 Task: Explore Airbnb accommodation in KifisiÃ¡, Greece from 6th November, 2023 to 8th November, 2023 for 2 adults.1  bedroom having 2 beds and 1 bathroom. Property type can be flat. Amenities needed are: wifi, washing machine. Booking option can be shelf check-in. Look for 3 properties as per requirement.
Action: Mouse moved to (556, 121)
Screenshot: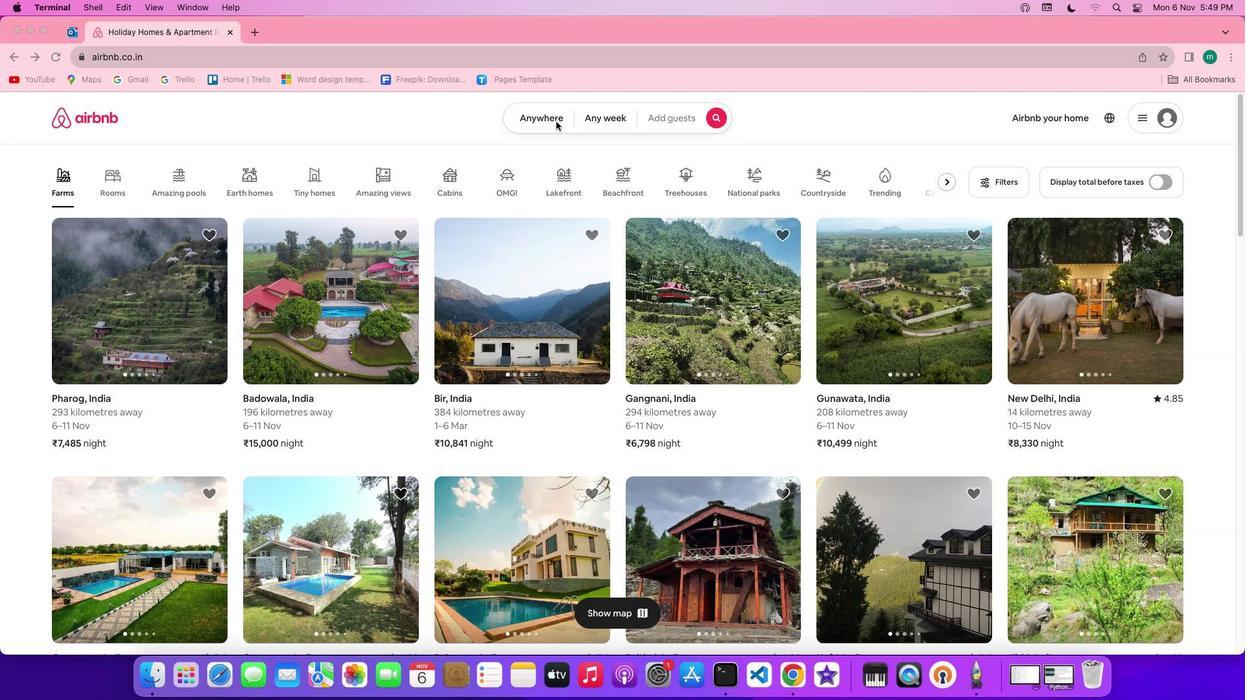 
Action: Mouse pressed left at (556, 121)
Screenshot: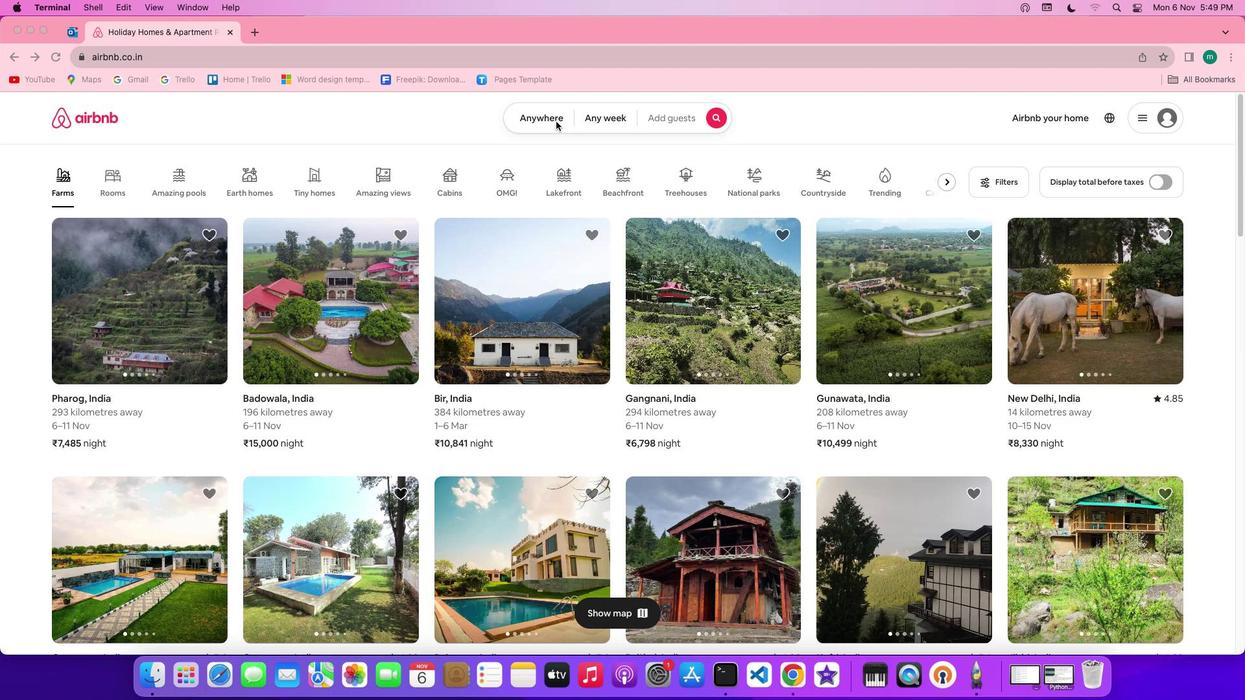 
Action: Mouse pressed left at (556, 121)
Screenshot: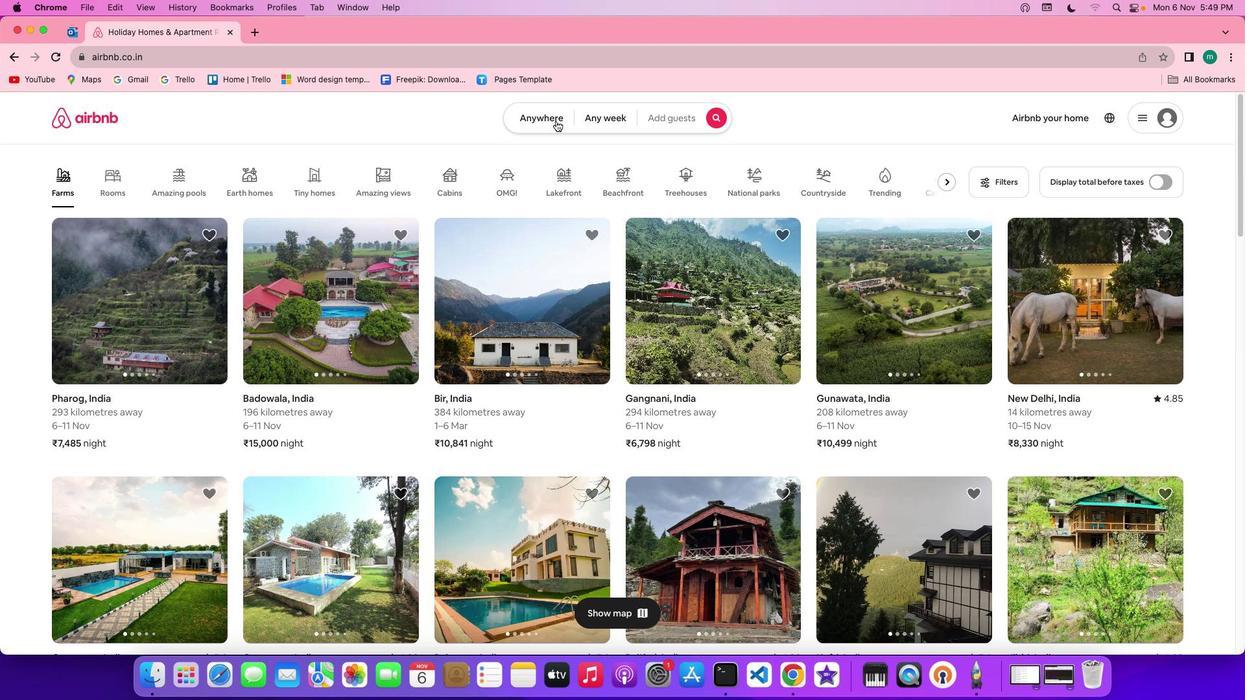 
Action: Mouse moved to (463, 174)
Screenshot: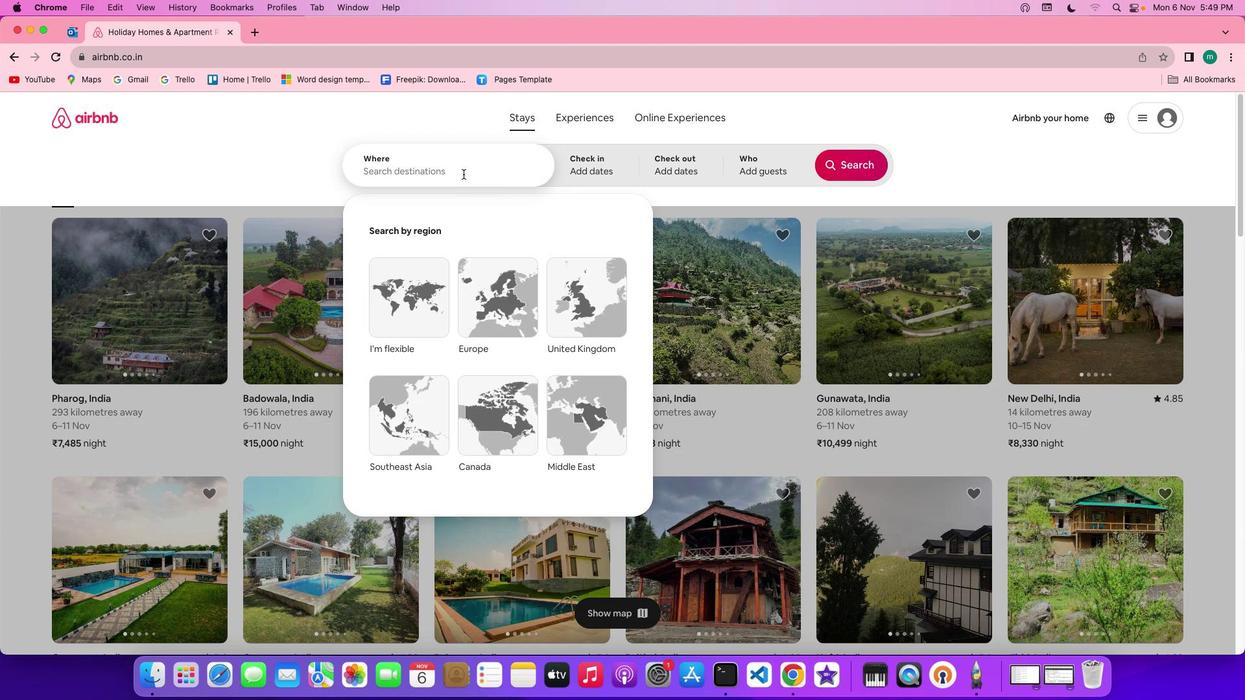 
Action: Mouse pressed left at (463, 174)
Screenshot: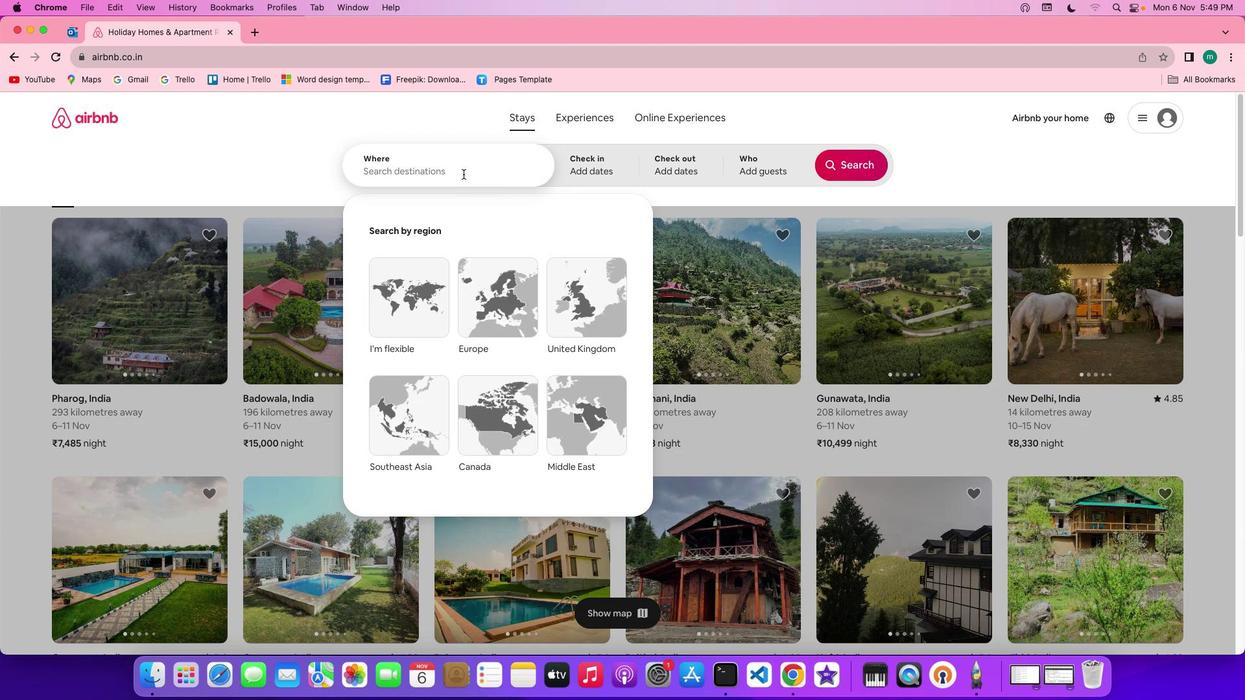 
Action: Key pressed Key.shift'K''i''f''i''s''i''a'','Key.spaceKey.shift'g''r''e''e''c''e'
Screenshot: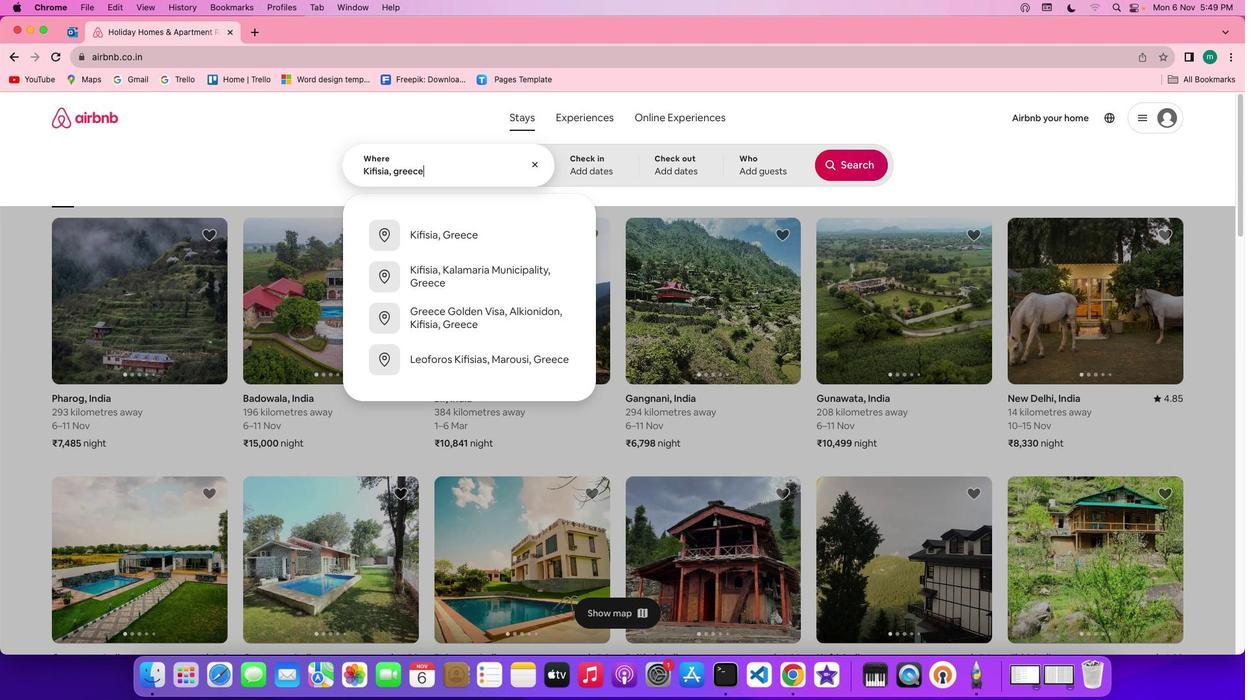 
Action: Mouse moved to (590, 167)
Screenshot: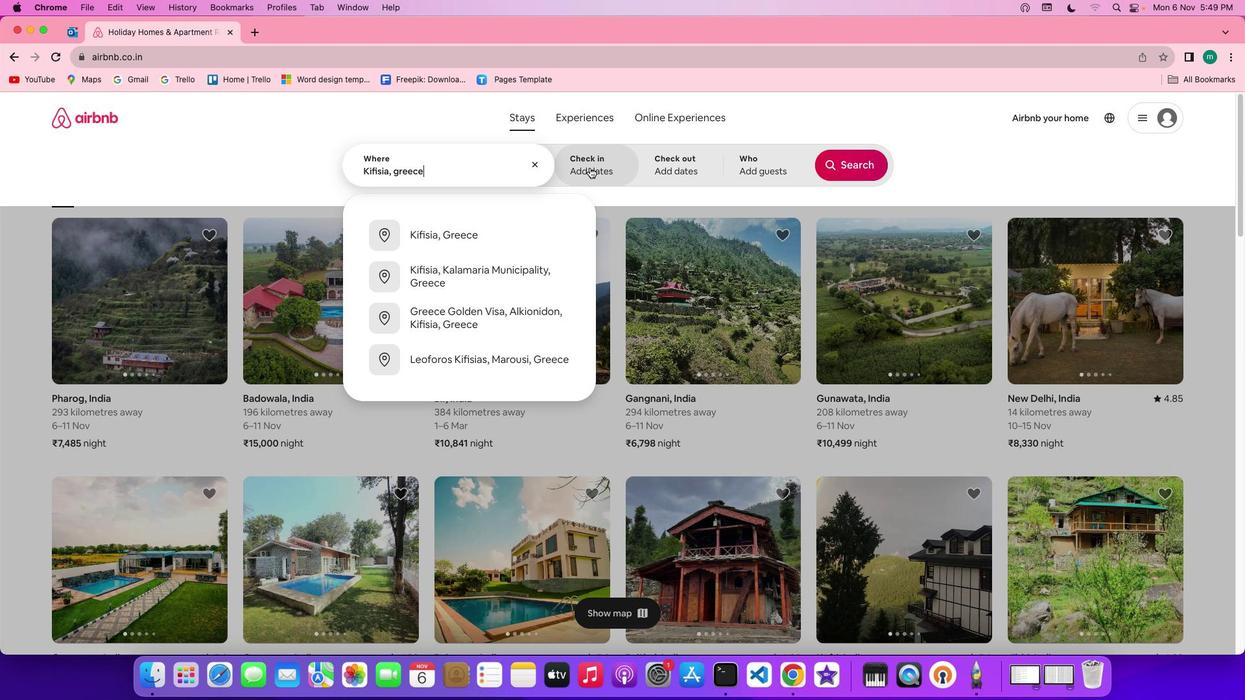 
Action: Mouse pressed left at (590, 167)
Screenshot: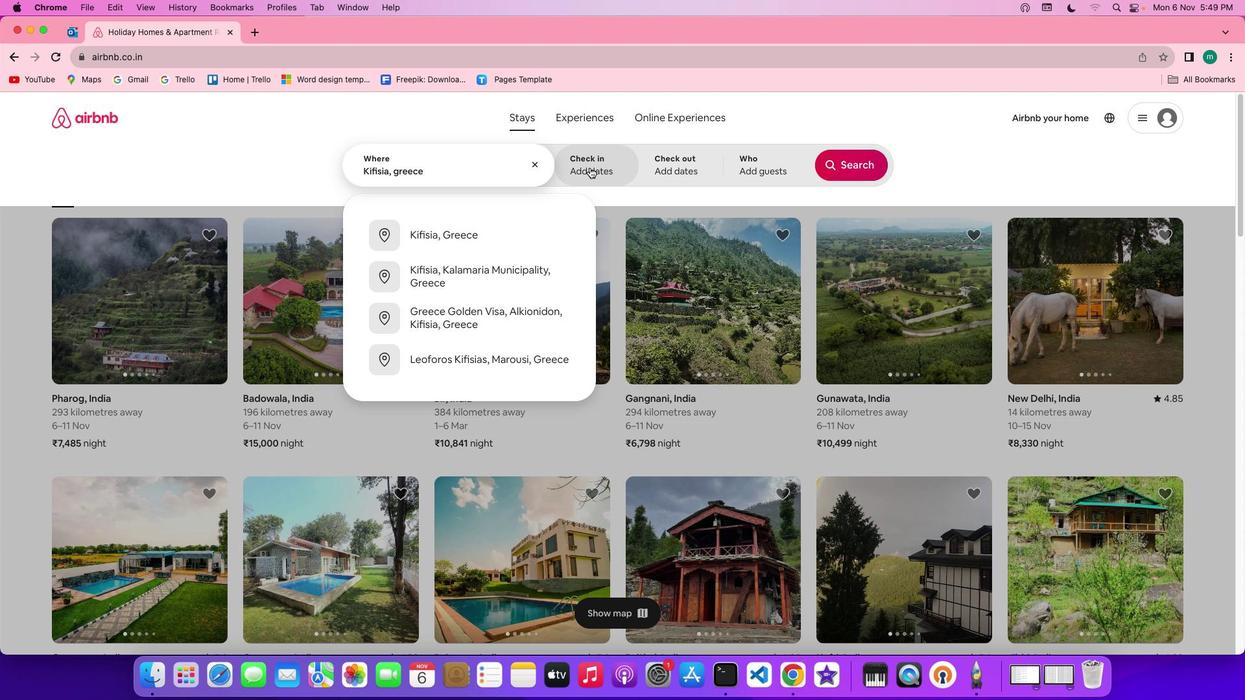 
Action: Mouse moved to (433, 364)
Screenshot: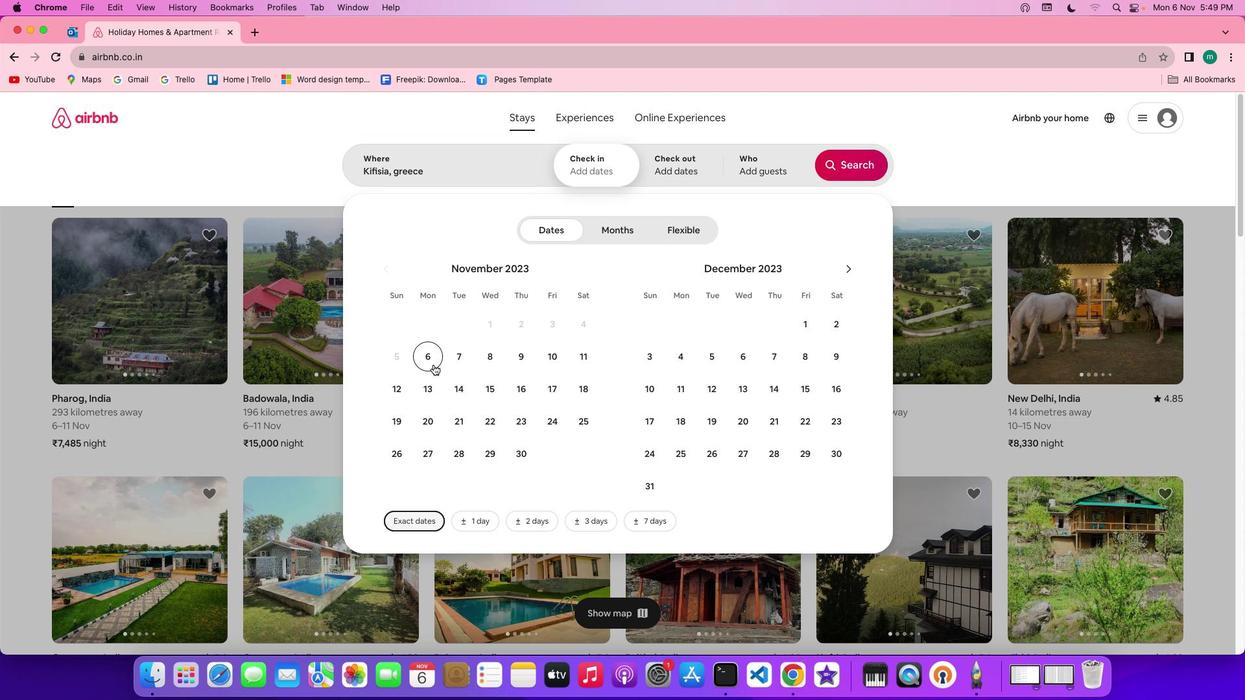 
Action: Mouse pressed left at (433, 364)
Screenshot: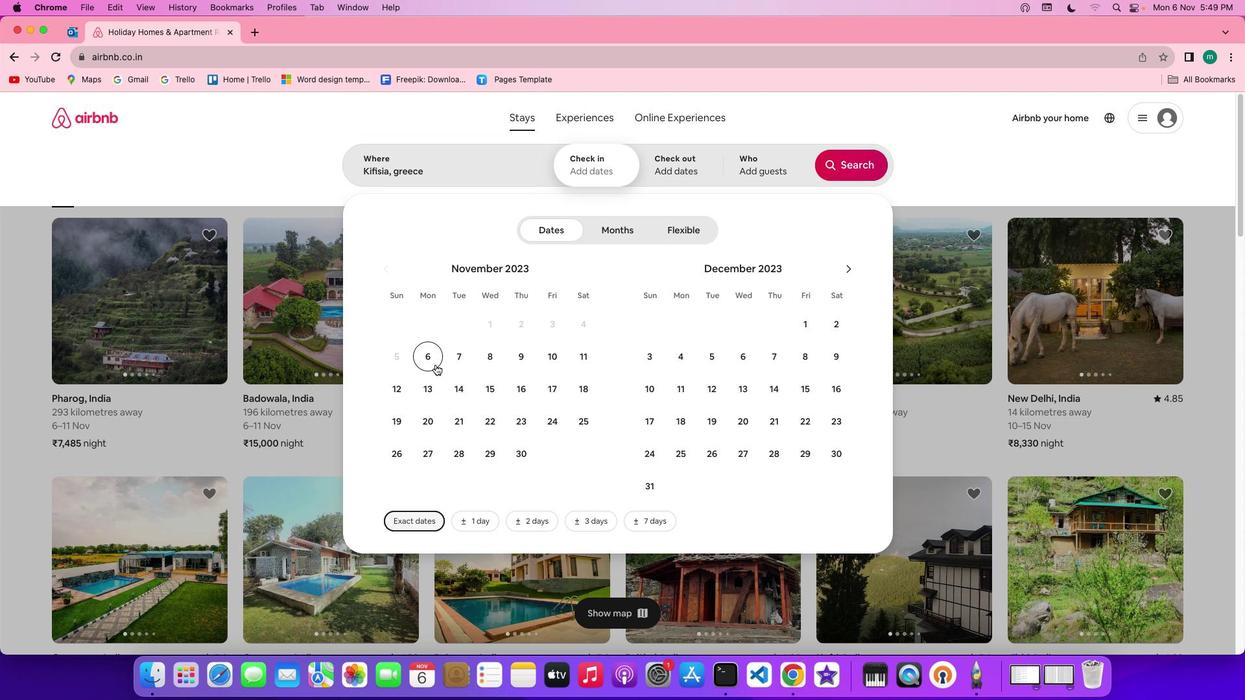 
Action: Mouse moved to (479, 356)
Screenshot: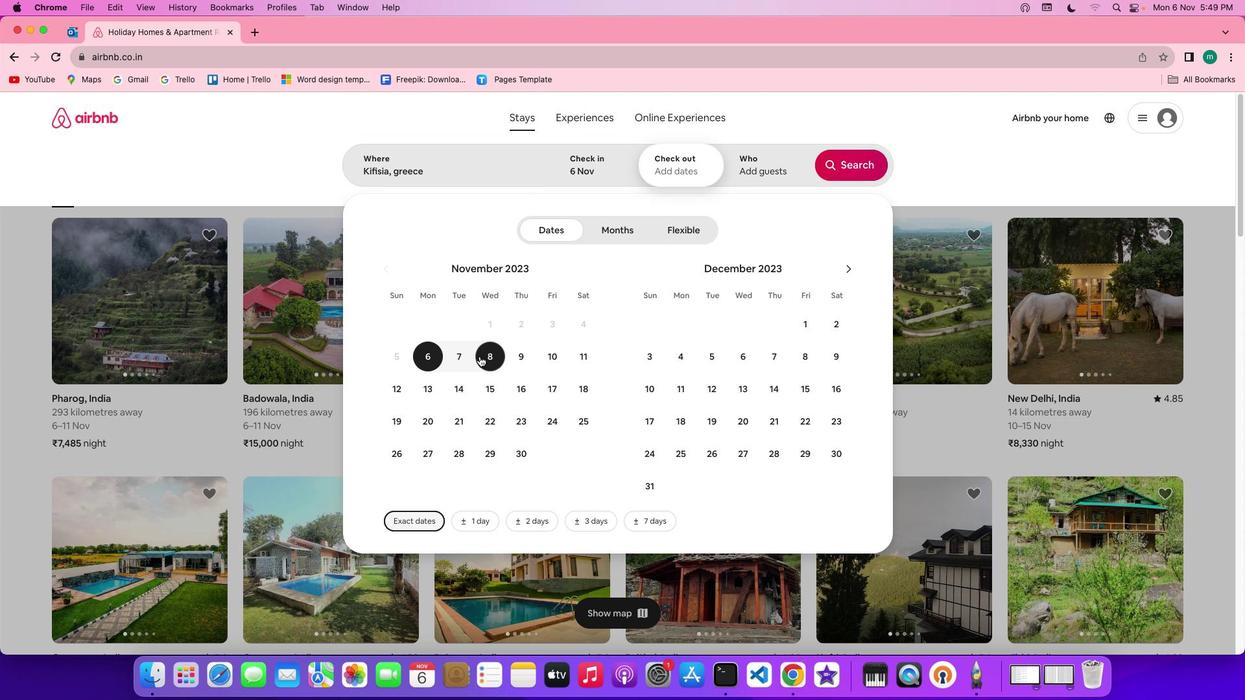 
Action: Mouse pressed left at (479, 356)
Screenshot: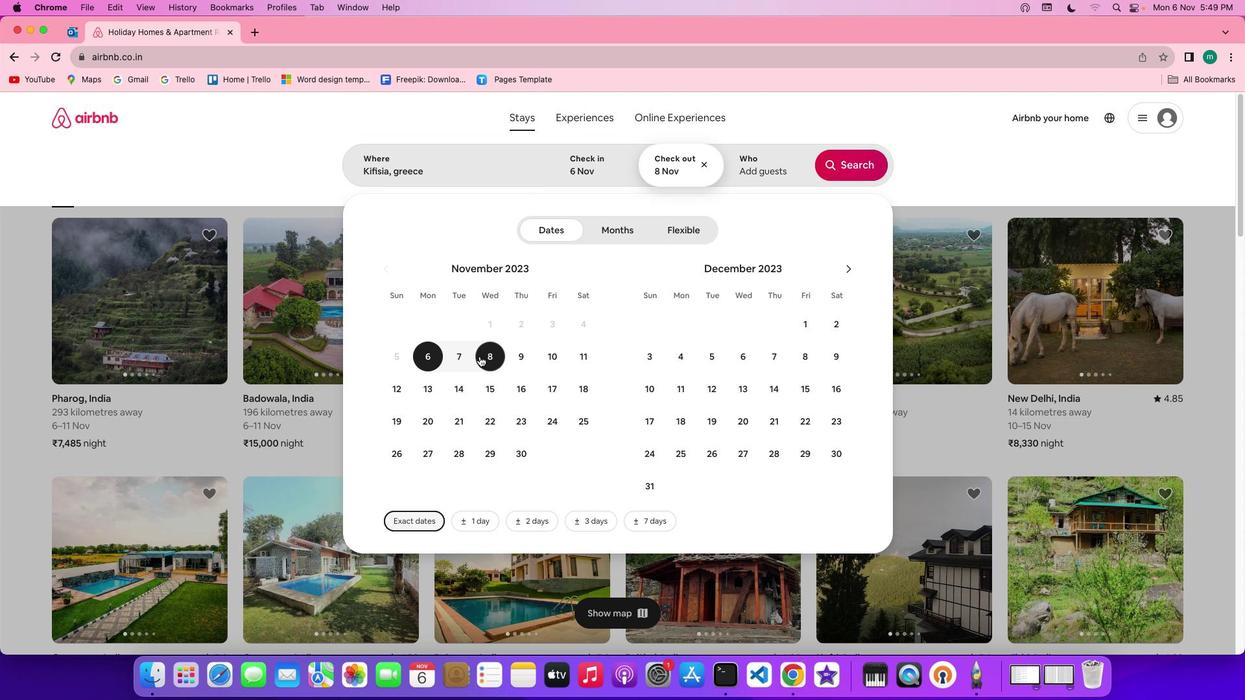 
Action: Mouse moved to (755, 168)
Screenshot: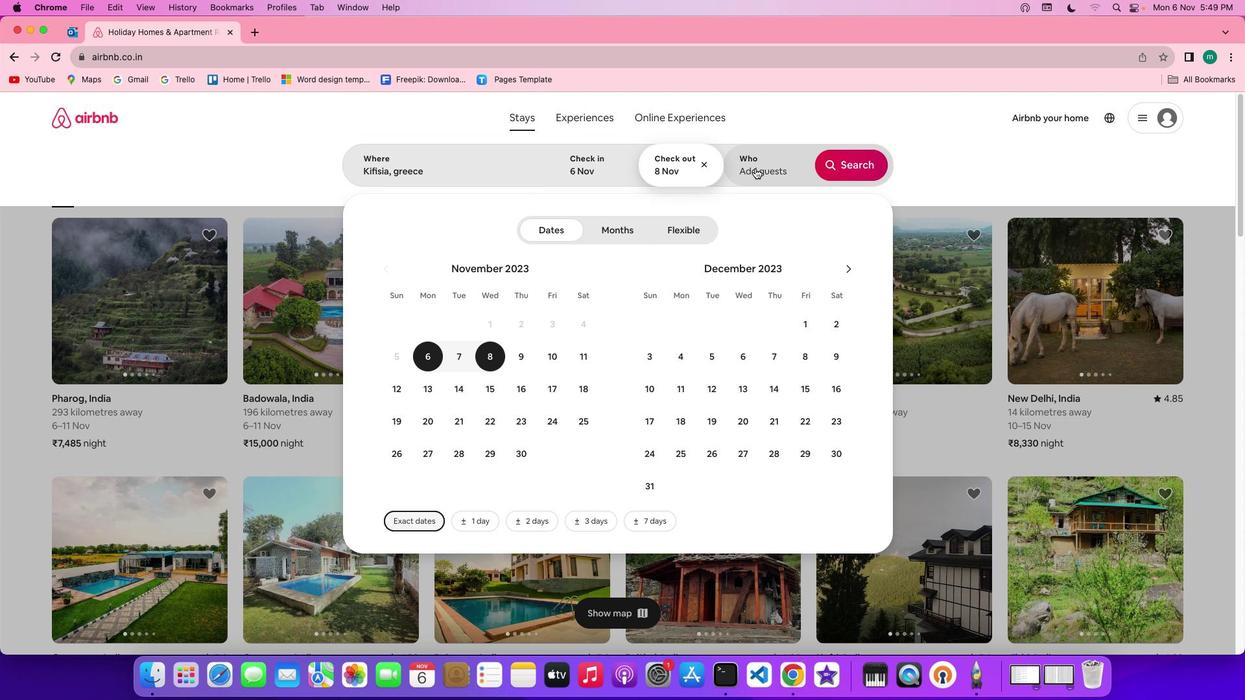 
Action: Mouse pressed left at (755, 168)
Screenshot: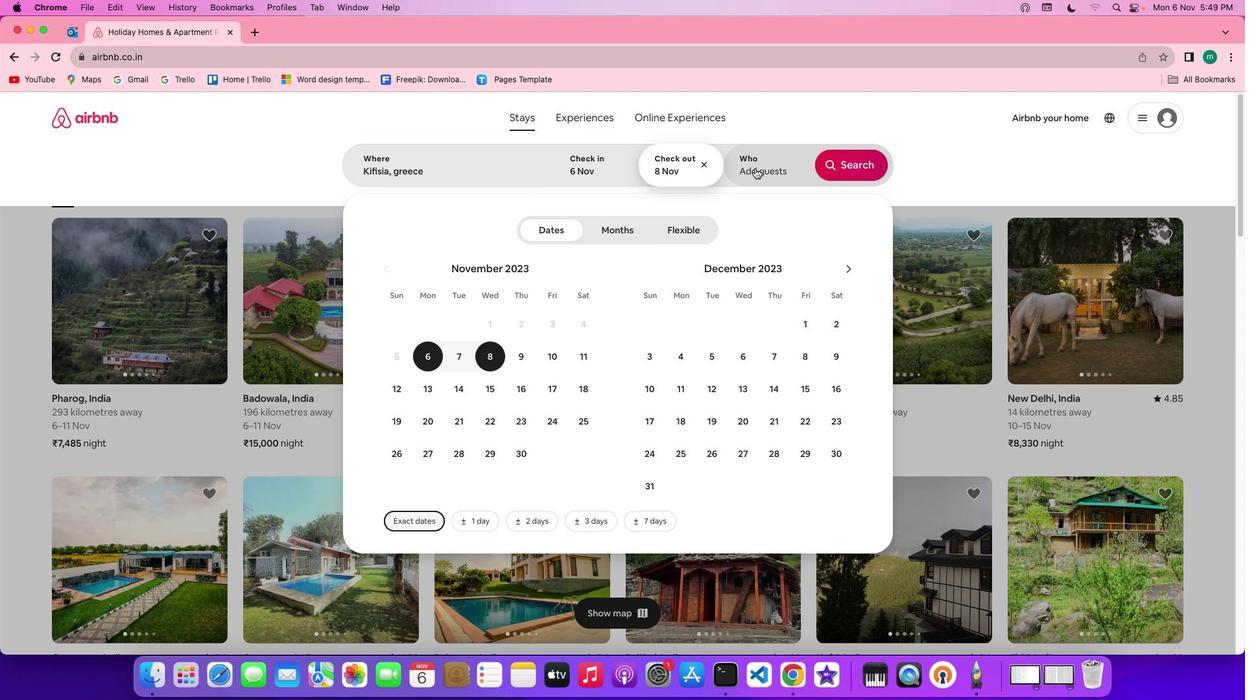 
Action: Mouse moved to (851, 233)
Screenshot: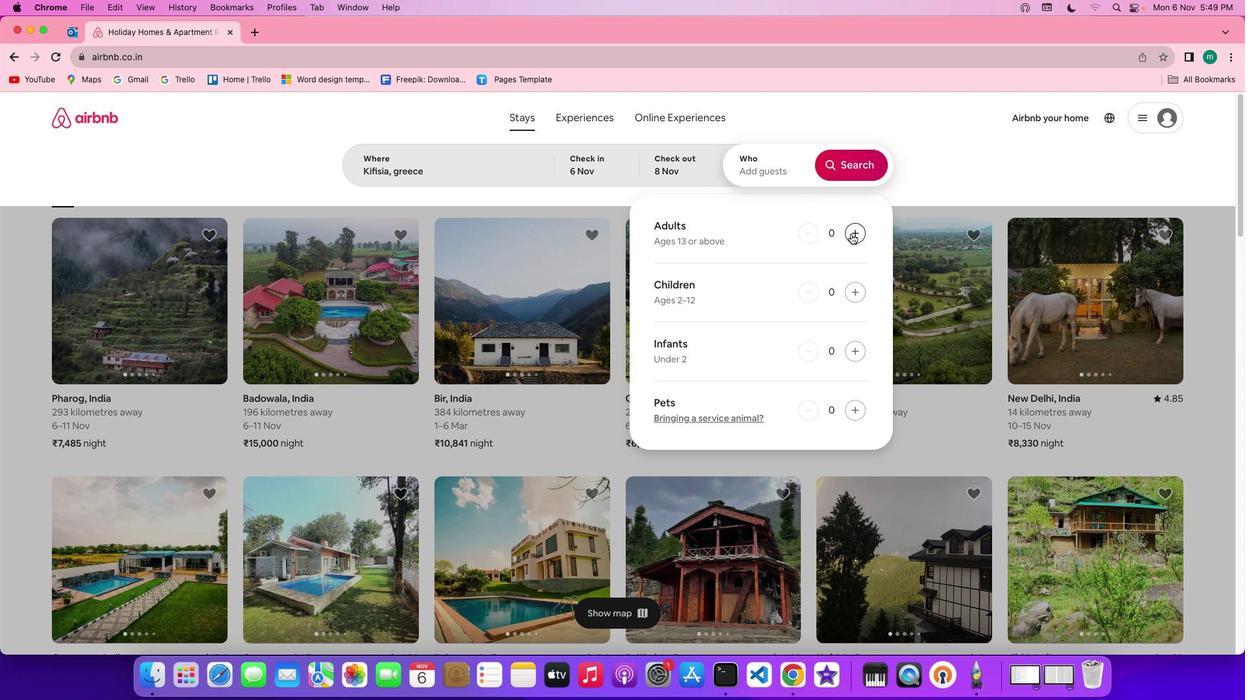 
Action: Mouse pressed left at (851, 233)
Screenshot: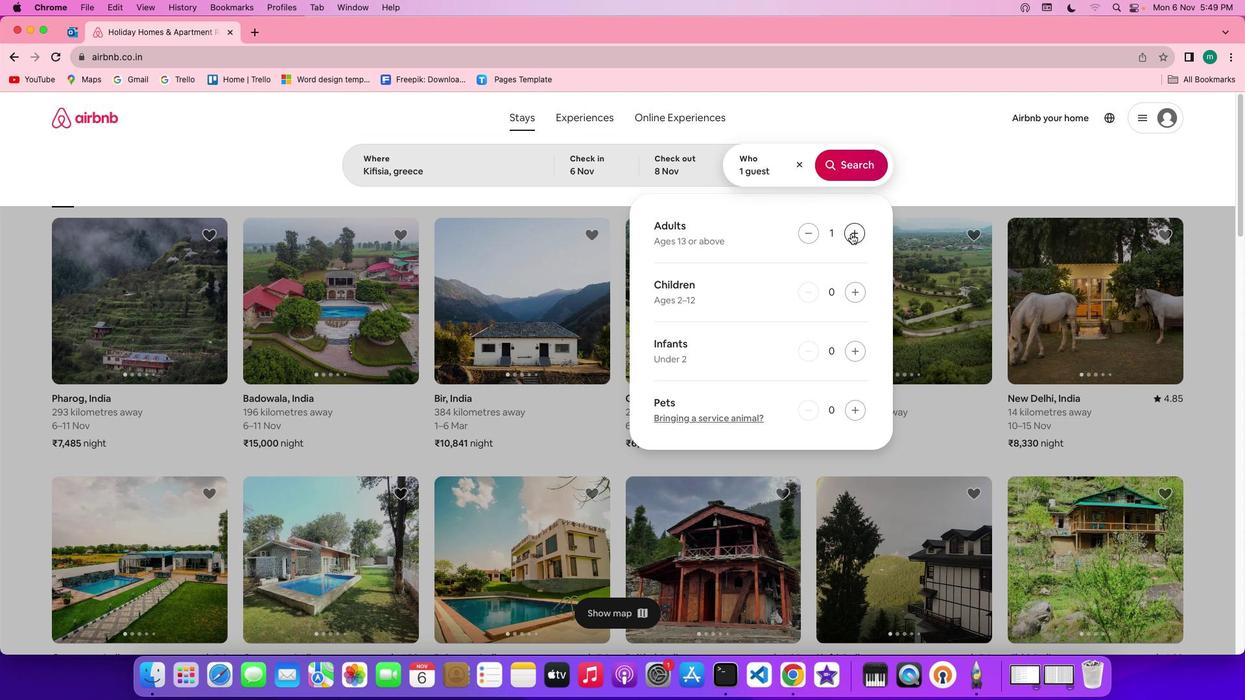 
Action: Mouse pressed left at (851, 233)
Screenshot: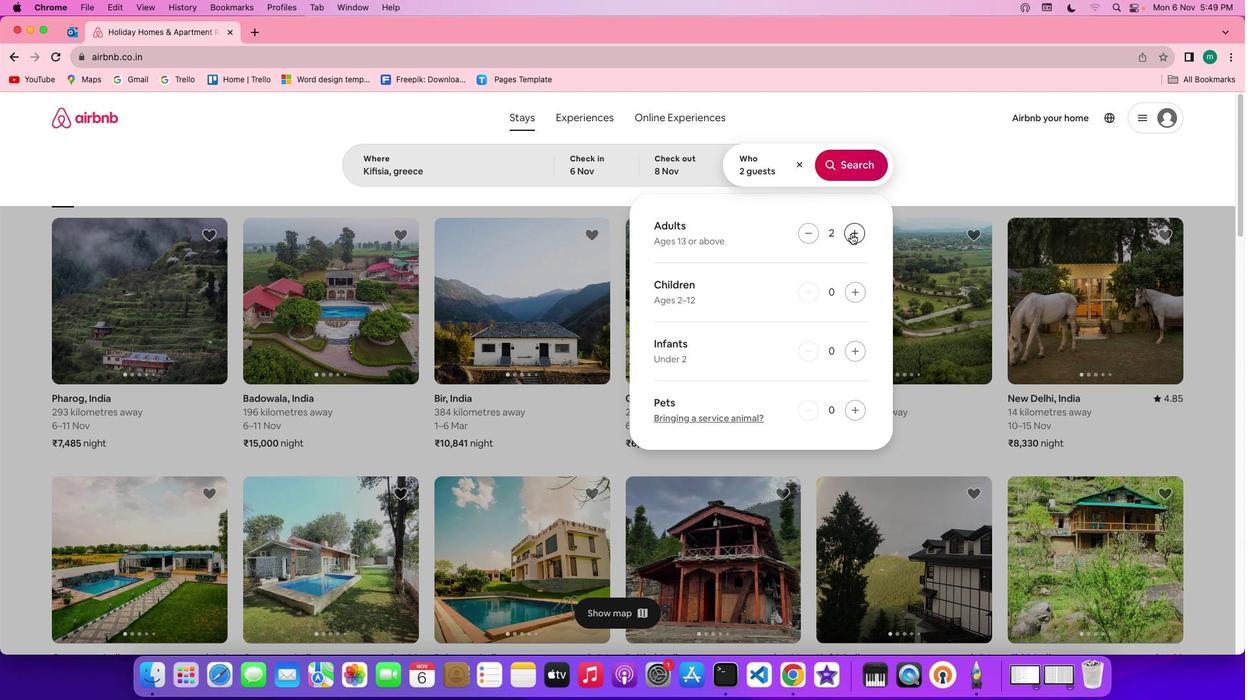 
Action: Mouse moved to (853, 161)
Screenshot: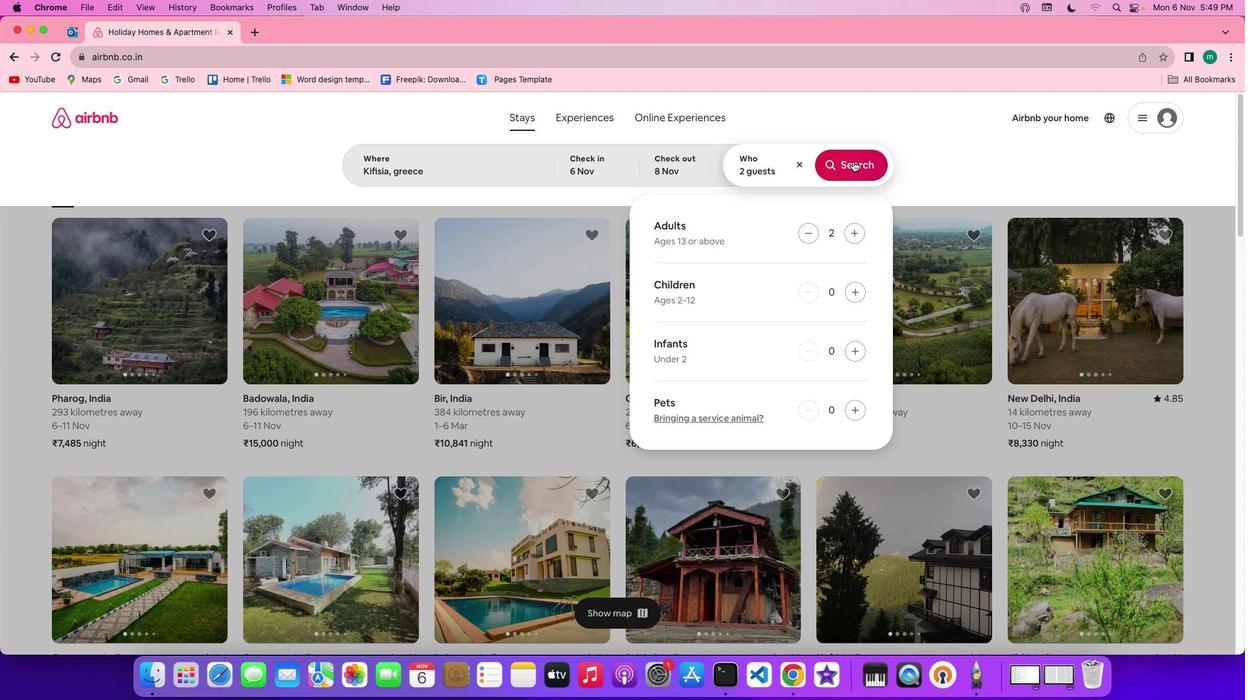 
Action: Mouse pressed left at (853, 161)
Screenshot: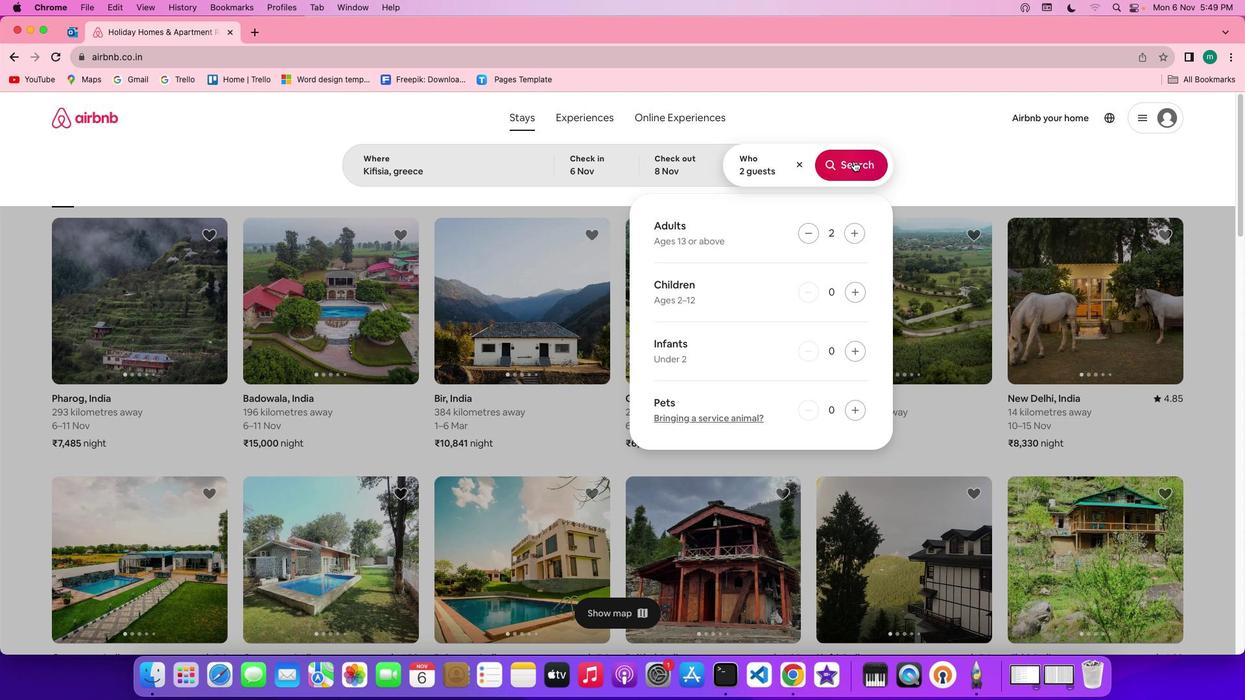 
Action: Mouse moved to (1048, 165)
Screenshot: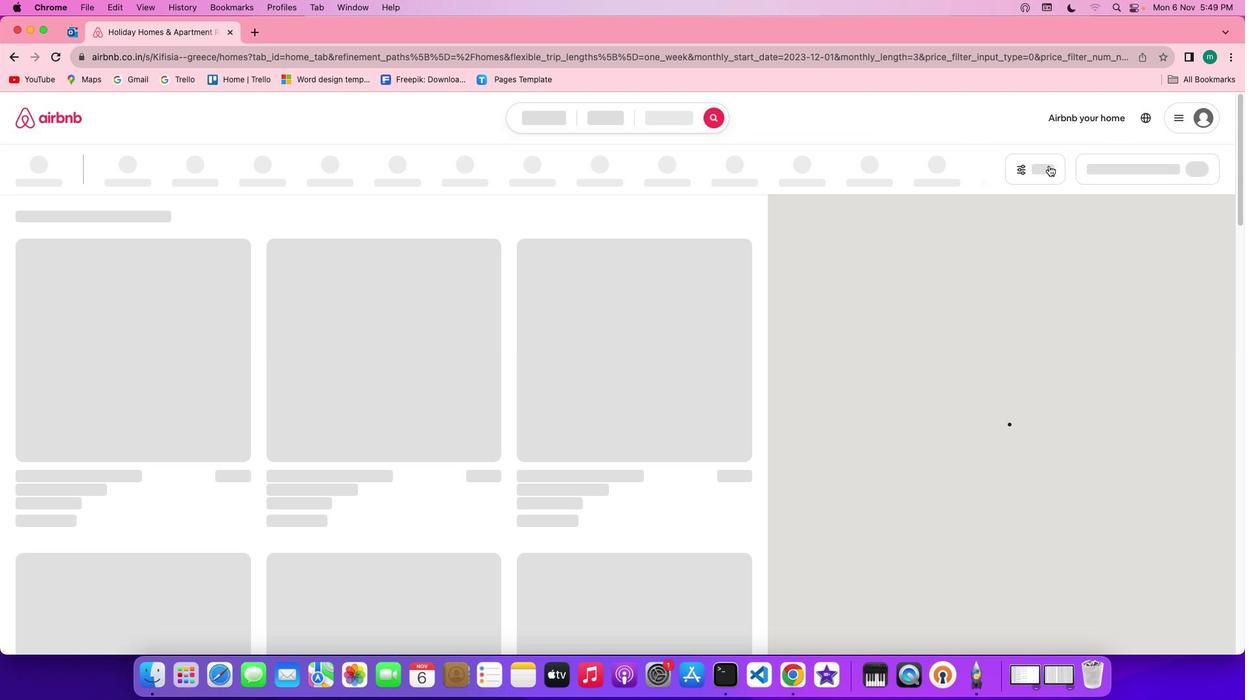 
Action: Mouse pressed left at (1048, 165)
Screenshot: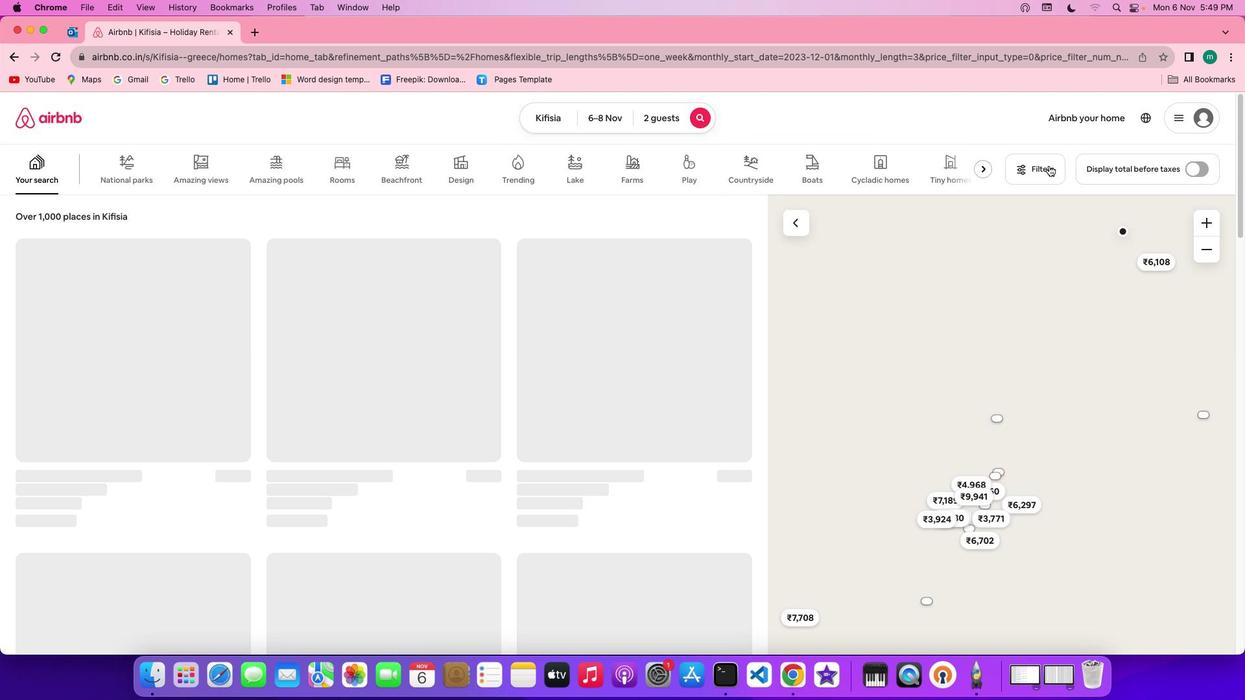 
Action: Mouse moved to (1044, 166)
Screenshot: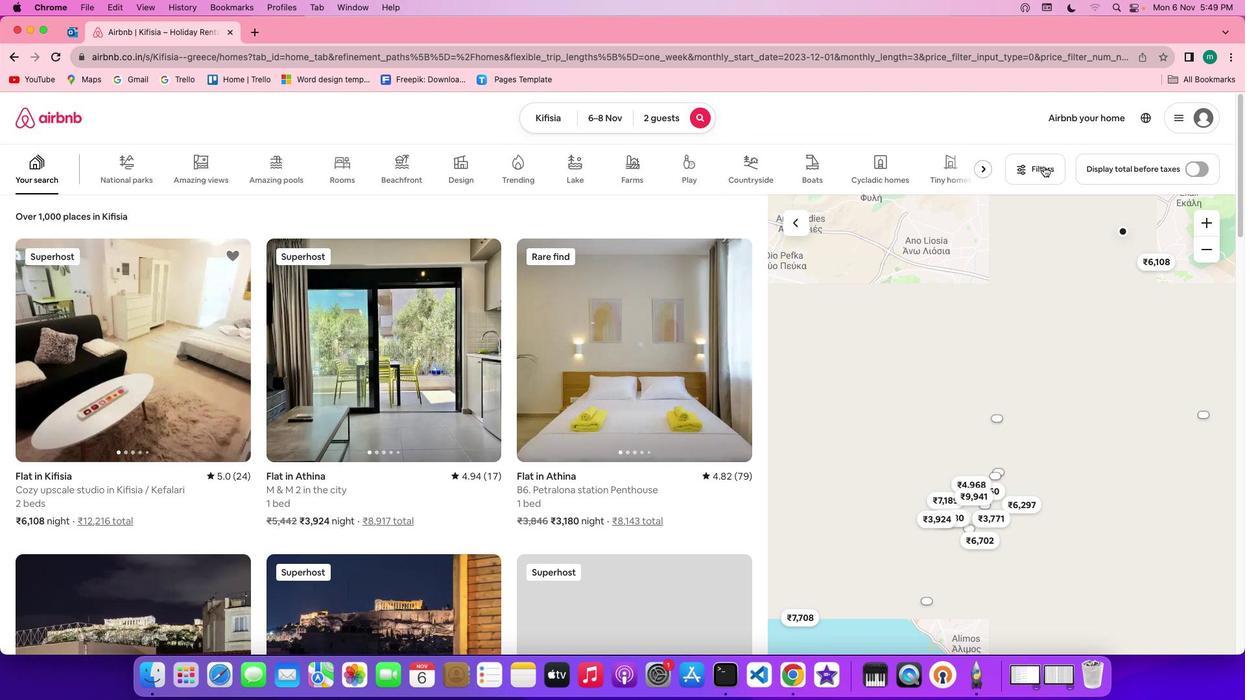 
Action: Mouse pressed left at (1044, 166)
Screenshot: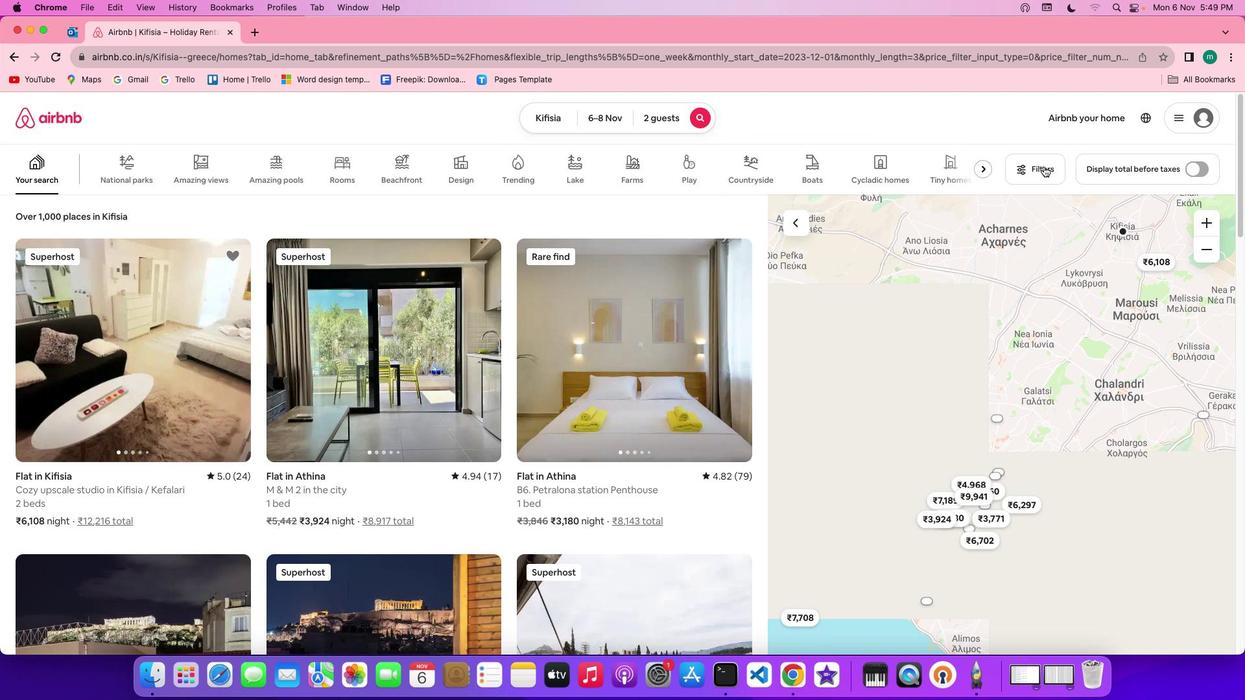 
Action: Mouse moved to (1031, 166)
Screenshot: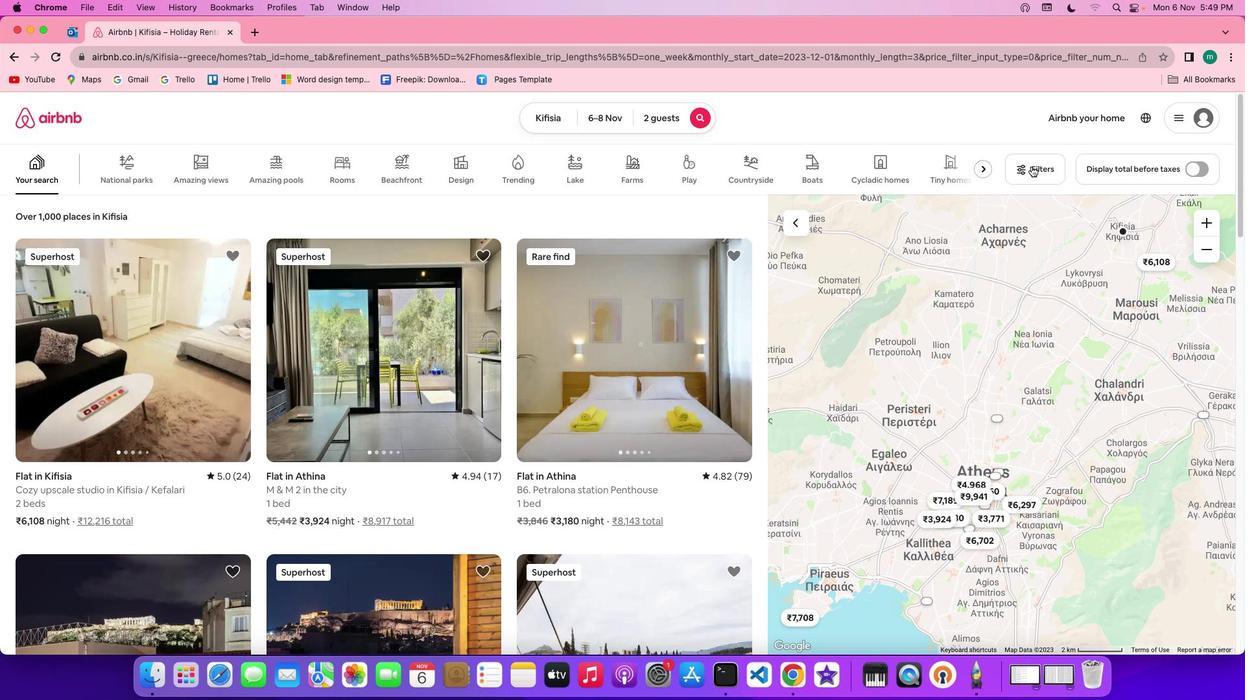 
Action: Mouse pressed left at (1031, 166)
Screenshot: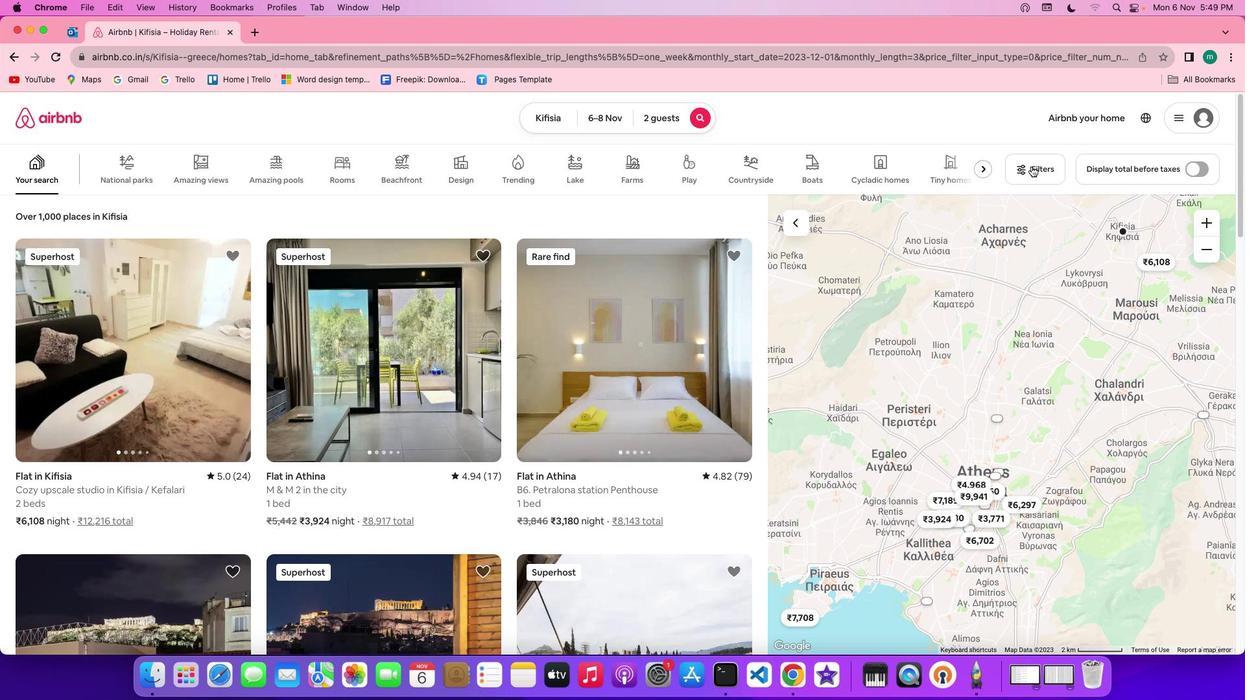 
Action: Mouse moved to (1045, 166)
Screenshot: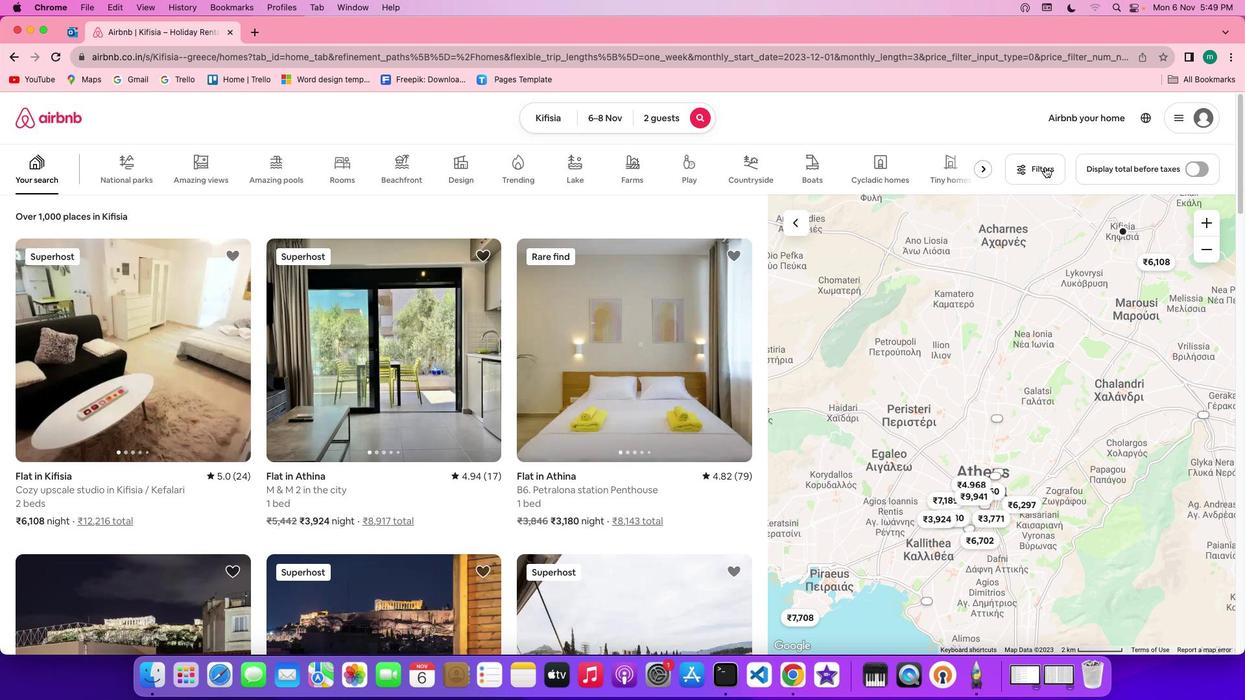 
Action: Mouse pressed left at (1045, 166)
Screenshot: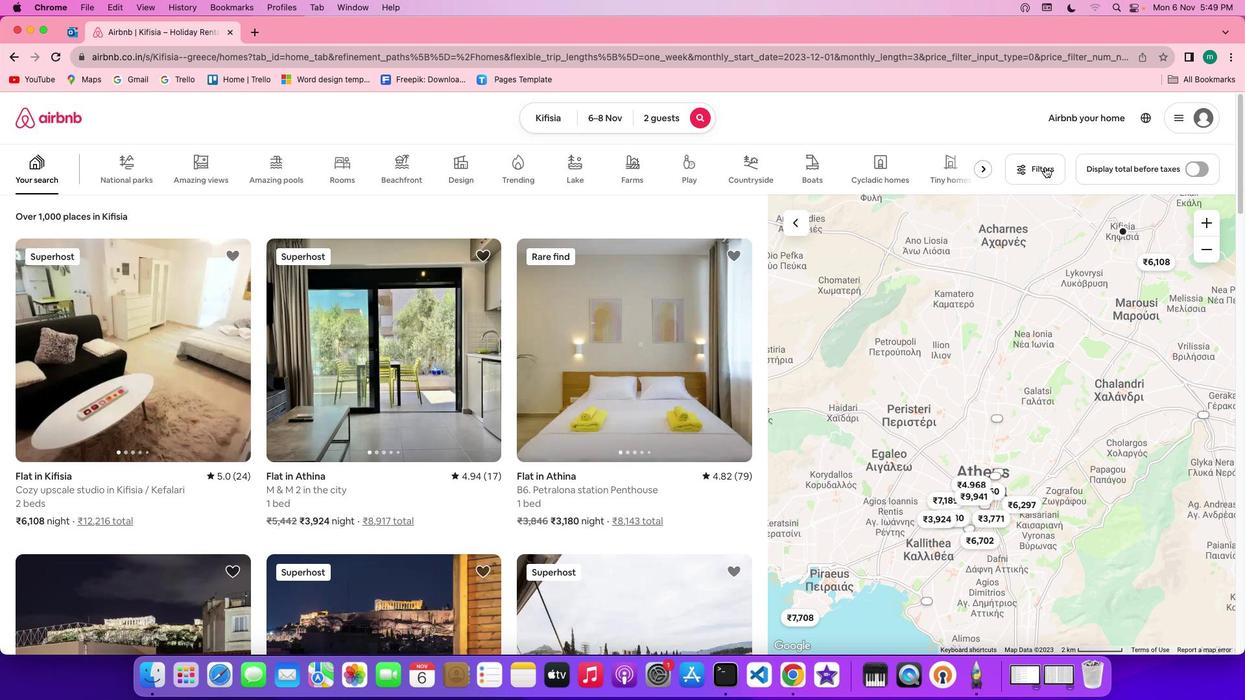 
Action: Mouse moved to (622, 399)
Screenshot: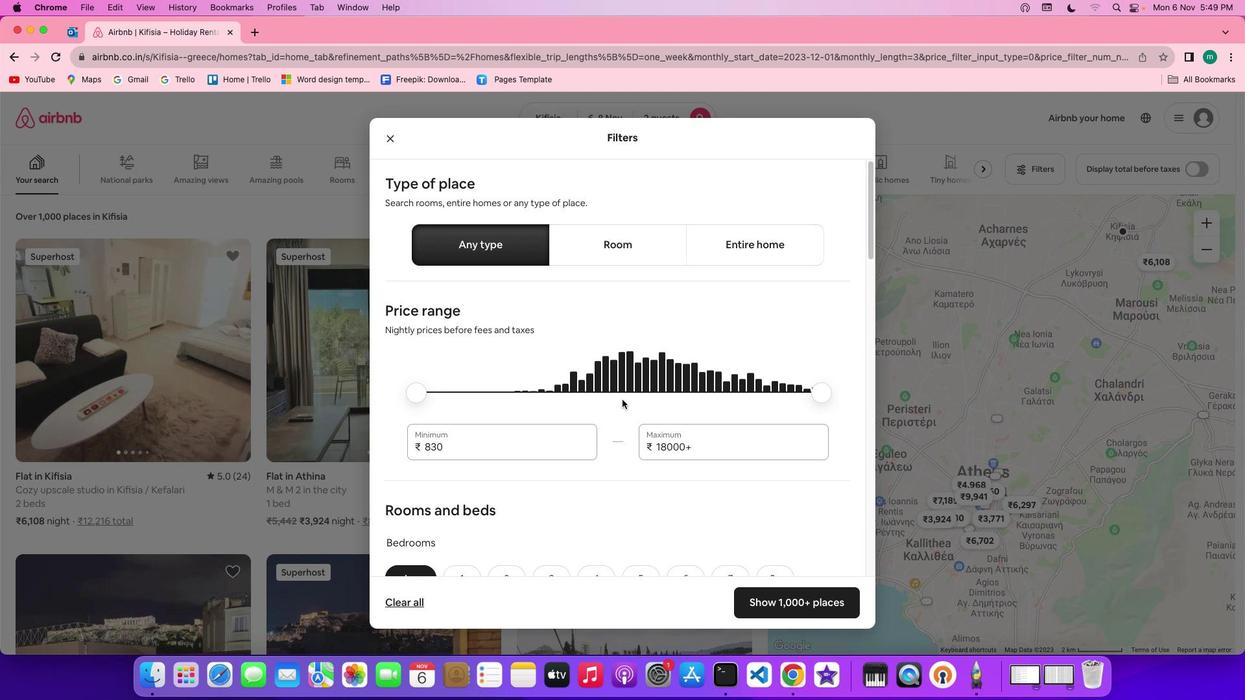 
Action: Mouse scrolled (622, 399) with delta (0, 0)
Screenshot: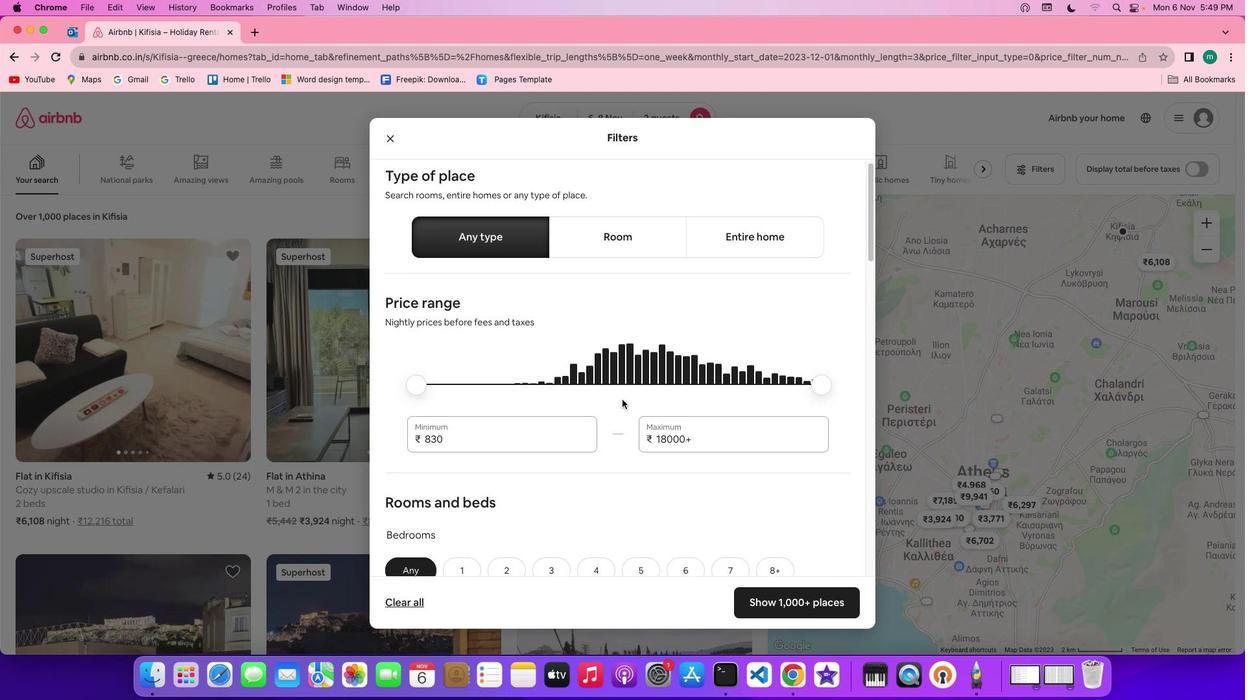 
Action: Mouse scrolled (622, 399) with delta (0, 0)
Screenshot: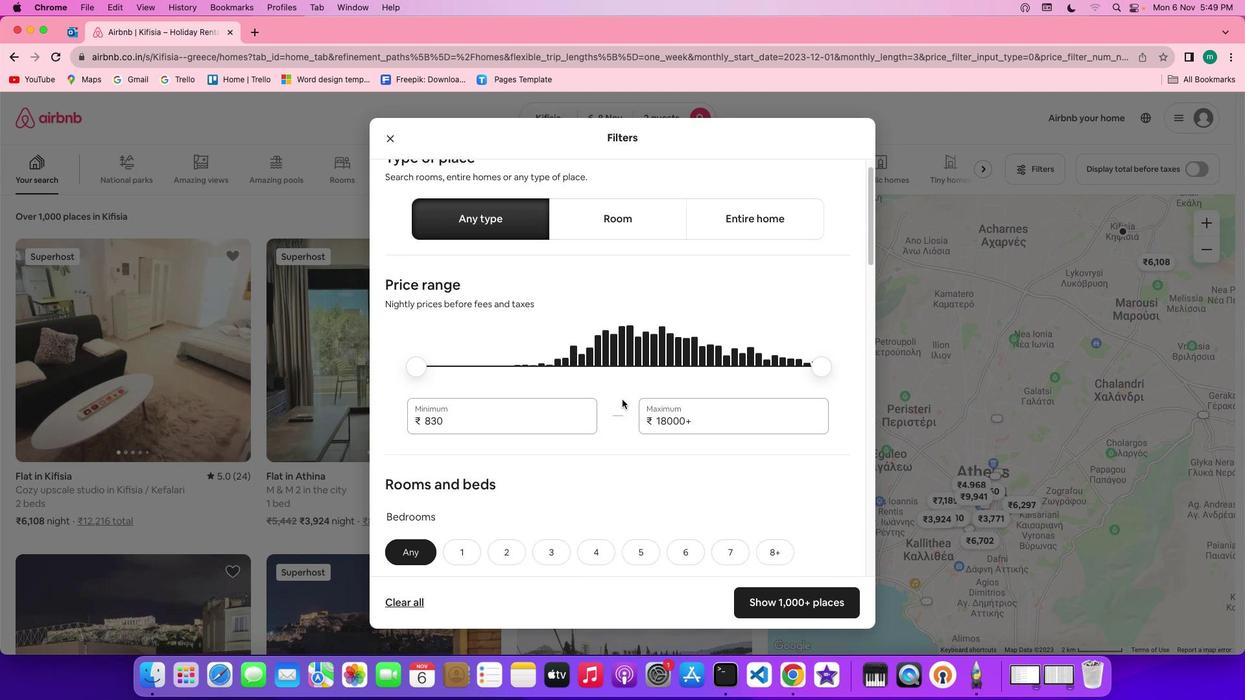 
Action: Mouse scrolled (622, 399) with delta (0, -1)
Screenshot: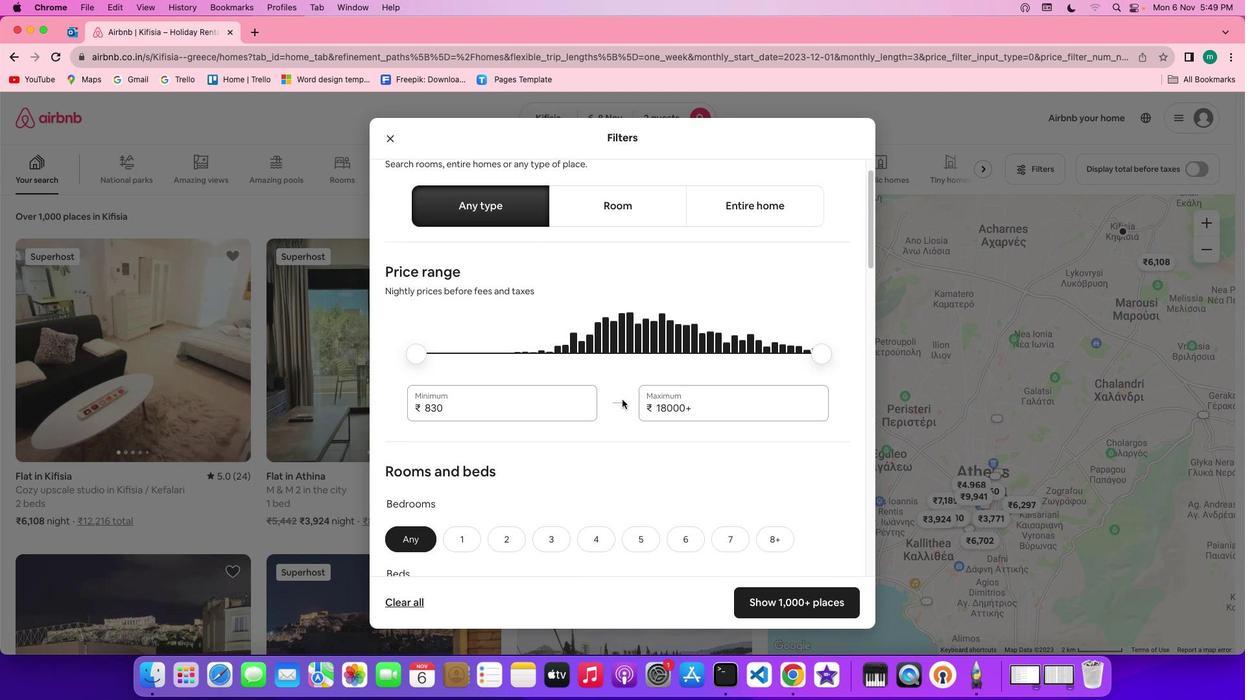 
Action: Mouse moved to (585, 383)
Screenshot: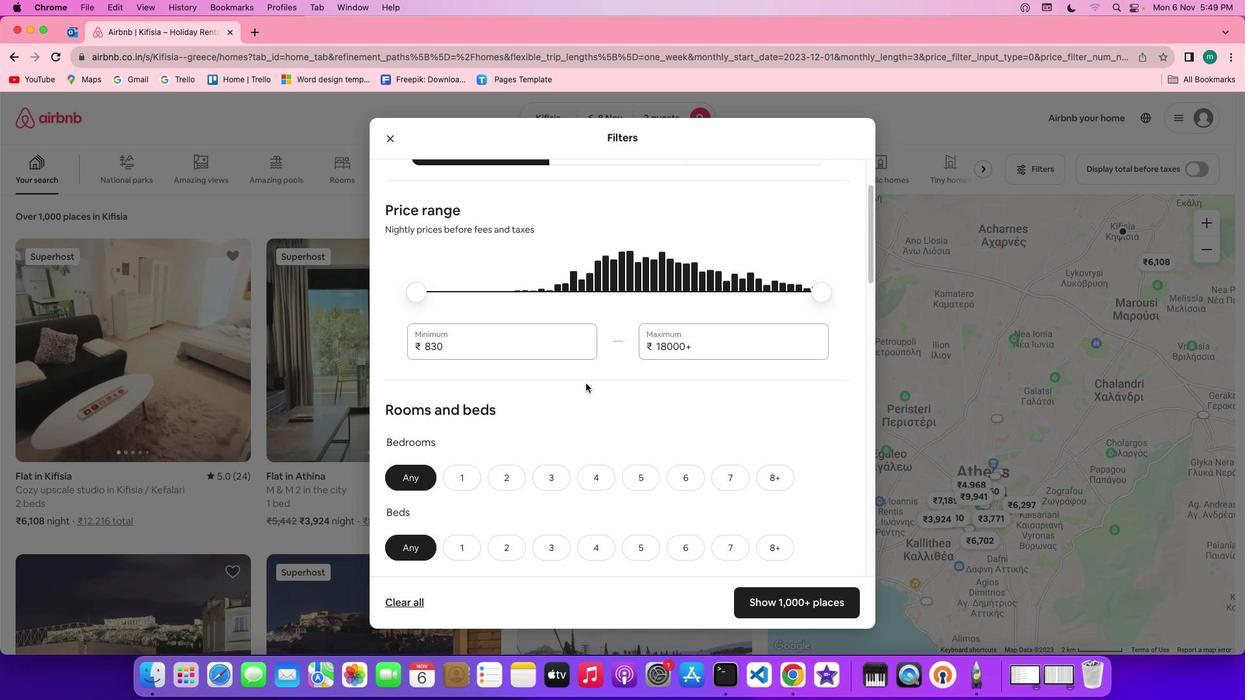 
Action: Mouse scrolled (585, 383) with delta (0, 0)
Screenshot: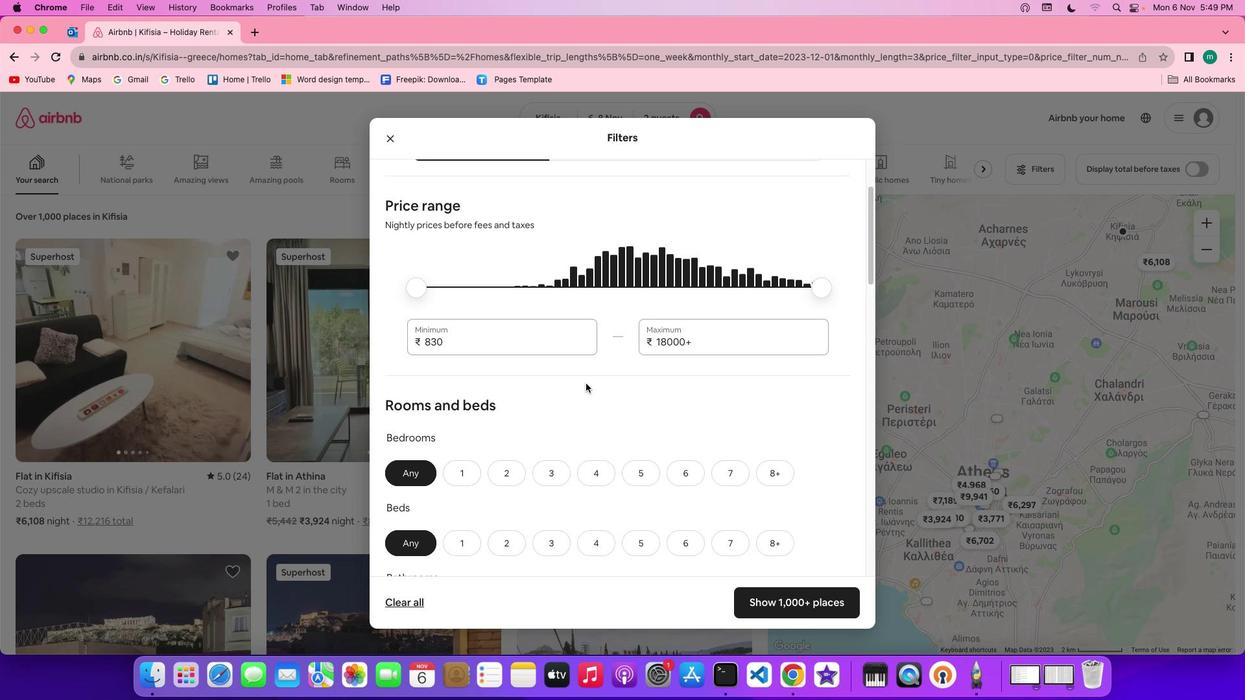 
Action: Mouse scrolled (585, 383) with delta (0, 0)
Screenshot: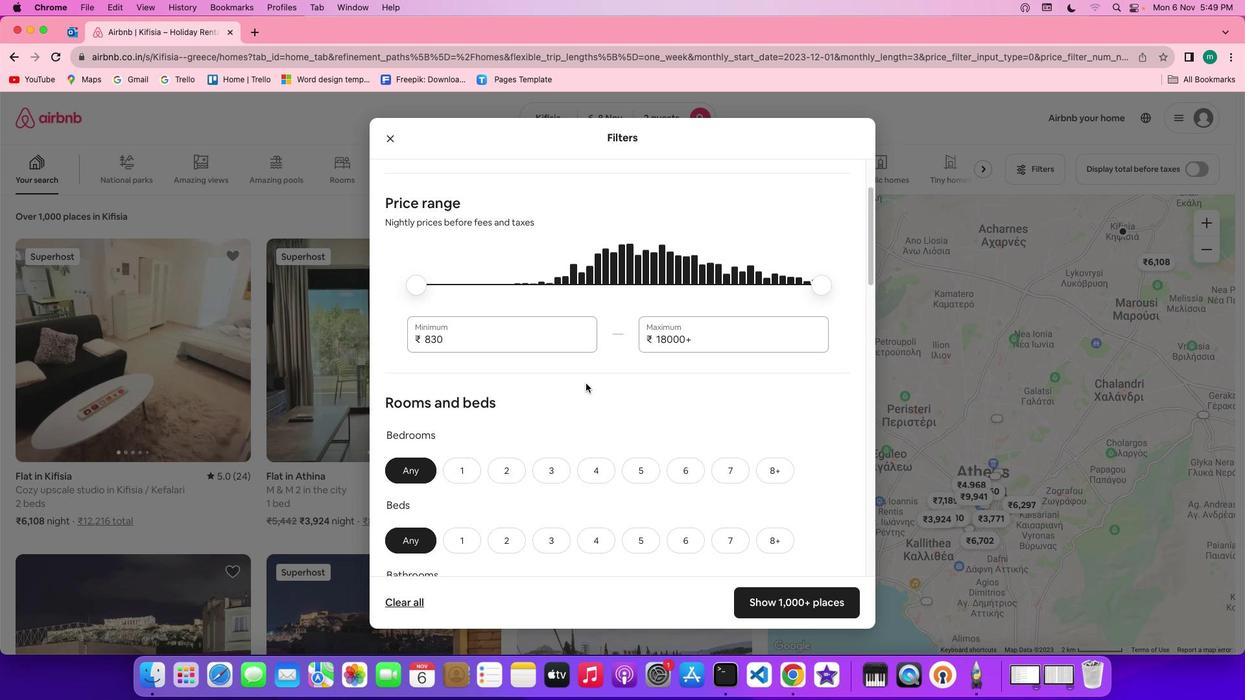 
Action: Mouse scrolled (585, 383) with delta (0, -1)
Screenshot: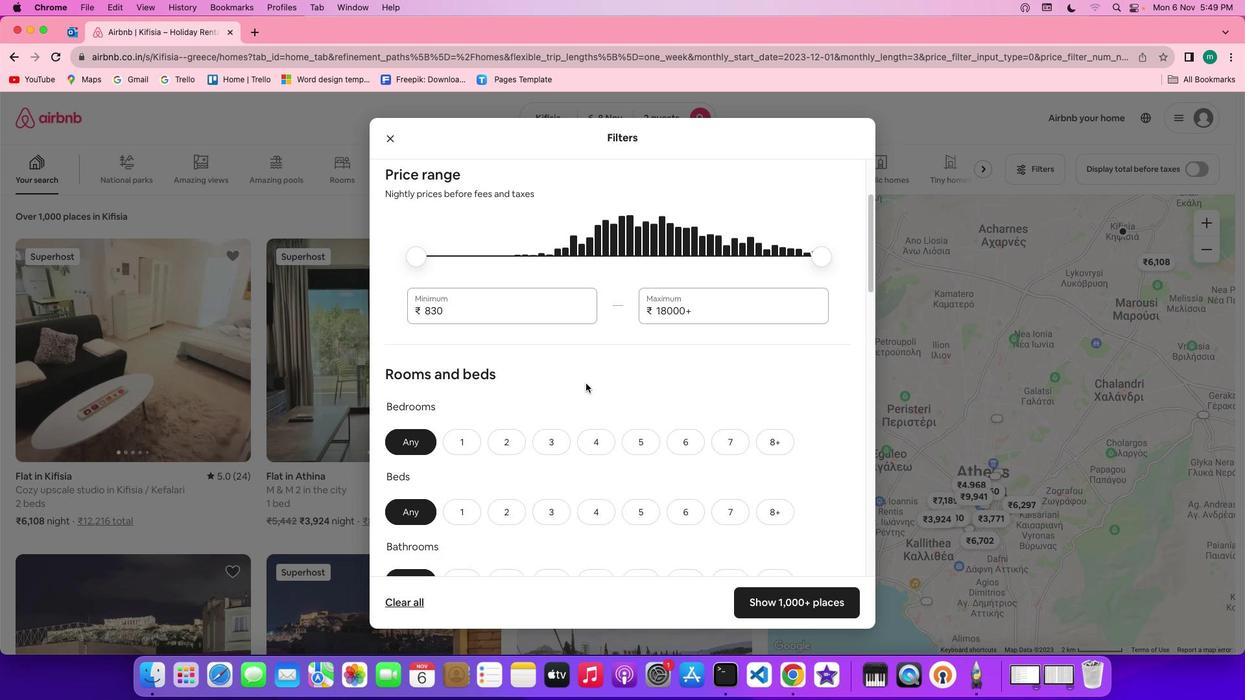 
Action: Mouse scrolled (585, 383) with delta (0, 0)
Screenshot: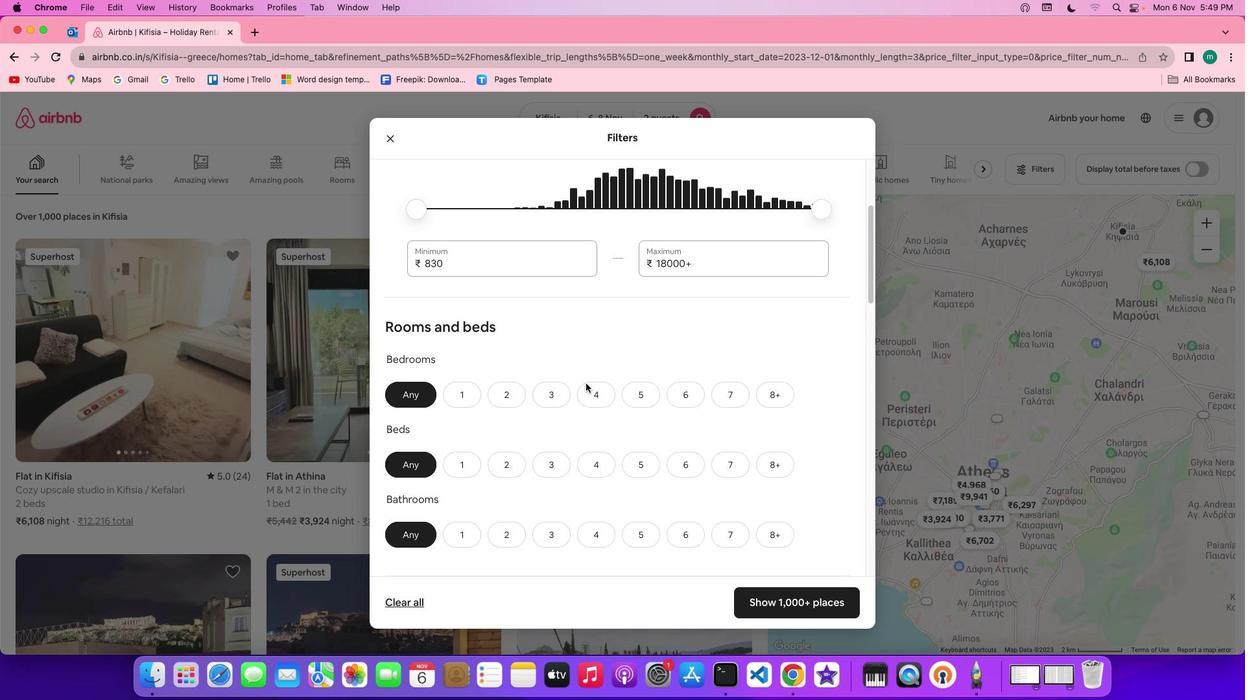 
Action: Mouse scrolled (585, 383) with delta (0, 0)
Screenshot: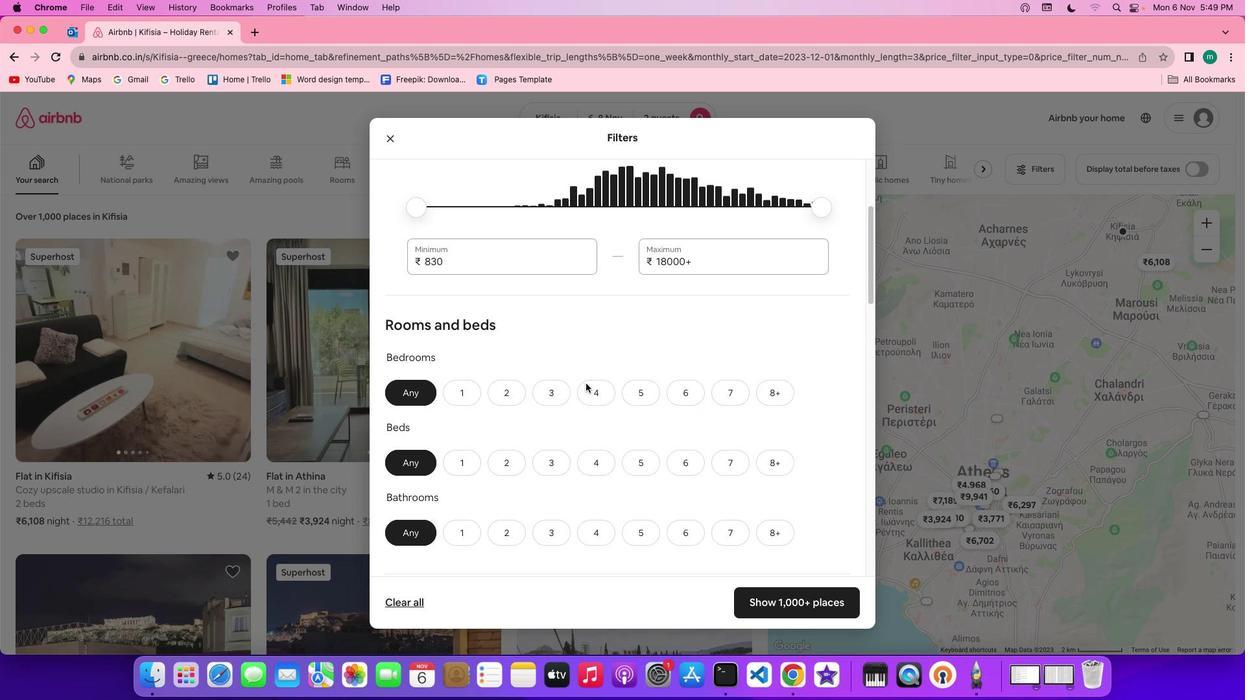 
Action: Mouse scrolled (585, 383) with delta (0, -1)
Screenshot: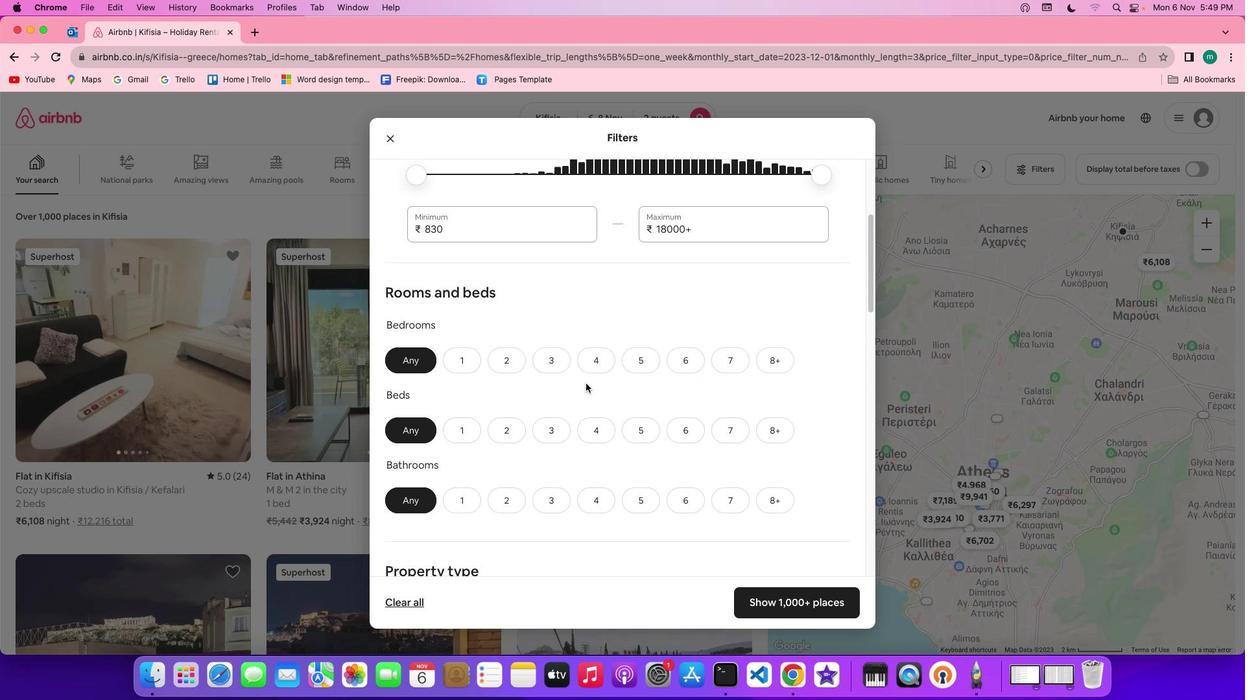 
Action: Mouse moved to (585, 383)
Screenshot: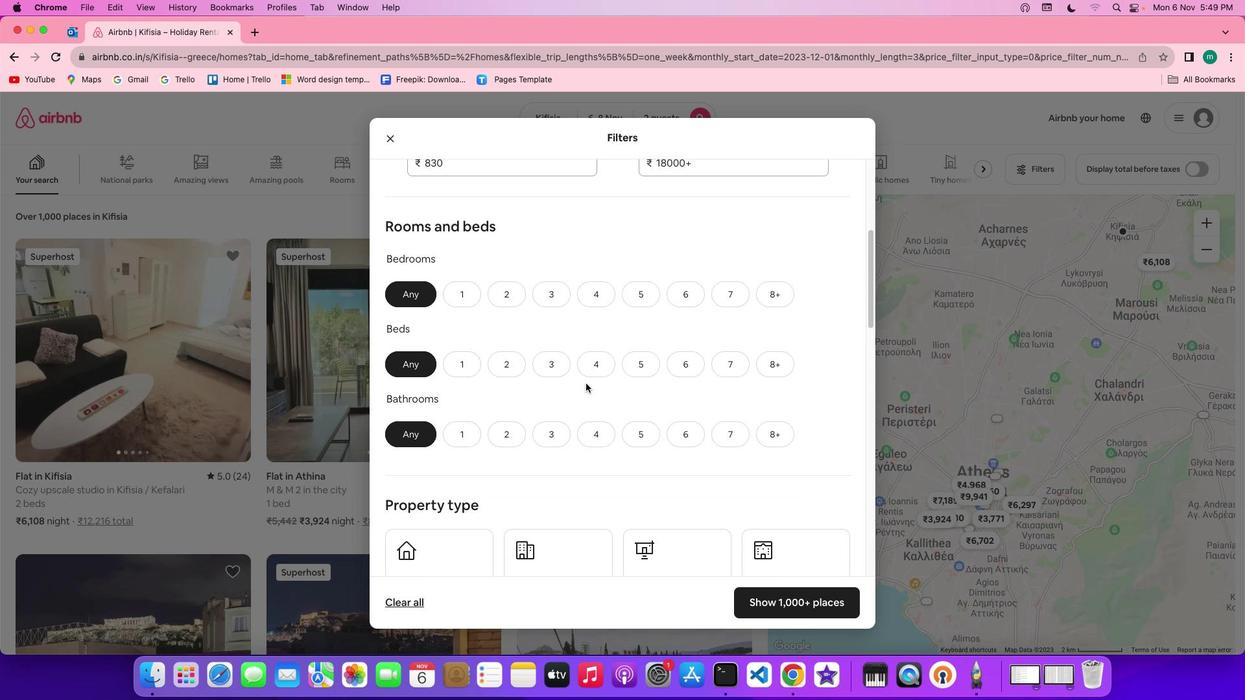 
Action: Mouse scrolled (585, 383) with delta (0, -1)
Screenshot: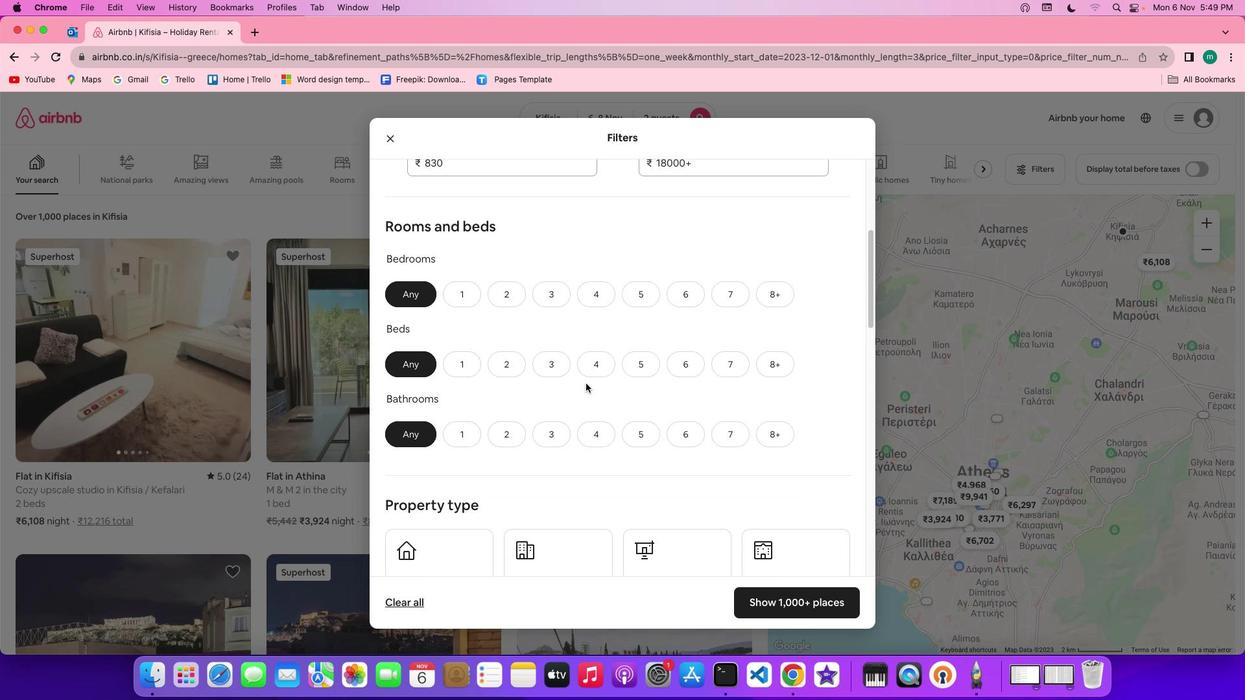 
Action: Mouse scrolled (585, 383) with delta (0, 0)
Screenshot: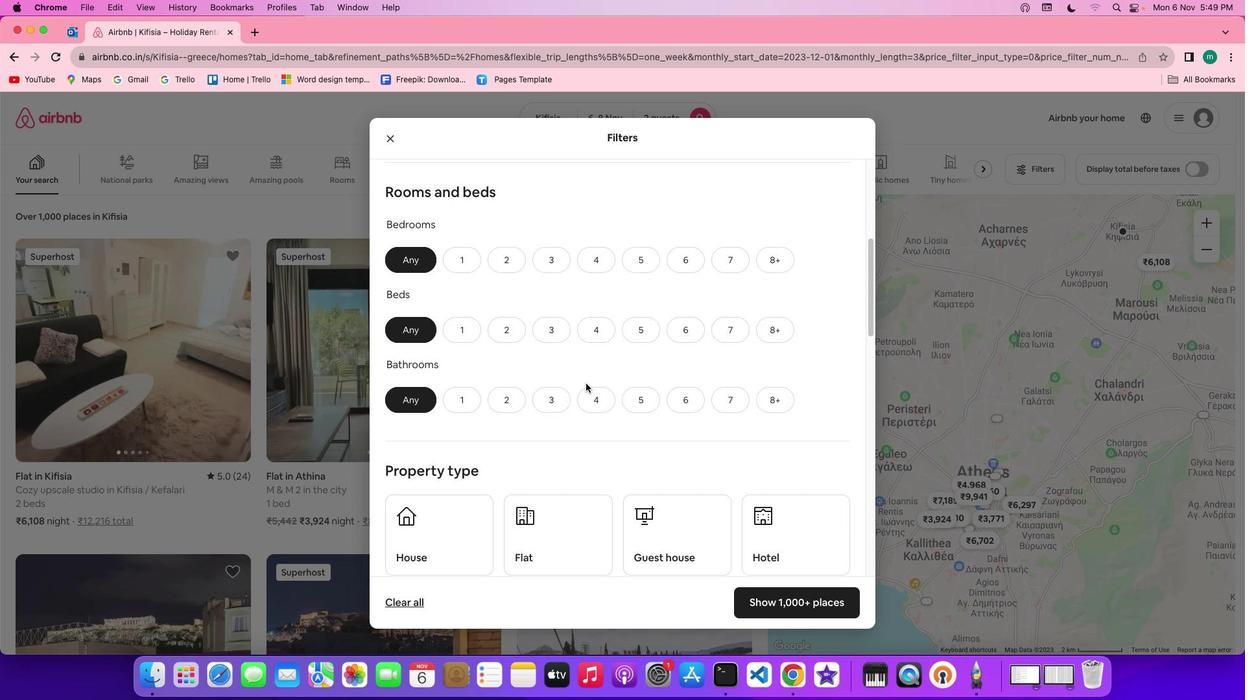 
Action: Mouse scrolled (585, 383) with delta (0, 0)
Screenshot: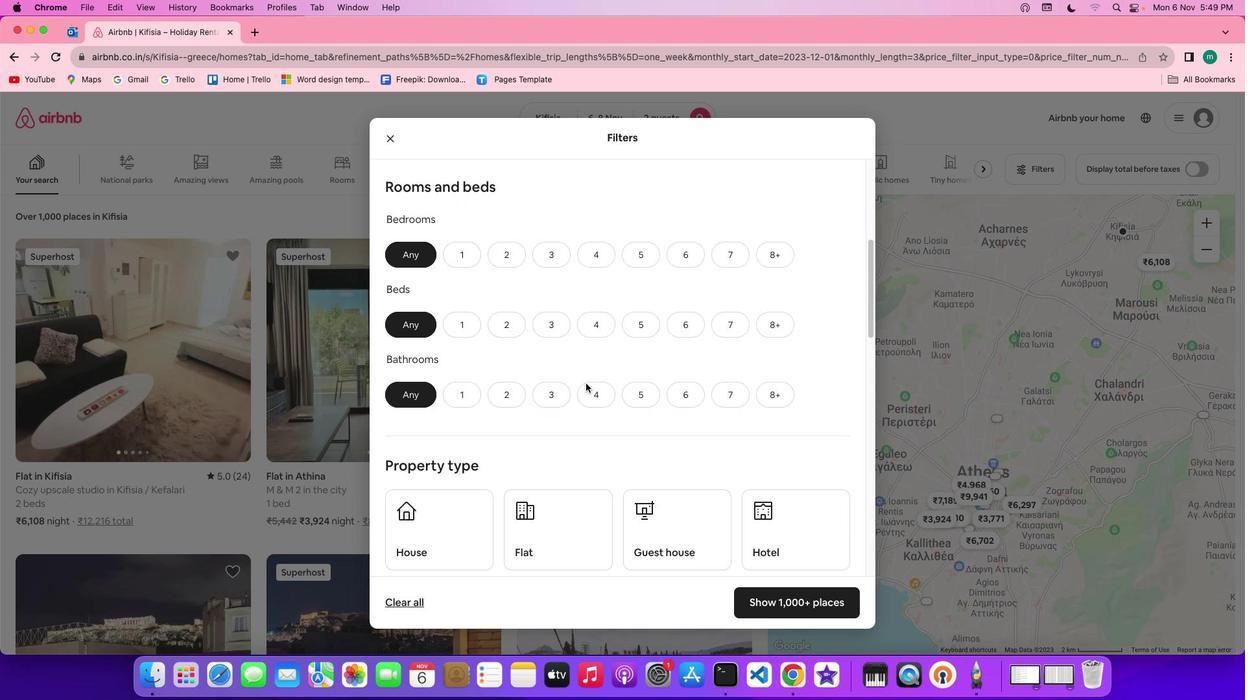 
Action: Mouse scrolled (585, 383) with delta (0, 0)
Screenshot: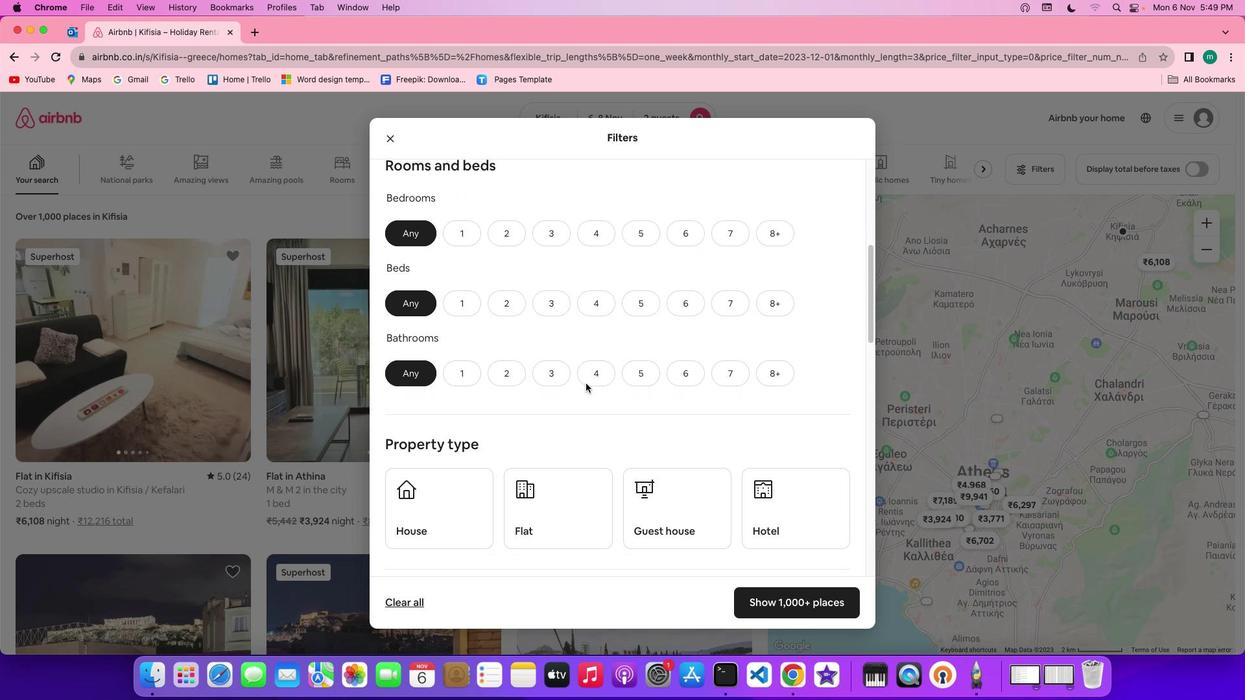 
Action: Mouse moved to (464, 213)
Screenshot: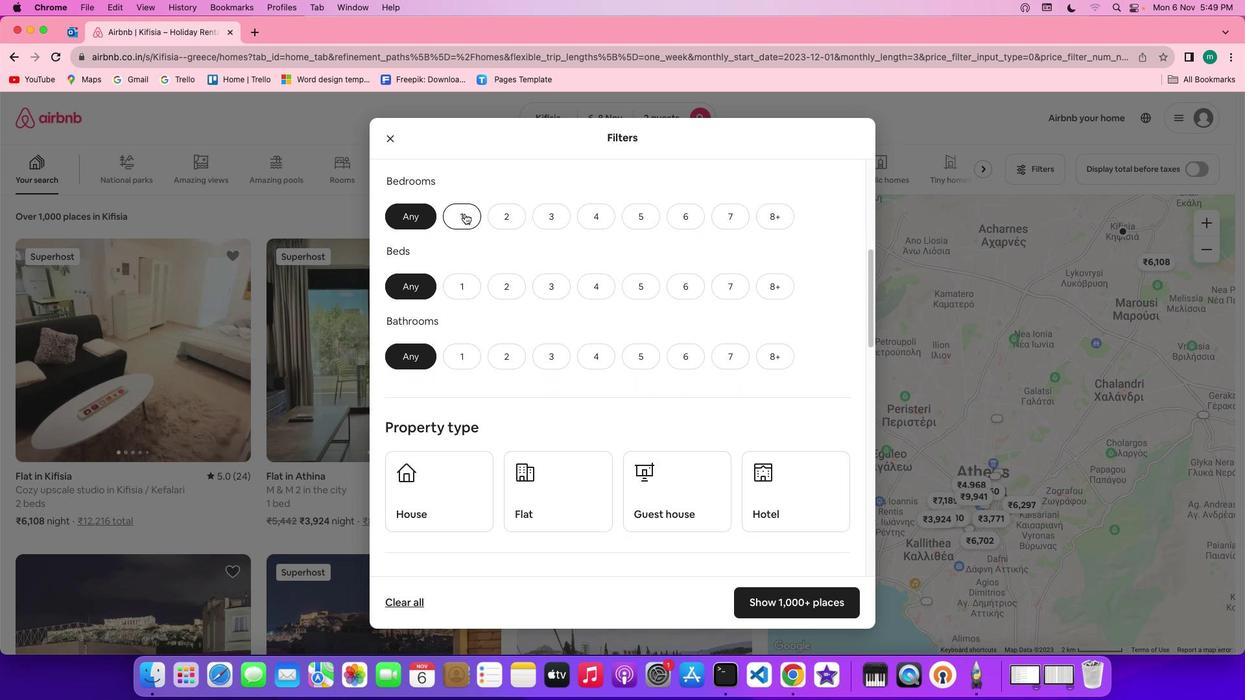 
Action: Mouse pressed left at (464, 213)
Screenshot: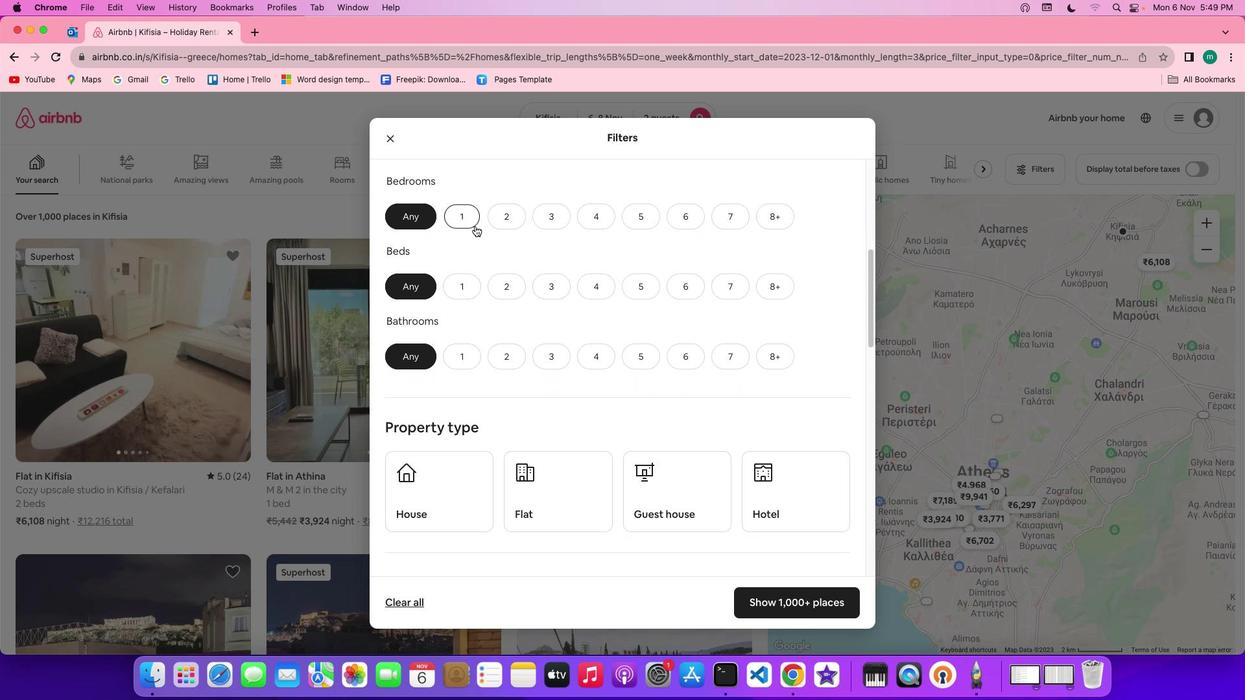 
Action: Mouse moved to (503, 287)
Screenshot: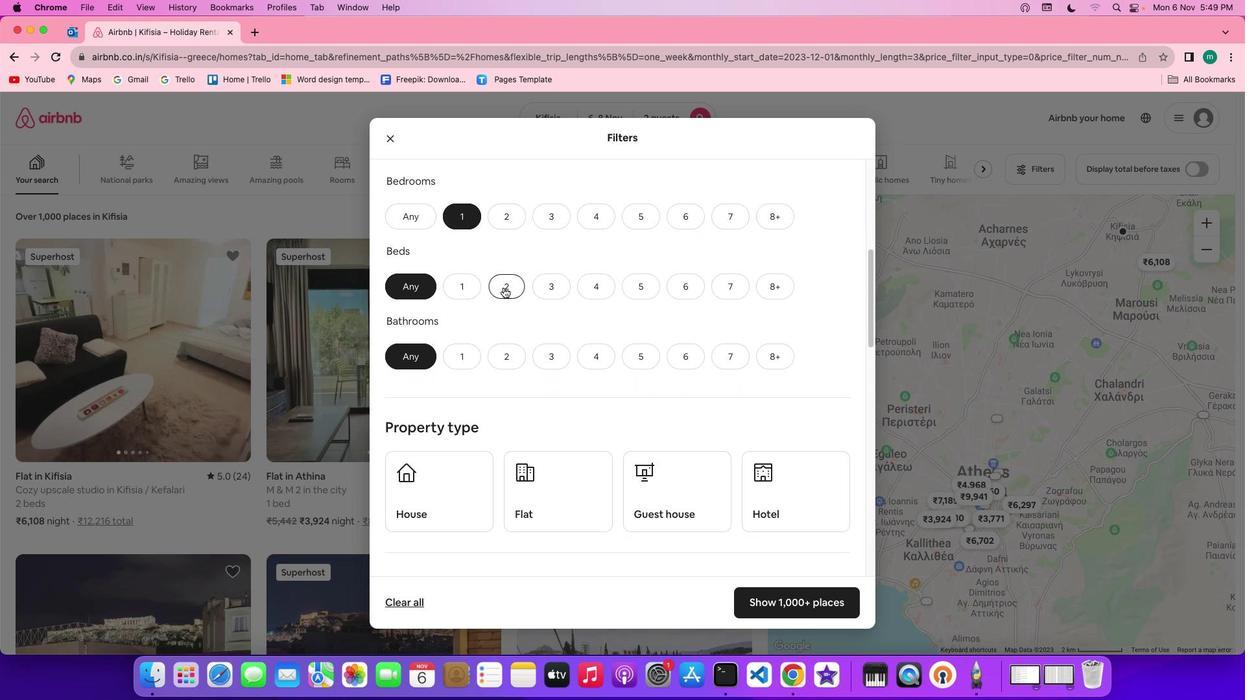 
Action: Mouse pressed left at (503, 287)
Screenshot: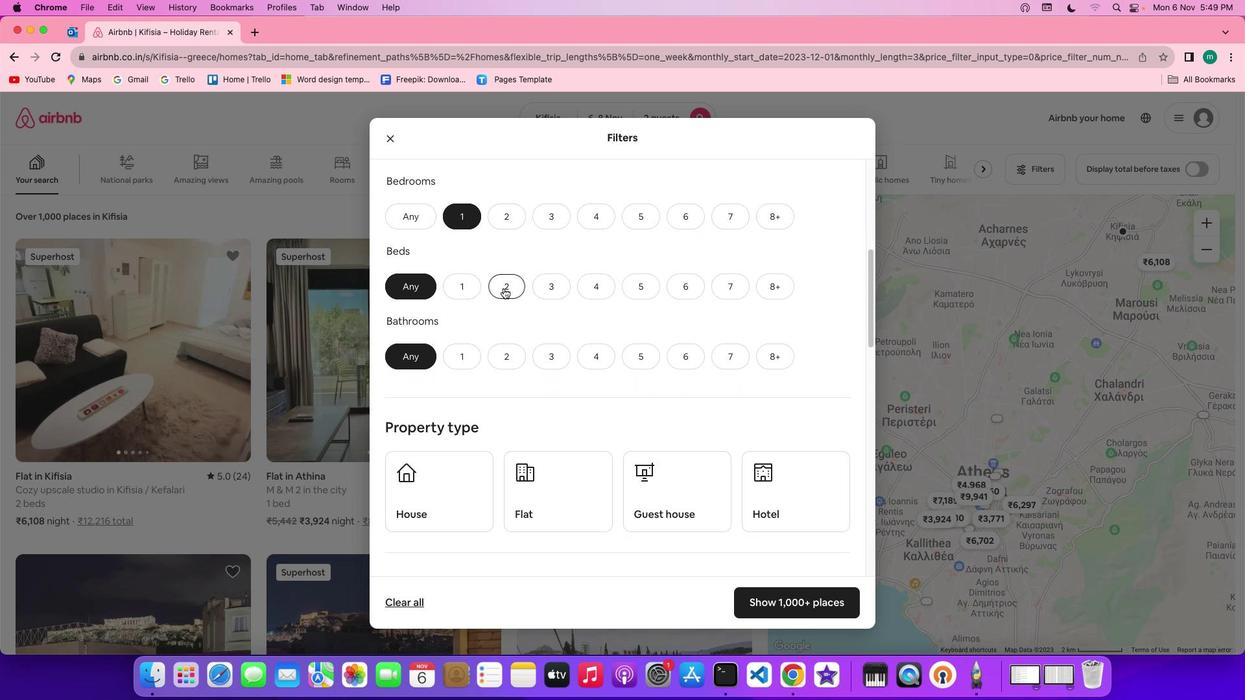 
Action: Mouse moved to (466, 357)
Screenshot: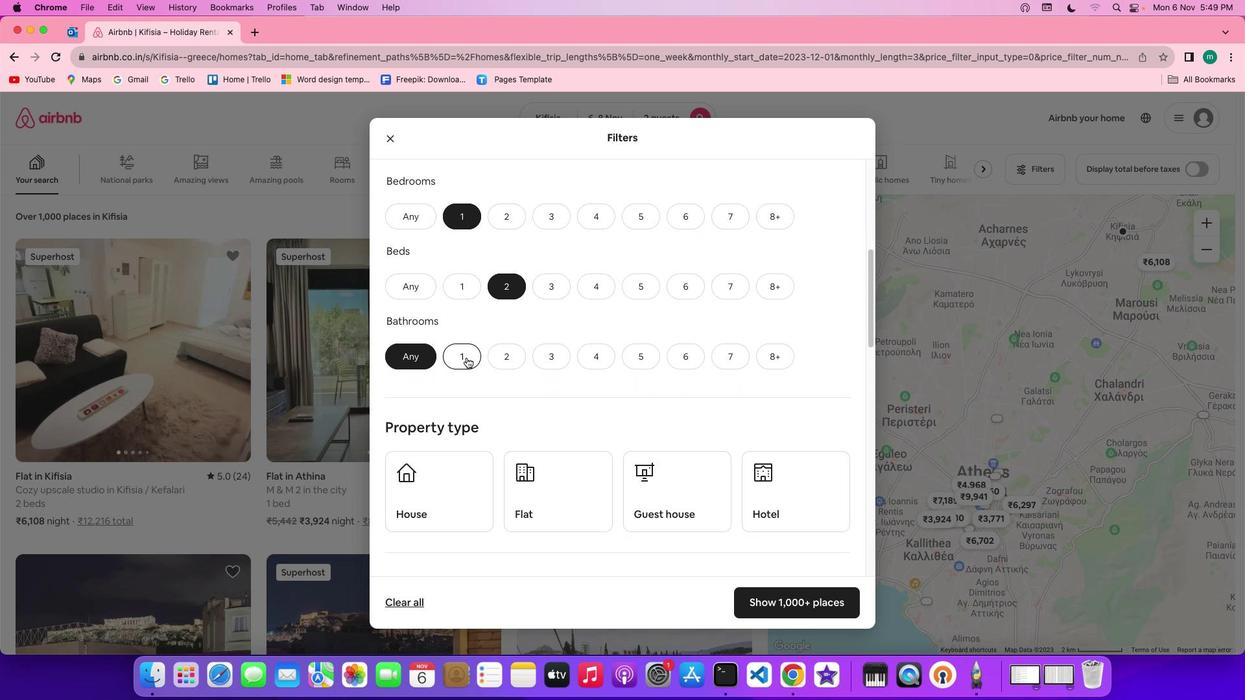 
Action: Mouse pressed left at (466, 357)
Screenshot: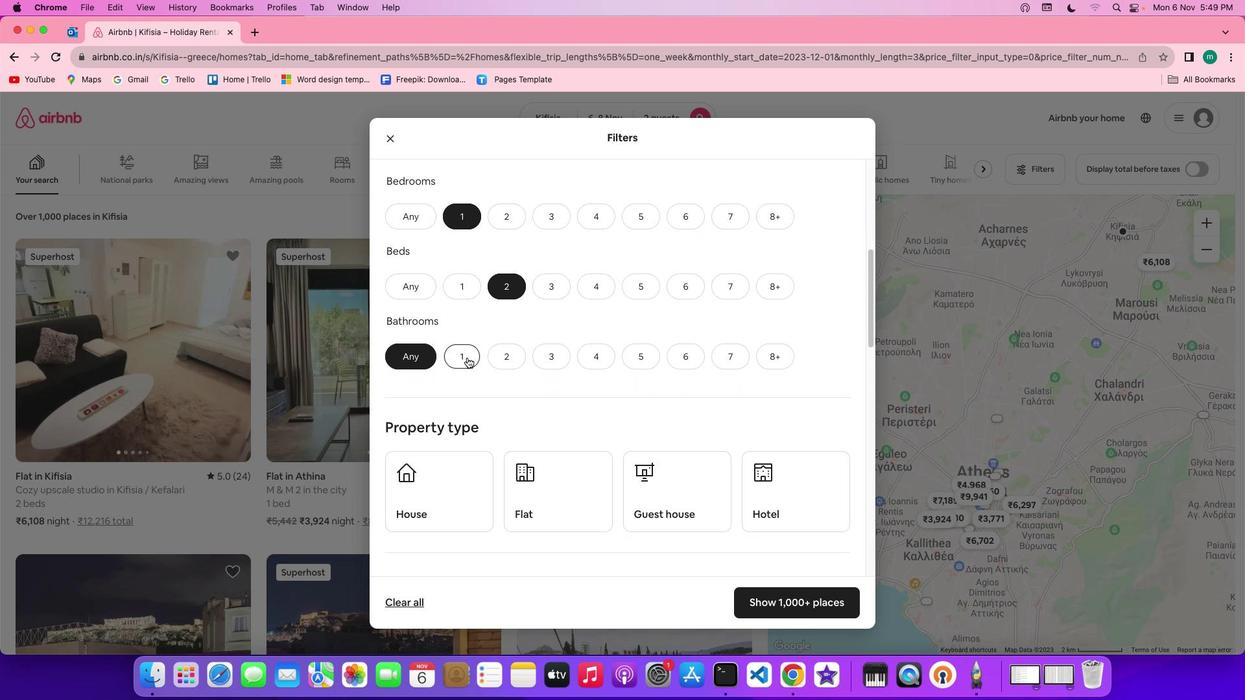 
Action: Mouse moved to (669, 373)
Screenshot: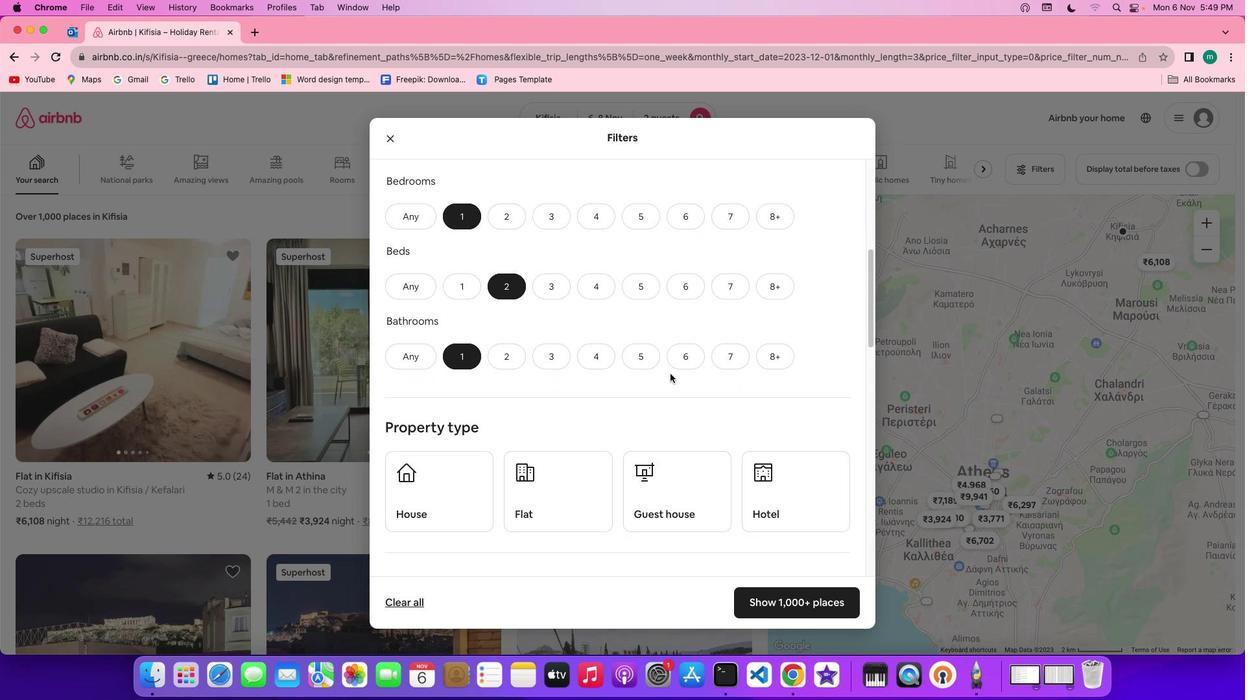 
Action: Mouse scrolled (669, 373) with delta (0, 0)
Screenshot: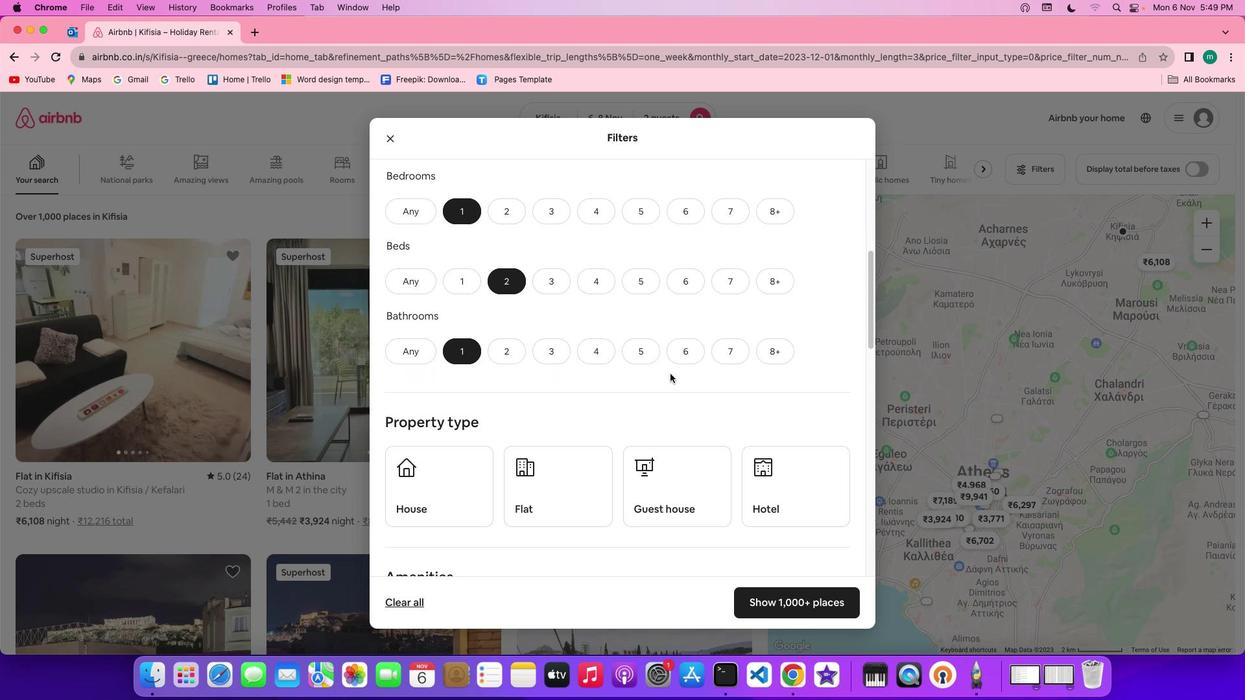 
Action: Mouse scrolled (669, 373) with delta (0, 0)
Screenshot: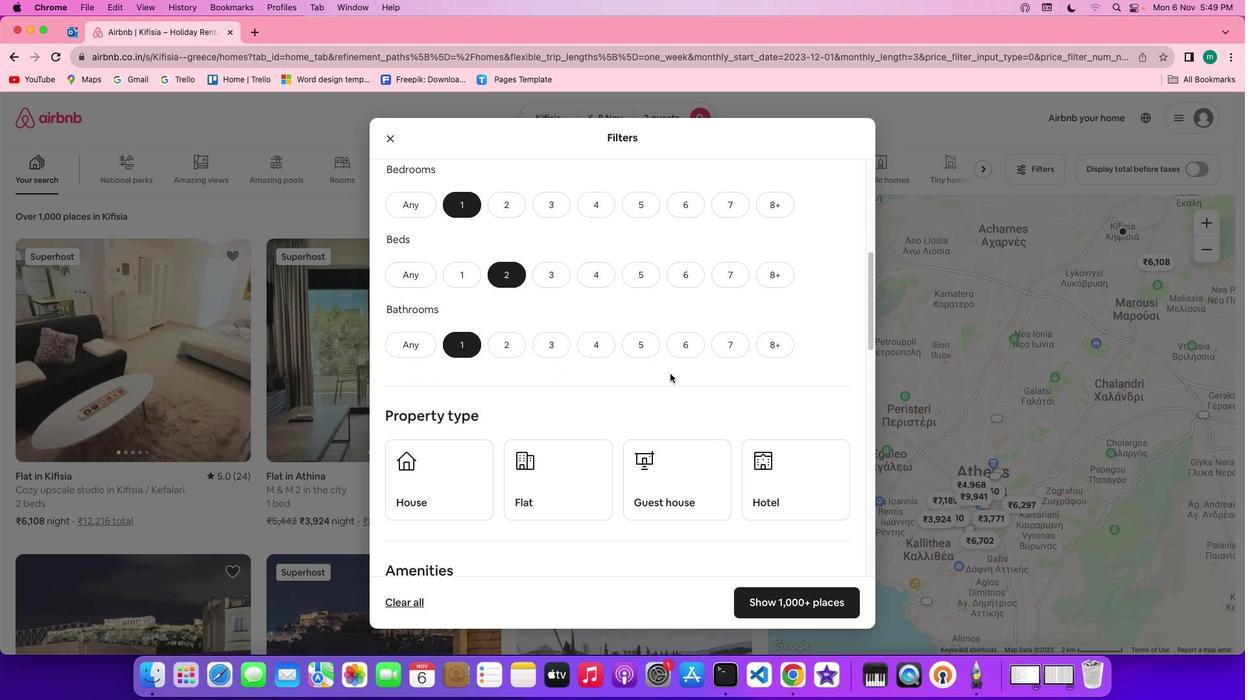 
Action: Mouse scrolled (669, 373) with delta (0, 0)
Screenshot: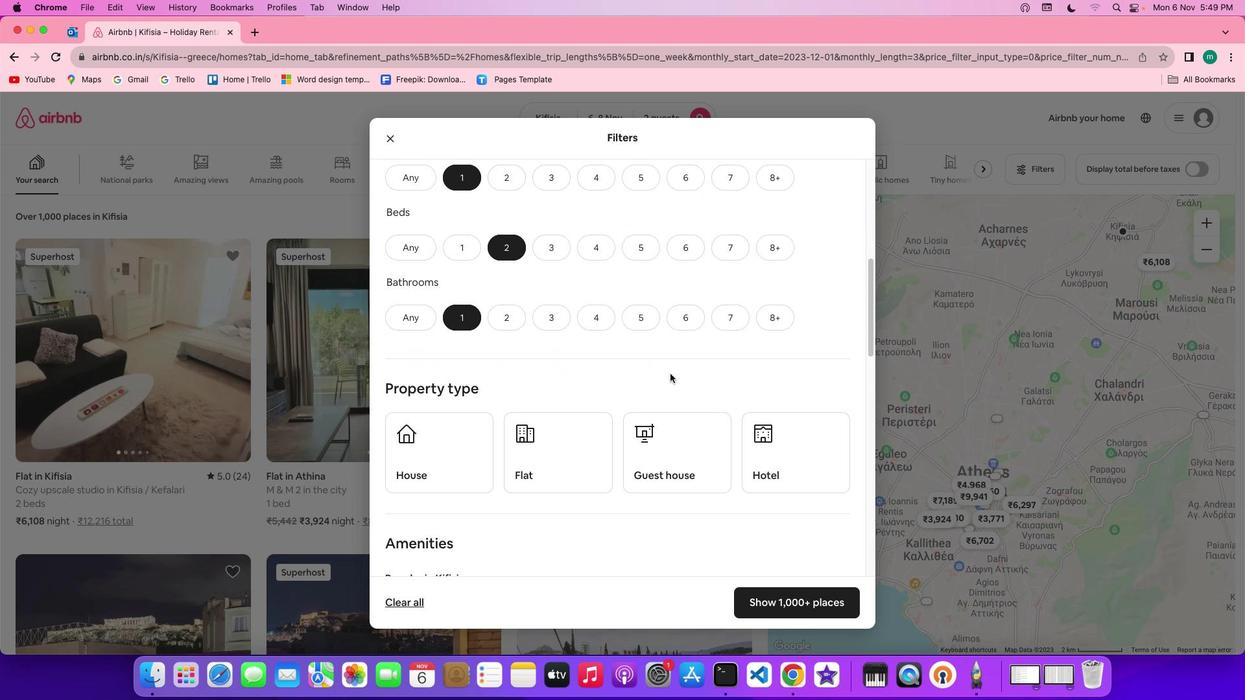 
Action: Mouse scrolled (669, 373) with delta (0, 0)
Screenshot: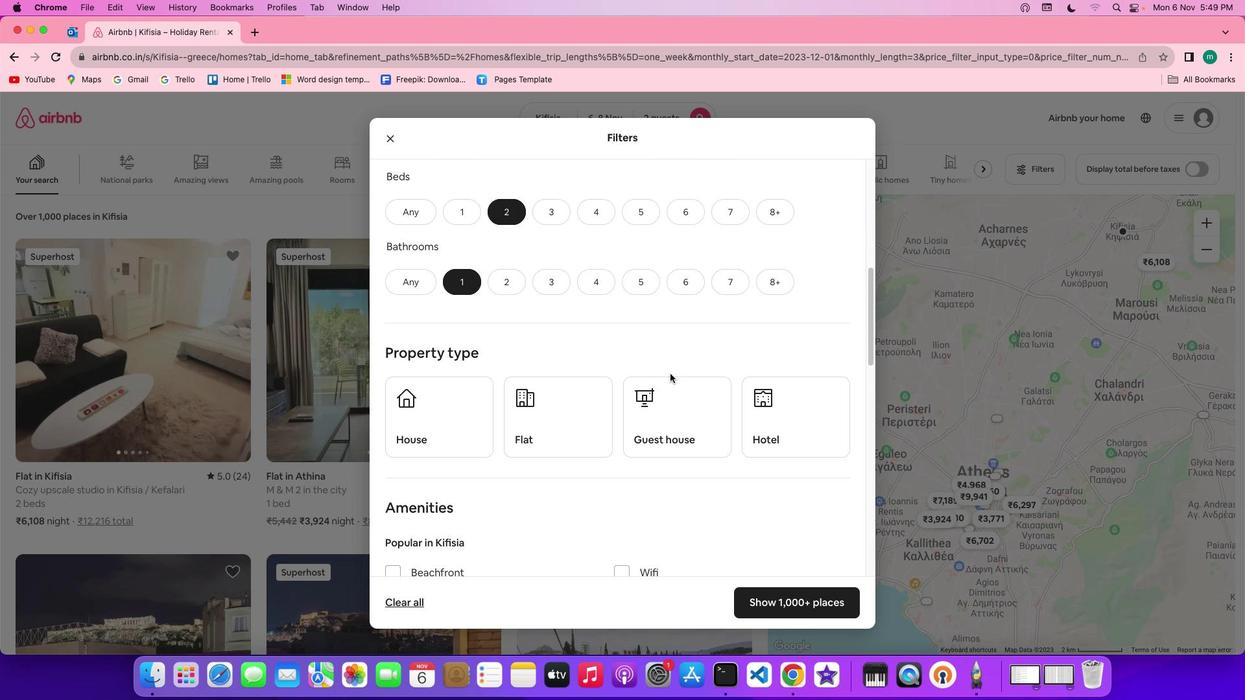 
Action: Mouse scrolled (669, 373) with delta (0, 0)
Screenshot: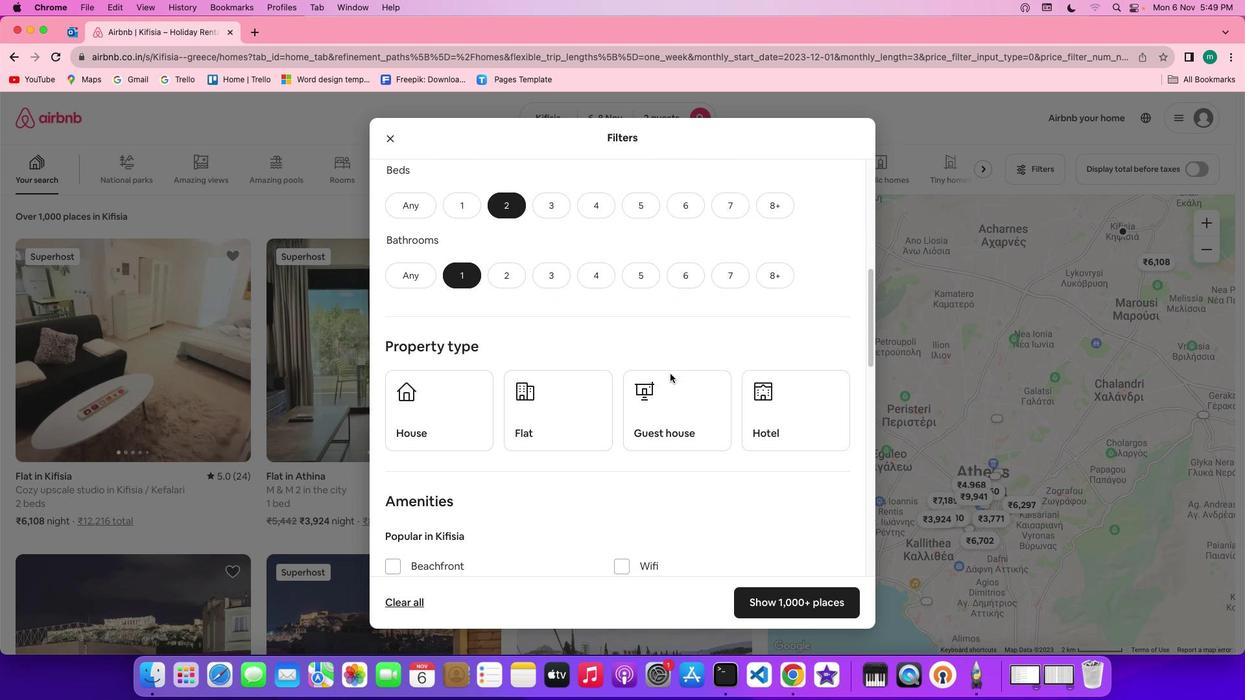 
Action: Mouse scrolled (669, 373) with delta (0, 0)
Screenshot: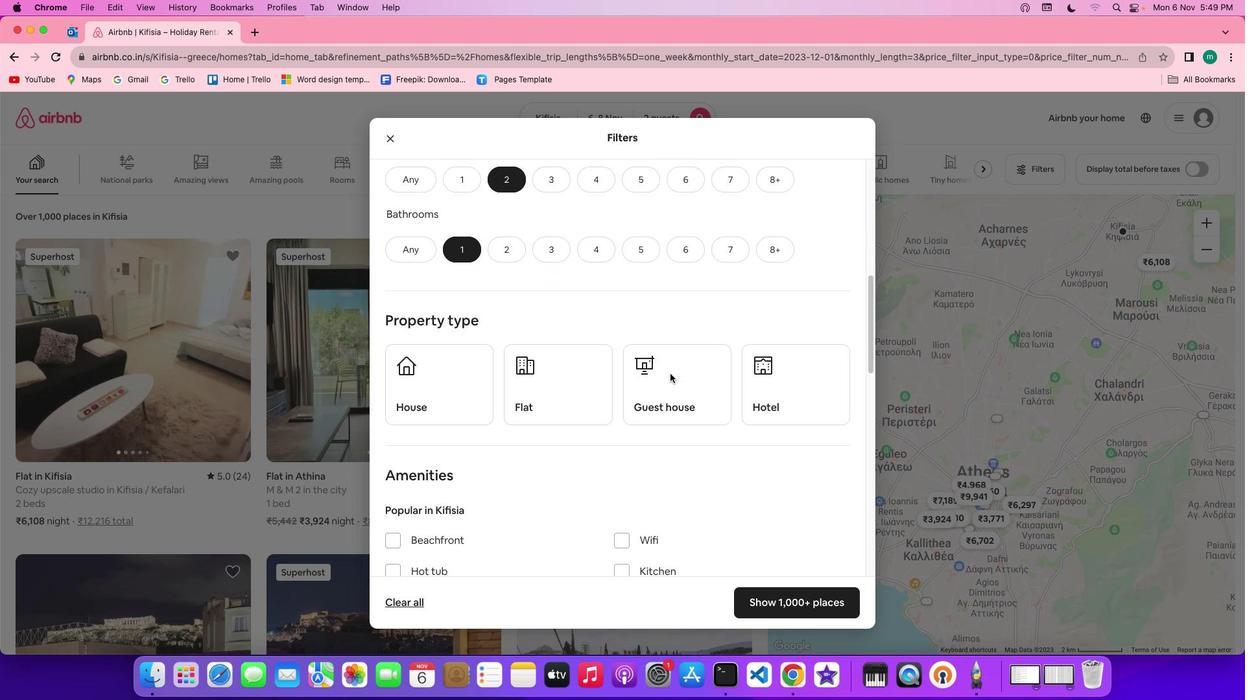 
Action: Mouse scrolled (669, 373) with delta (0, 0)
Screenshot: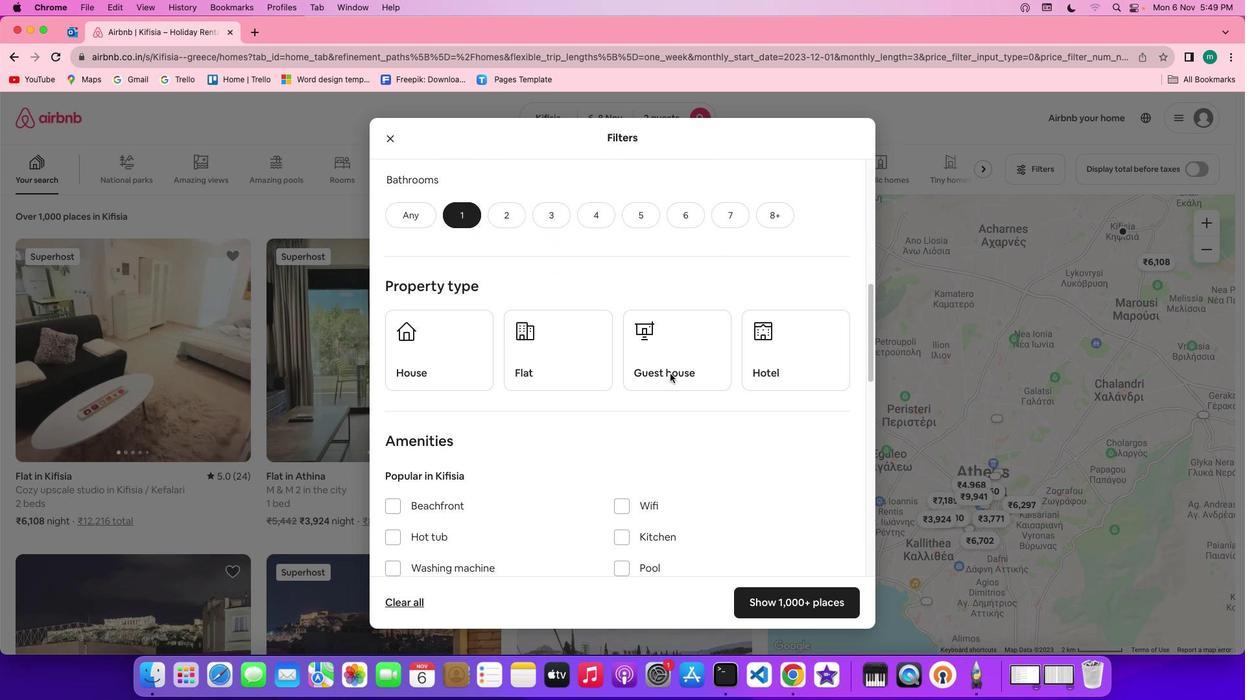 
Action: Mouse scrolled (669, 373) with delta (0, 0)
Screenshot: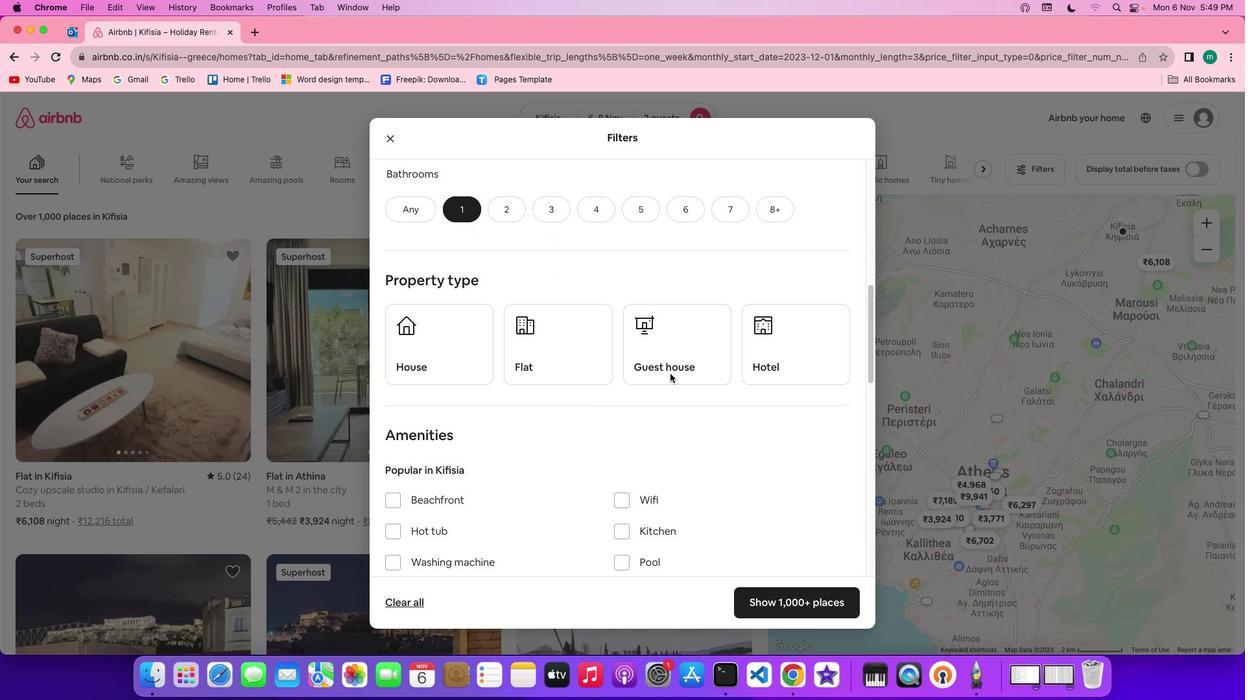 
Action: Mouse scrolled (669, 373) with delta (0, 0)
Screenshot: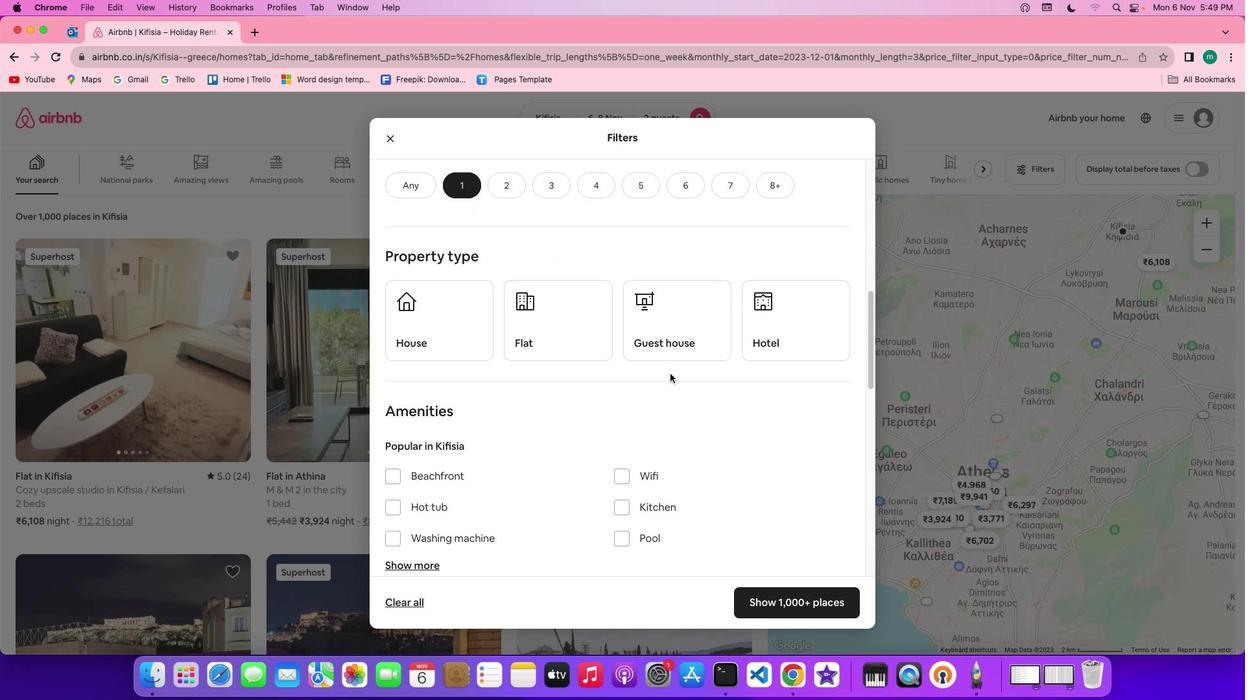 
Action: Mouse moved to (543, 325)
Screenshot: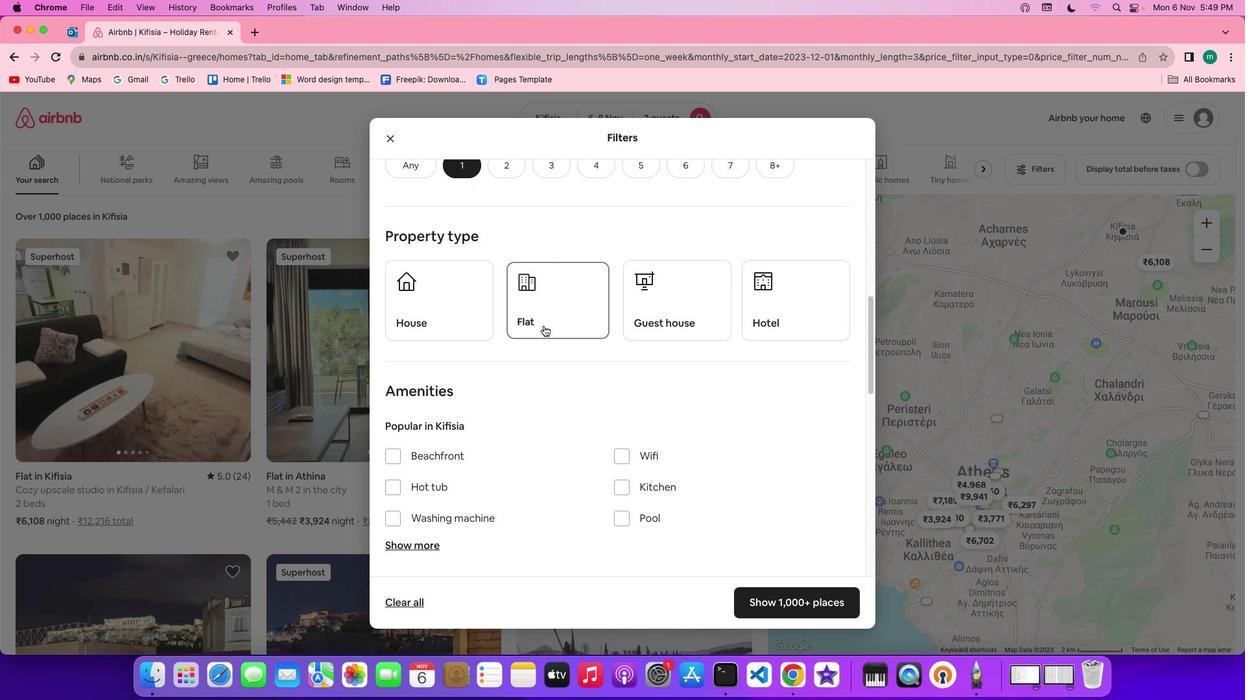 
Action: Mouse pressed left at (543, 325)
Screenshot: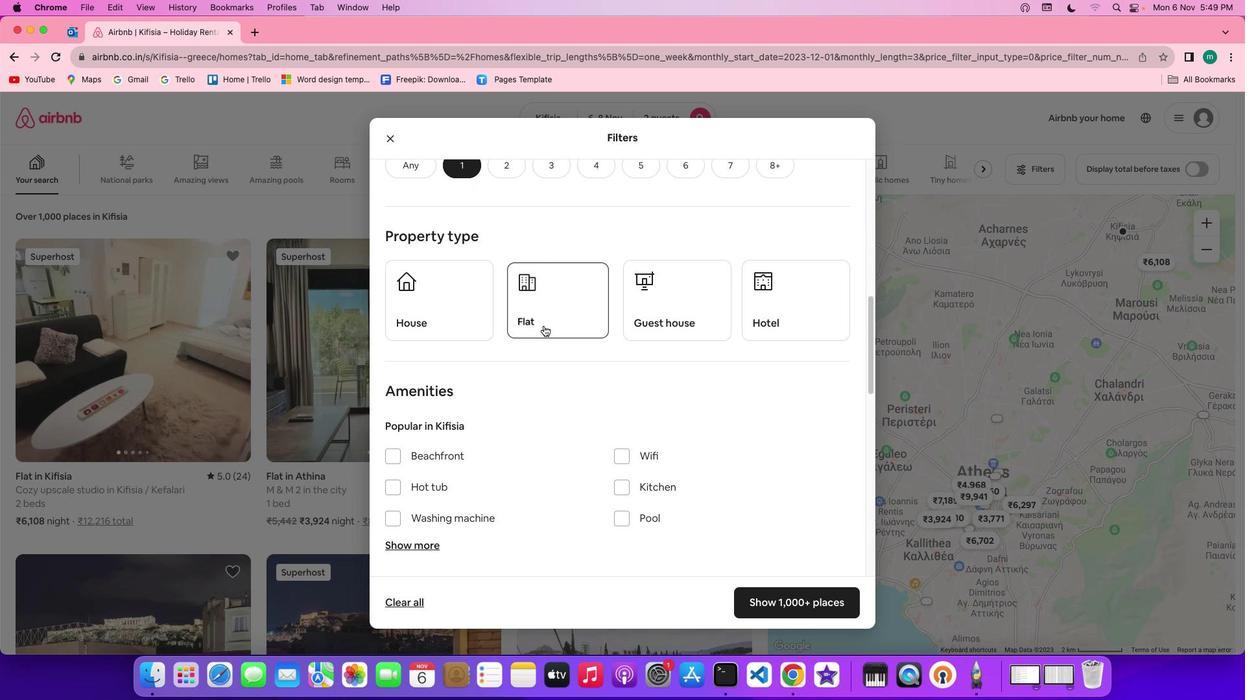 
Action: Mouse moved to (691, 354)
Screenshot: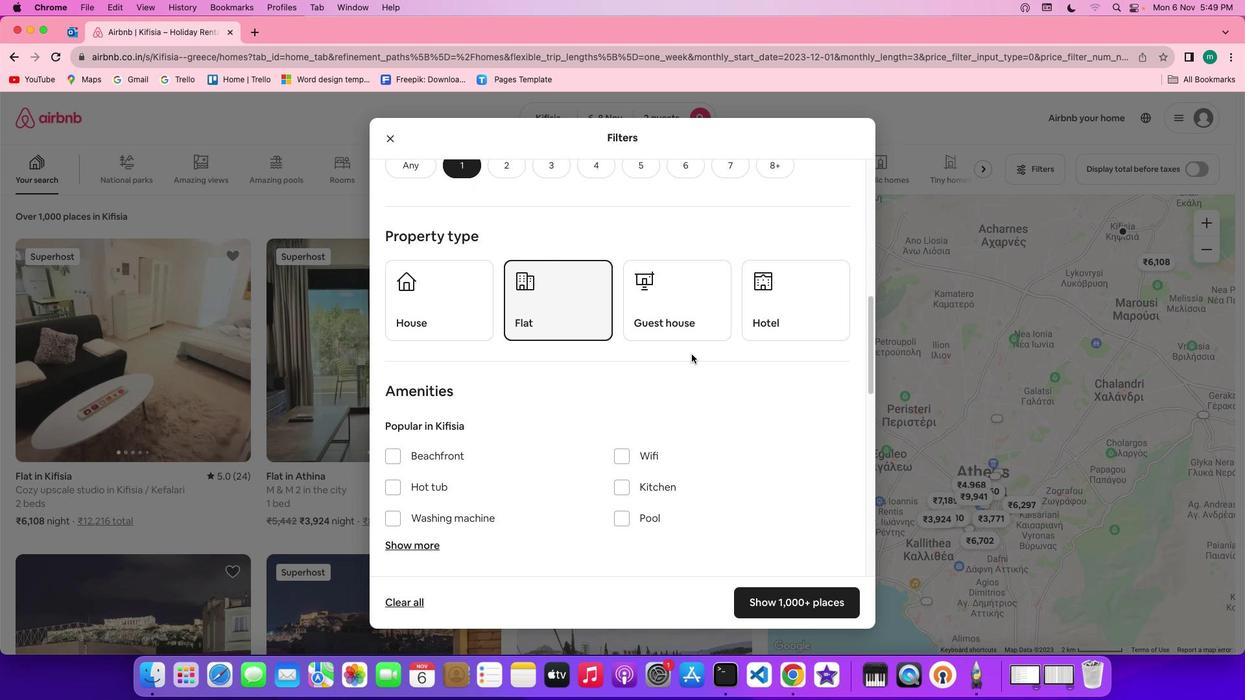 
Action: Mouse scrolled (691, 354) with delta (0, 0)
Screenshot: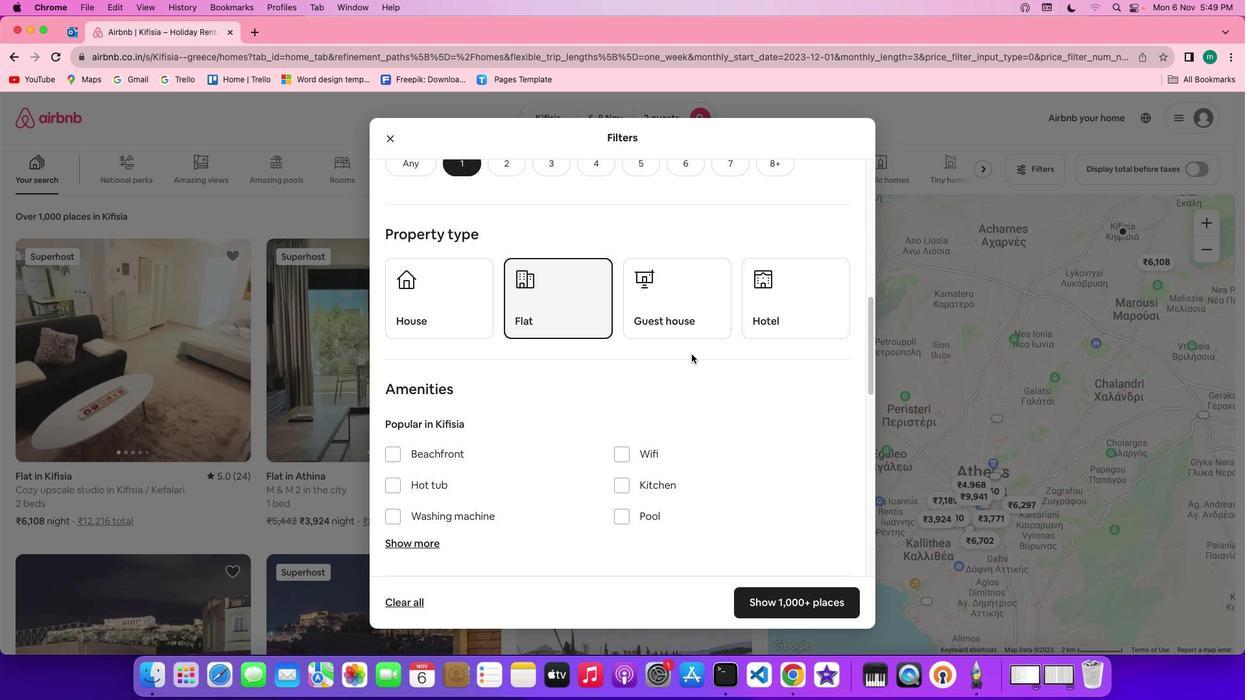 
Action: Mouse scrolled (691, 354) with delta (0, 0)
Screenshot: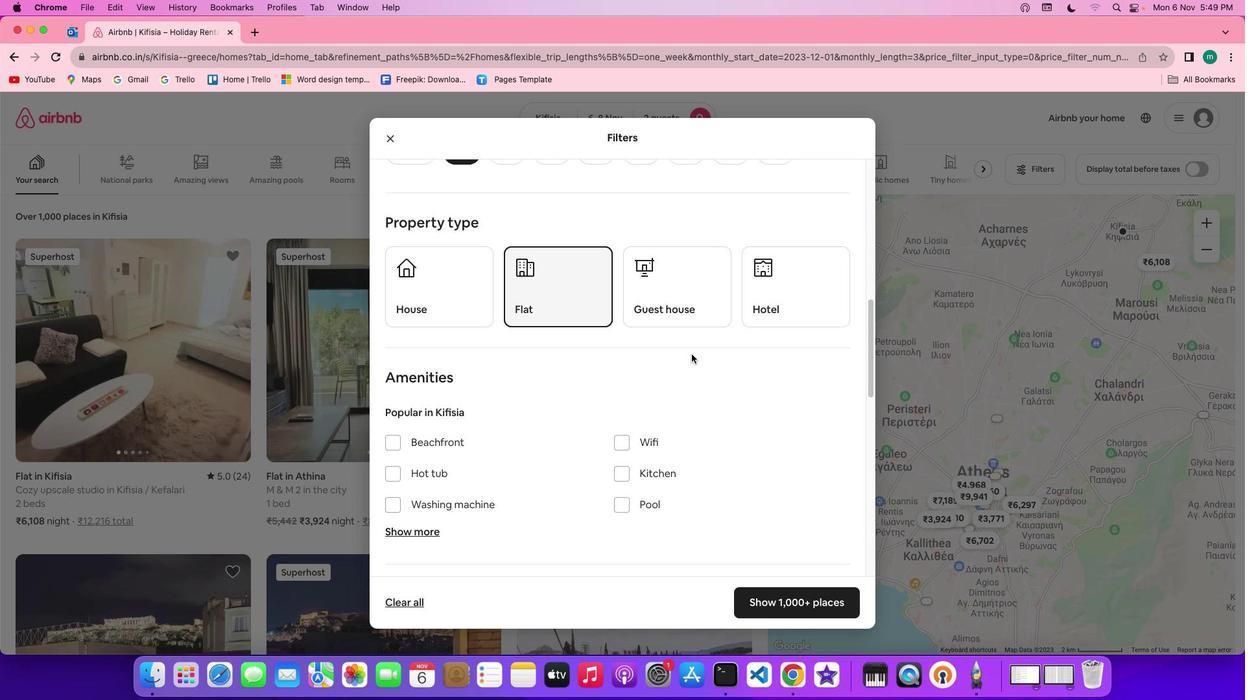 
Action: Mouse scrolled (691, 354) with delta (0, 0)
Screenshot: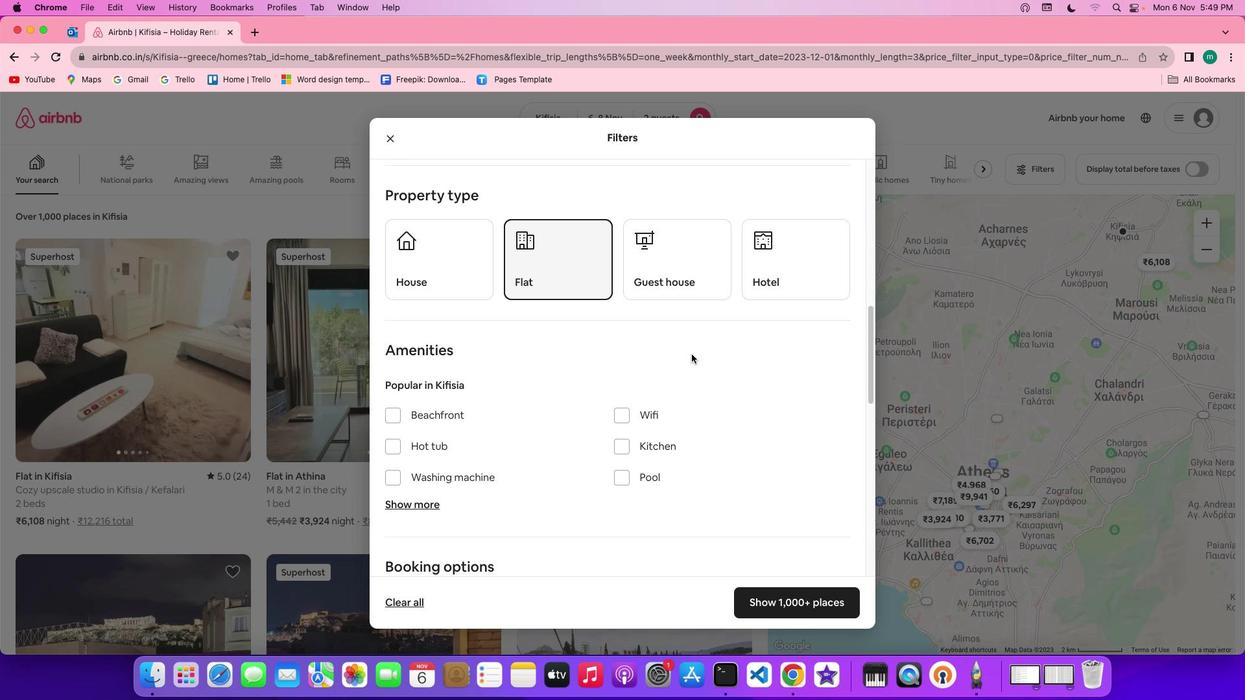 
Action: Mouse scrolled (691, 354) with delta (0, 0)
Screenshot: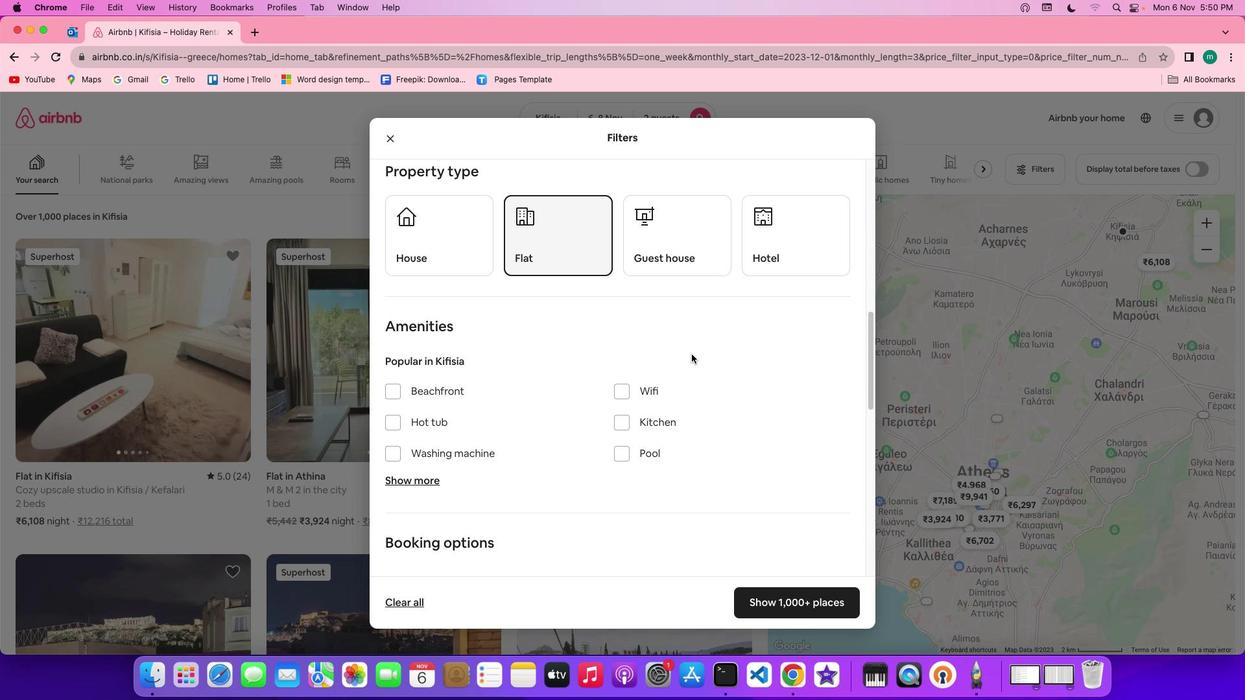 
Action: Mouse scrolled (691, 354) with delta (0, 0)
Screenshot: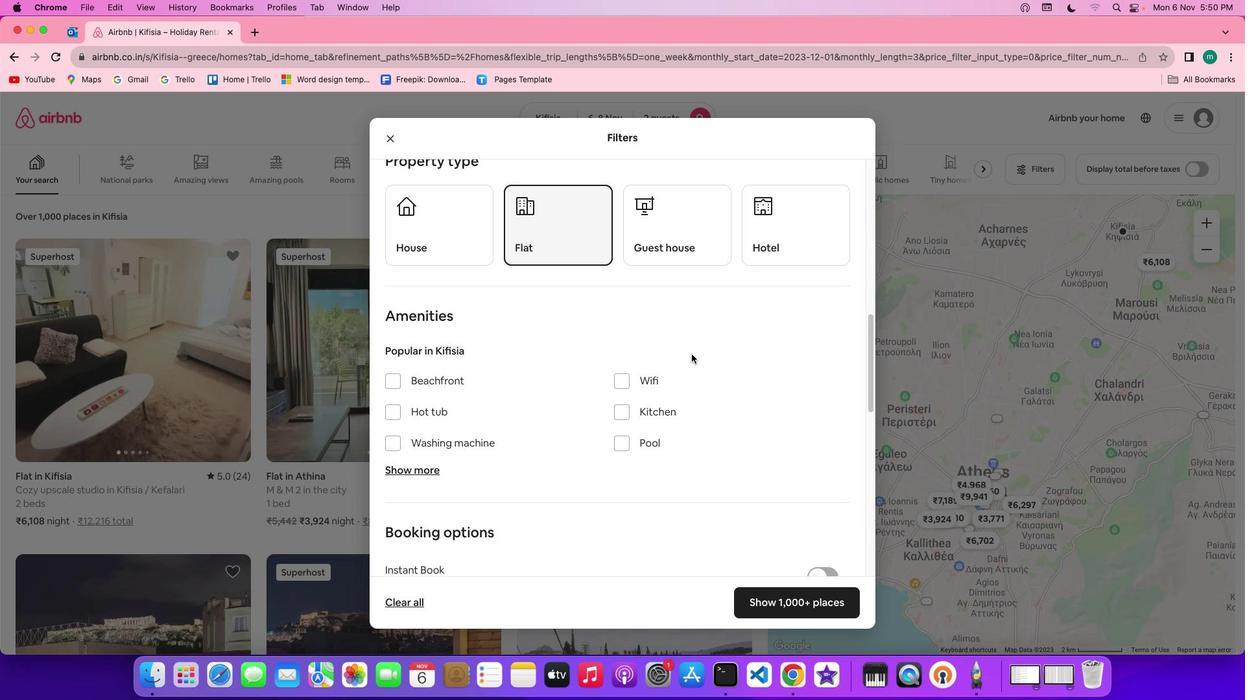
Action: Mouse scrolled (691, 354) with delta (0, 0)
Screenshot: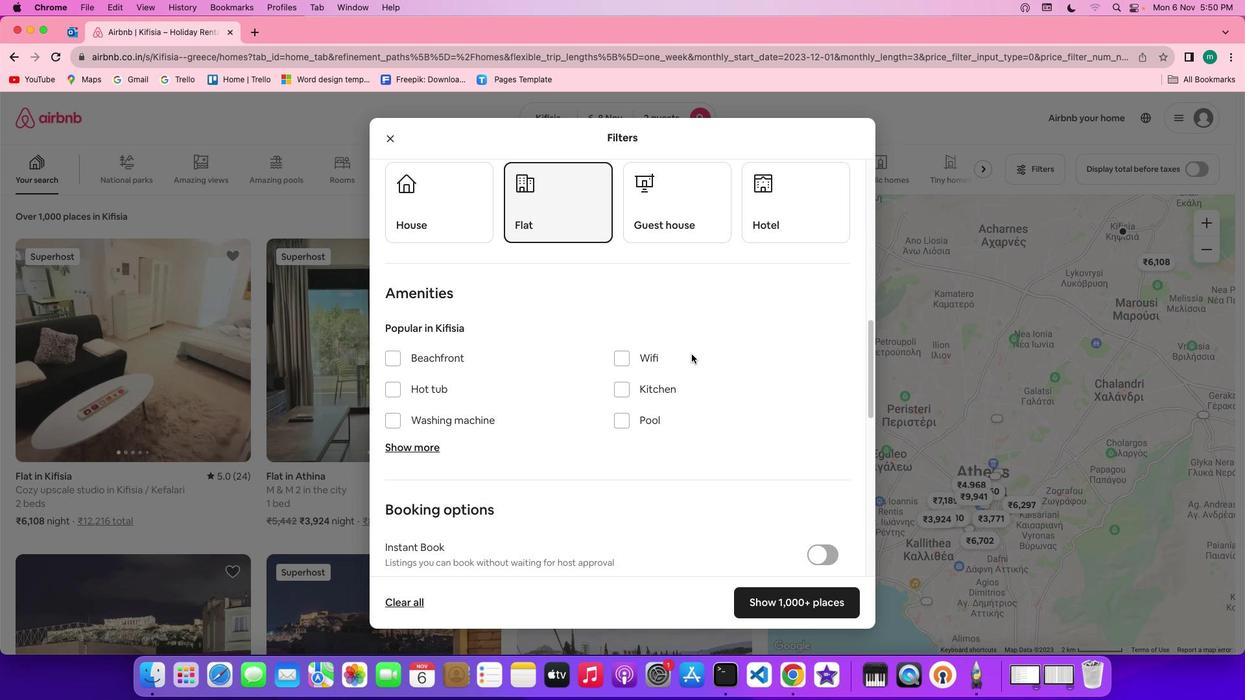 
Action: Mouse moved to (399, 421)
Screenshot: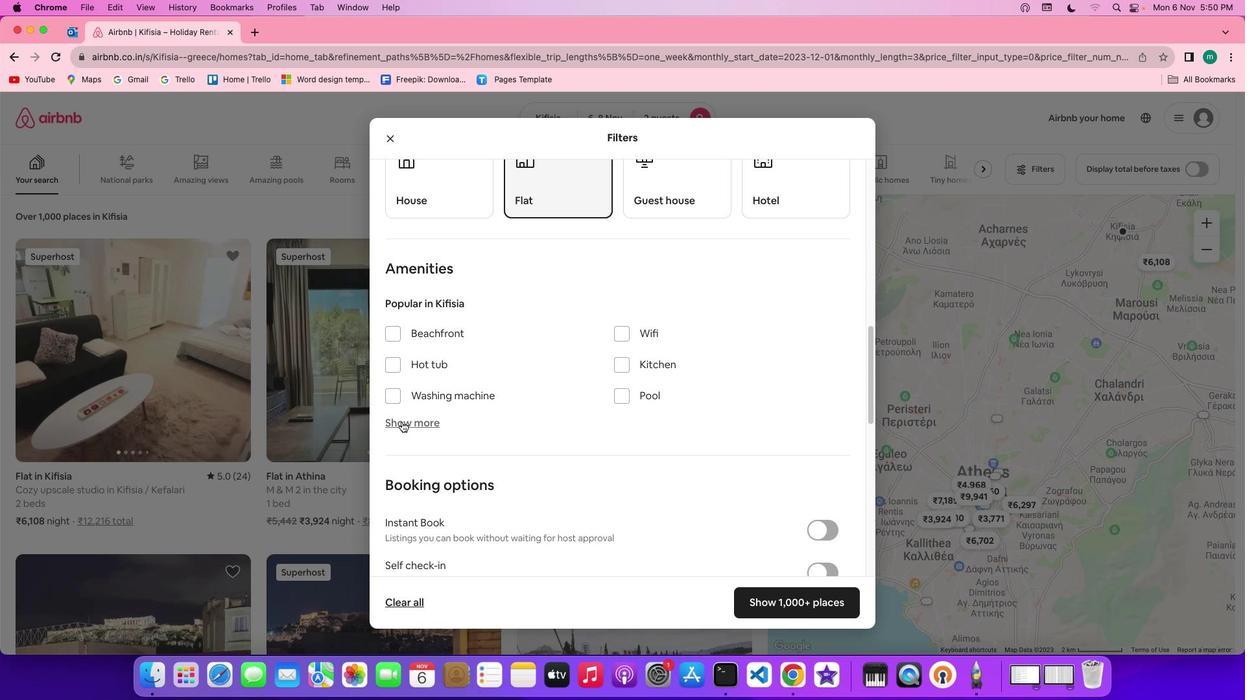 
Action: Mouse pressed left at (399, 421)
Screenshot: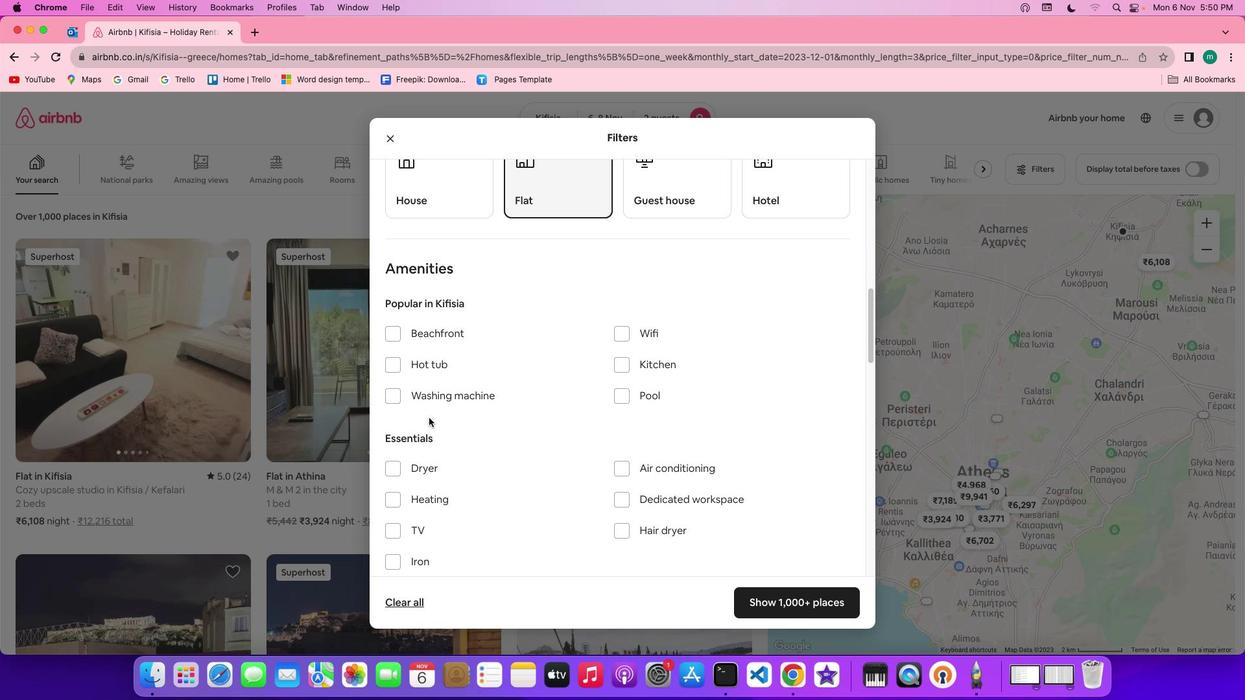 
Action: Mouse moved to (638, 330)
Screenshot: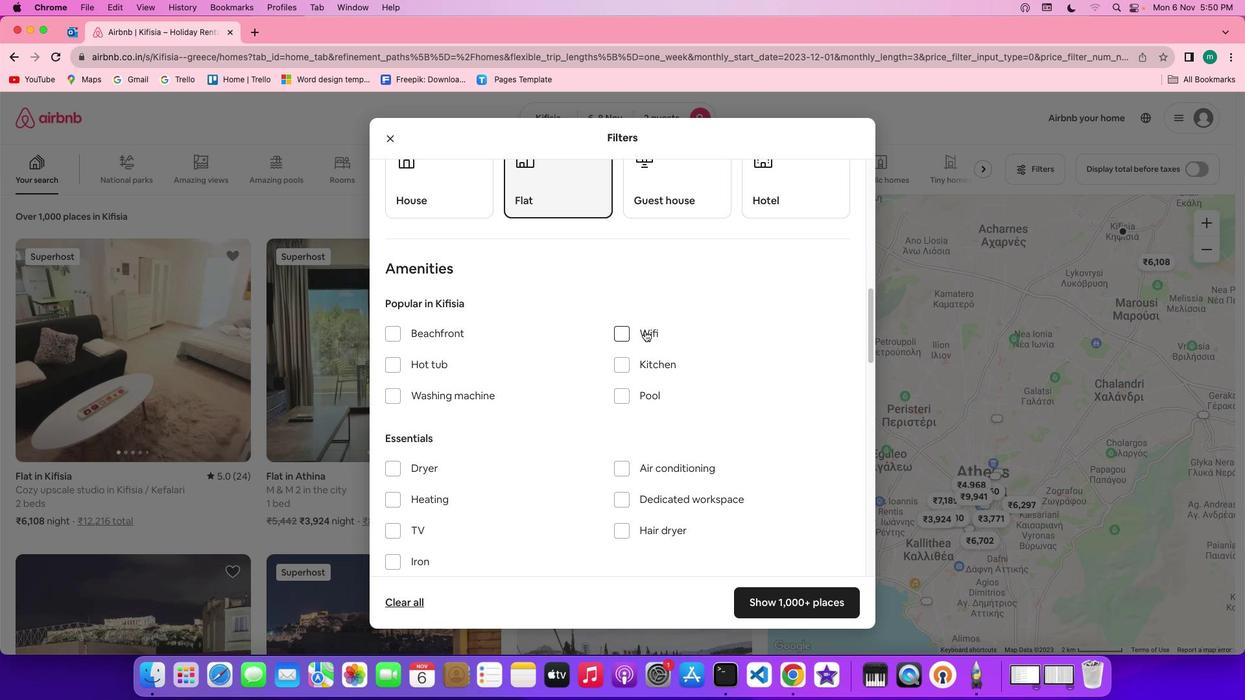 
Action: Mouse pressed left at (638, 330)
Screenshot: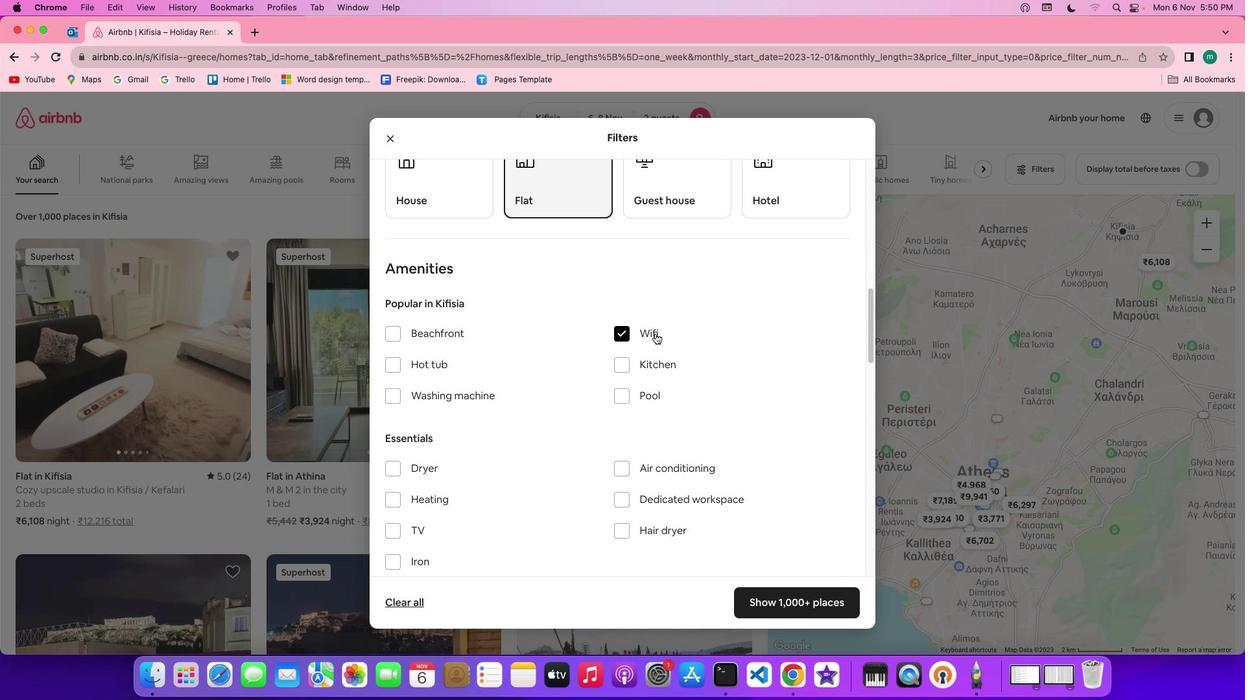 
Action: Mouse moved to (704, 354)
Screenshot: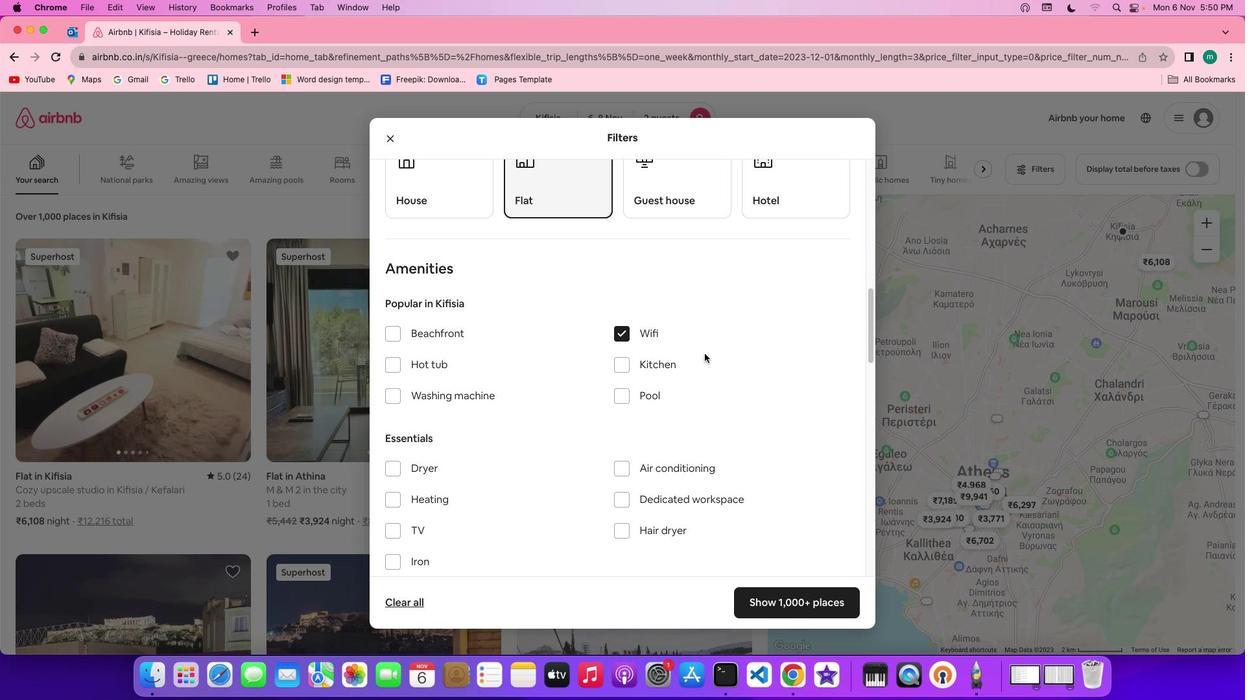 
Action: Mouse scrolled (704, 354) with delta (0, 0)
Screenshot: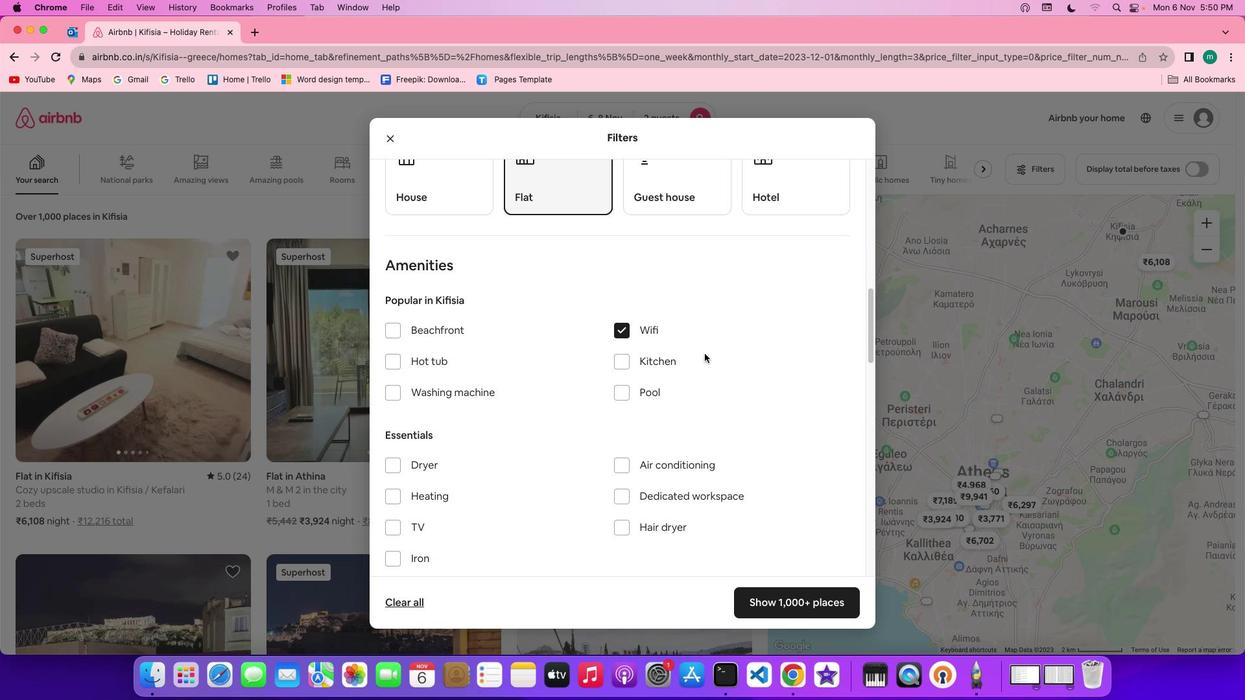 
Action: Mouse scrolled (704, 354) with delta (0, 0)
Screenshot: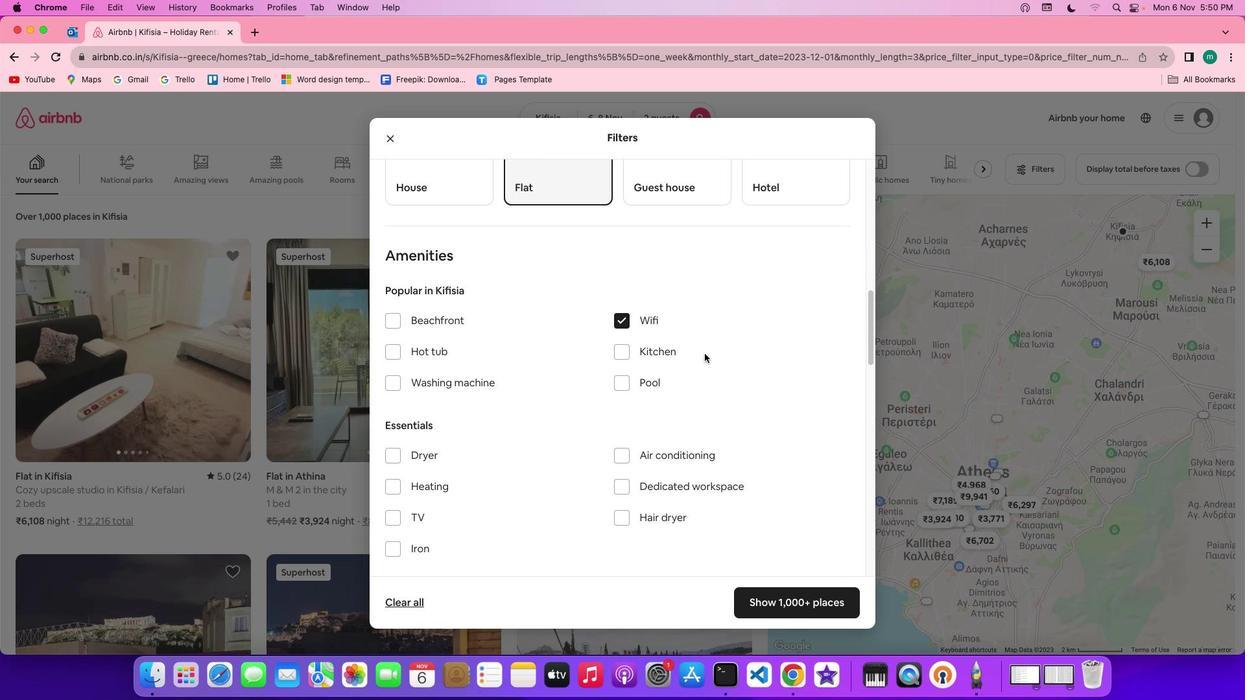 
Action: Mouse scrolled (704, 354) with delta (0, 0)
Screenshot: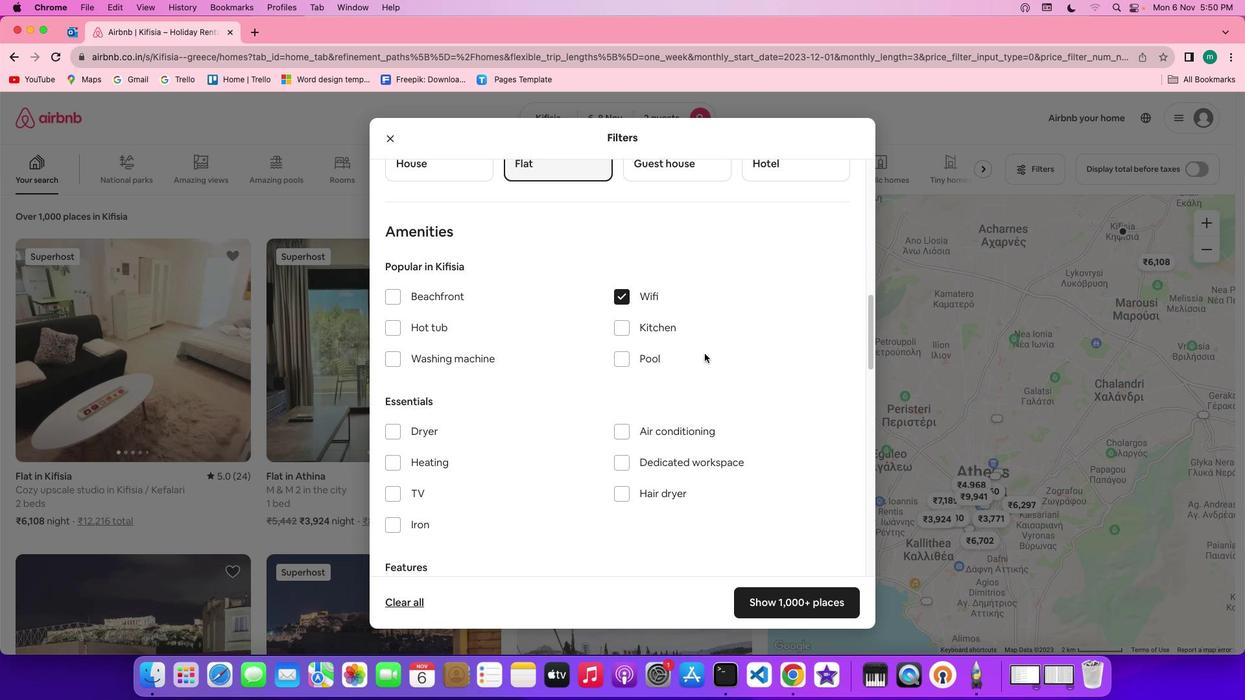 
Action: Mouse scrolled (704, 354) with delta (0, 0)
Screenshot: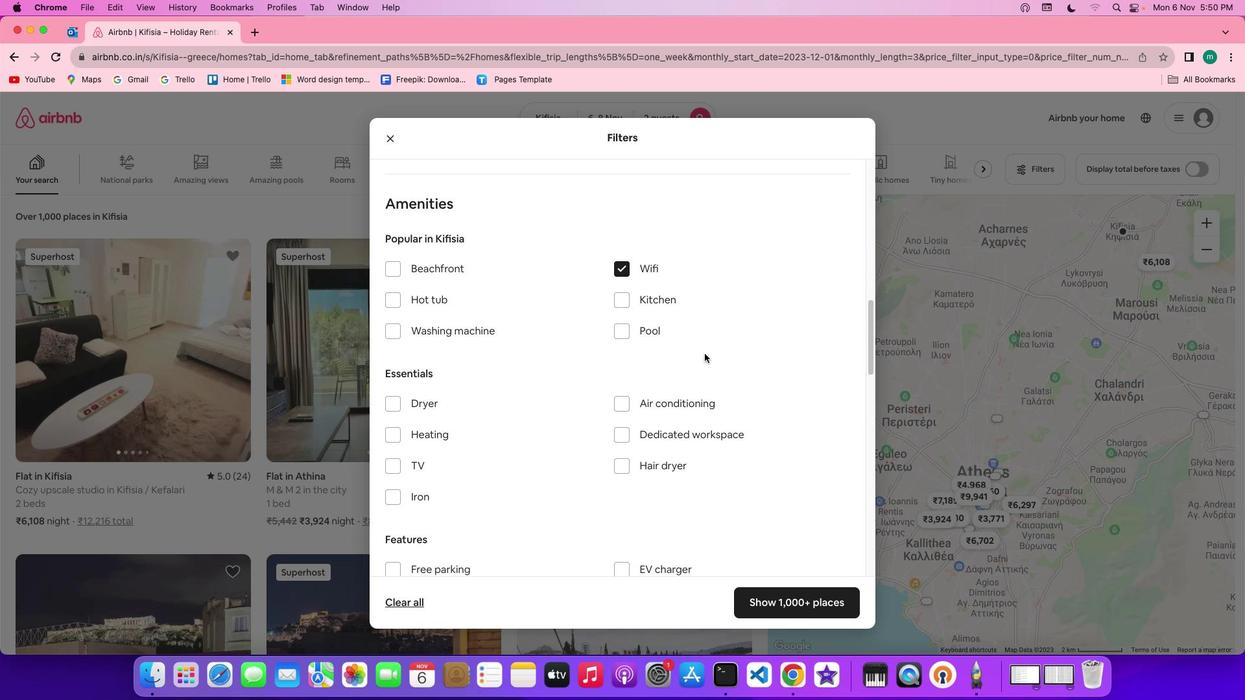 
Action: Mouse scrolled (704, 354) with delta (0, 0)
Screenshot: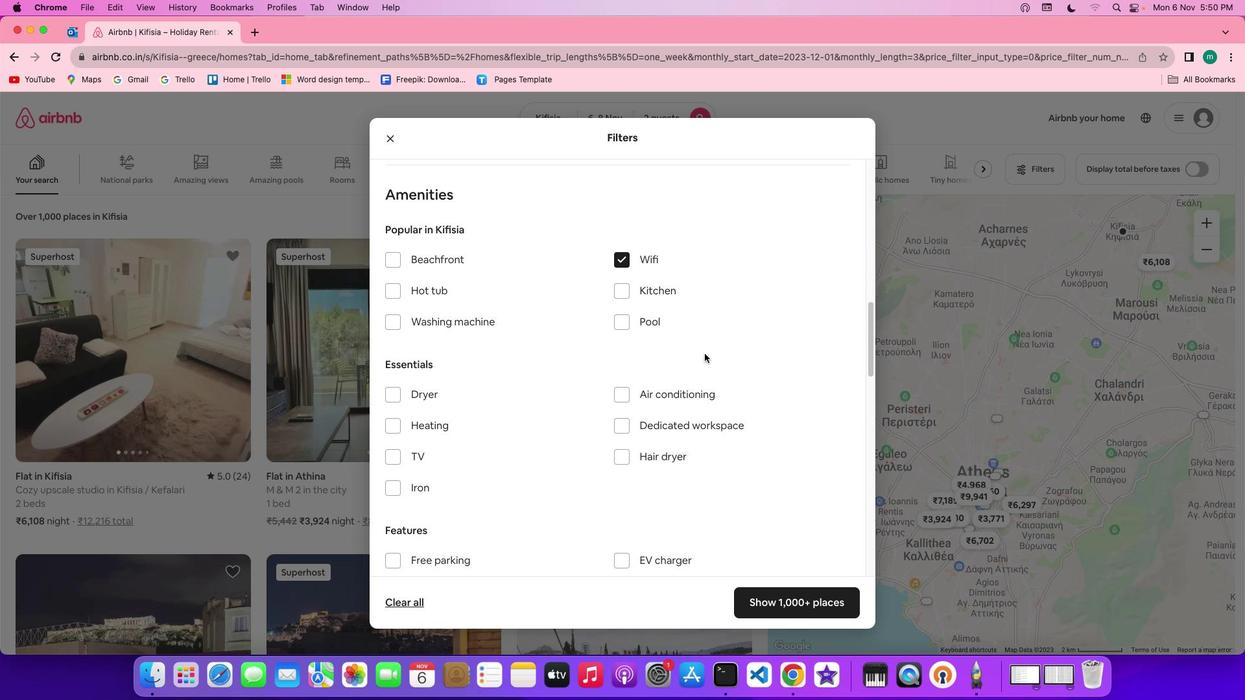 
Action: Mouse scrolled (704, 354) with delta (0, -1)
Screenshot: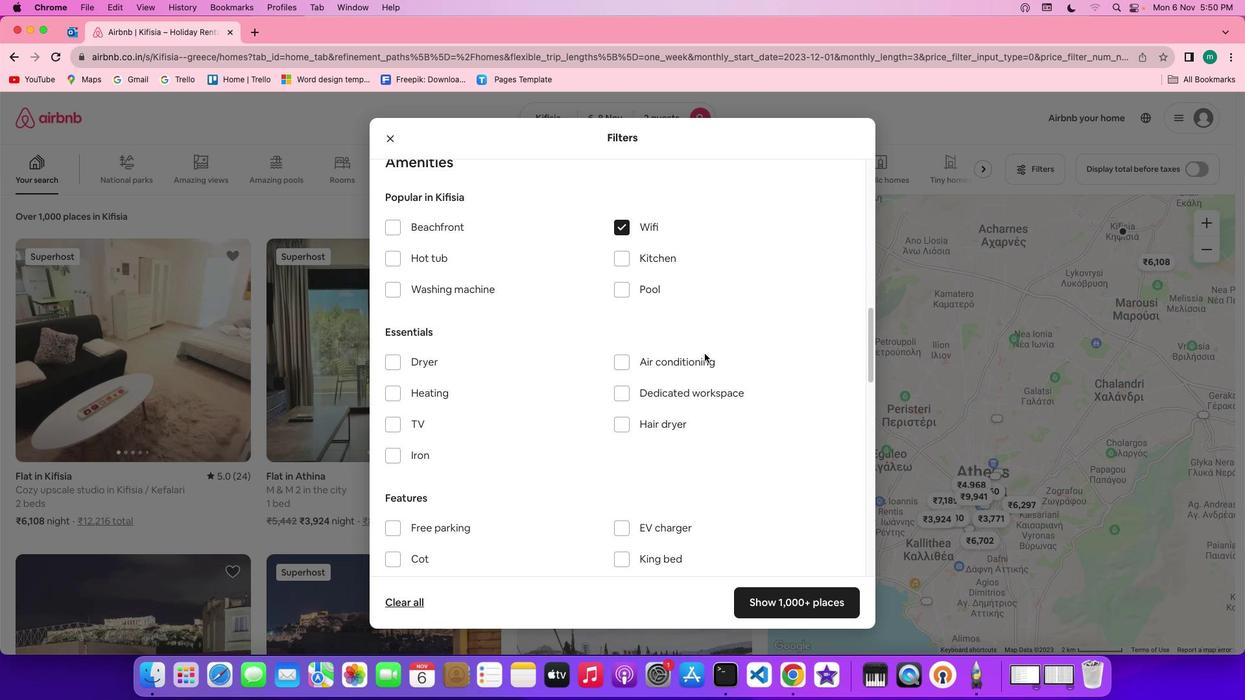 
Action: Mouse scrolled (704, 354) with delta (0, 0)
Screenshot: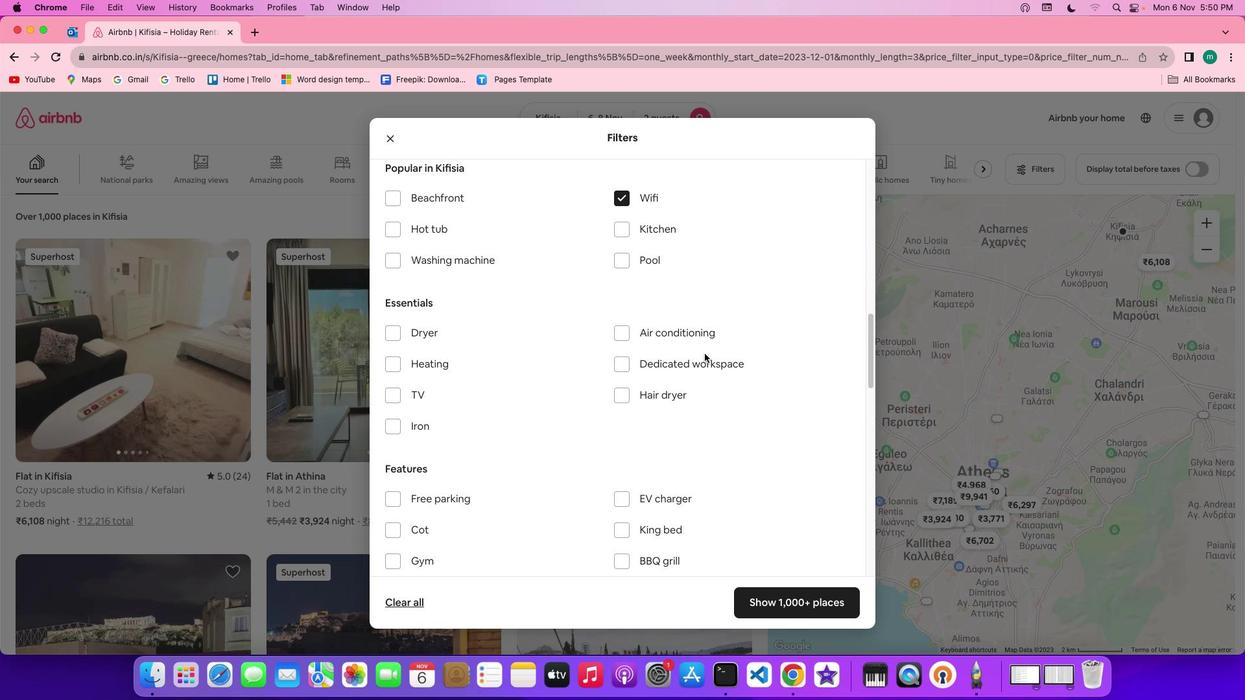 
Action: Mouse scrolled (704, 354) with delta (0, 0)
Screenshot: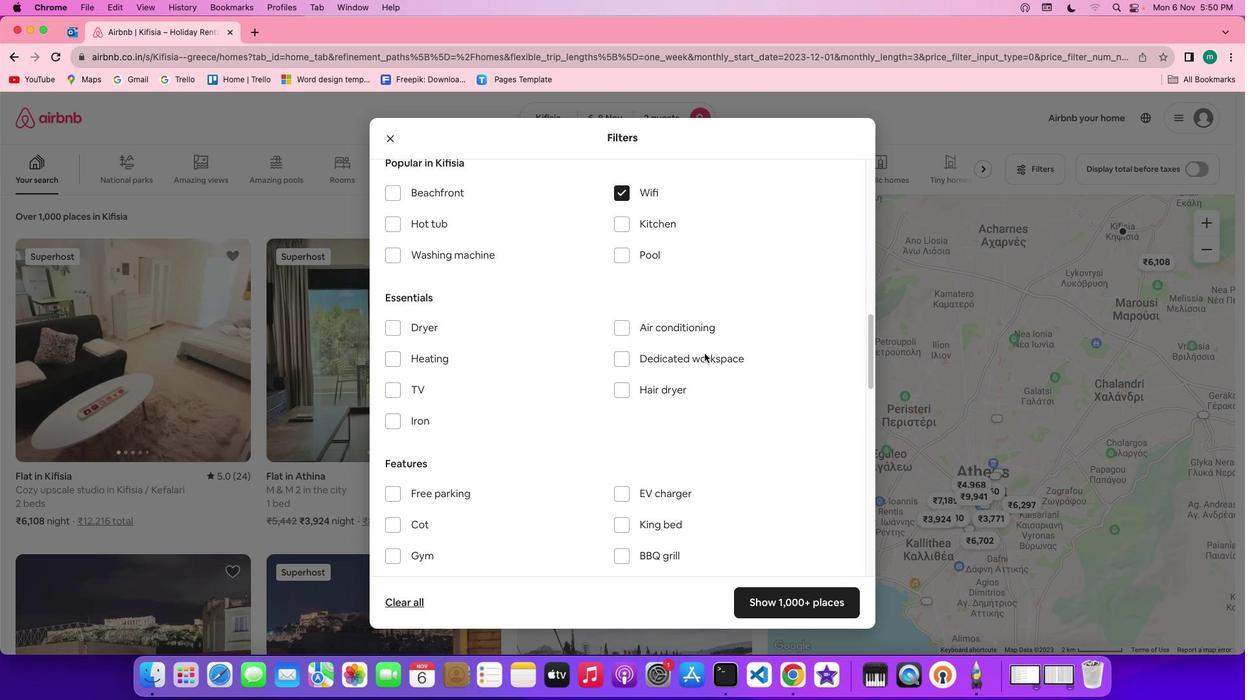 
Action: Mouse moved to (489, 252)
Screenshot: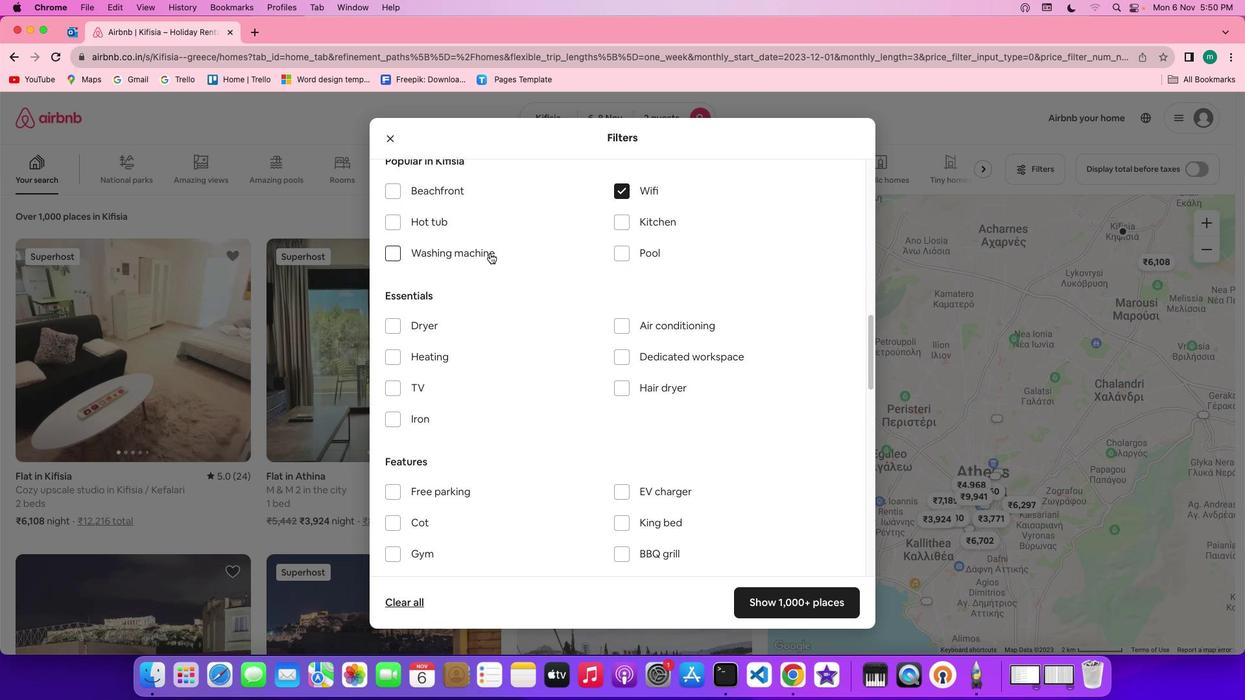 
Action: Mouse pressed left at (489, 252)
Screenshot: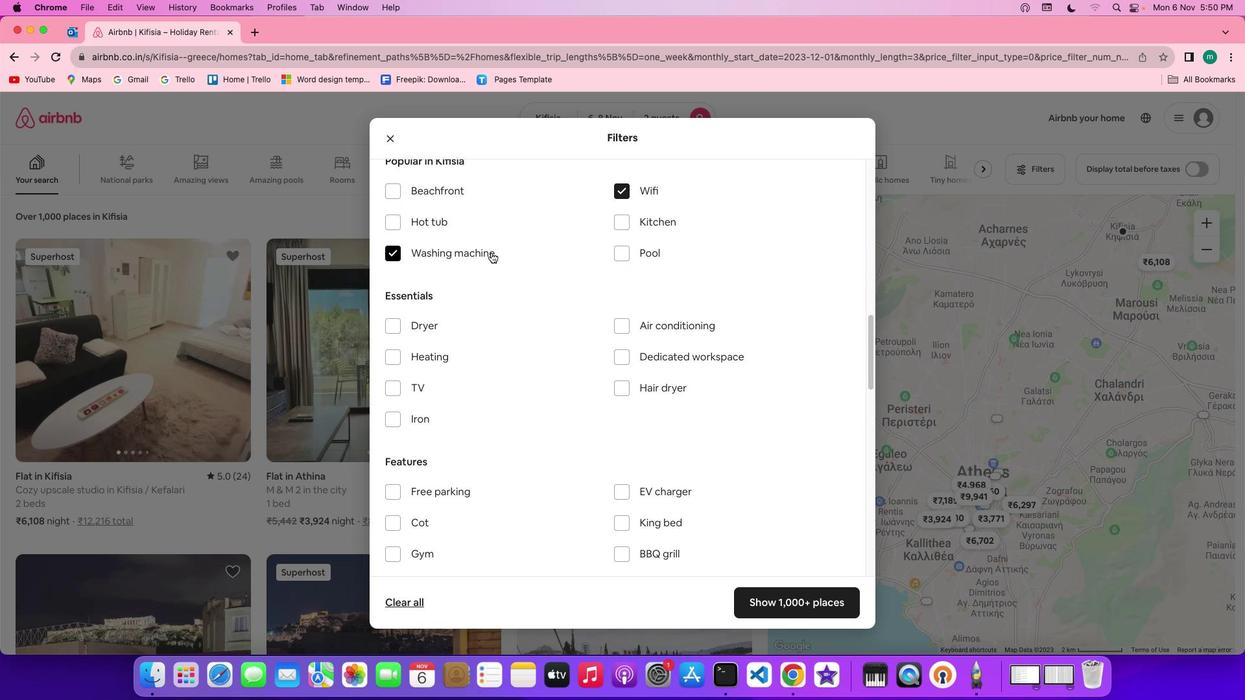 
Action: Mouse moved to (622, 366)
Screenshot: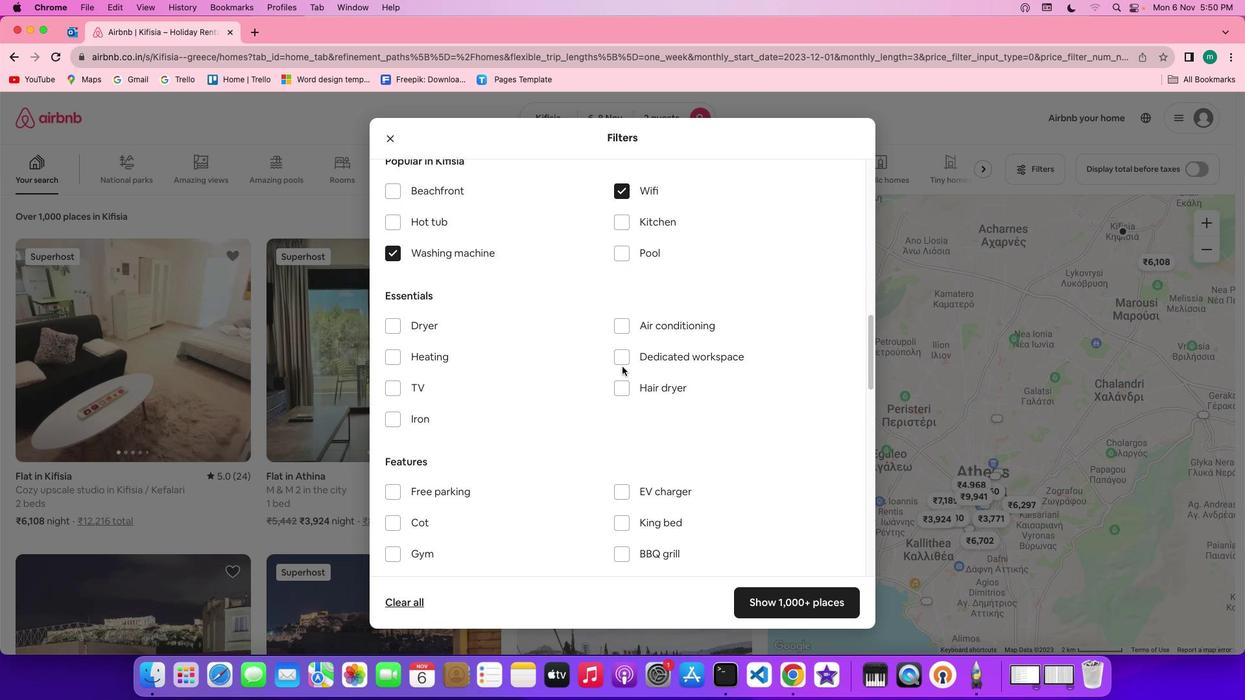 
Action: Mouse scrolled (622, 366) with delta (0, 0)
Screenshot: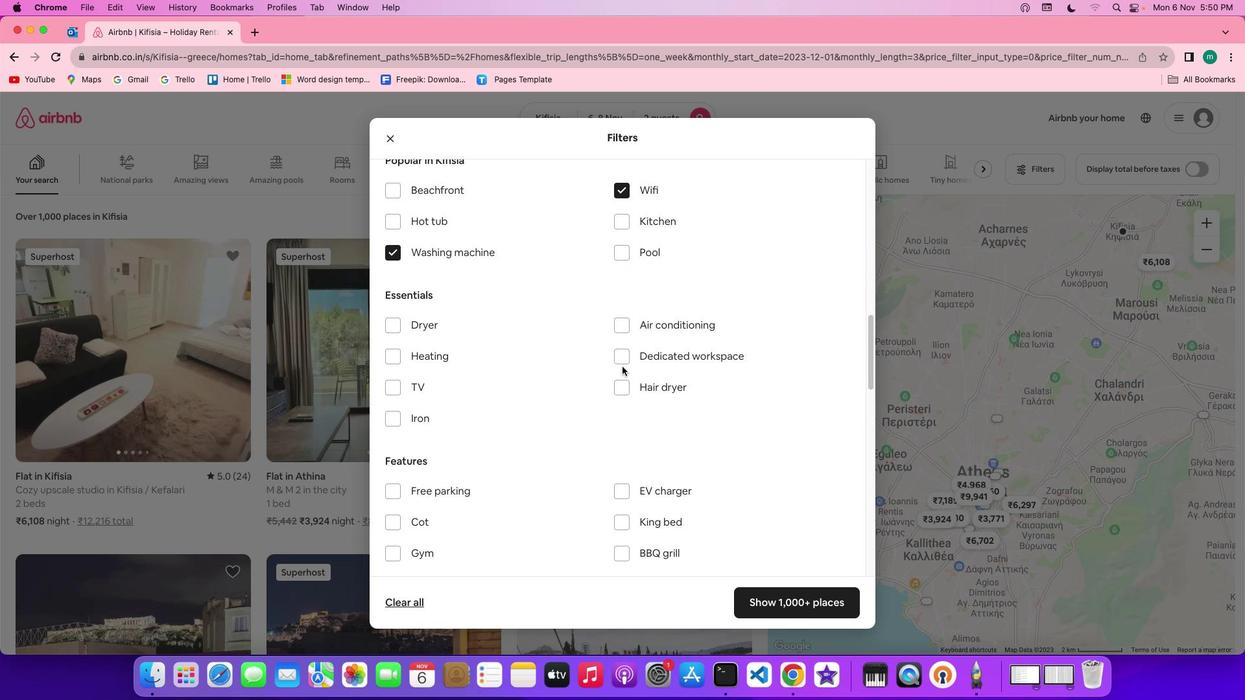 
Action: Mouse scrolled (622, 366) with delta (0, 0)
Screenshot: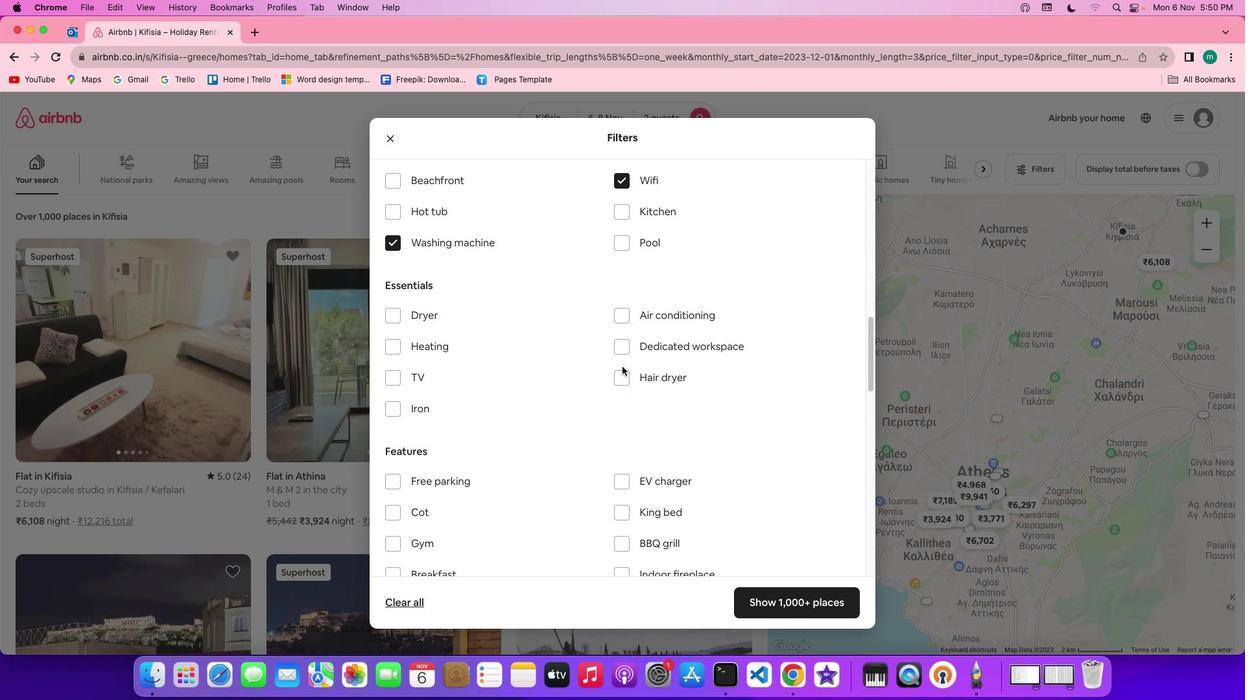 
Action: Mouse scrolled (622, 366) with delta (0, 0)
Screenshot: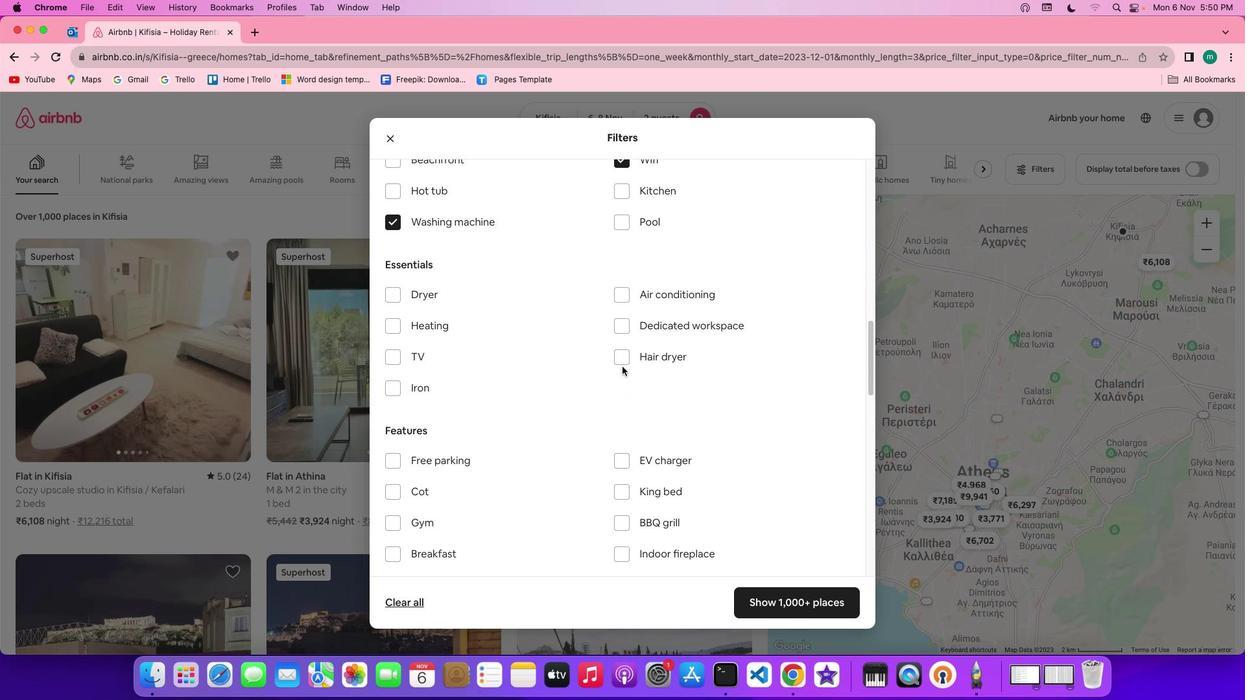 
Action: Mouse scrolled (622, 366) with delta (0, 0)
Screenshot: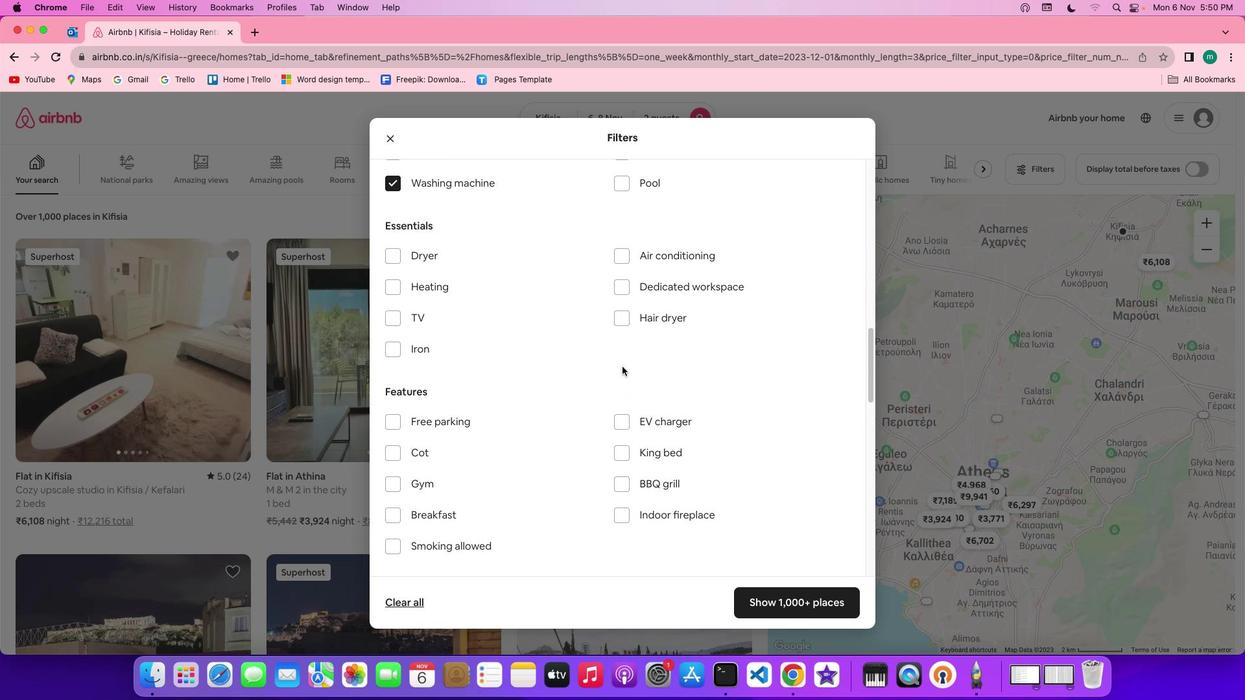 
Action: Mouse moved to (655, 385)
Screenshot: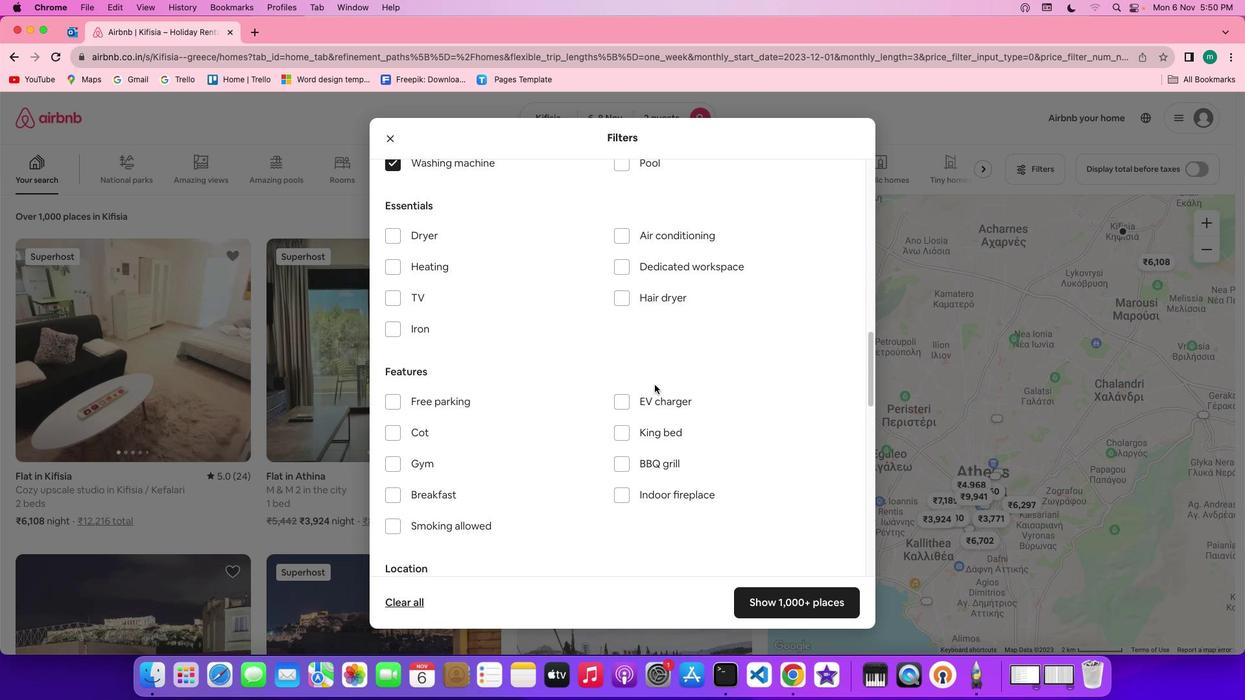 
Action: Mouse scrolled (655, 385) with delta (0, 0)
Screenshot: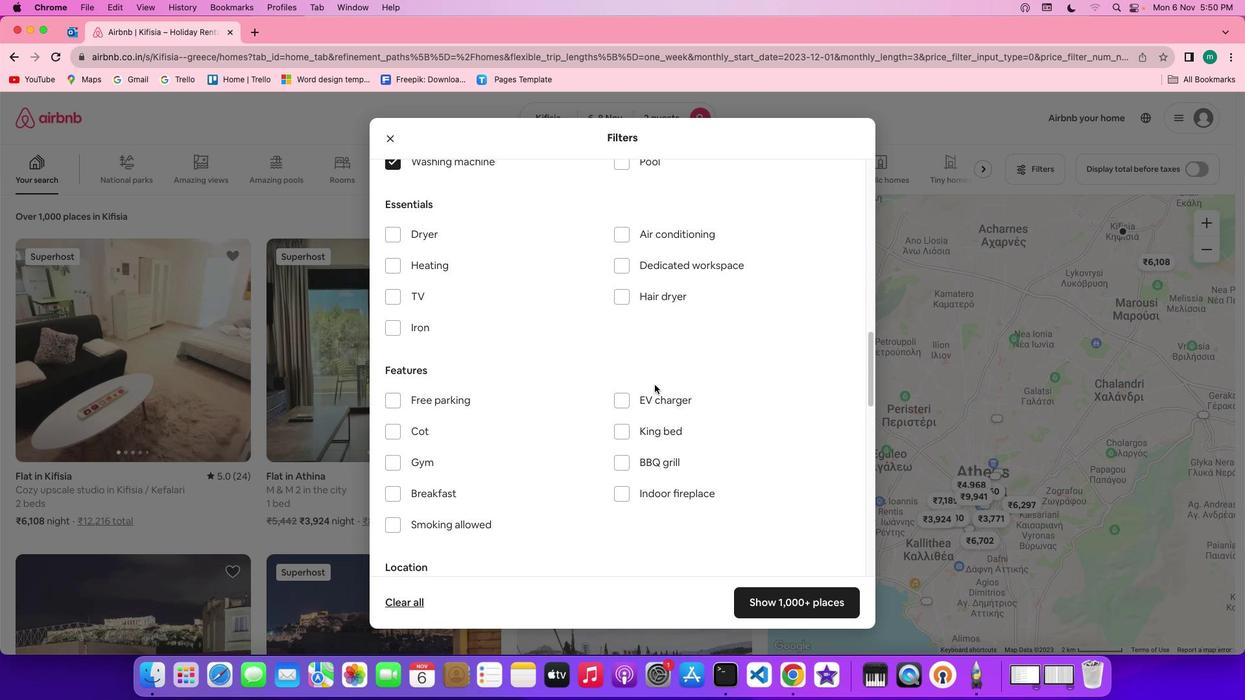 
Action: Mouse scrolled (655, 385) with delta (0, 0)
Screenshot: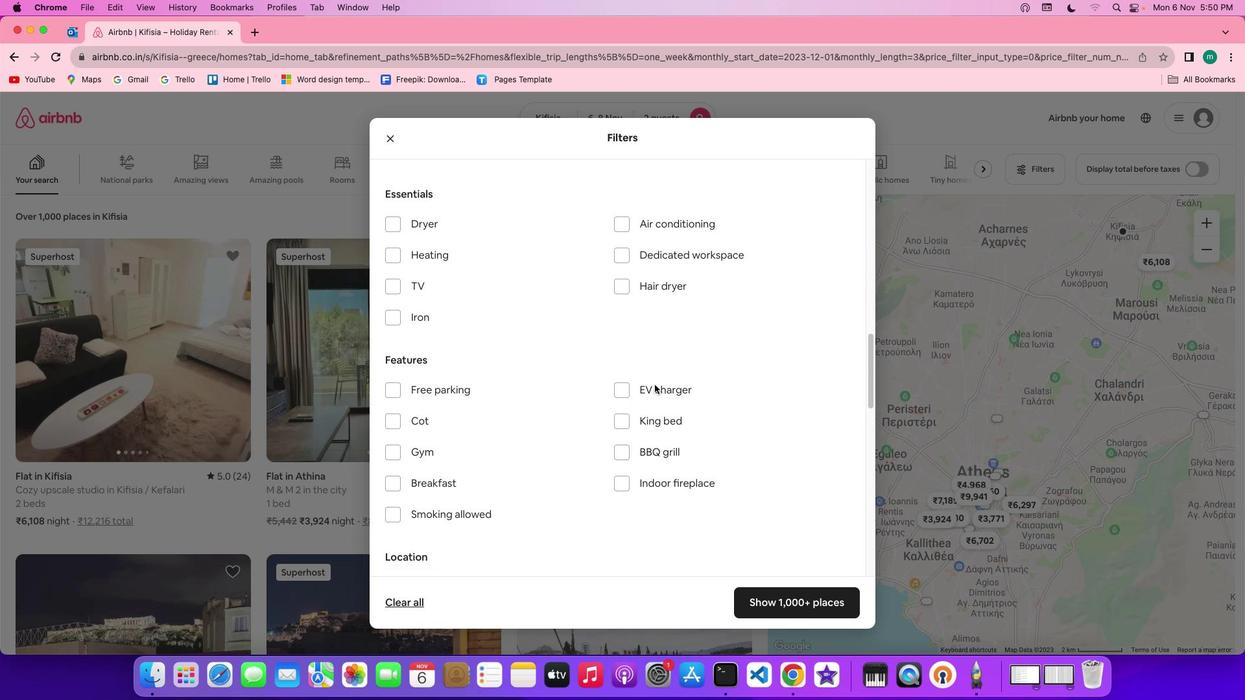 
Action: Mouse scrolled (655, 385) with delta (0, 0)
Screenshot: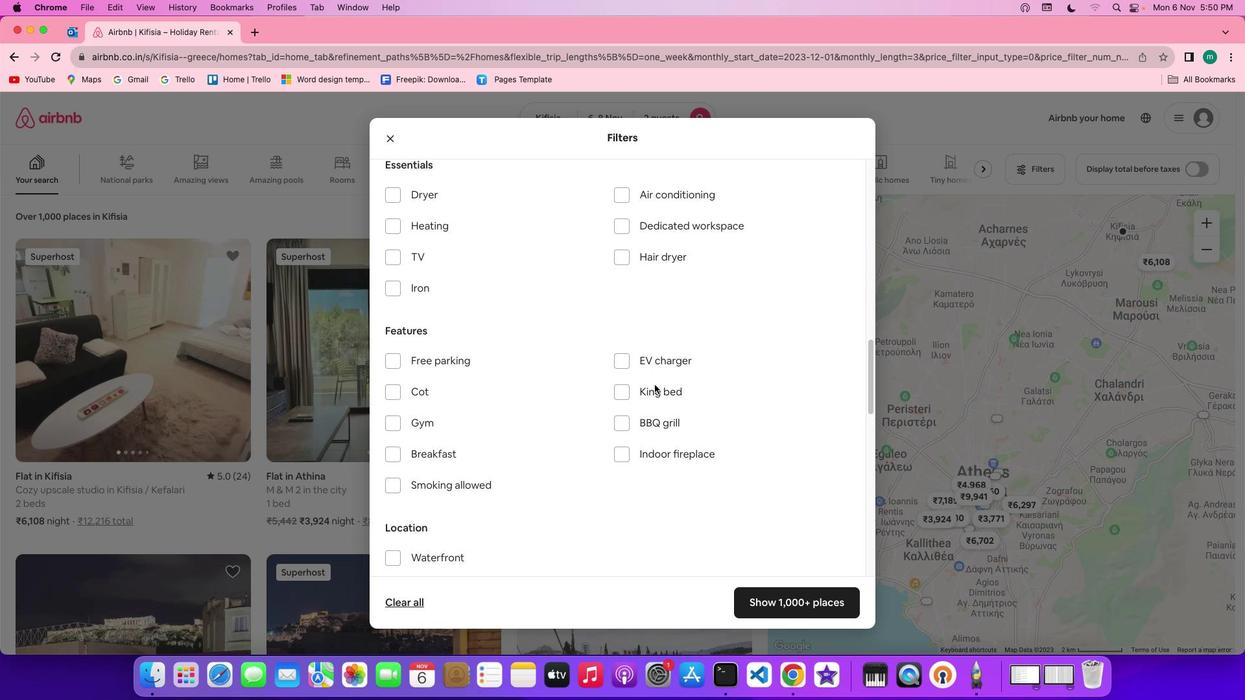 
Action: Mouse scrolled (655, 385) with delta (0, 0)
Screenshot: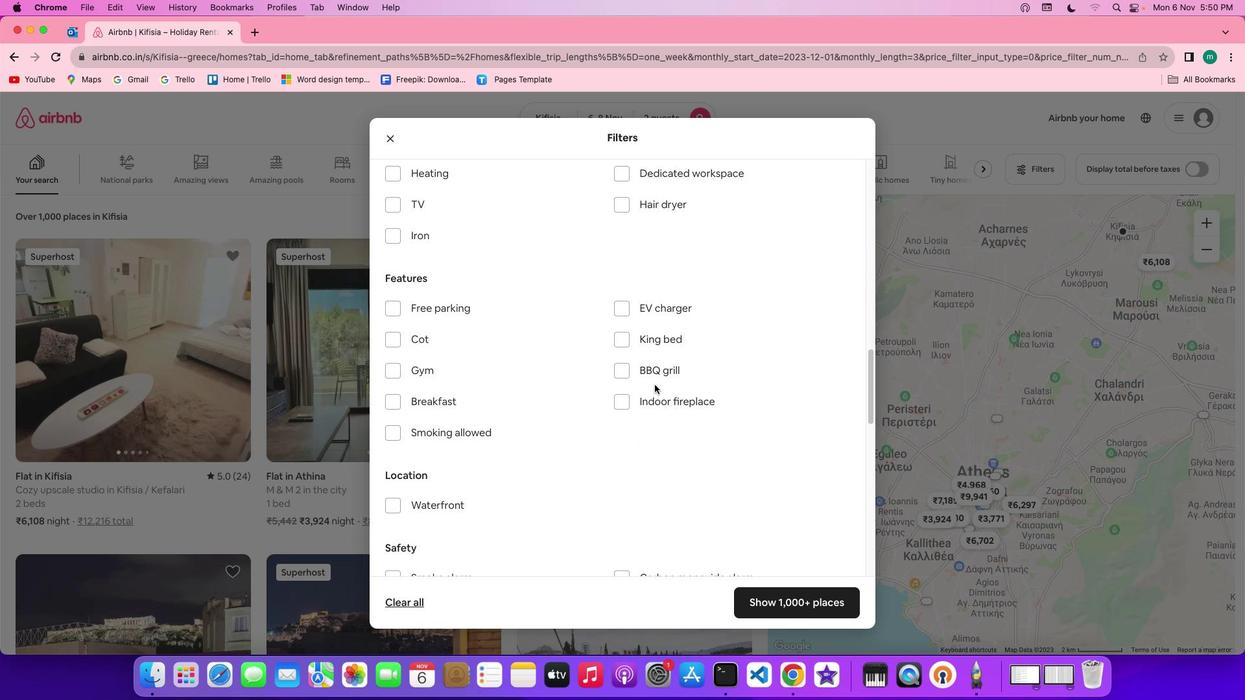 
Action: Mouse scrolled (655, 385) with delta (0, 0)
Screenshot: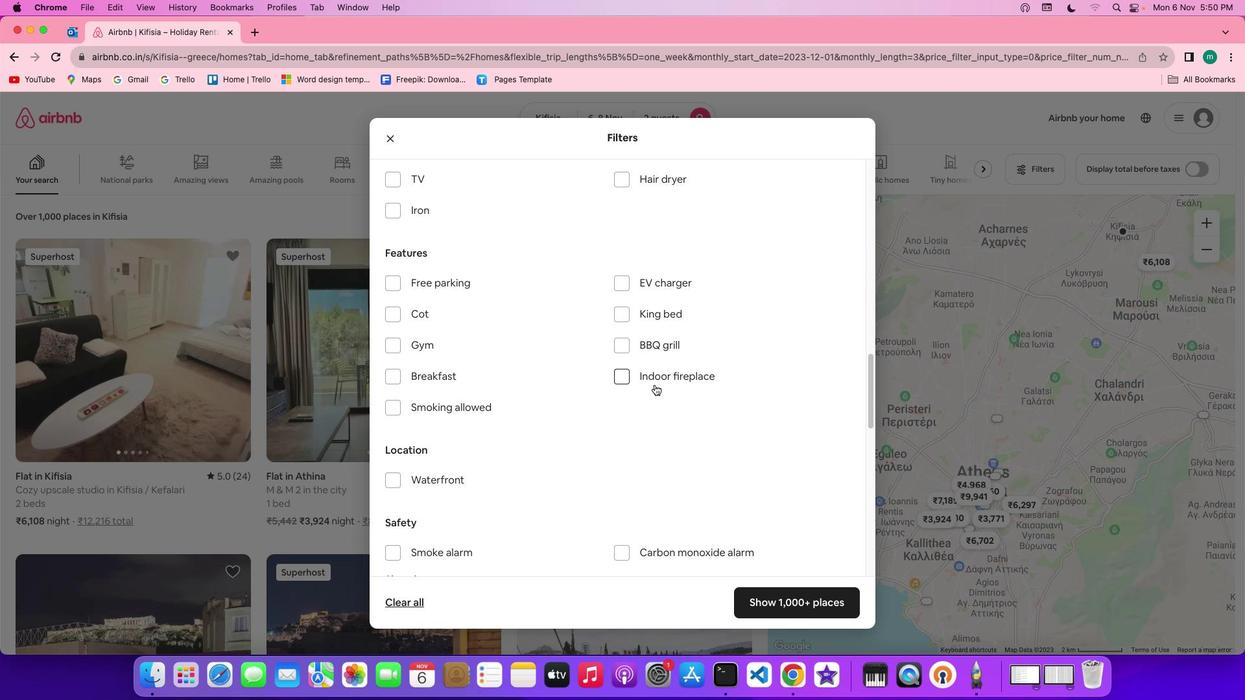 
Action: Mouse scrolled (655, 385) with delta (0, 0)
Screenshot: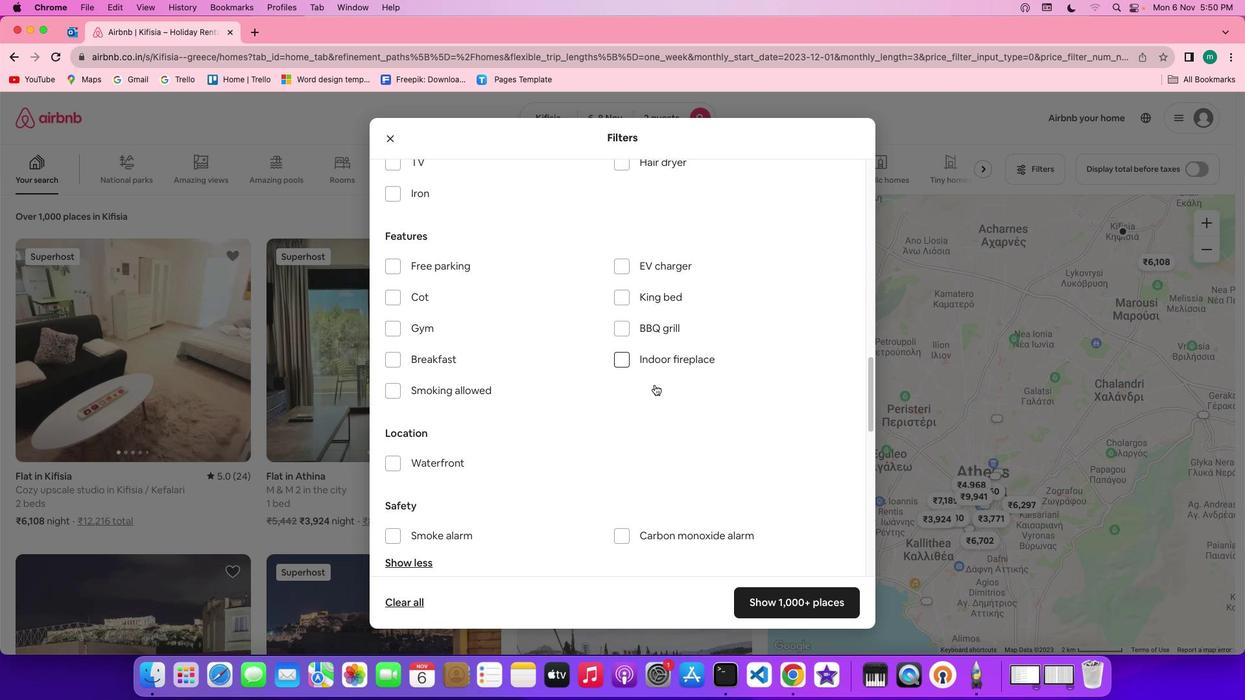 
Action: Mouse scrolled (655, 385) with delta (0, -1)
Screenshot: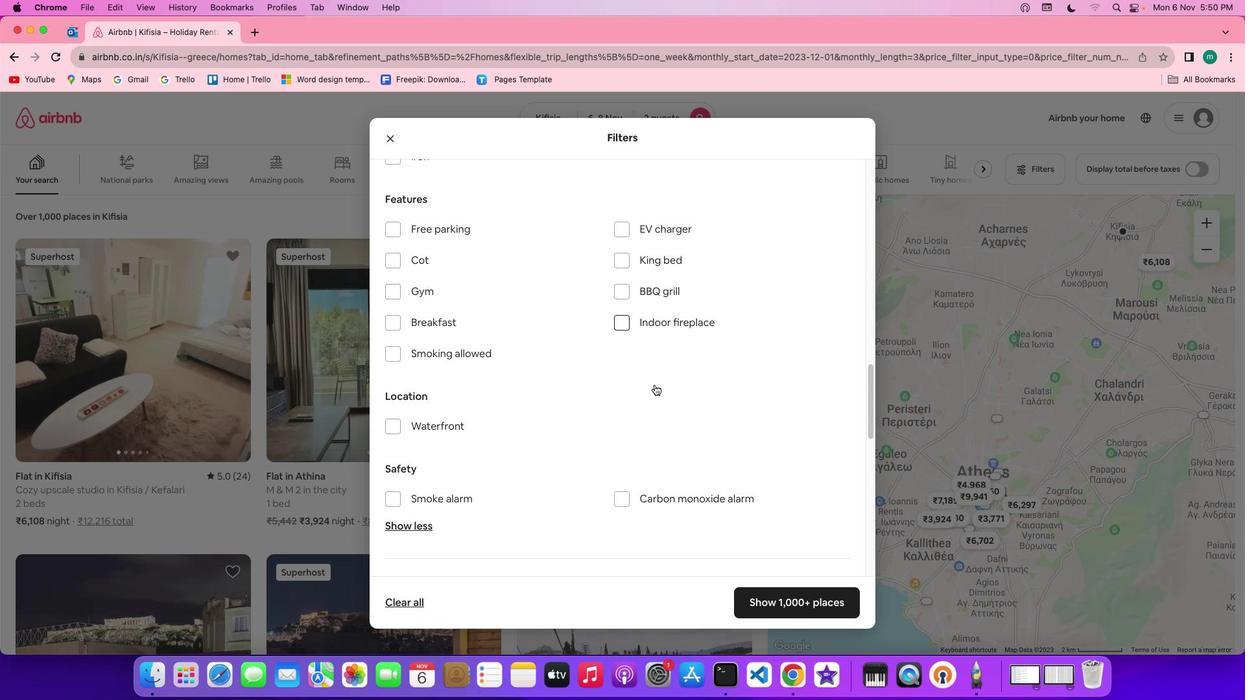 
Action: Mouse moved to (647, 378)
Screenshot: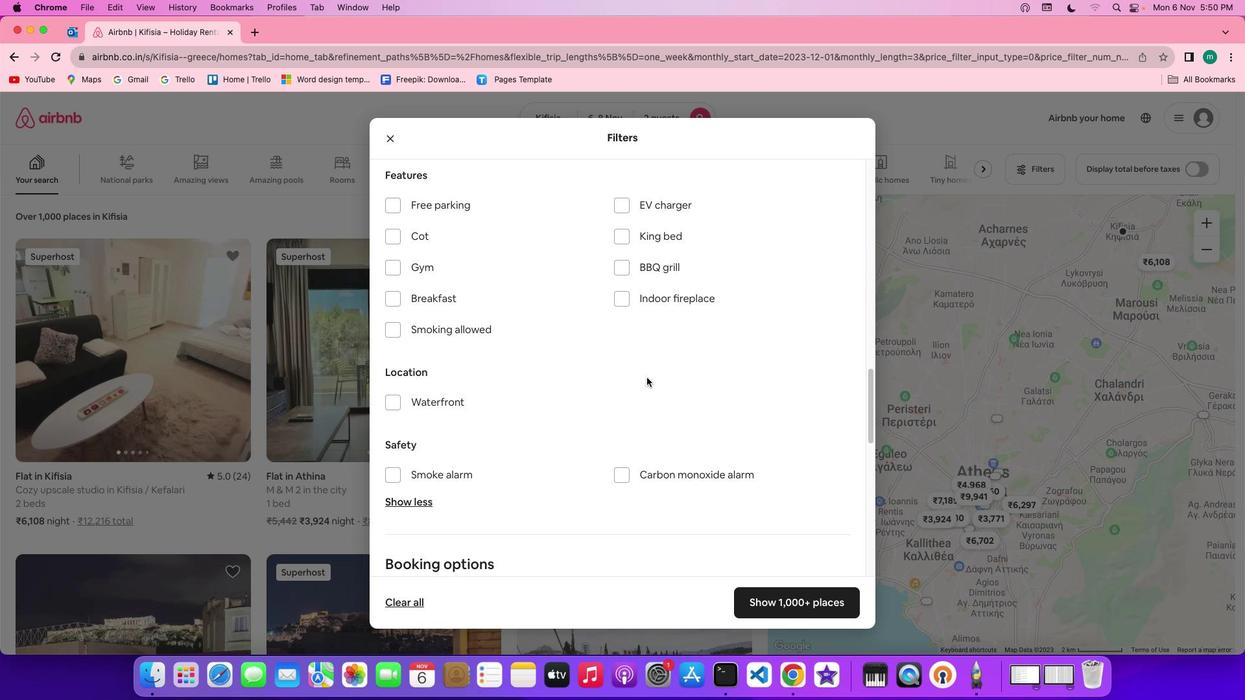 
Action: Mouse scrolled (647, 378) with delta (0, 0)
Screenshot: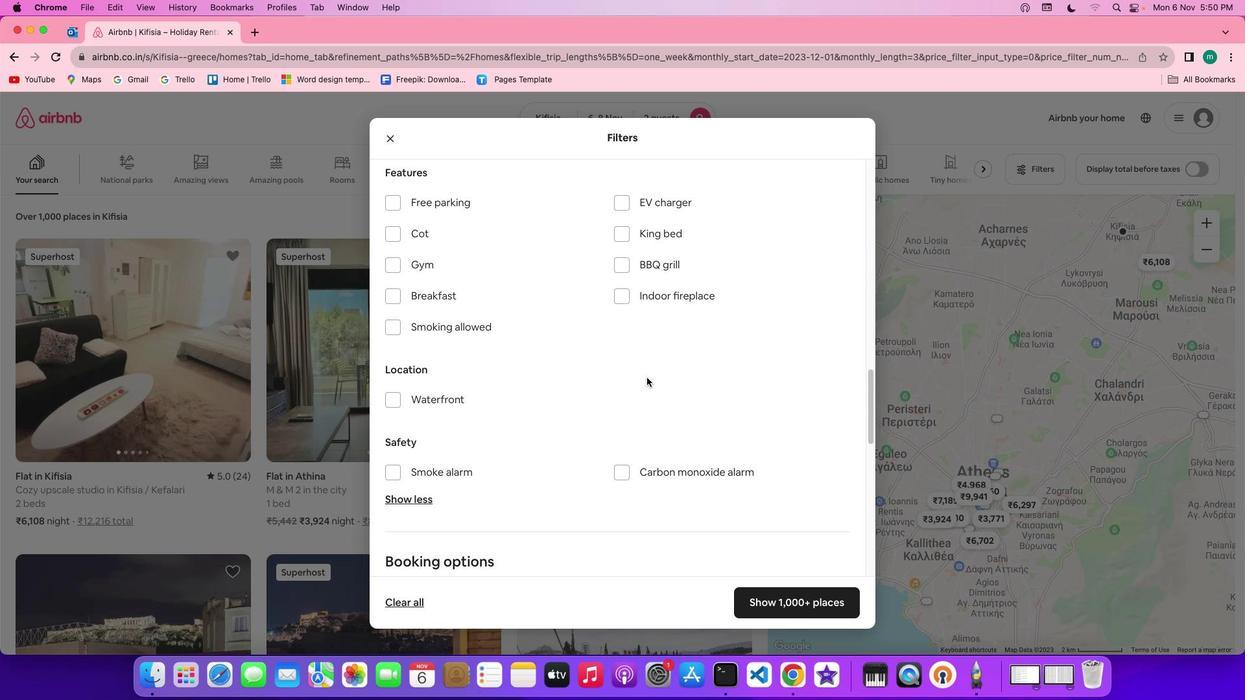 
Action: Mouse scrolled (647, 378) with delta (0, 0)
Screenshot: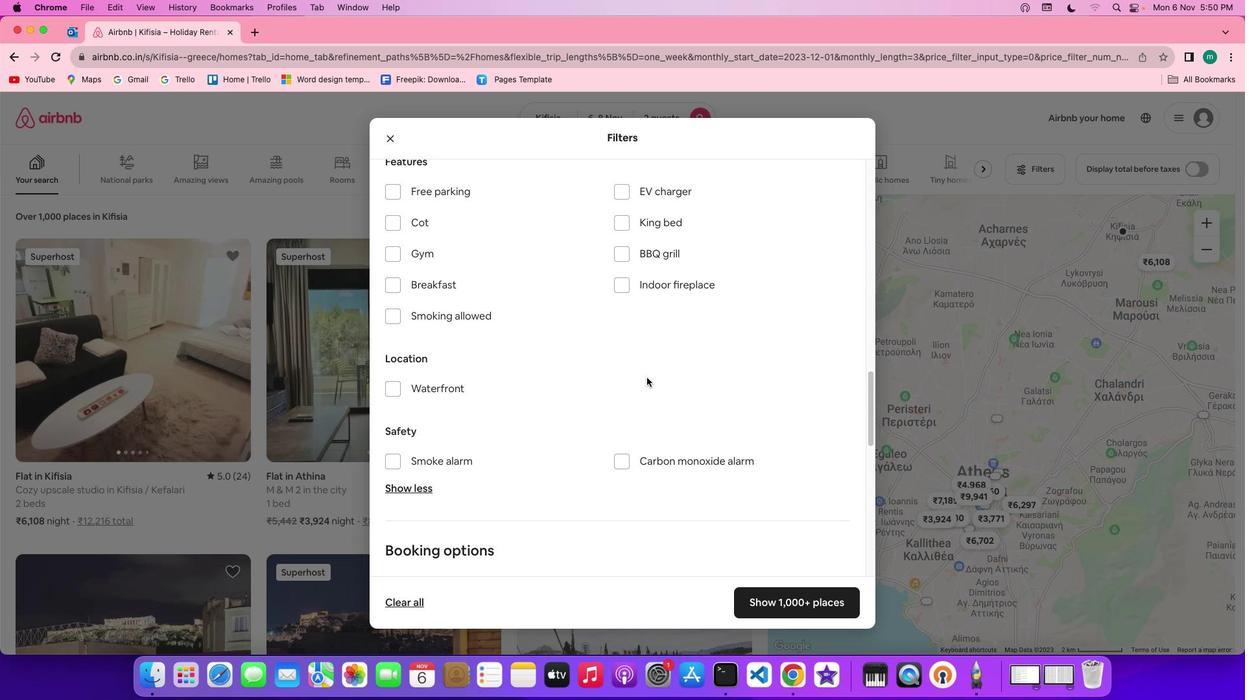 
Action: Mouse scrolled (647, 378) with delta (0, 0)
Screenshot: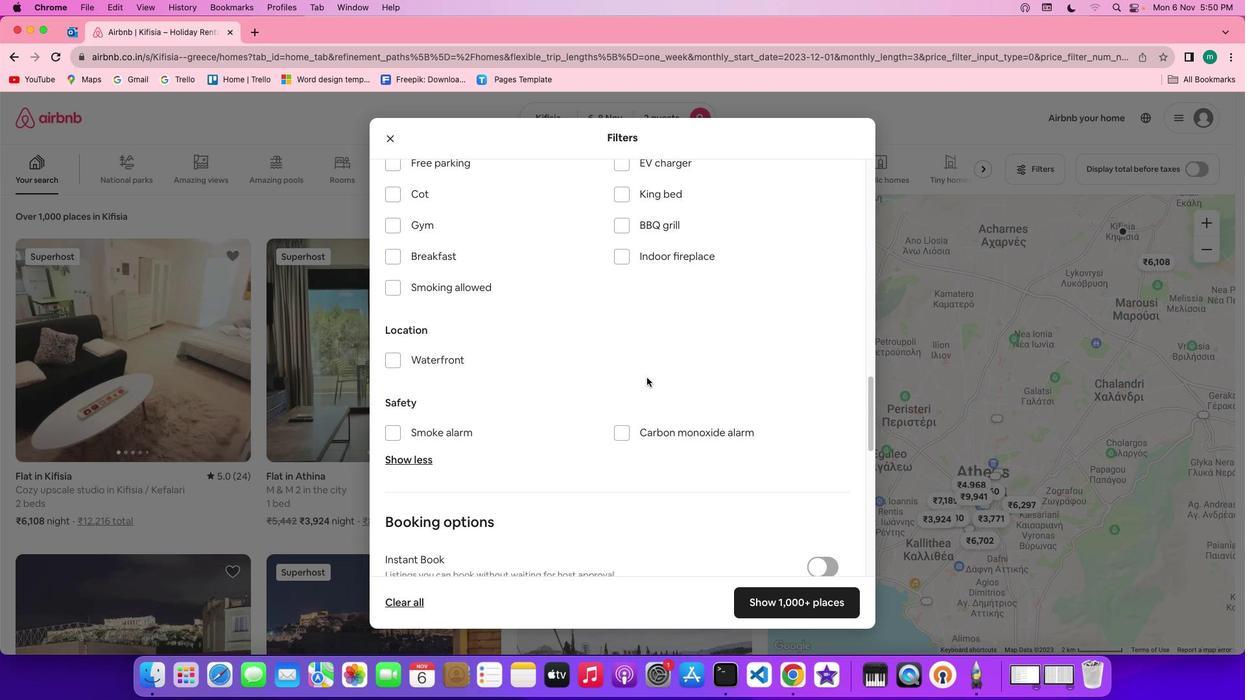 
Action: Mouse moved to (734, 457)
Screenshot: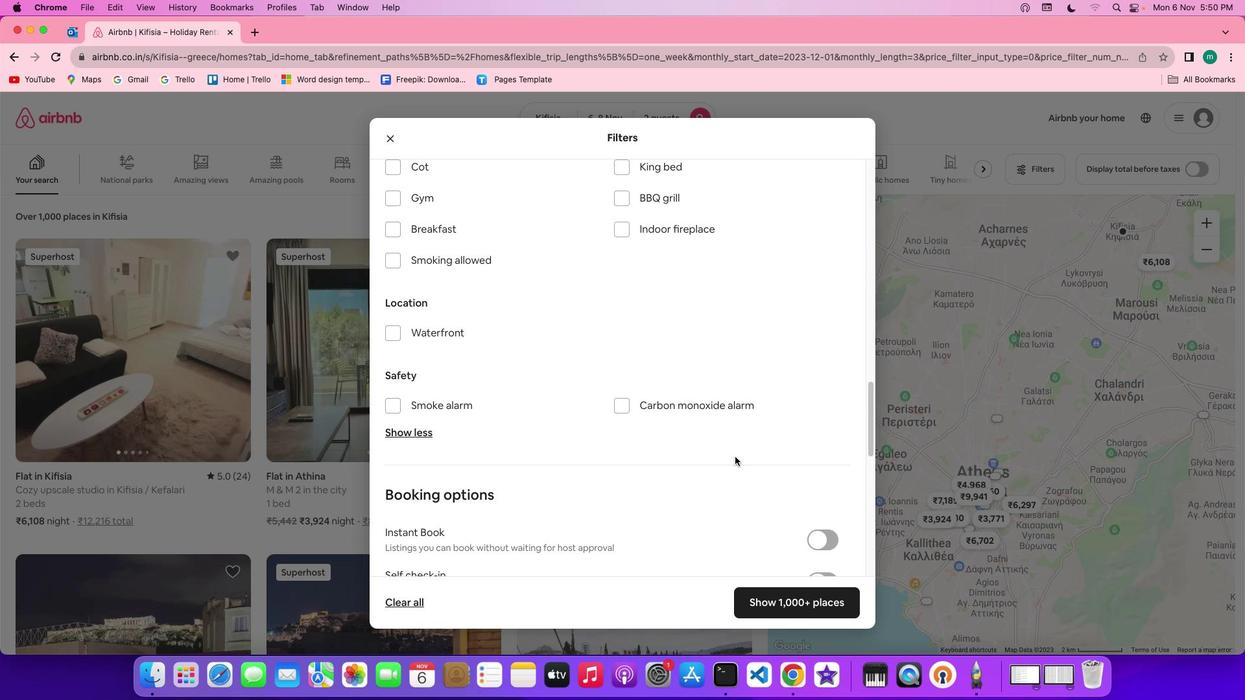 
Action: Mouse scrolled (734, 457) with delta (0, 0)
Screenshot: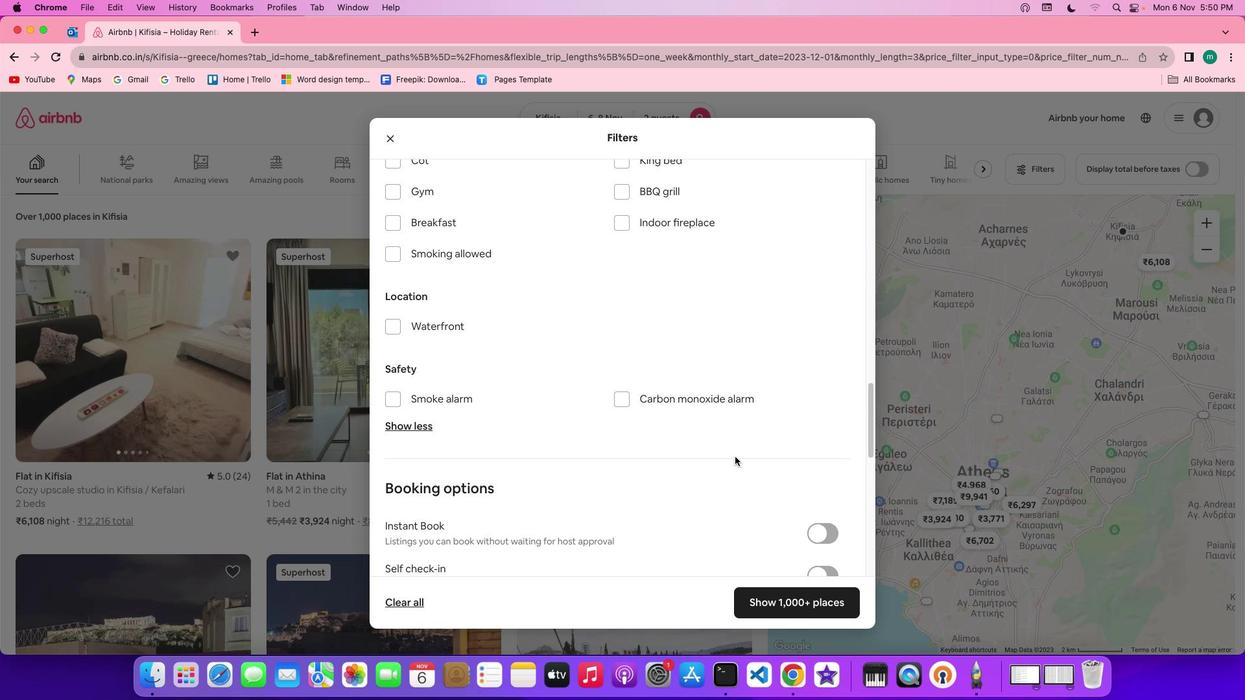 
Action: Mouse scrolled (734, 457) with delta (0, 0)
Screenshot: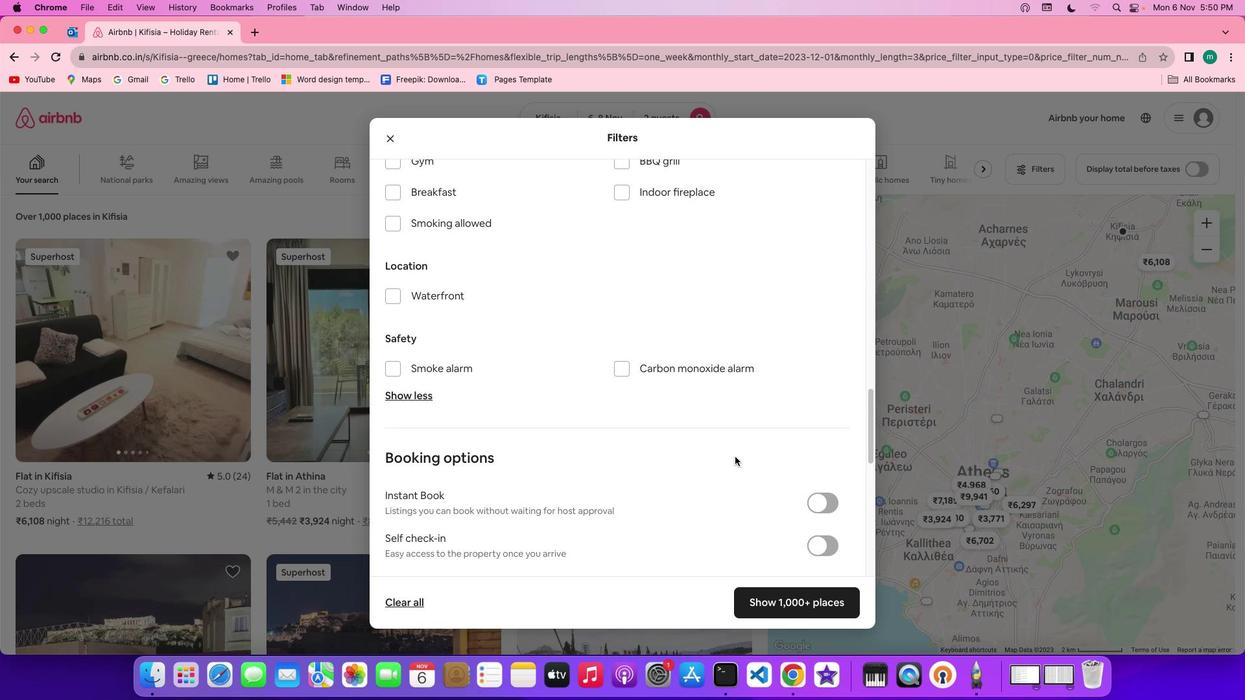 
Action: Mouse scrolled (734, 457) with delta (0, -1)
Screenshot: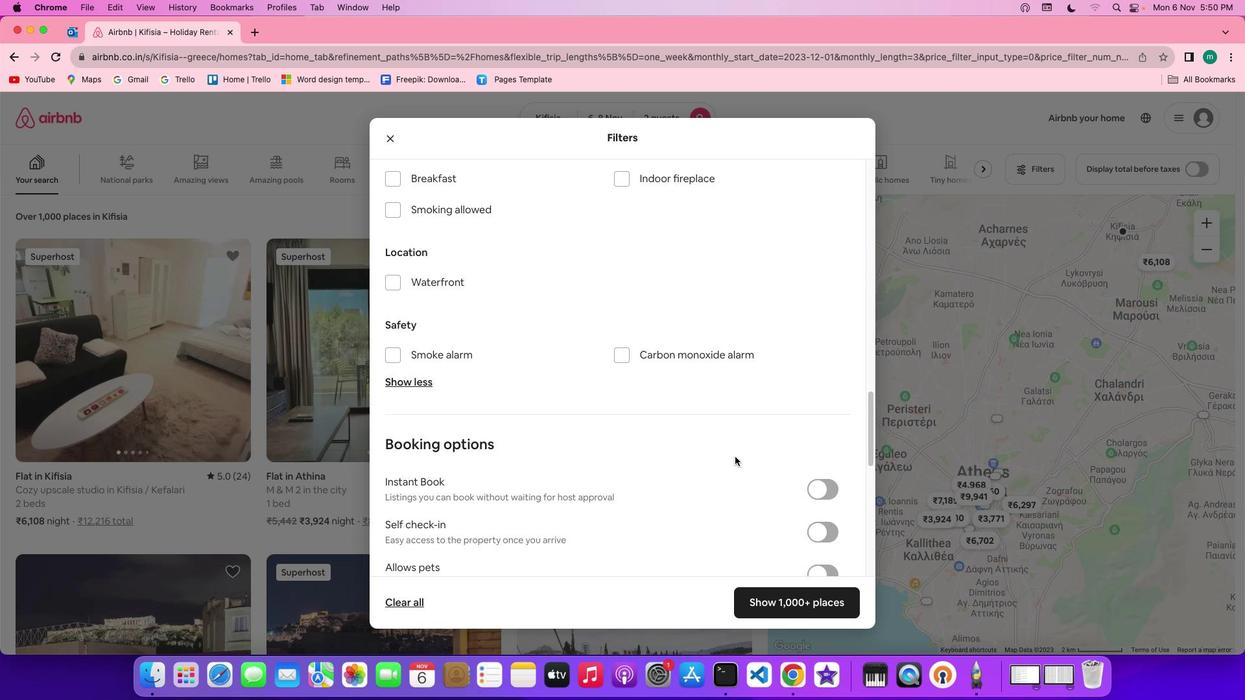 
Action: Mouse scrolled (734, 457) with delta (0, -1)
Screenshot: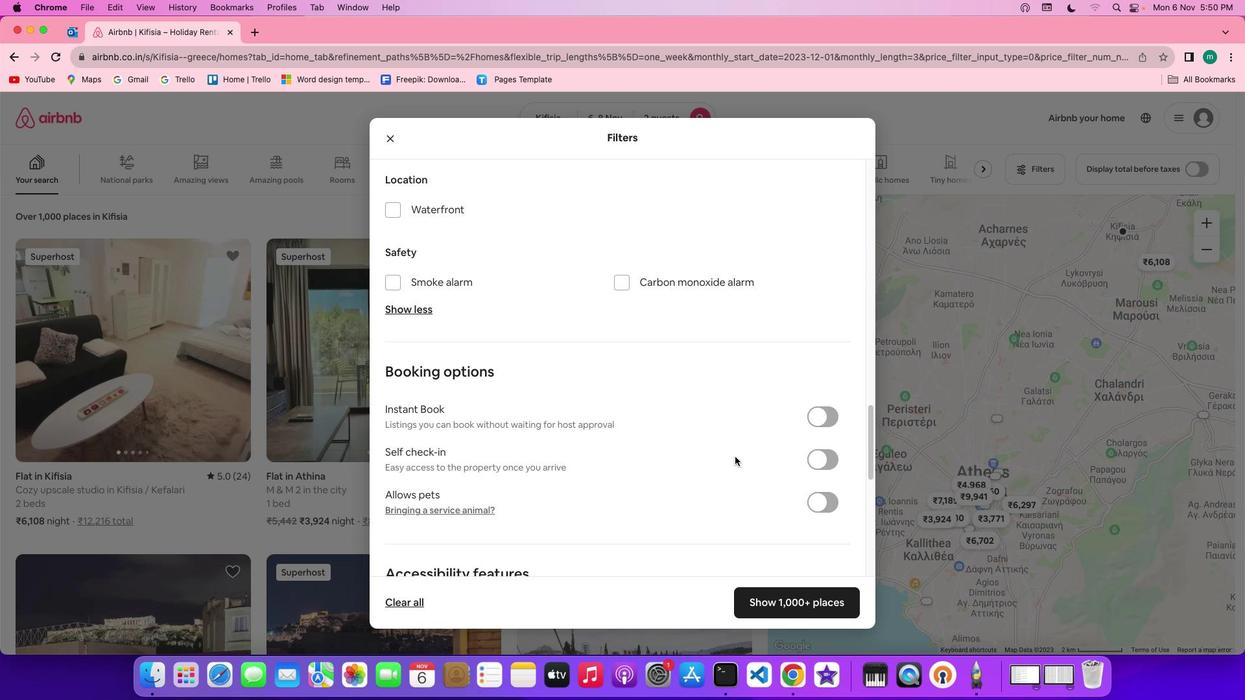 
Action: Mouse scrolled (734, 457) with delta (0, 0)
Screenshot: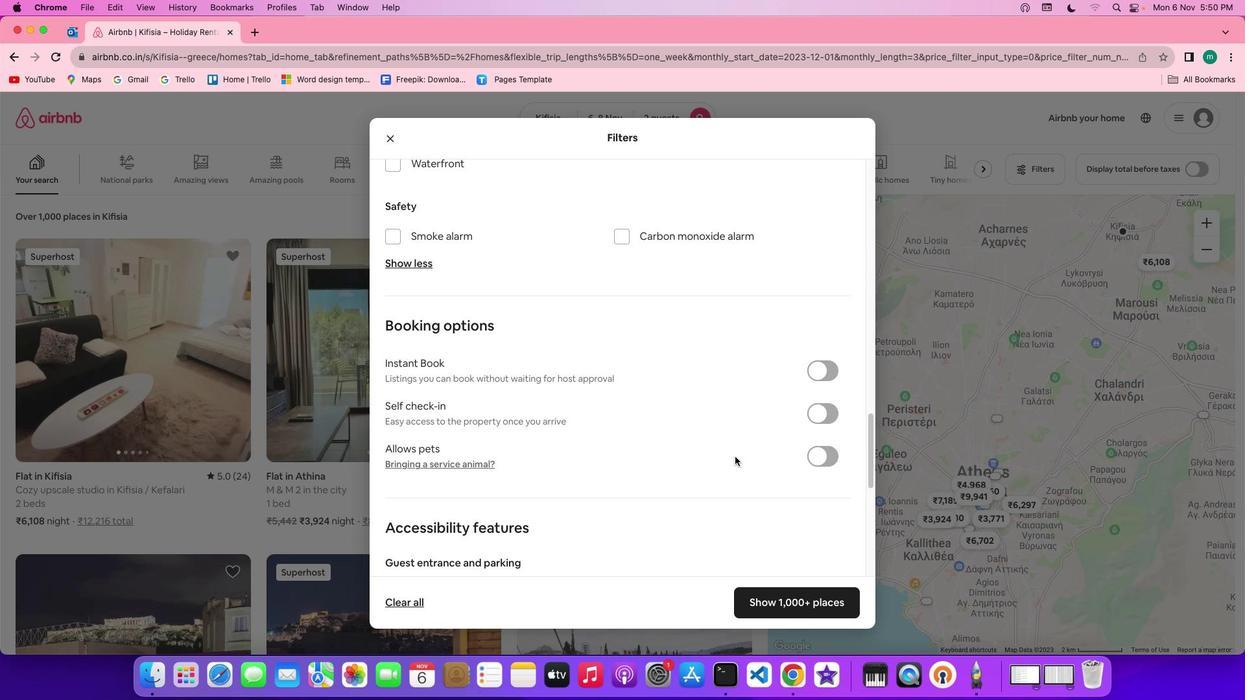 
Action: Mouse moved to (828, 412)
Screenshot: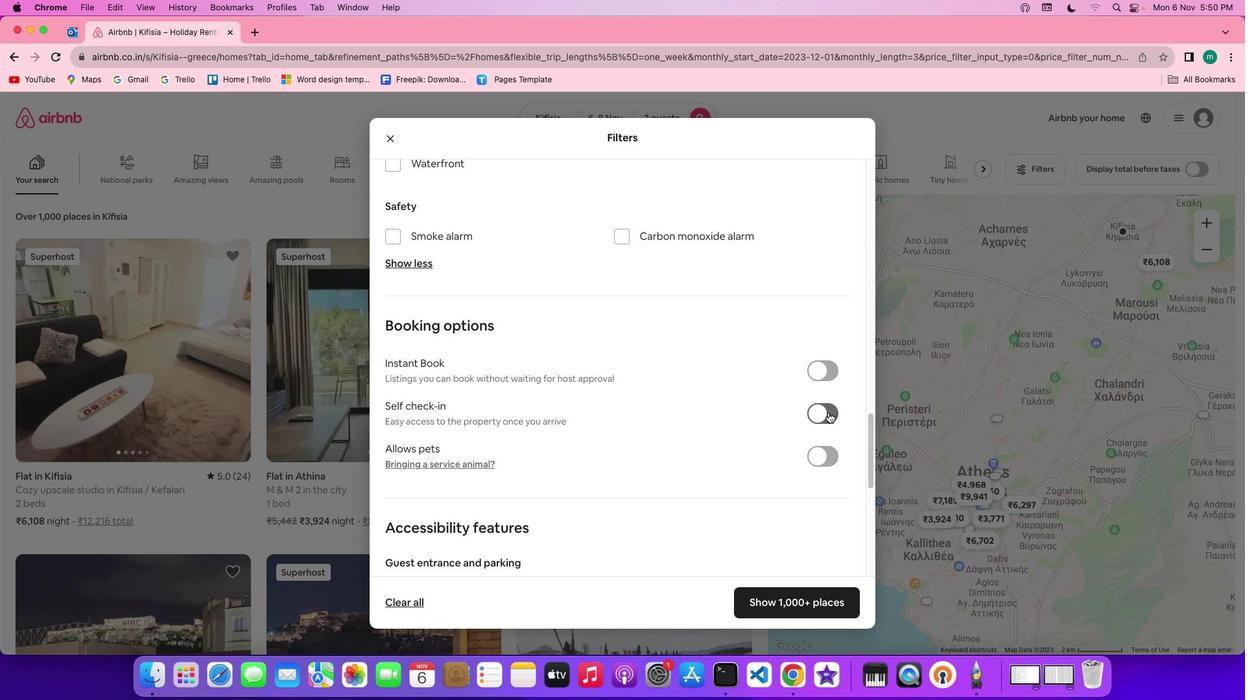 
Action: Mouse pressed left at (828, 412)
Screenshot: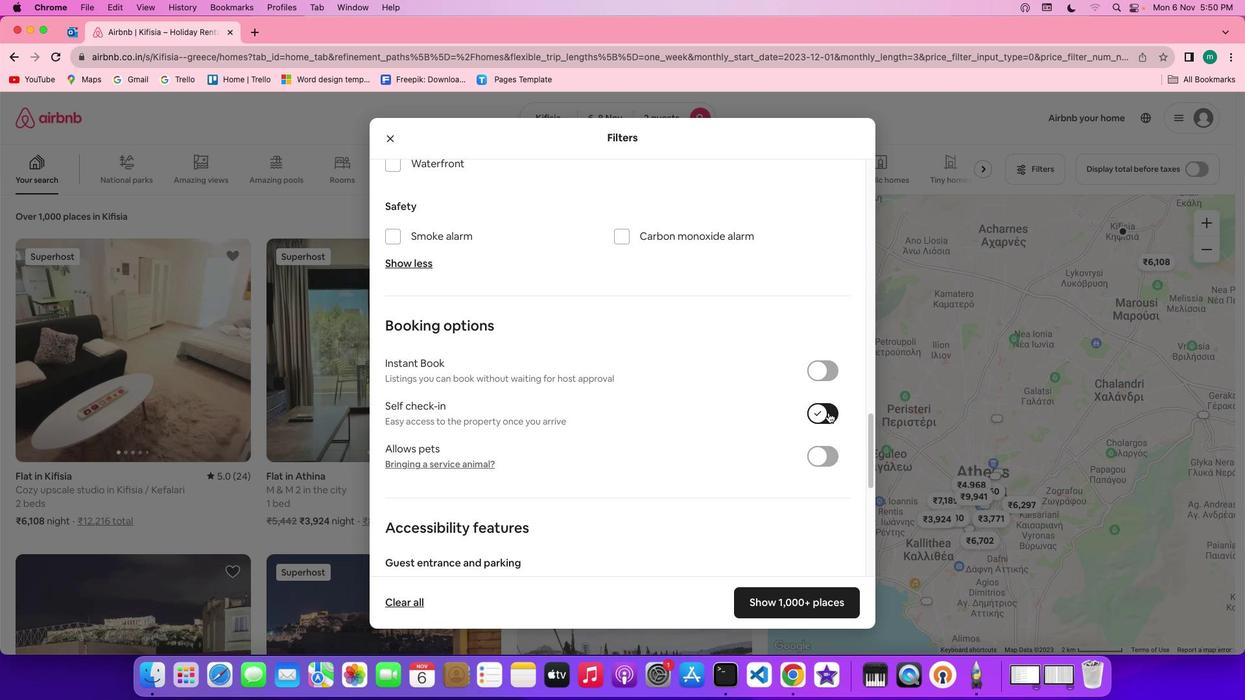 
Action: Mouse moved to (735, 552)
Screenshot: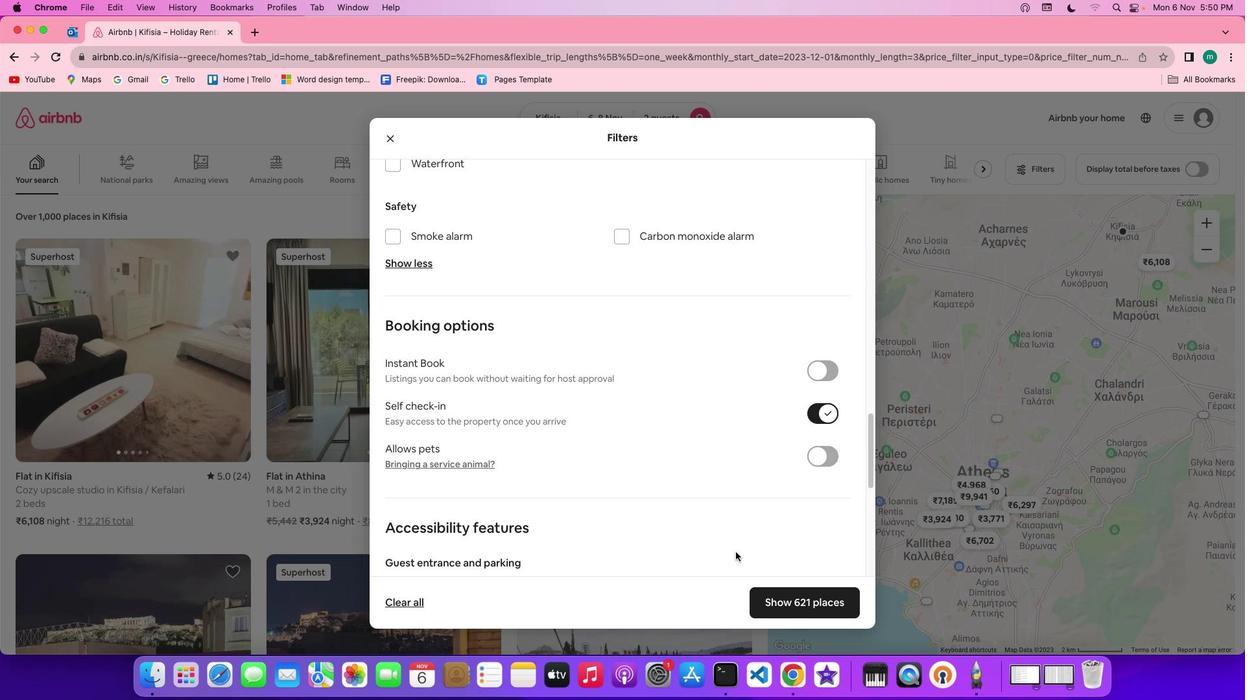 
Action: Mouse scrolled (735, 552) with delta (0, 0)
Screenshot: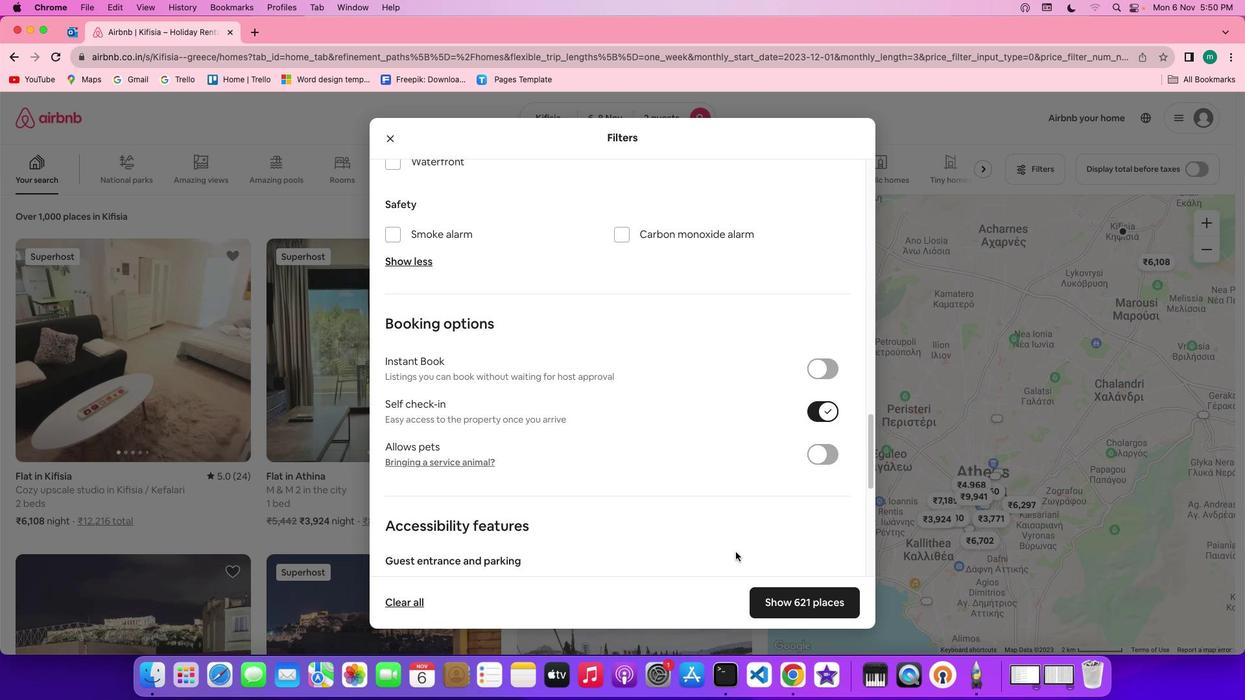 
Action: Mouse scrolled (735, 552) with delta (0, 0)
Screenshot: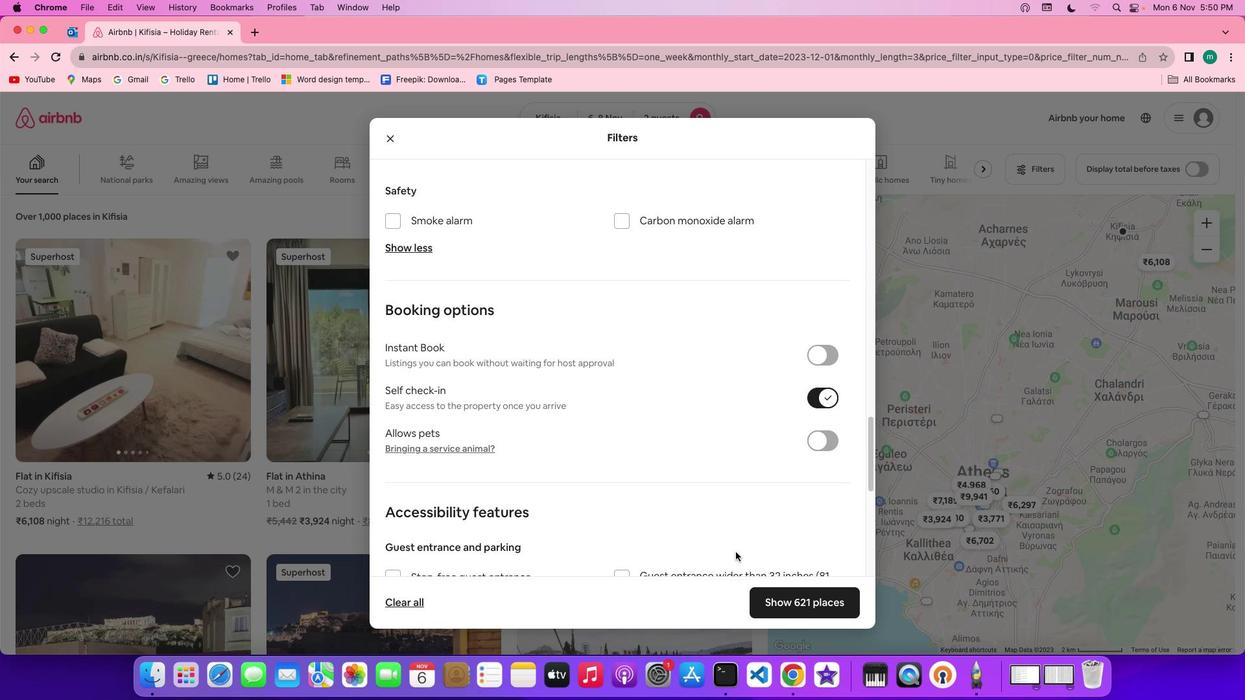 
Action: Mouse scrolled (735, 552) with delta (0, -1)
Screenshot: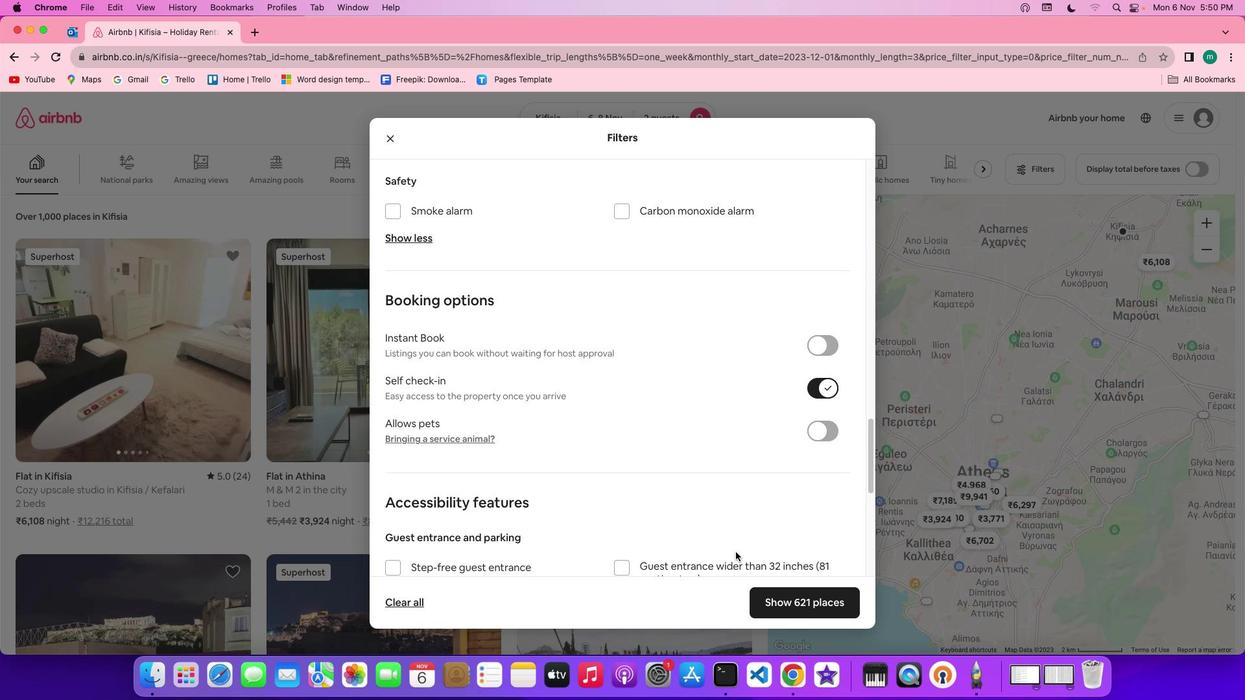 
Action: Mouse scrolled (735, 552) with delta (0, -1)
Screenshot: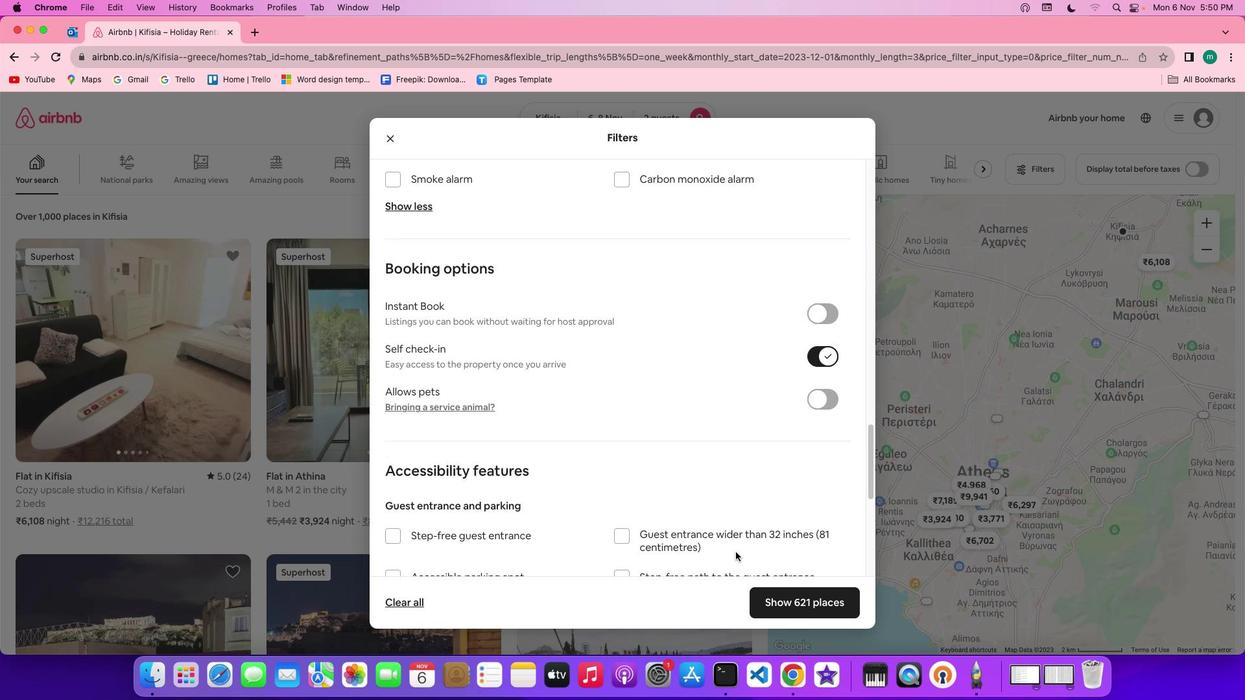 
Action: Mouse moved to (749, 563)
Screenshot: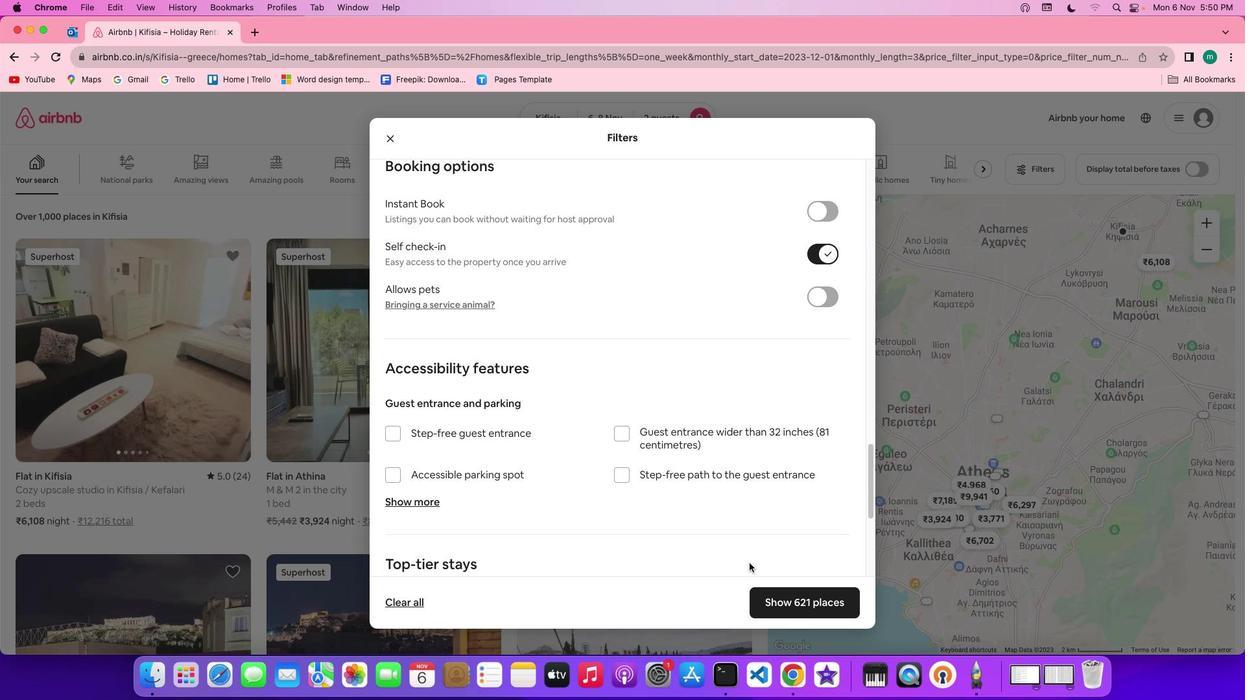 
Action: Mouse scrolled (749, 563) with delta (0, 0)
Screenshot: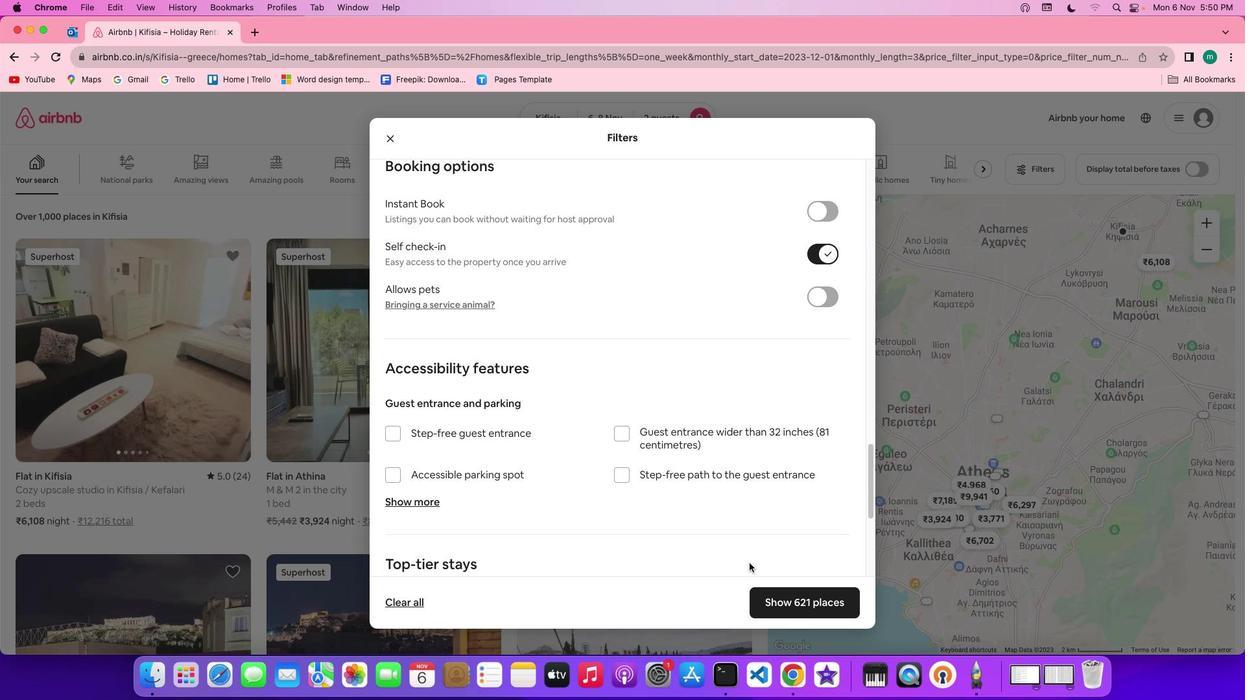 
Action: Mouse scrolled (749, 563) with delta (0, 0)
Screenshot: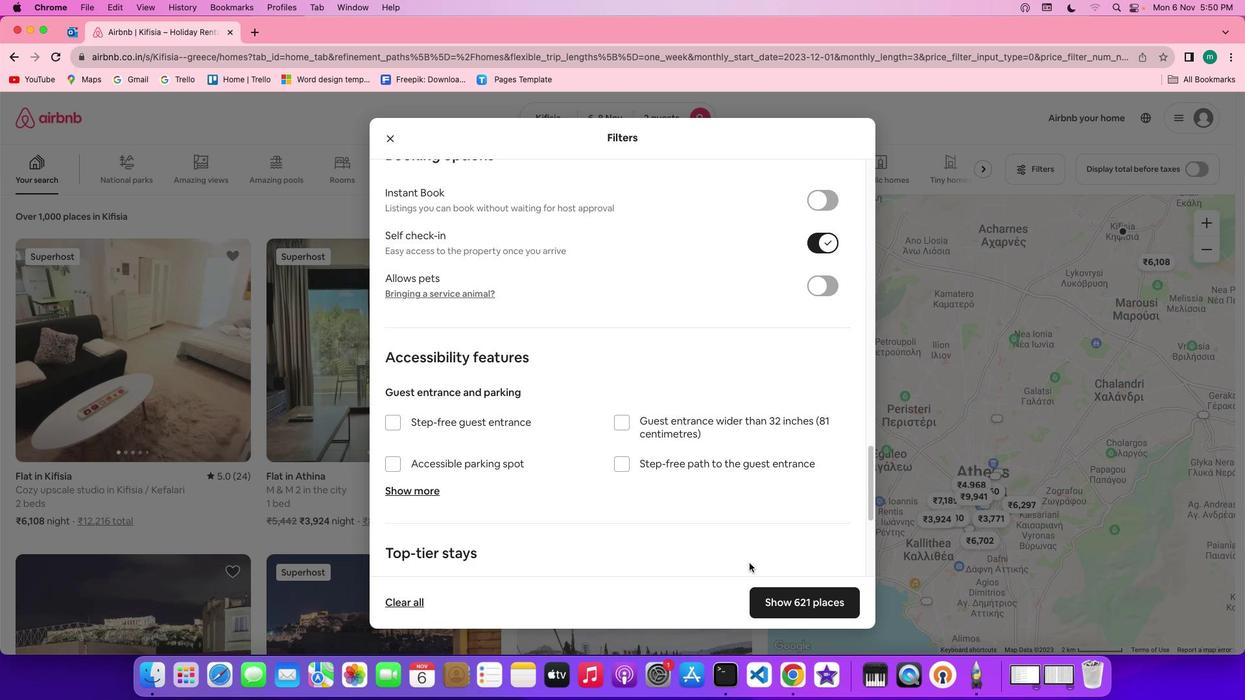 
Action: Mouse scrolled (749, 563) with delta (0, -1)
Screenshot: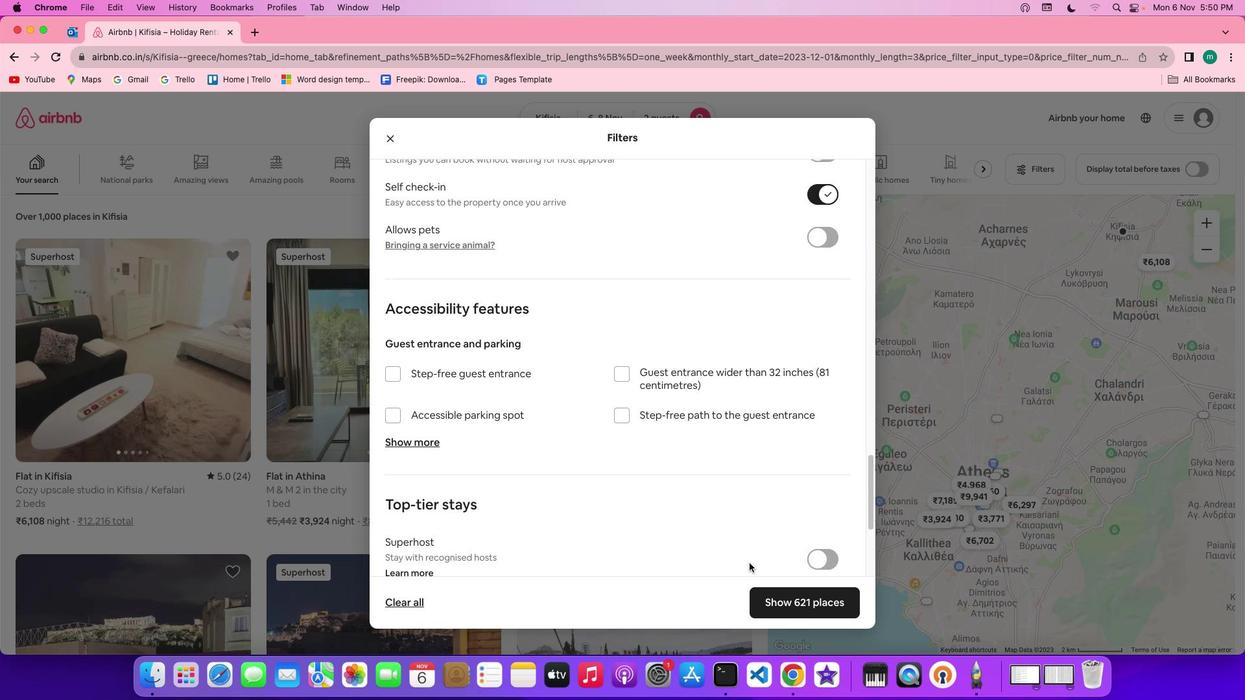 
Action: Mouse scrolled (749, 563) with delta (0, -2)
Screenshot: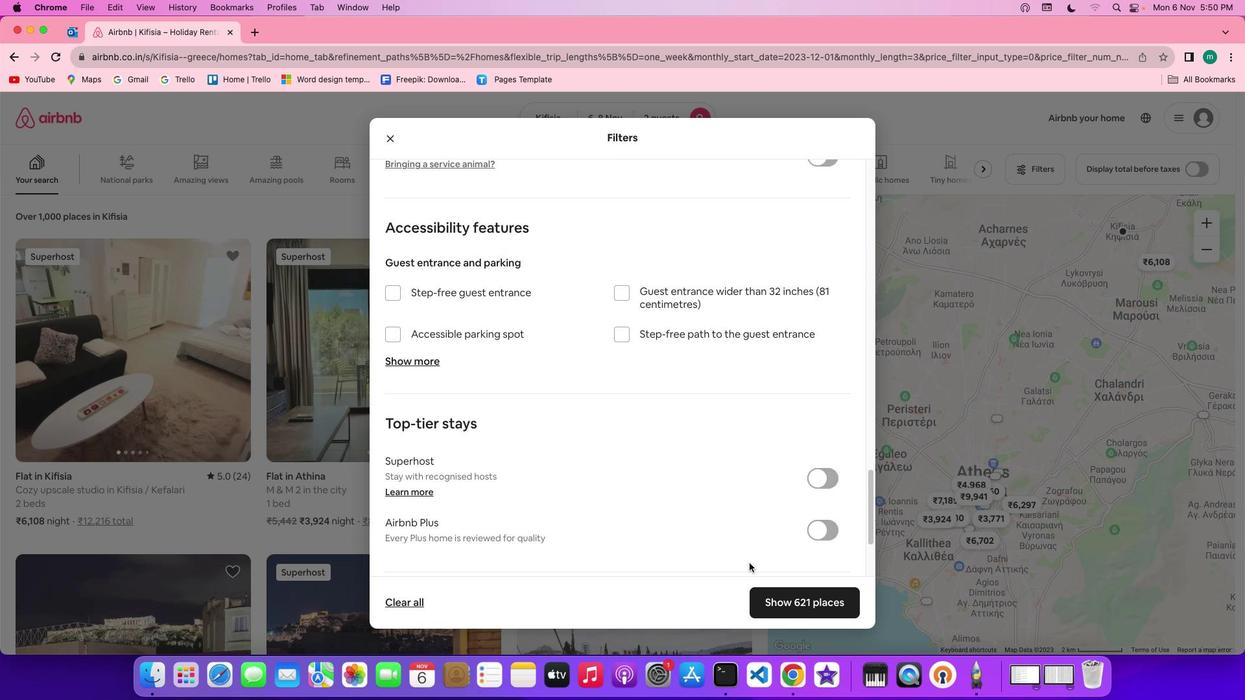
Action: Mouse scrolled (749, 563) with delta (0, -3)
Screenshot: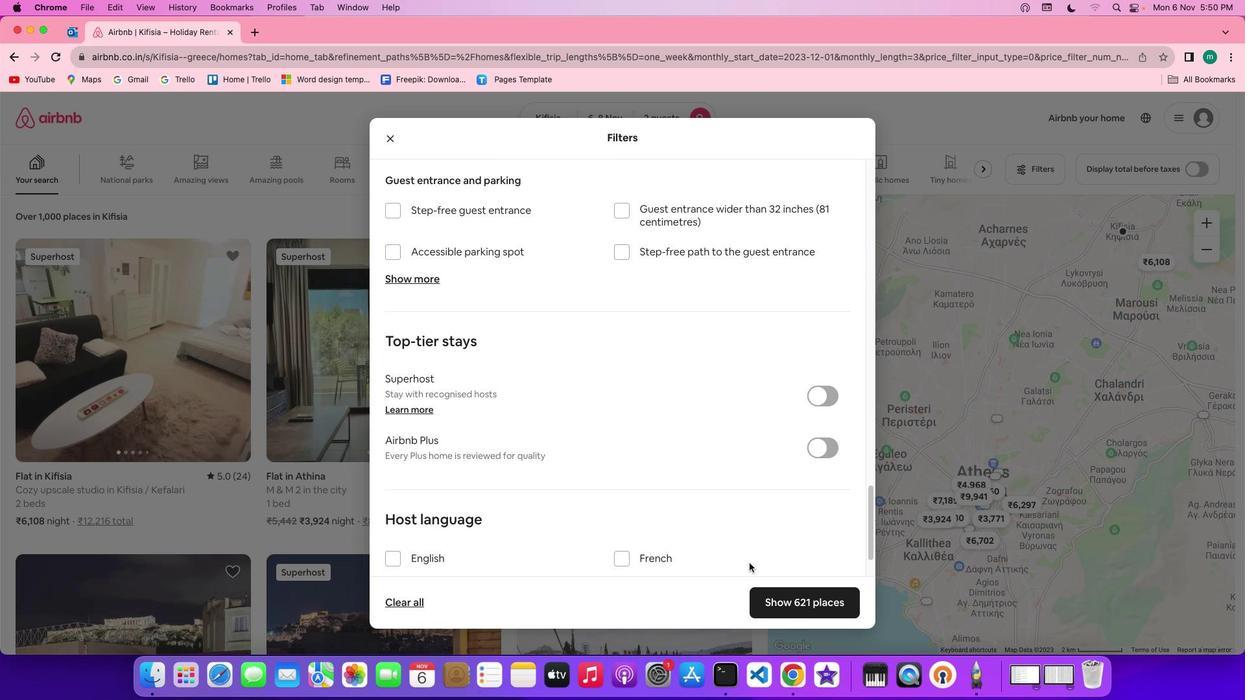 
Action: Mouse moved to (808, 562)
Screenshot: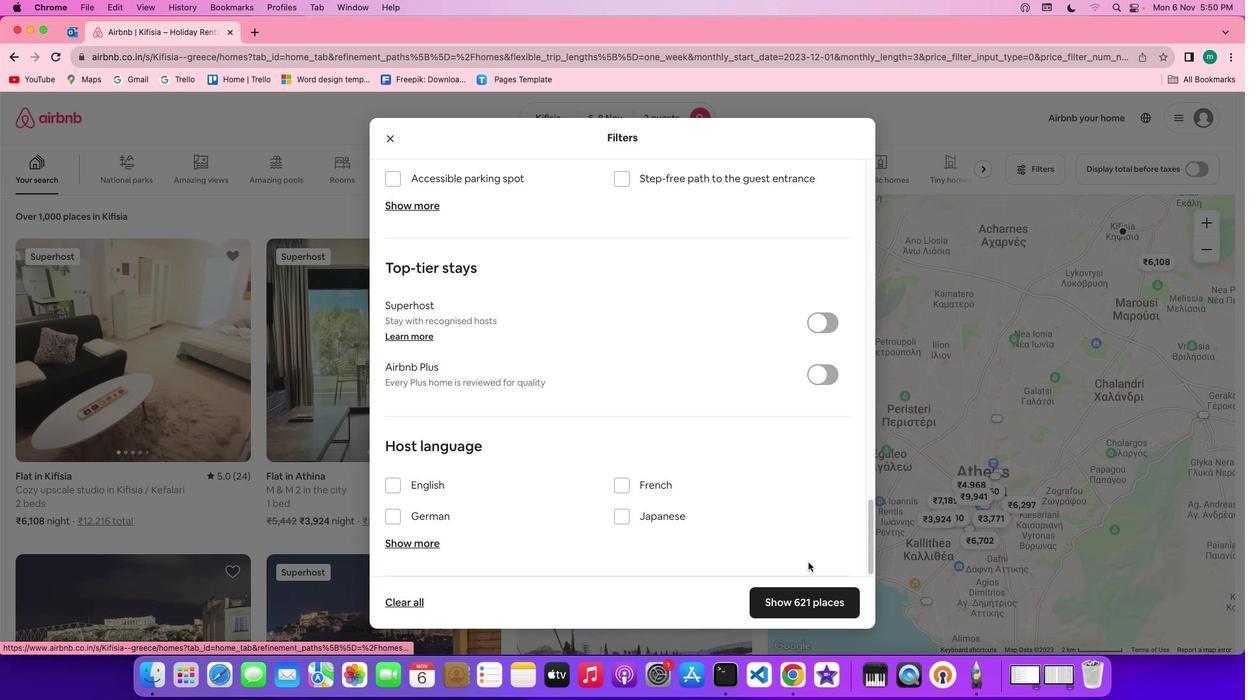 
Action: Mouse scrolled (808, 562) with delta (0, 0)
Screenshot: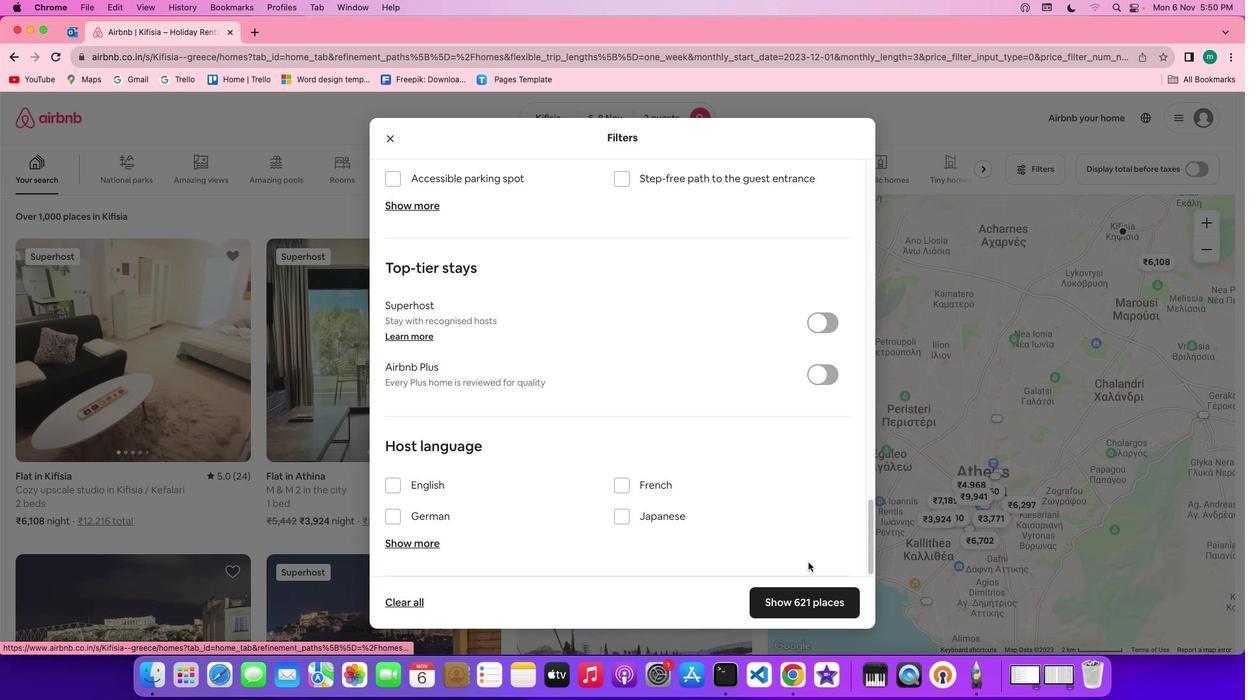 
Action: Mouse scrolled (808, 562) with delta (0, 0)
Screenshot: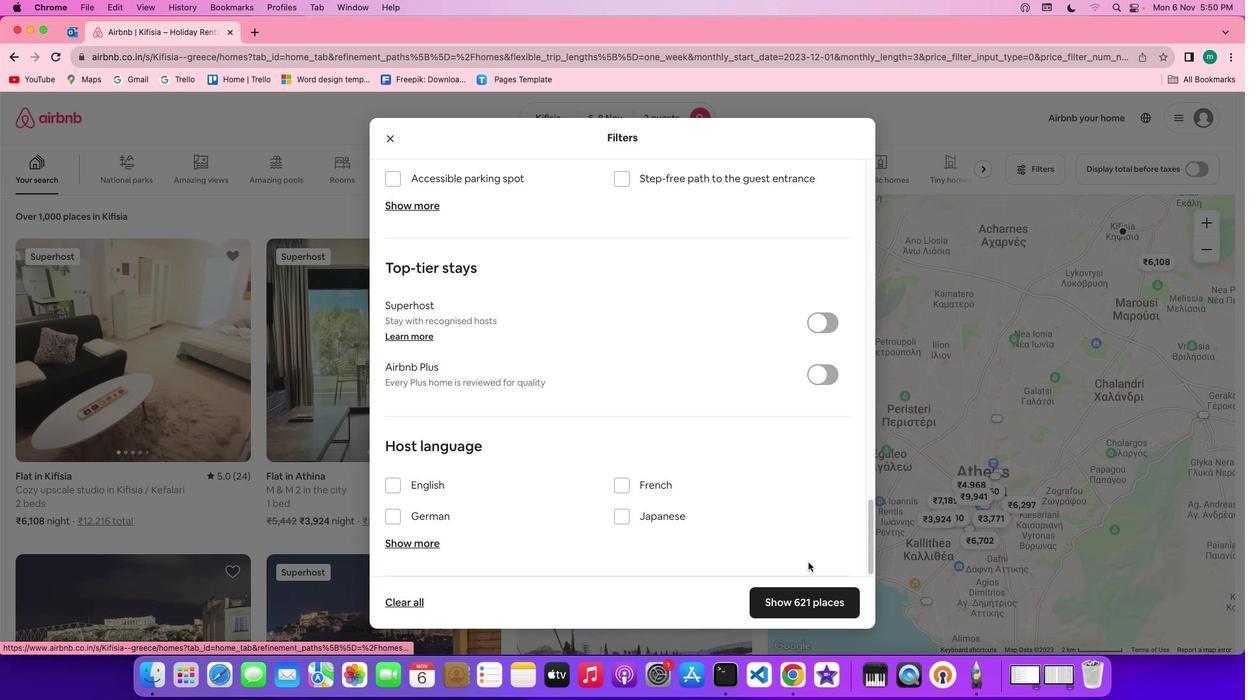 
Action: Mouse scrolled (808, 562) with delta (0, -1)
Screenshot: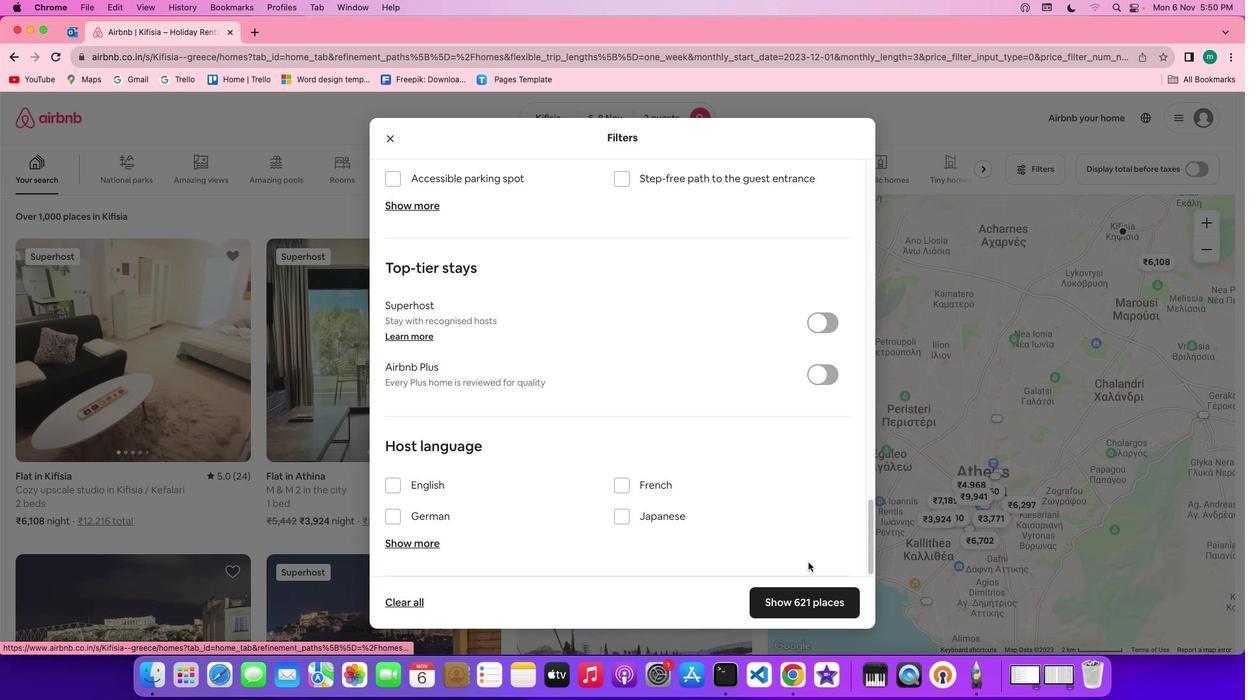 
Action: Mouse scrolled (808, 562) with delta (0, -3)
Screenshot: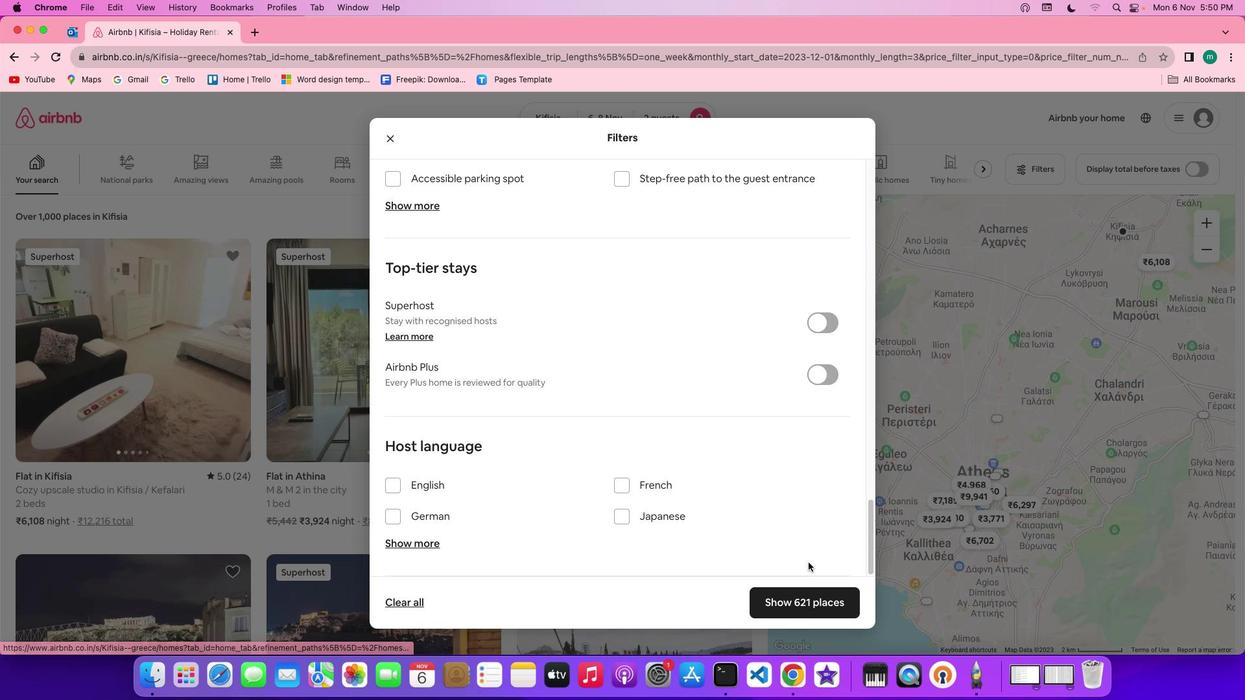 
Action: Mouse scrolled (808, 562) with delta (0, -3)
Screenshot: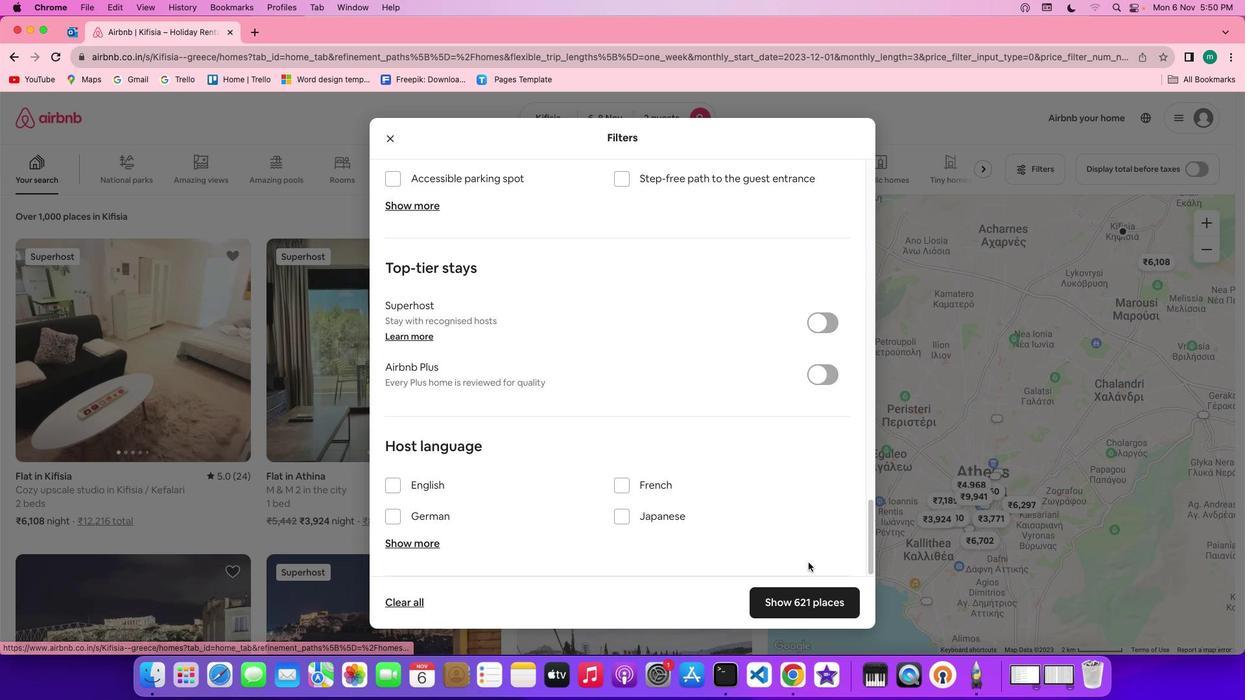 
Action: Mouse moved to (818, 601)
Screenshot: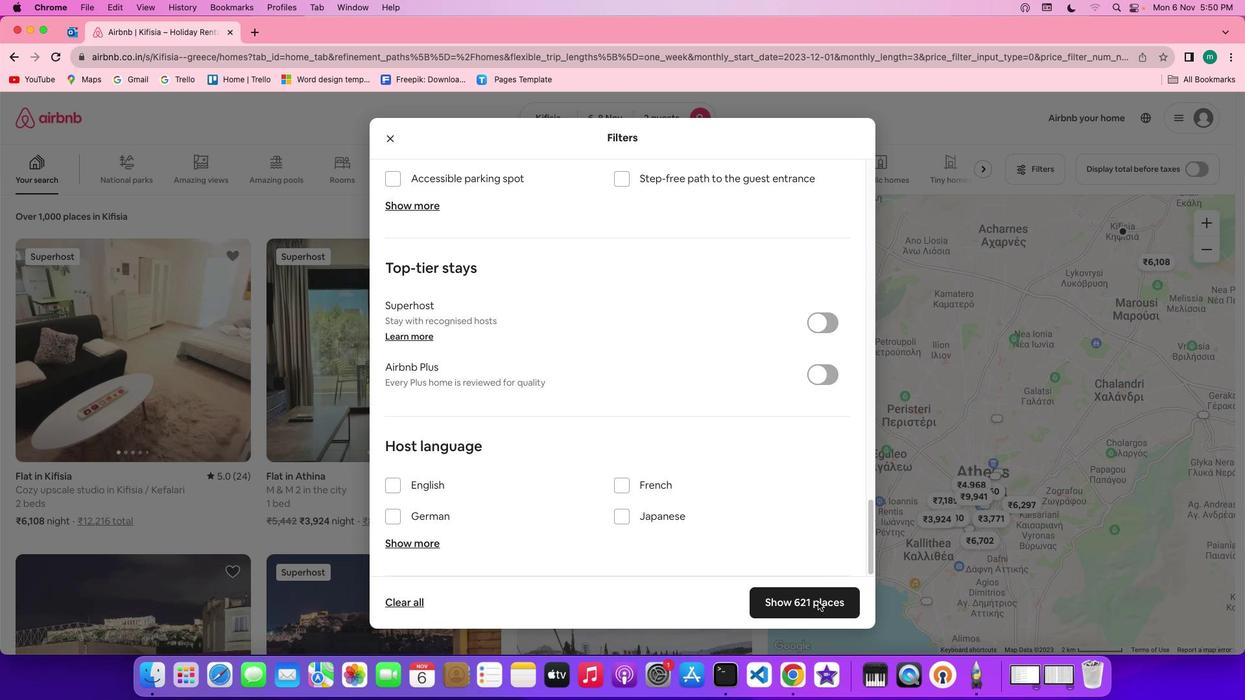 
Action: Mouse pressed left at (818, 601)
Screenshot: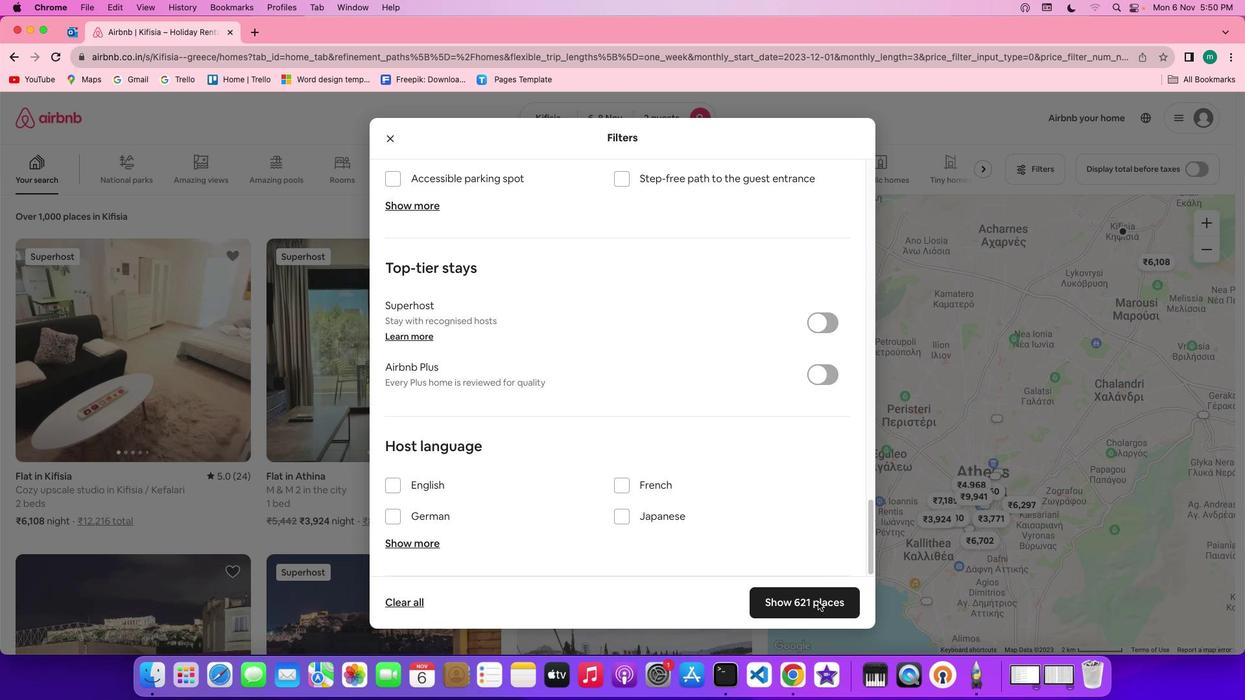 
Action: Mouse moved to (363, 500)
Screenshot: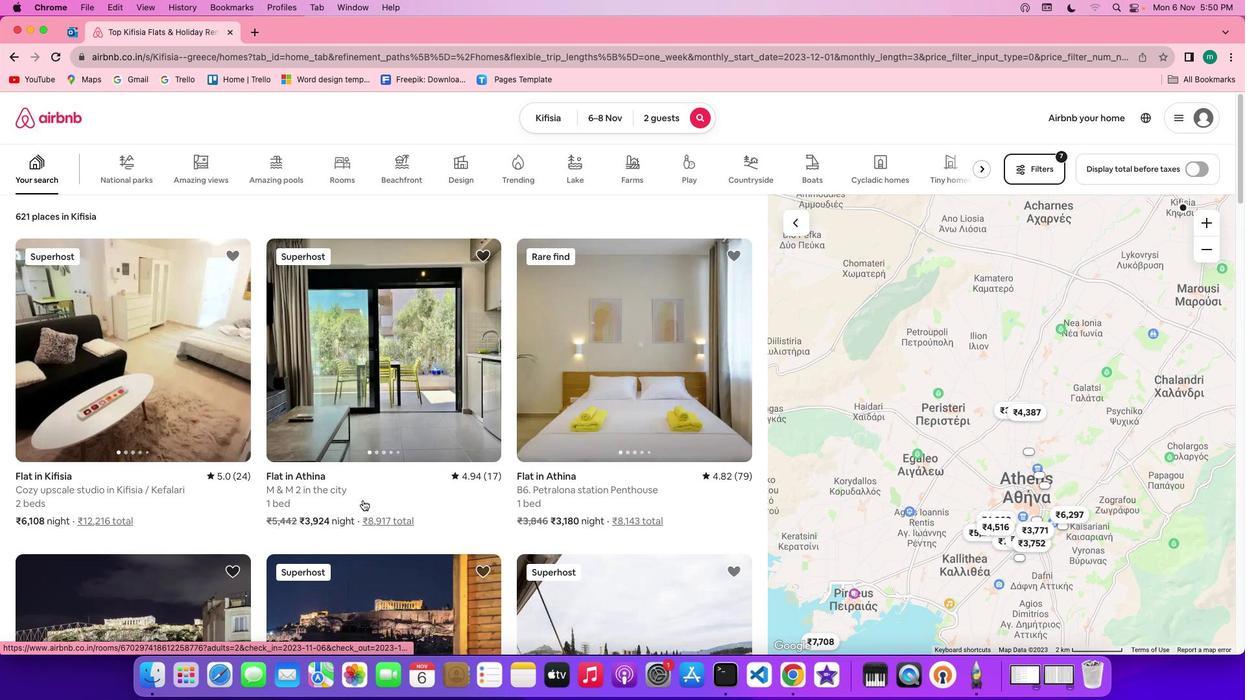 
Action: Mouse scrolled (363, 500) with delta (0, 0)
Screenshot: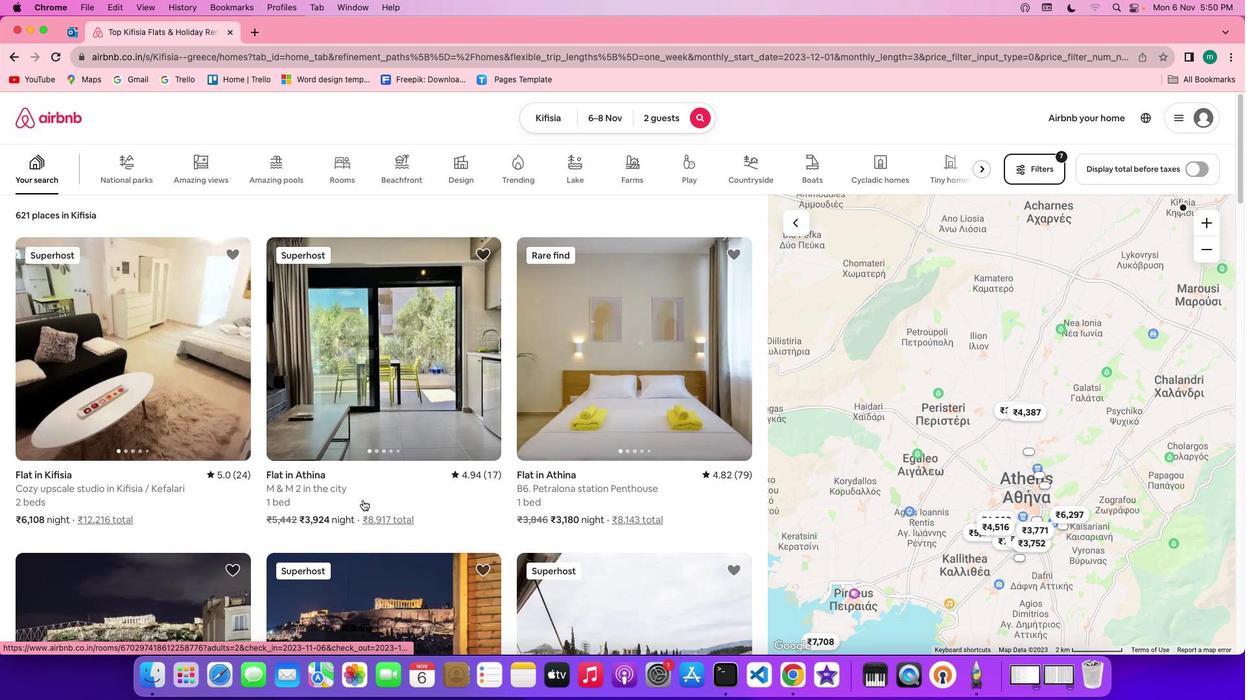 
Action: Mouse scrolled (363, 500) with delta (0, 0)
Screenshot: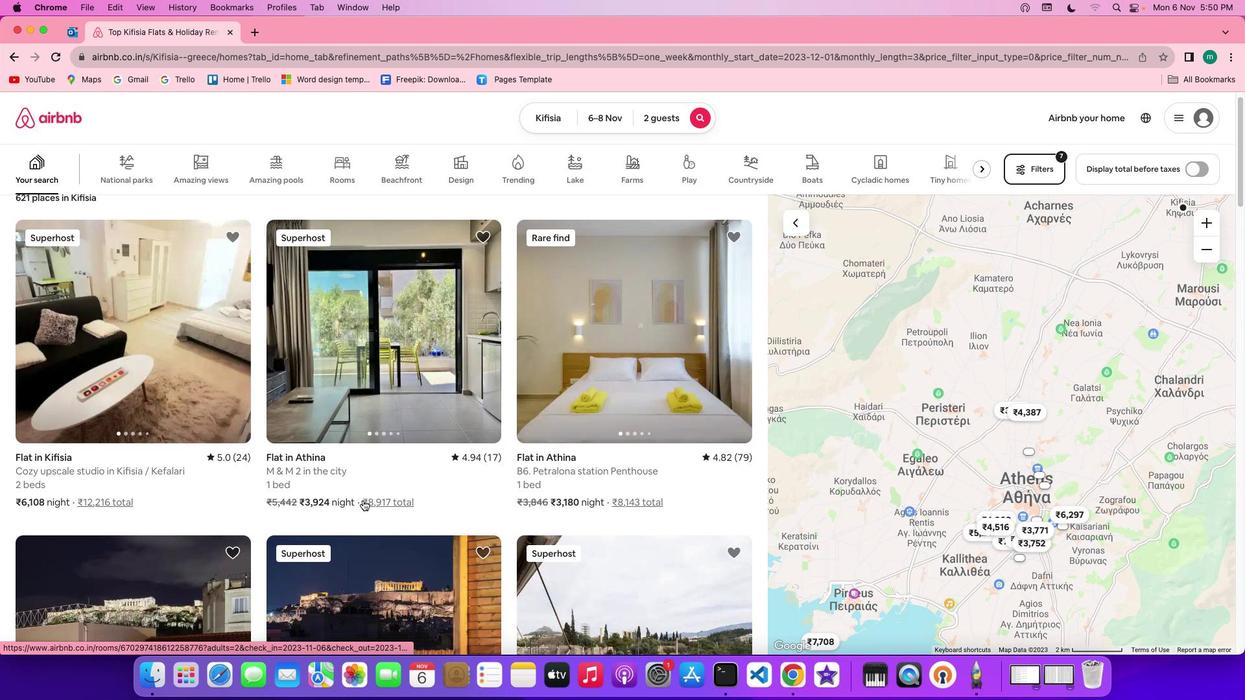 
Action: Mouse scrolled (363, 500) with delta (0, -1)
Screenshot: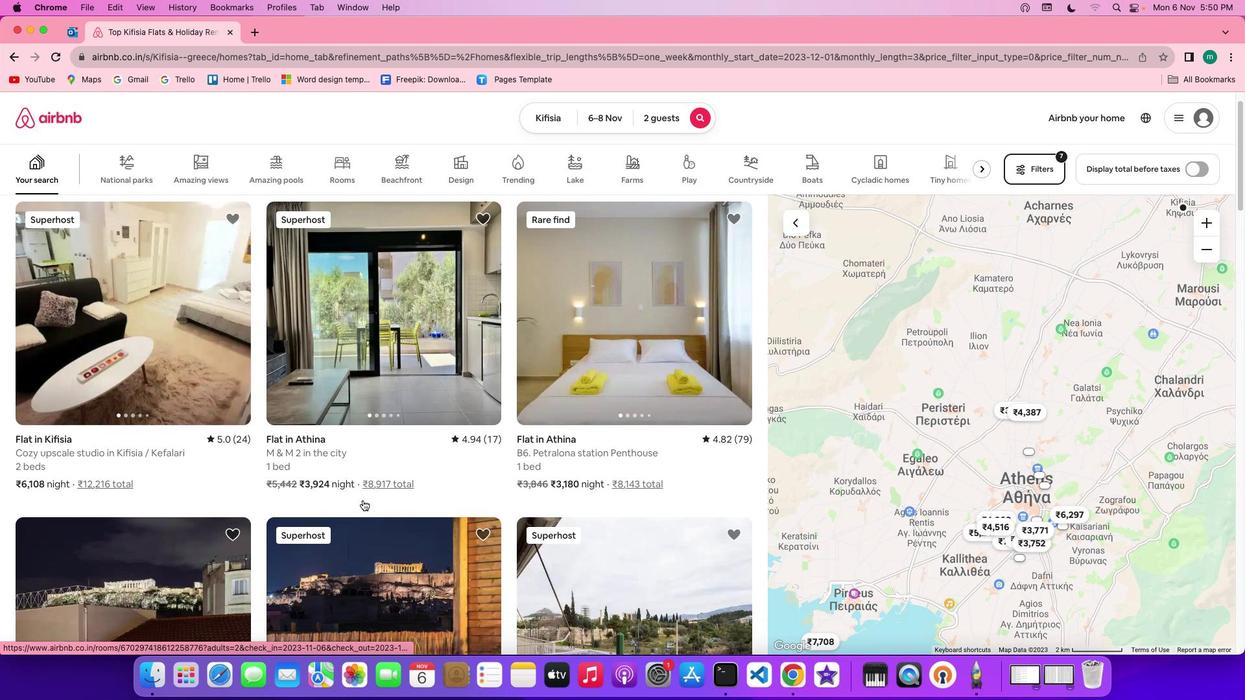 
Action: Mouse scrolled (363, 500) with delta (0, -1)
Screenshot: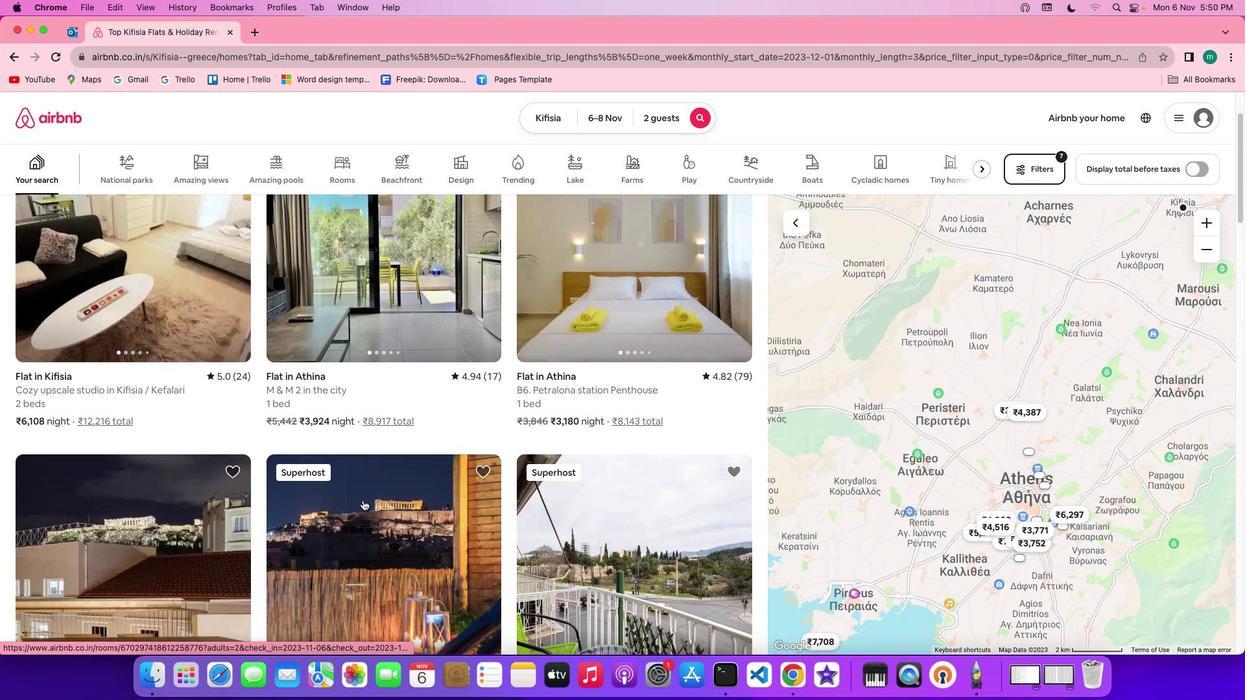 
Action: Mouse scrolled (363, 500) with delta (0, -1)
Screenshot: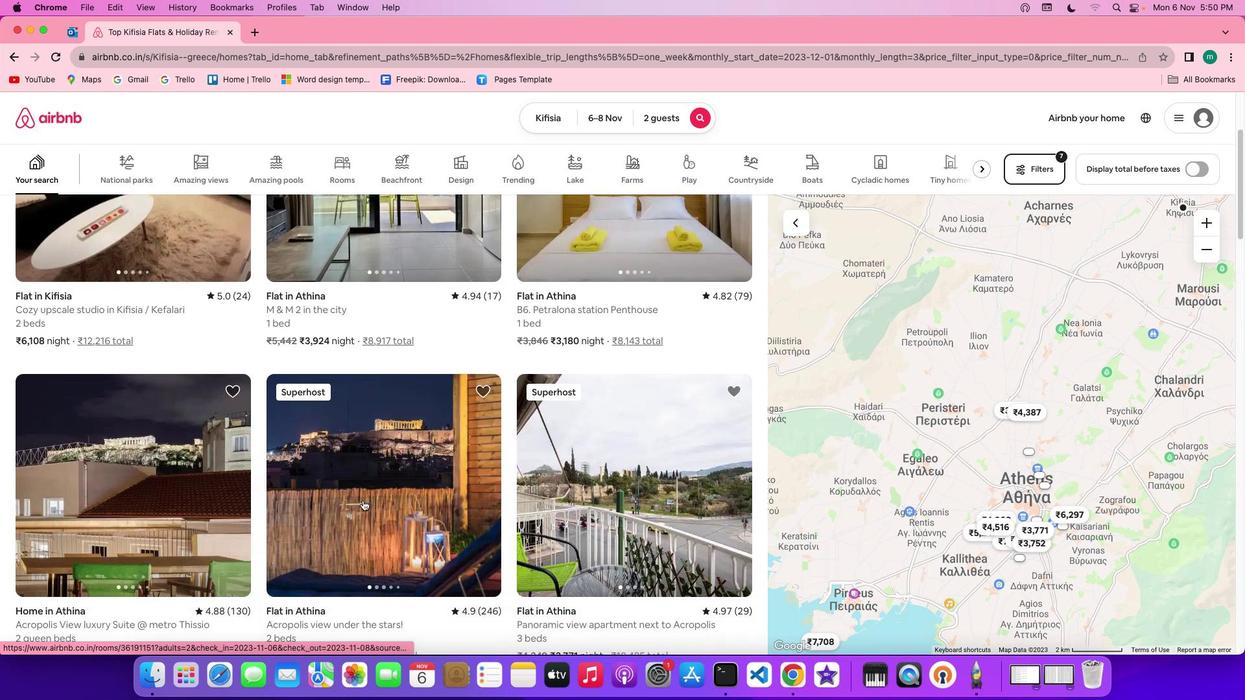 
Action: Mouse scrolled (363, 500) with delta (0, 0)
Screenshot: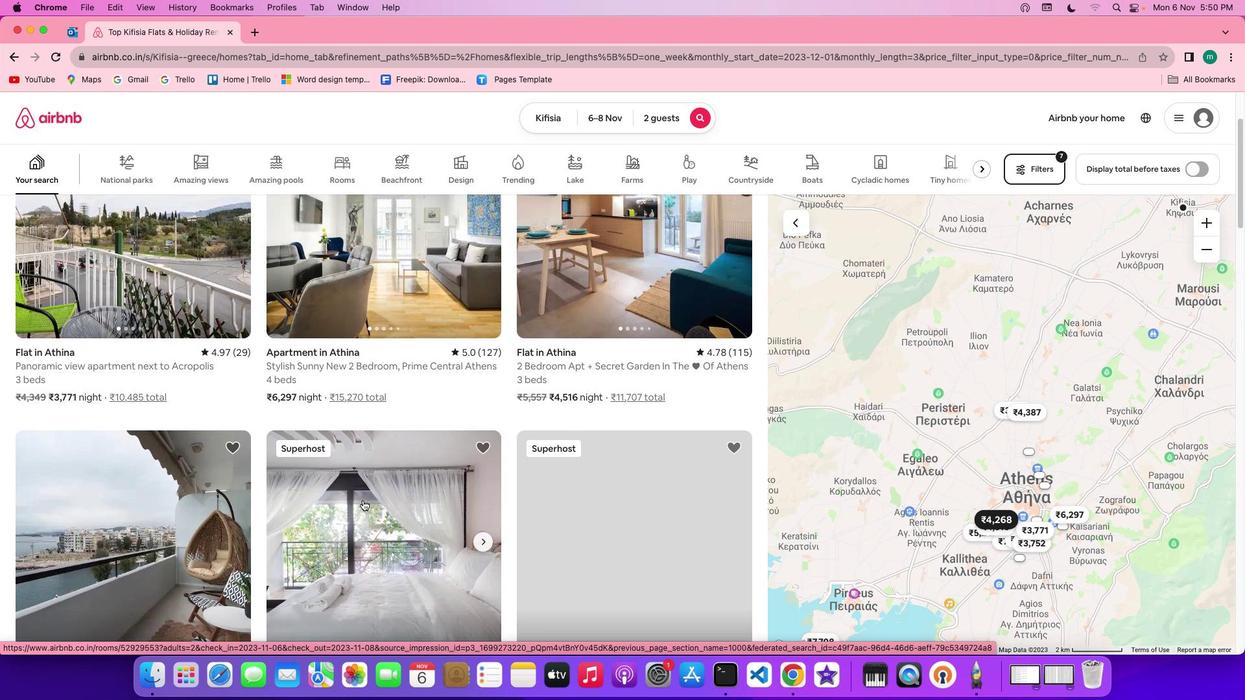 
Action: Mouse scrolled (363, 500) with delta (0, 0)
Screenshot: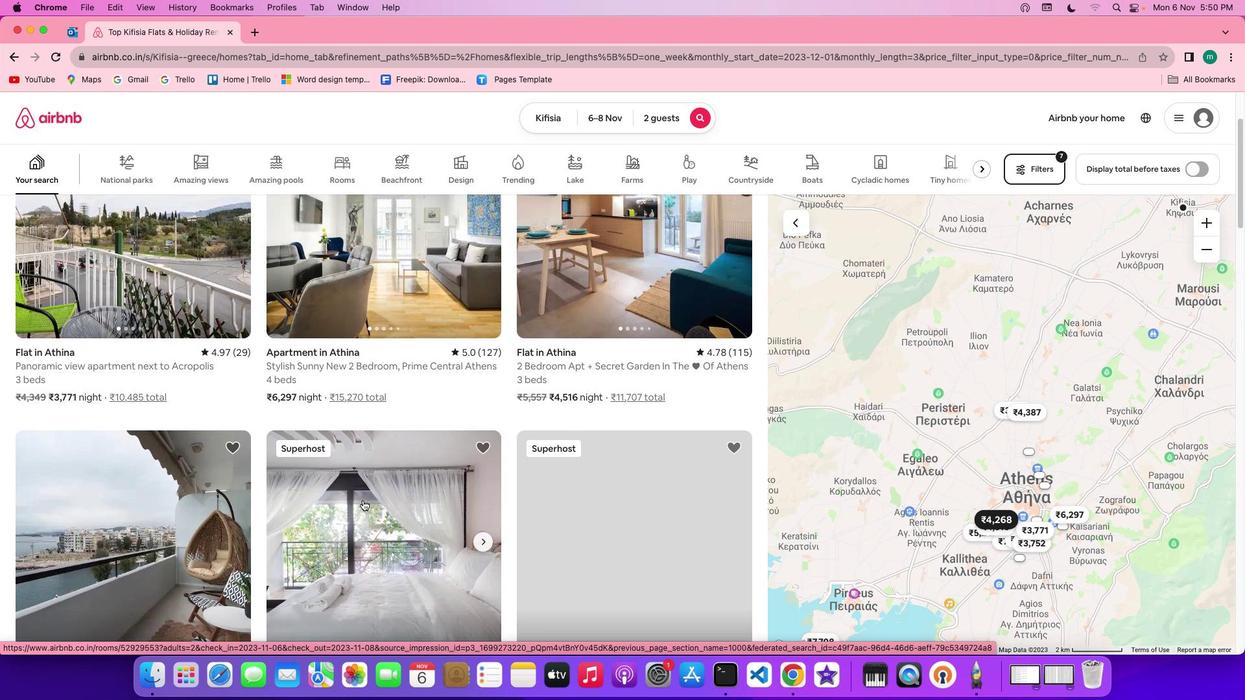 
Action: Mouse scrolled (363, 500) with delta (0, 2)
Screenshot: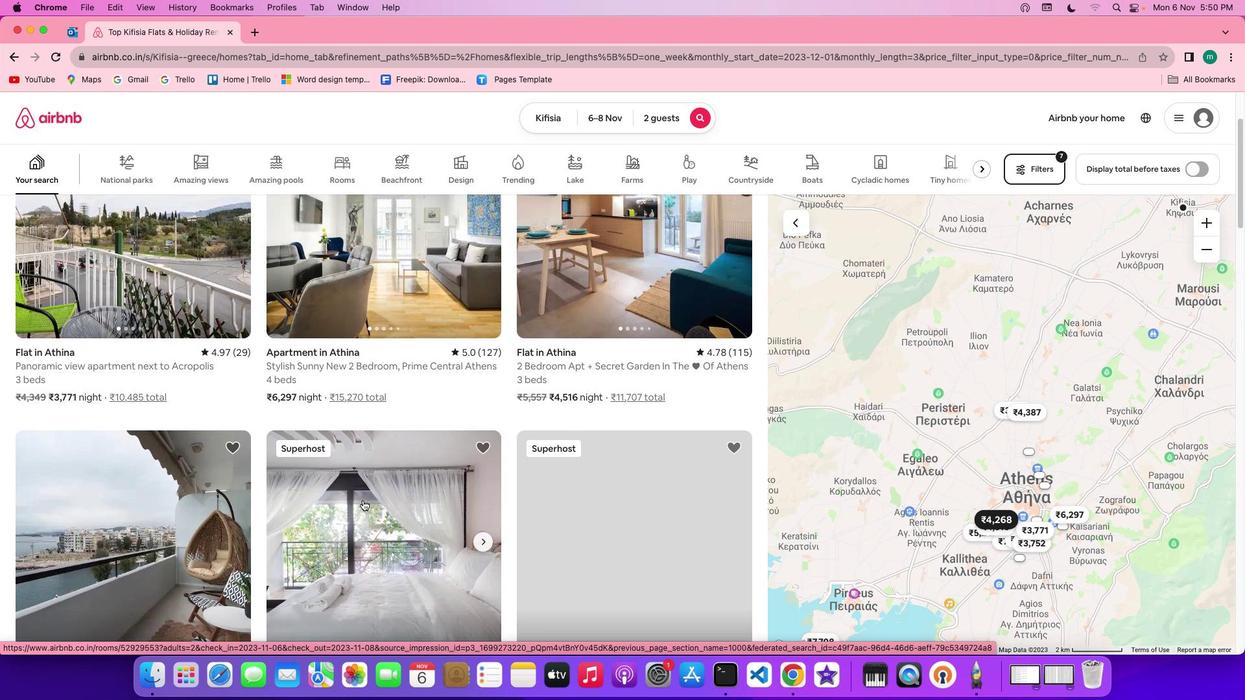 
Action: Mouse scrolled (363, 500) with delta (0, 3)
Screenshot: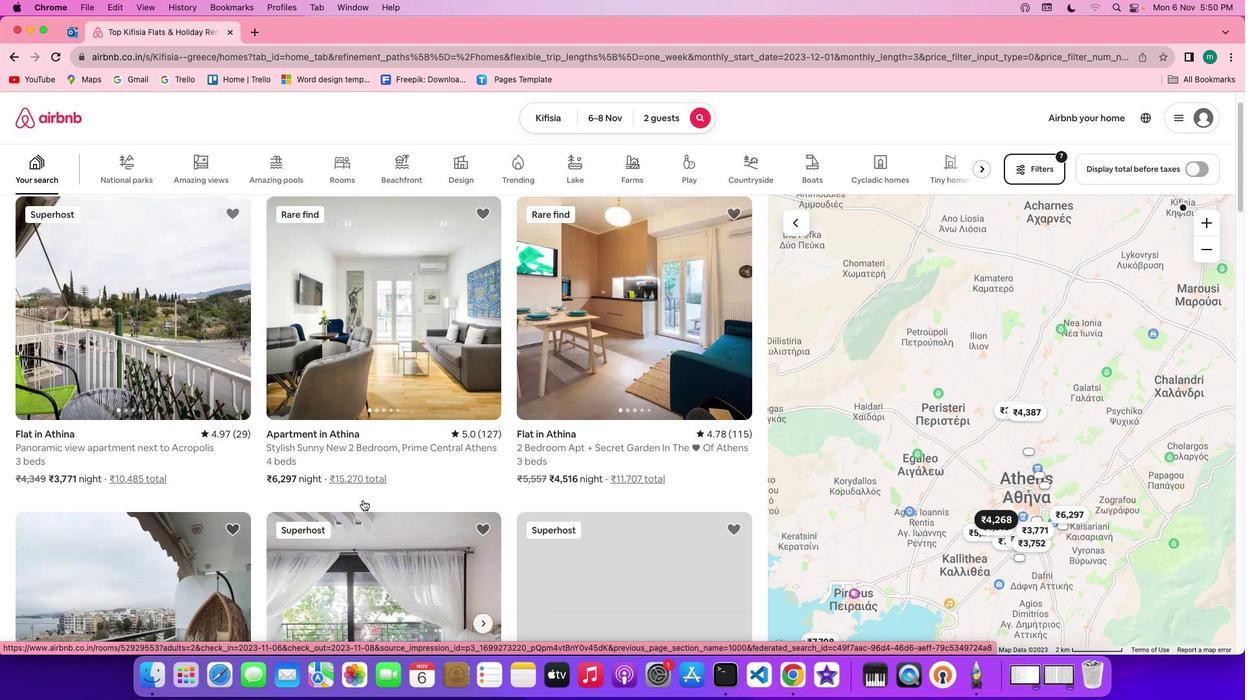 
Action: Mouse scrolled (363, 500) with delta (0, 3)
Screenshot: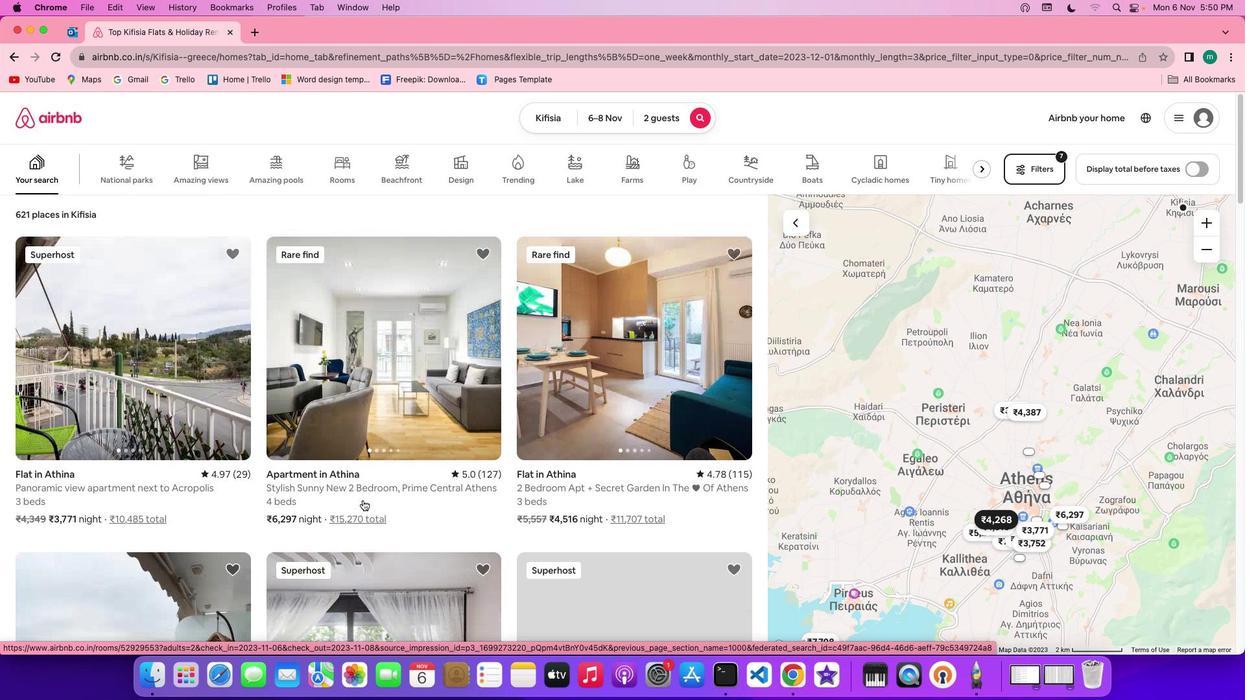 
Action: Mouse scrolled (363, 500) with delta (0, 0)
Screenshot: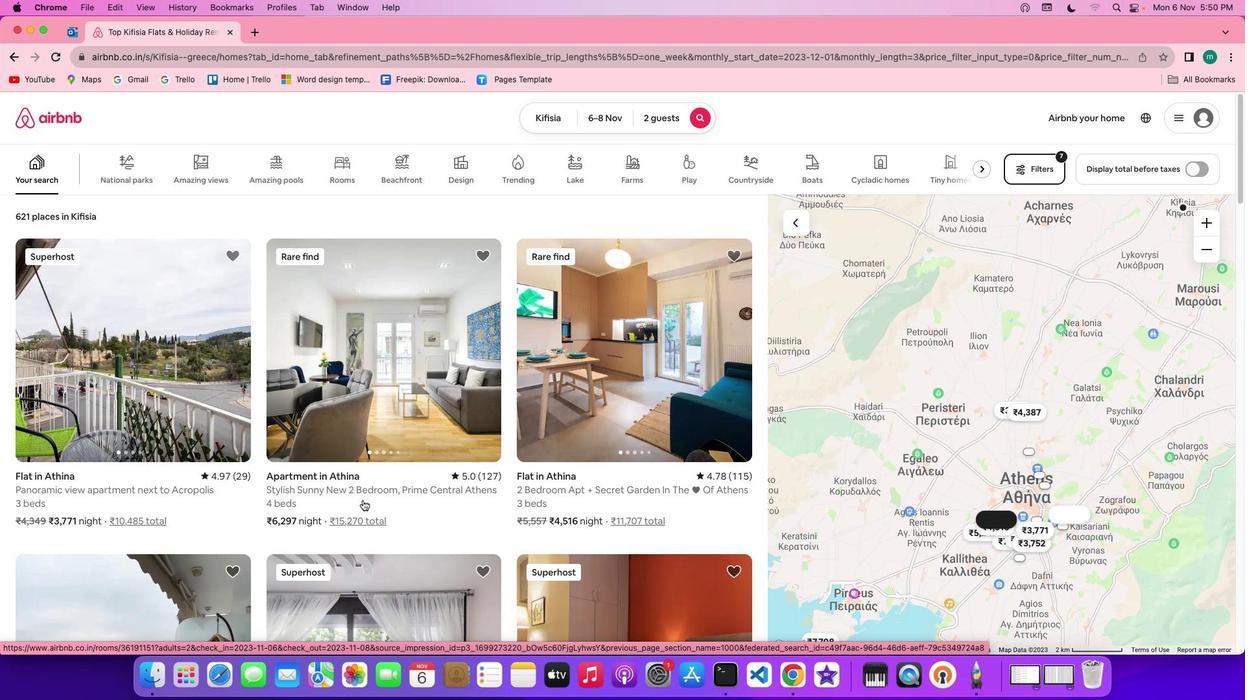
Action: Mouse scrolled (363, 500) with delta (0, 0)
Screenshot: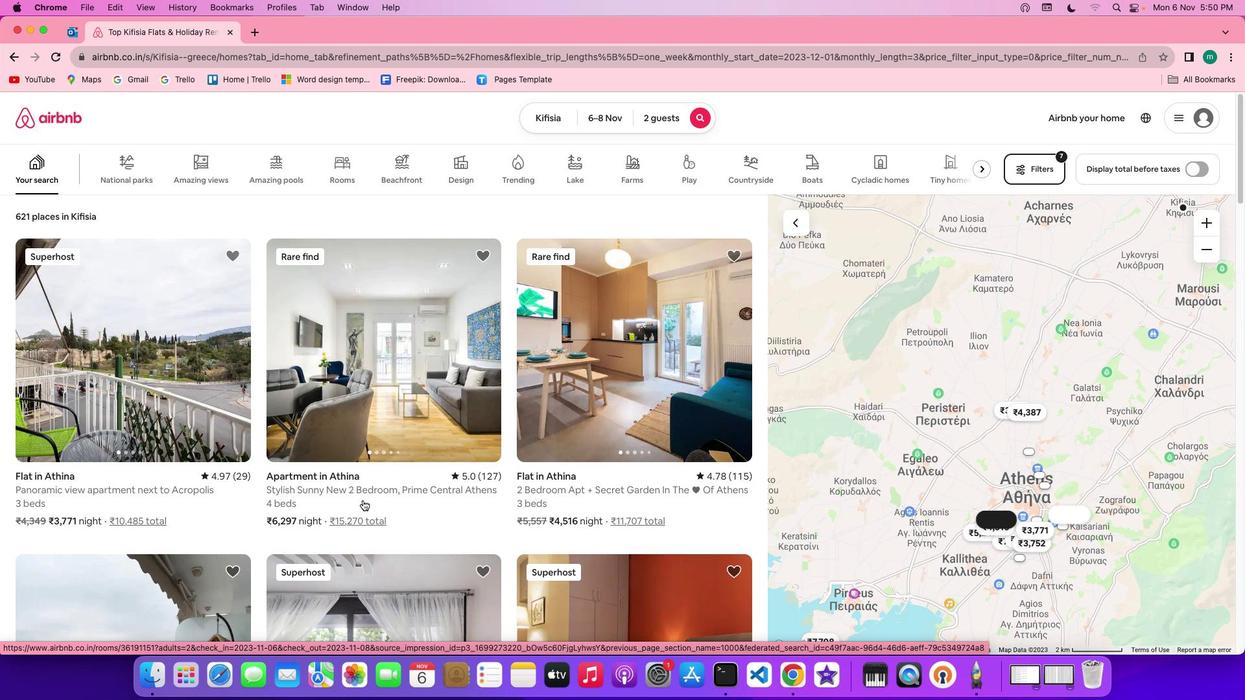 
Action: Mouse scrolled (363, 500) with delta (0, 1)
Screenshot: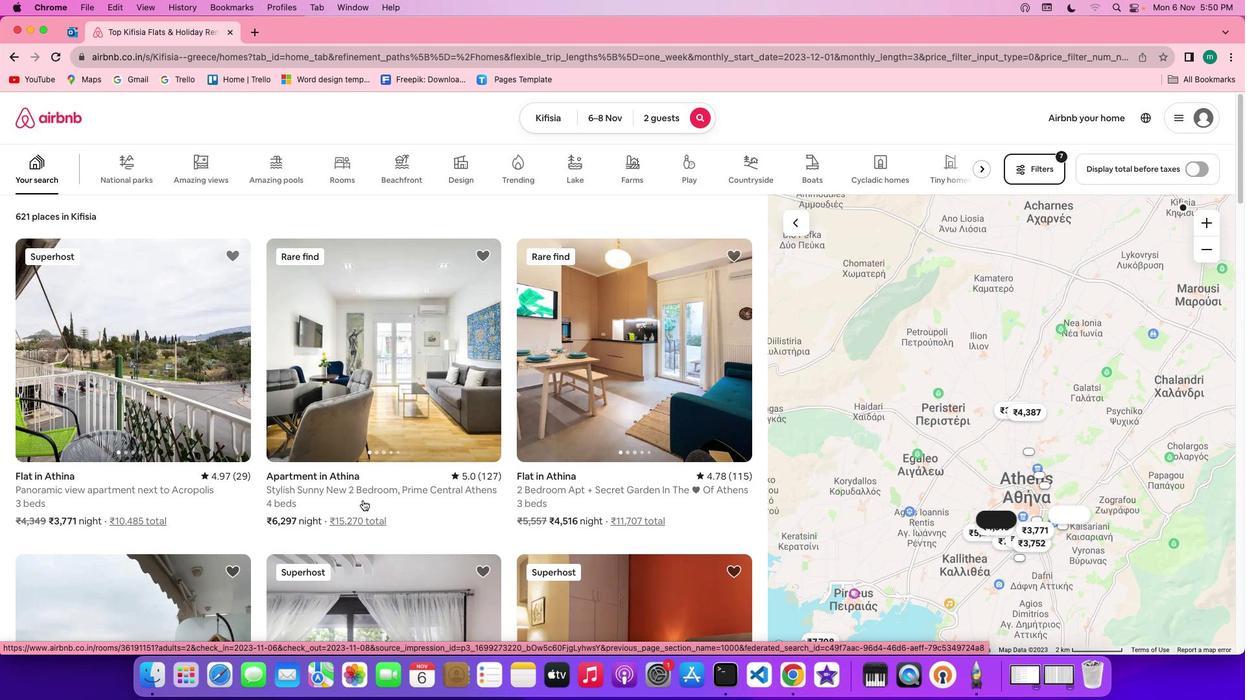 
Action: Mouse scrolled (363, 500) with delta (0, 2)
Screenshot: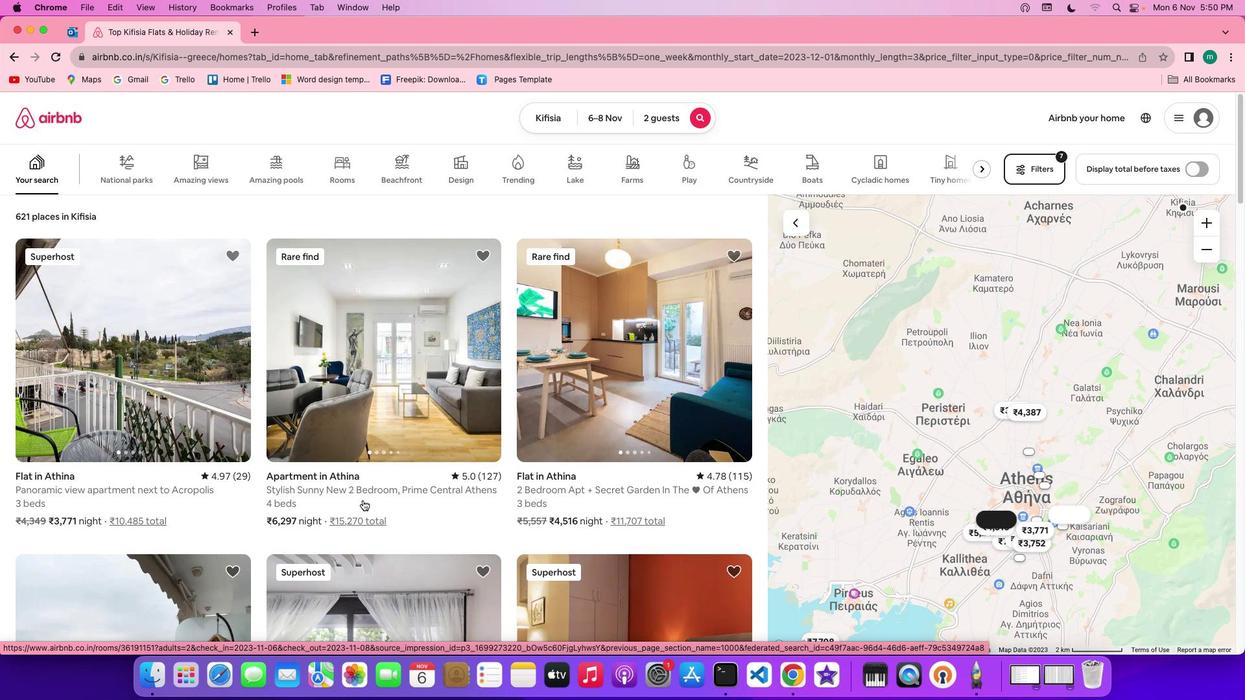 
Action: Mouse moved to (358, 405)
Screenshot: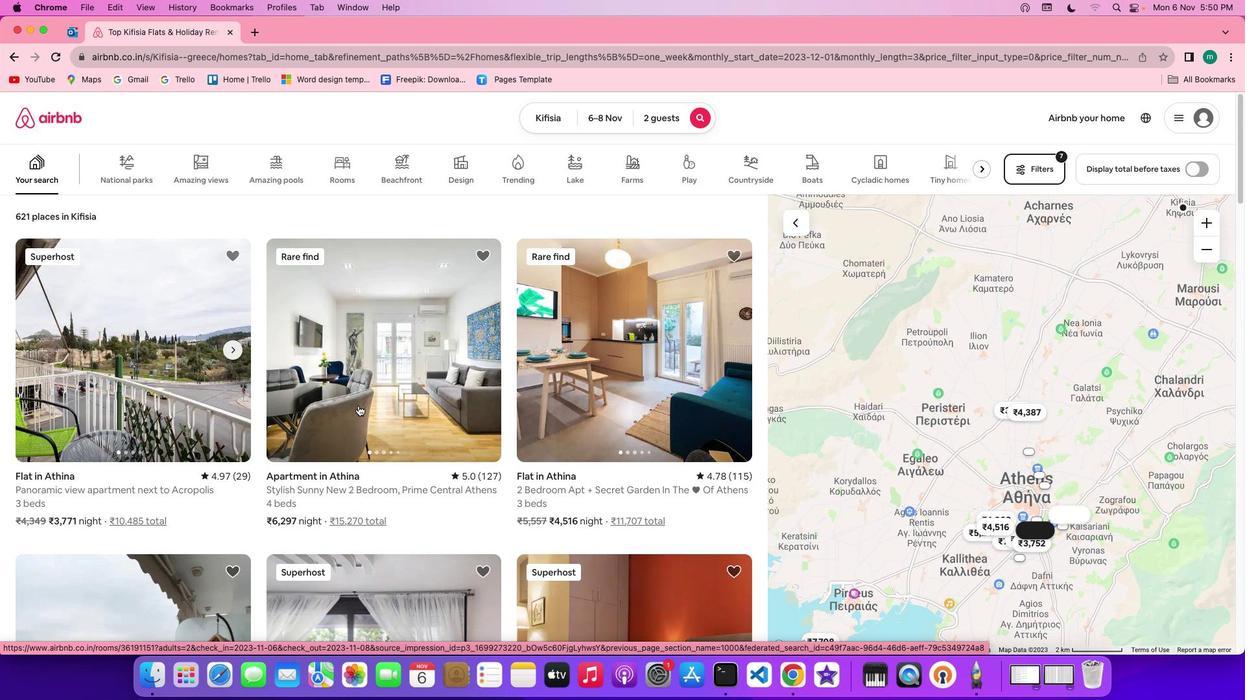 
Action: Mouse pressed left at (358, 405)
Screenshot: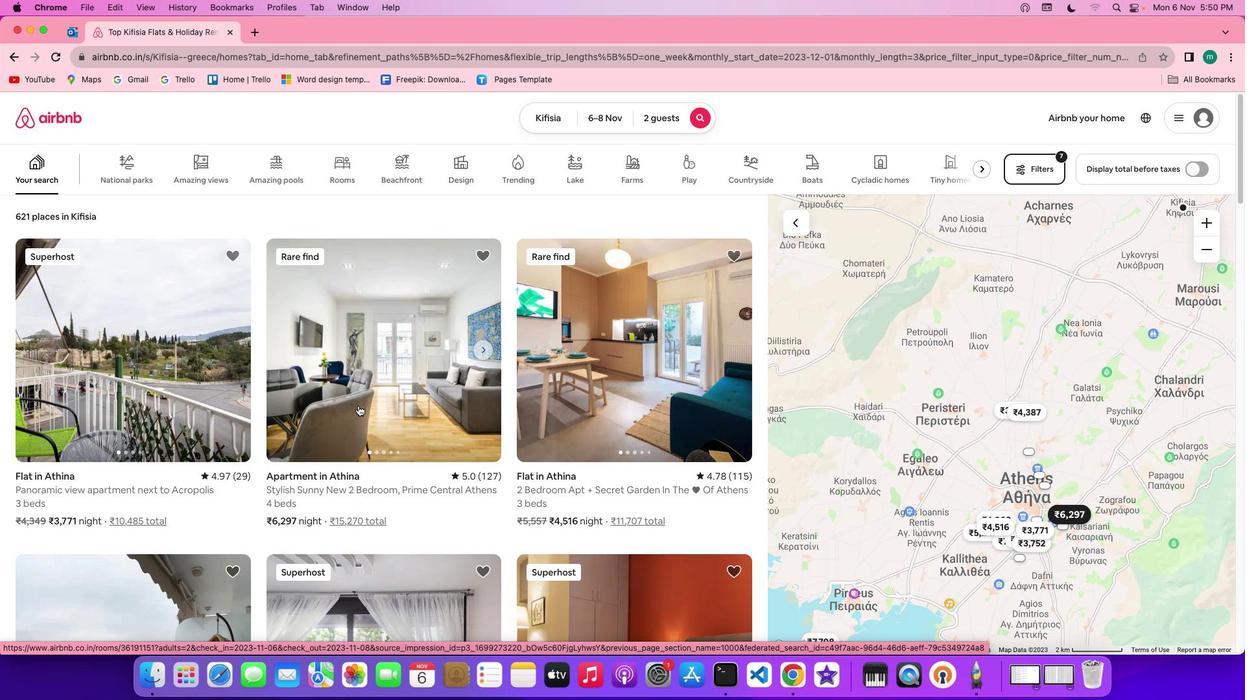 
Action: Mouse moved to (918, 486)
Screenshot: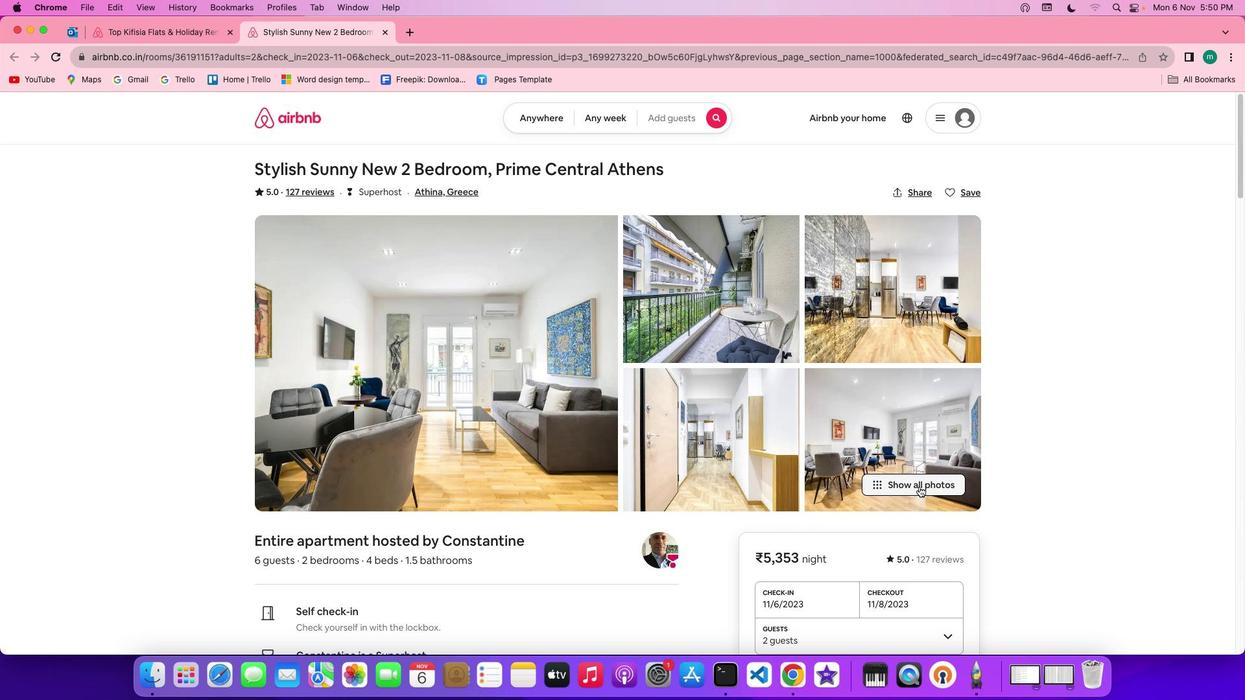 
Action: Mouse pressed left at (918, 486)
Screenshot: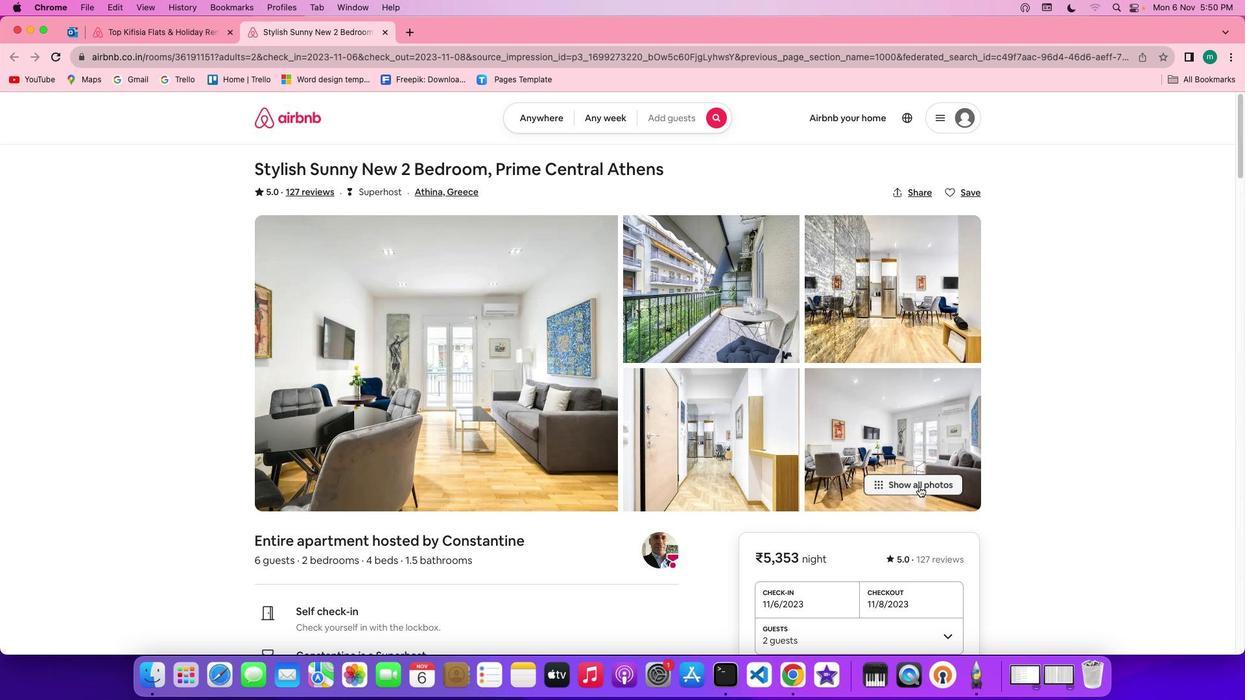 
Action: Mouse moved to (511, 560)
Screenshot: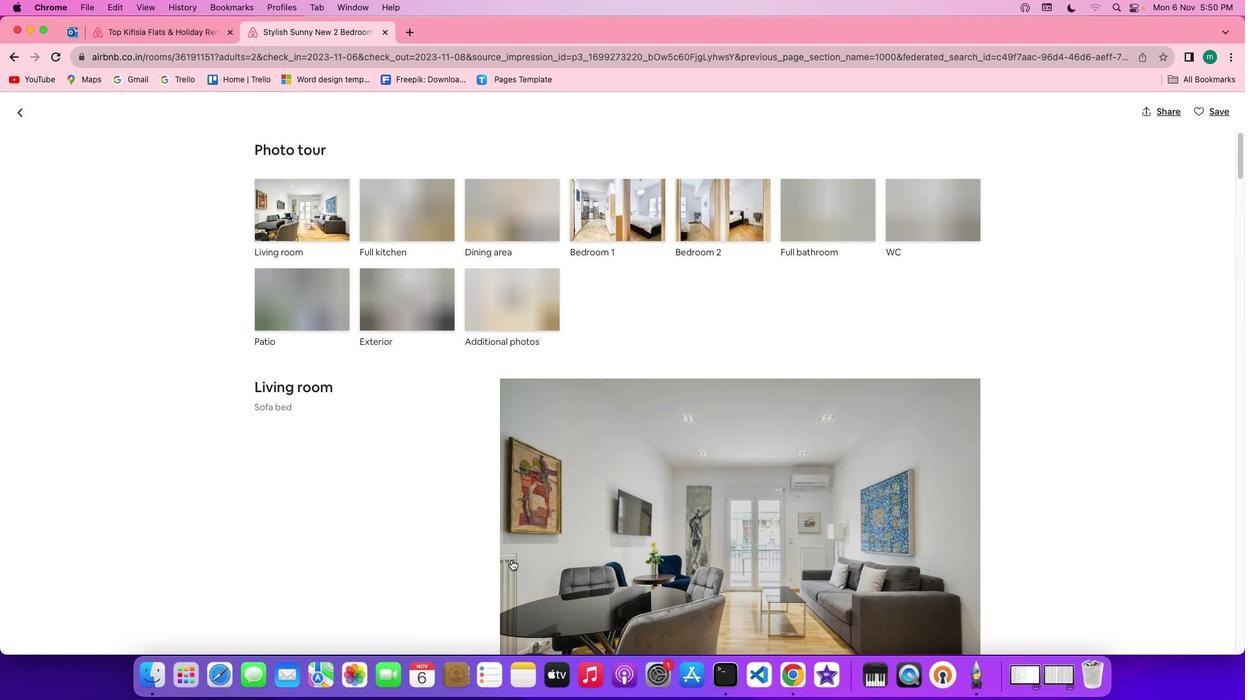 
Action: Mouse scrolled (511, 560) with delta (0, 0)
Screenshot: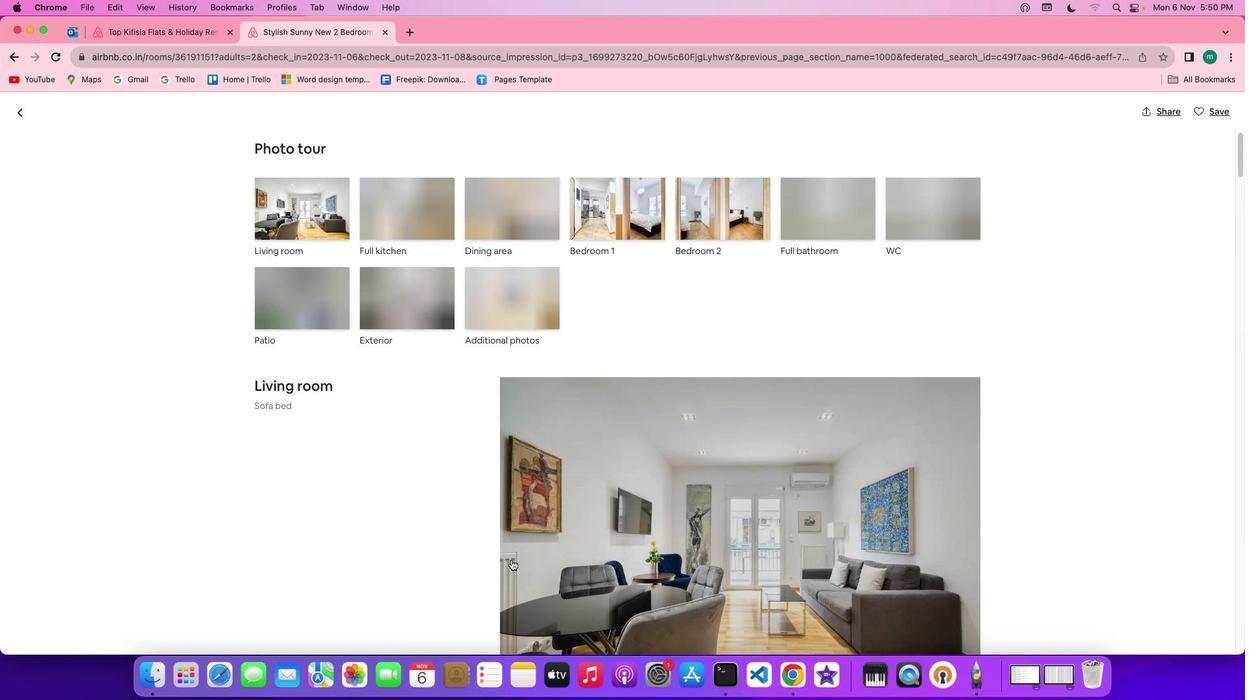
Action: Mouse scrolled (511, 560) with delta (0, 0)
Screenshot: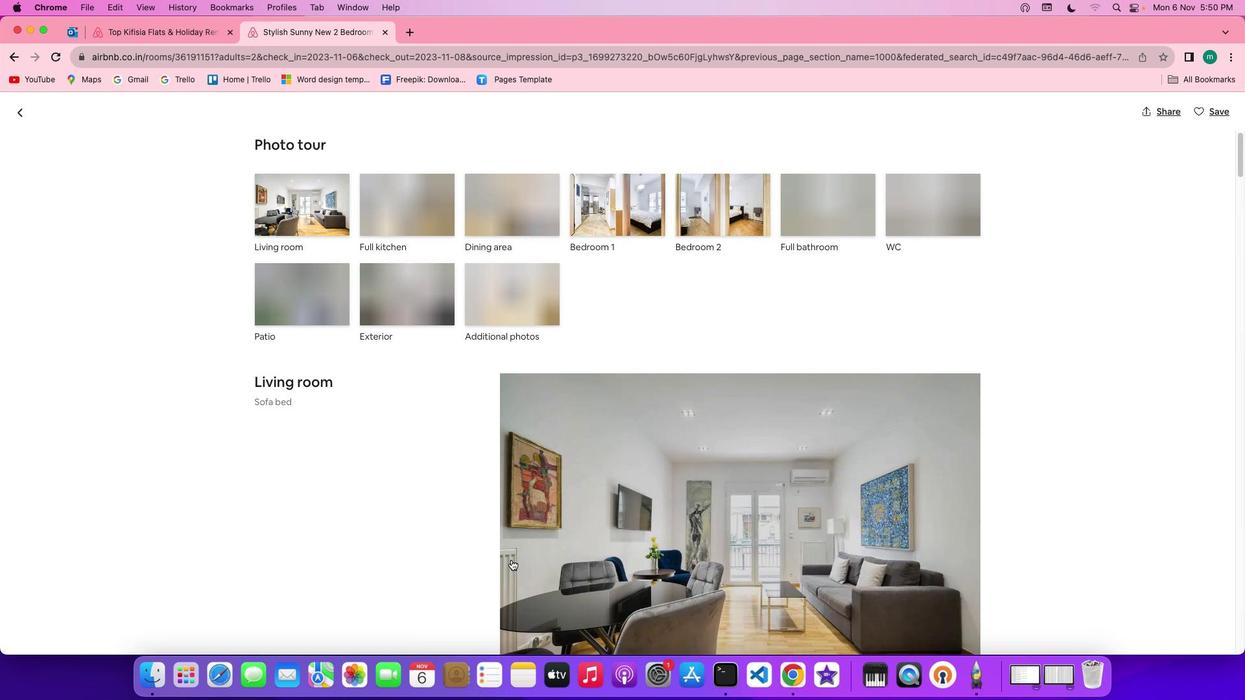 
Action: Mouse scrolled (511, 560) with delta (0, 0)
Screenshot: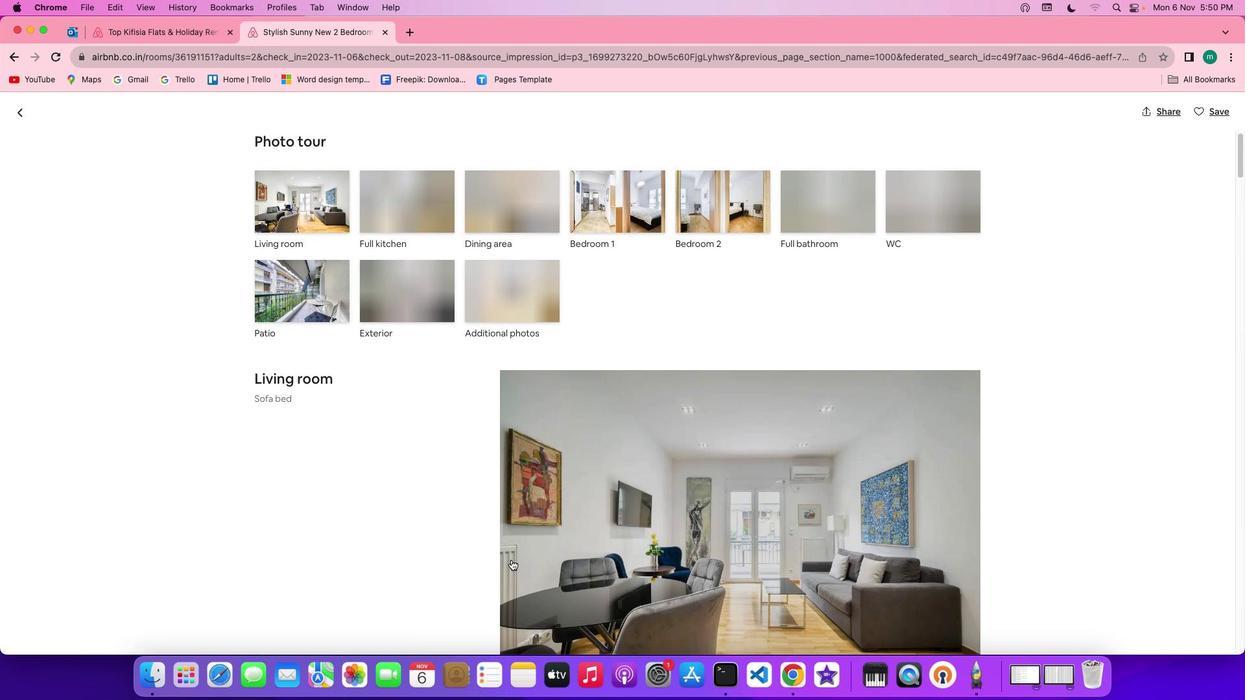 
Action: Mouse moved to (723, 579)
Screenshot: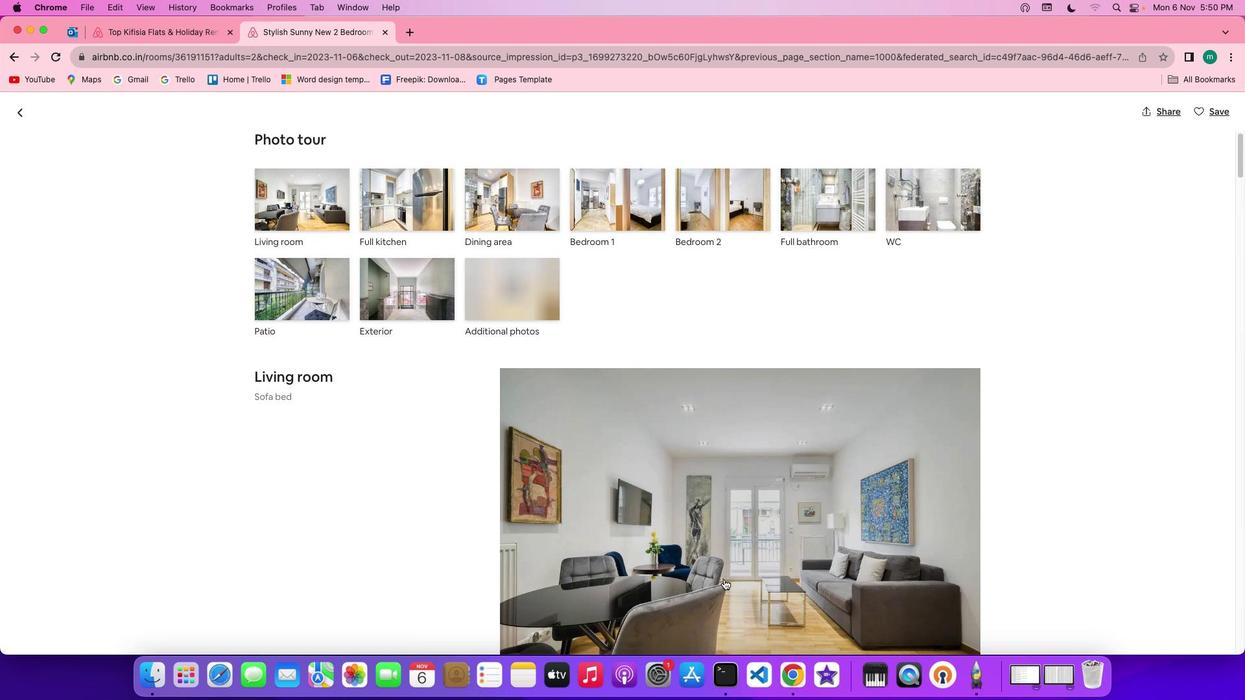 
Action: Mouse scrolled (723, 579) with delta (0, 0)
Screenshot: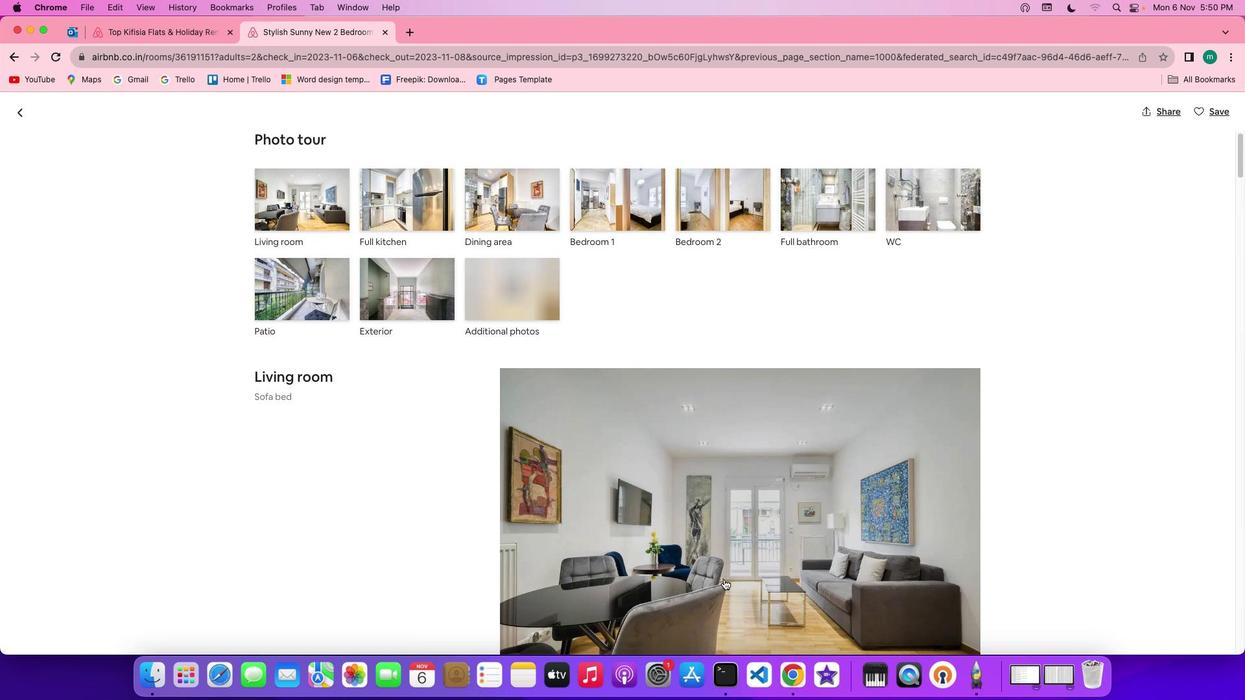 
Action: Mouse scrolled (723, 579) with delta (0, 0)
Screenshot: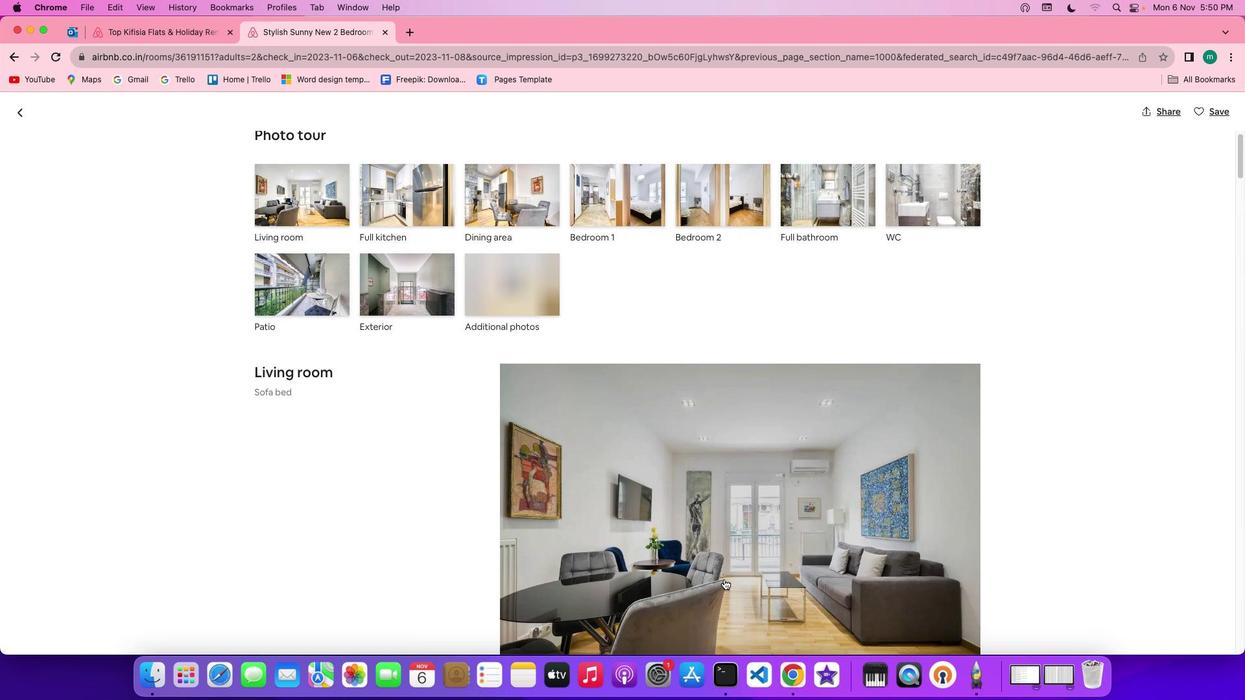 
Action: Mouse scrolled (723, 579) with delta (0, 0)
Screenshot: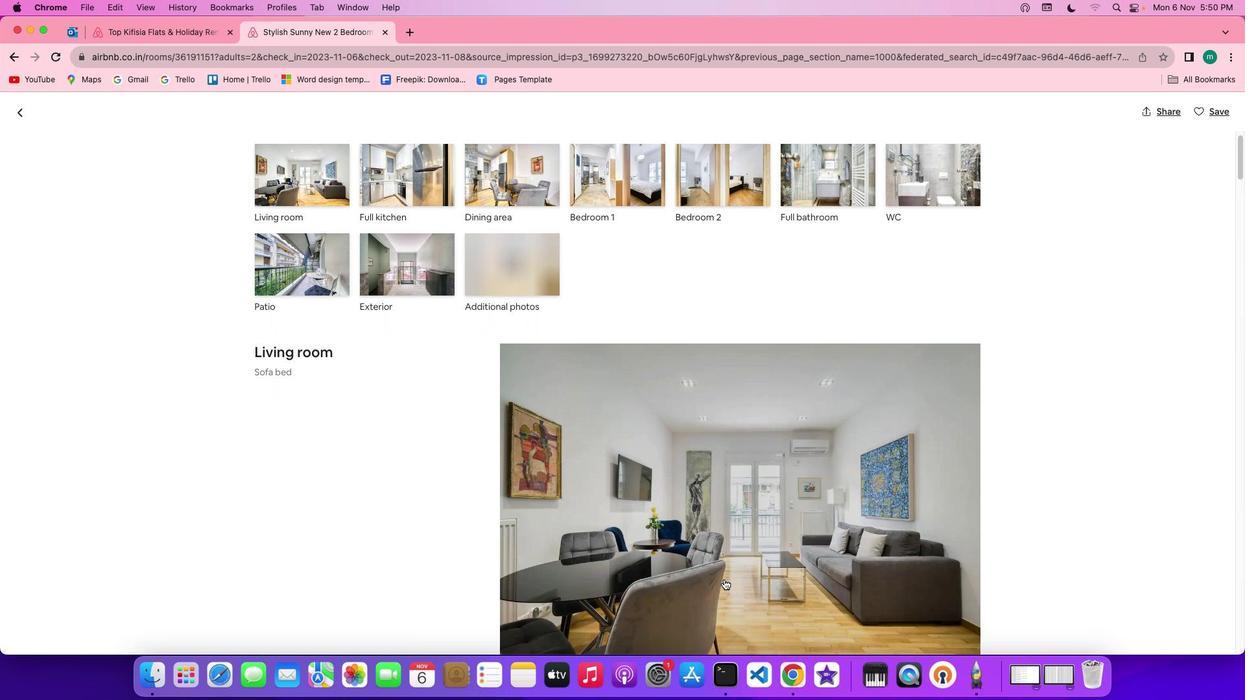 
Action: Mouse scrolled (723, 579) with delta (0, 0)
Screenshot: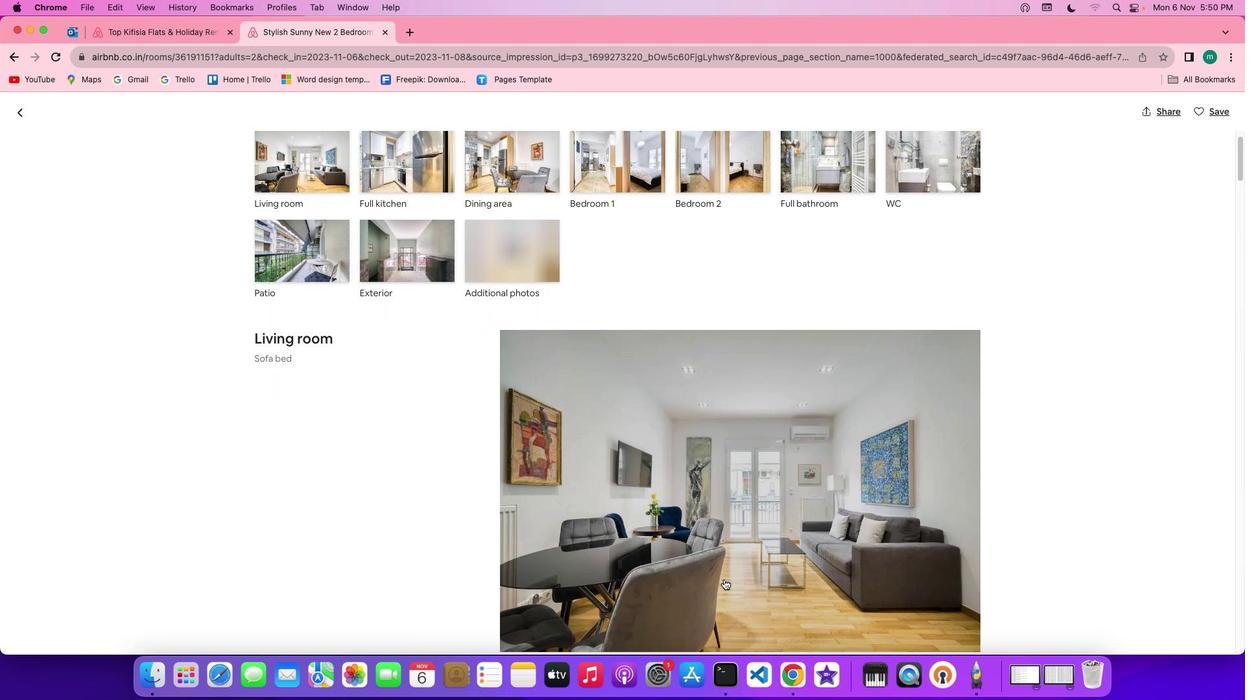 
Action: Mouse scrolled (723, 579) with delta (0, 0)
Screenshot: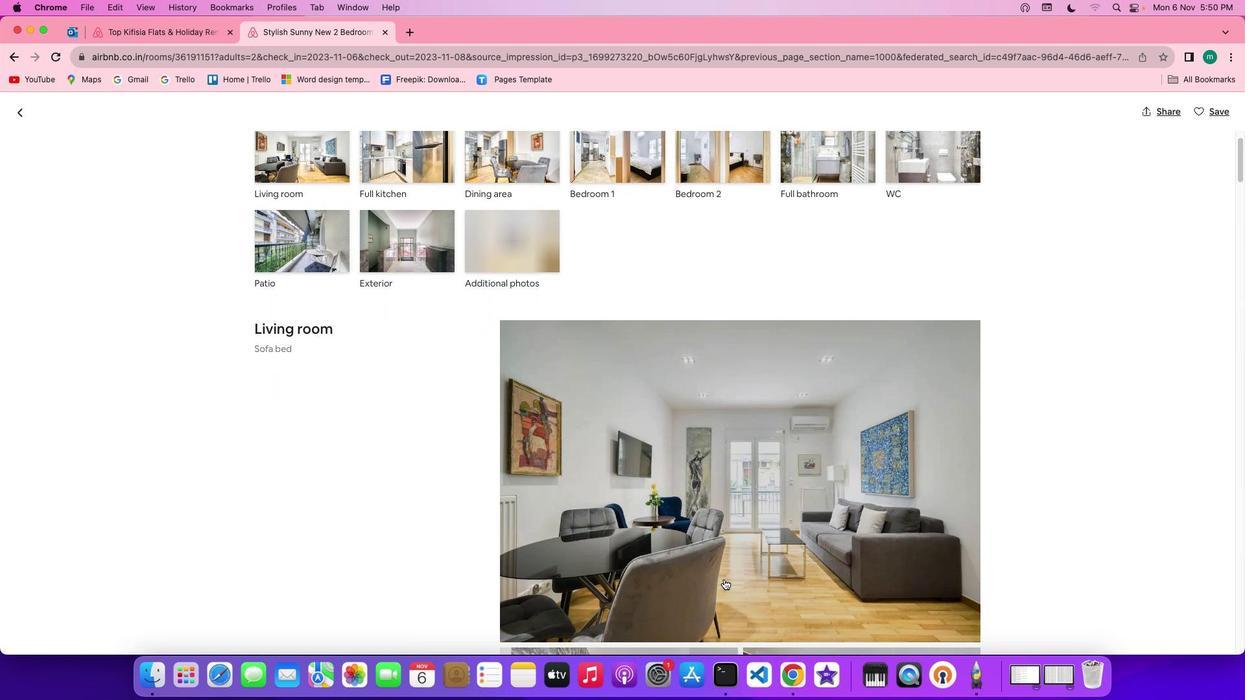 
Action: Mouse scrolled (723, 579) with delta (0, -1)
Screenshot: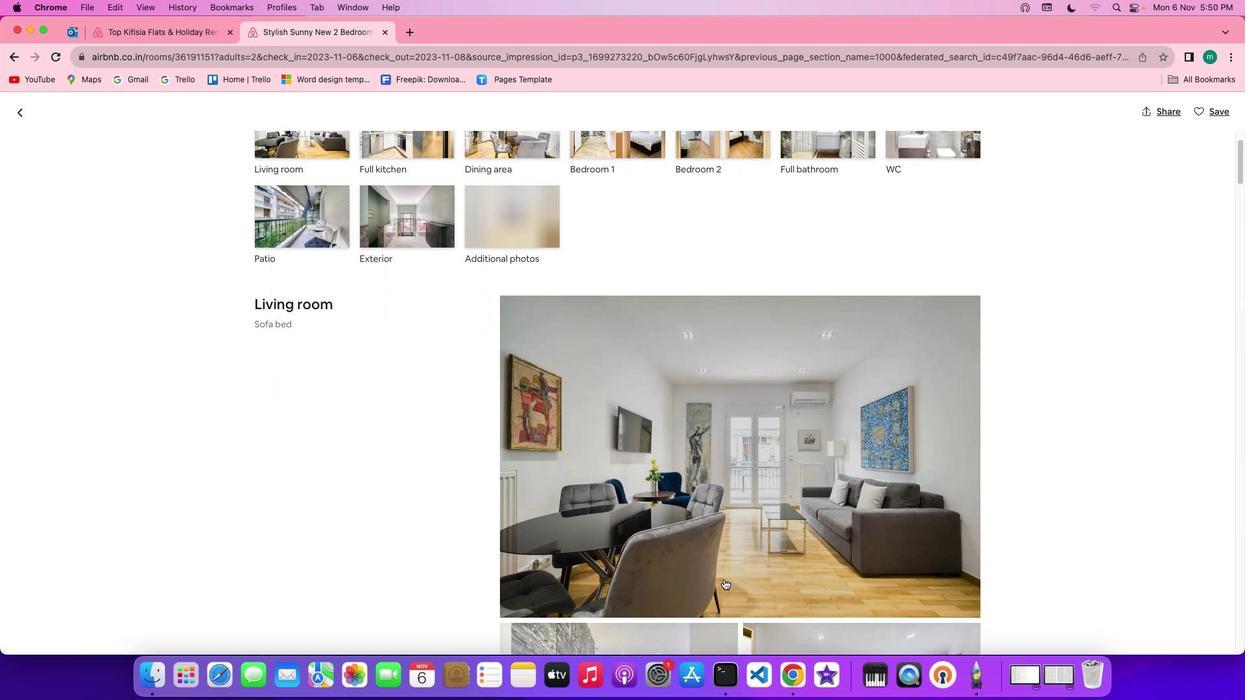 
Action: Mouse scrolled (723, 579) with delta (0, 0)
Screenshot: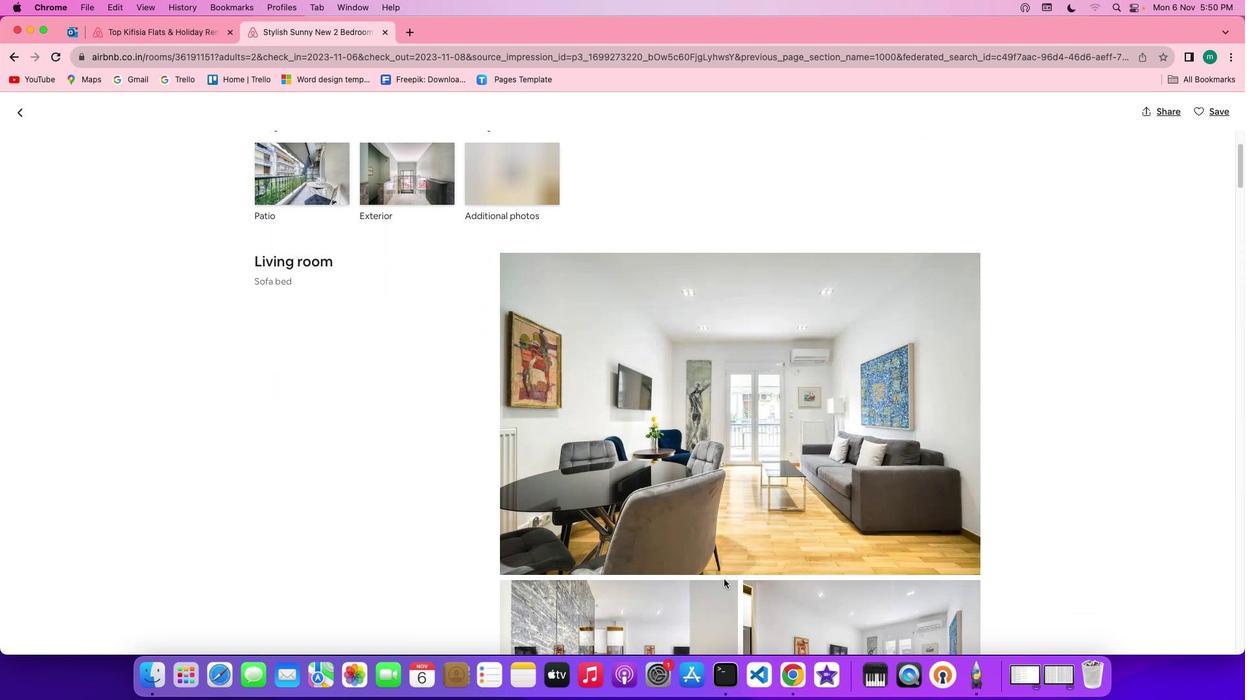 
Action: Mouse scrolled (723, 579) with delta (0, 0)
Screenshot: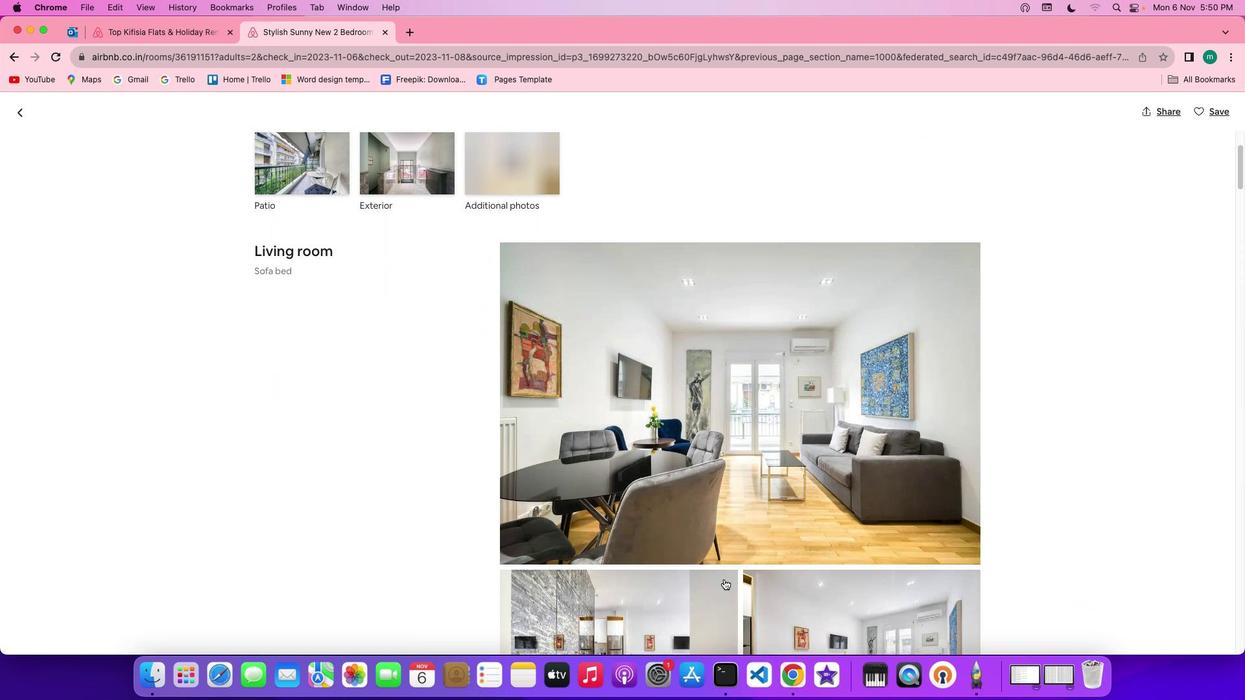 
Action: Mouse scrolled (723, 579) with delta (0, -1)
Screenshot: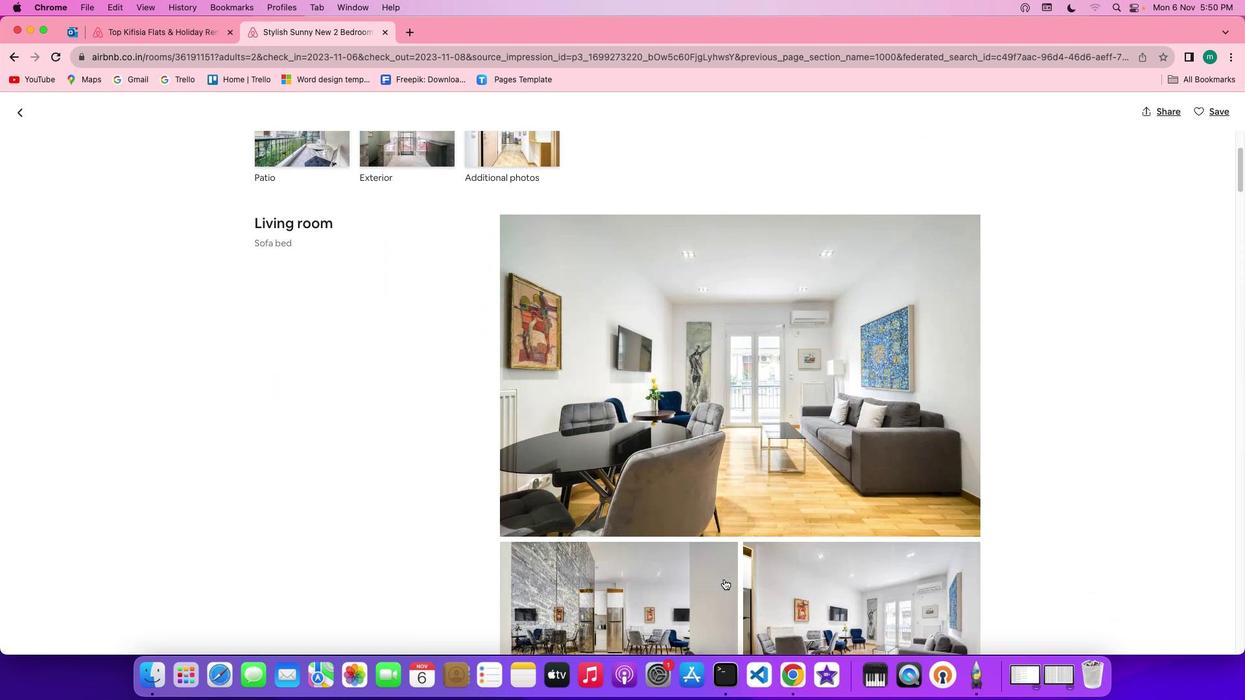 
Action: Mouse scrolled (723, 579) with delta (0, 0)
Screenshot: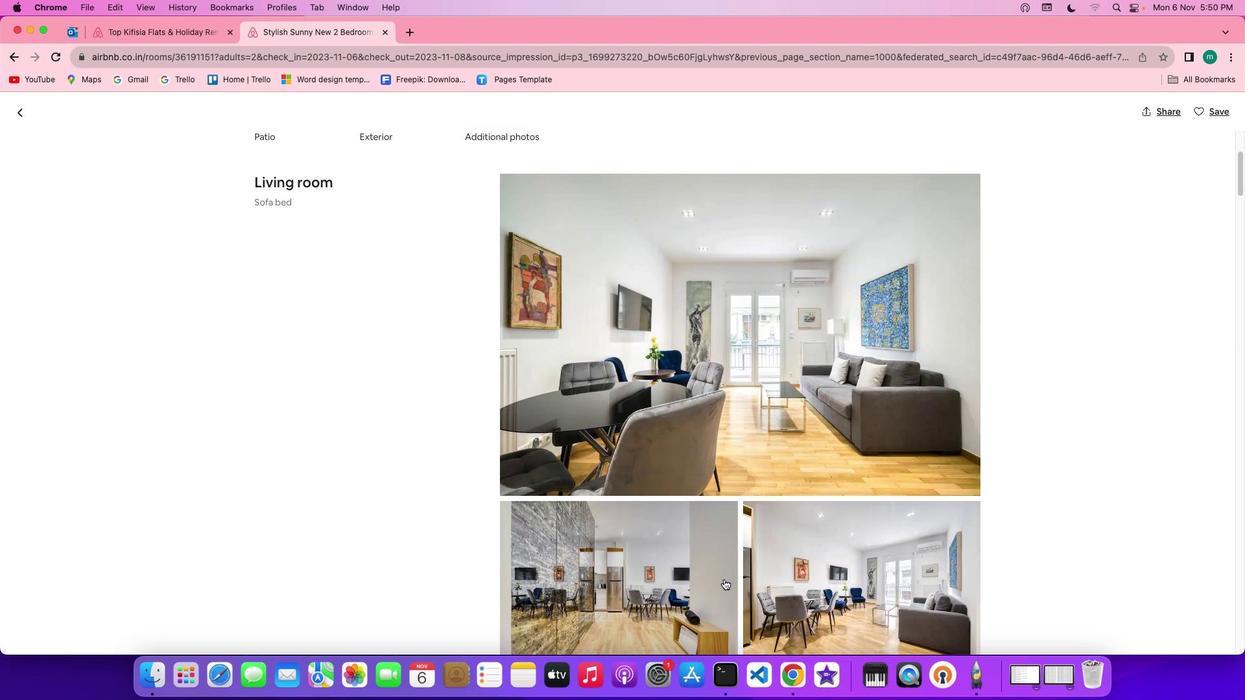 
Action: Mouse scrolled (723, 579) with delta (0, 0)
Screenshot: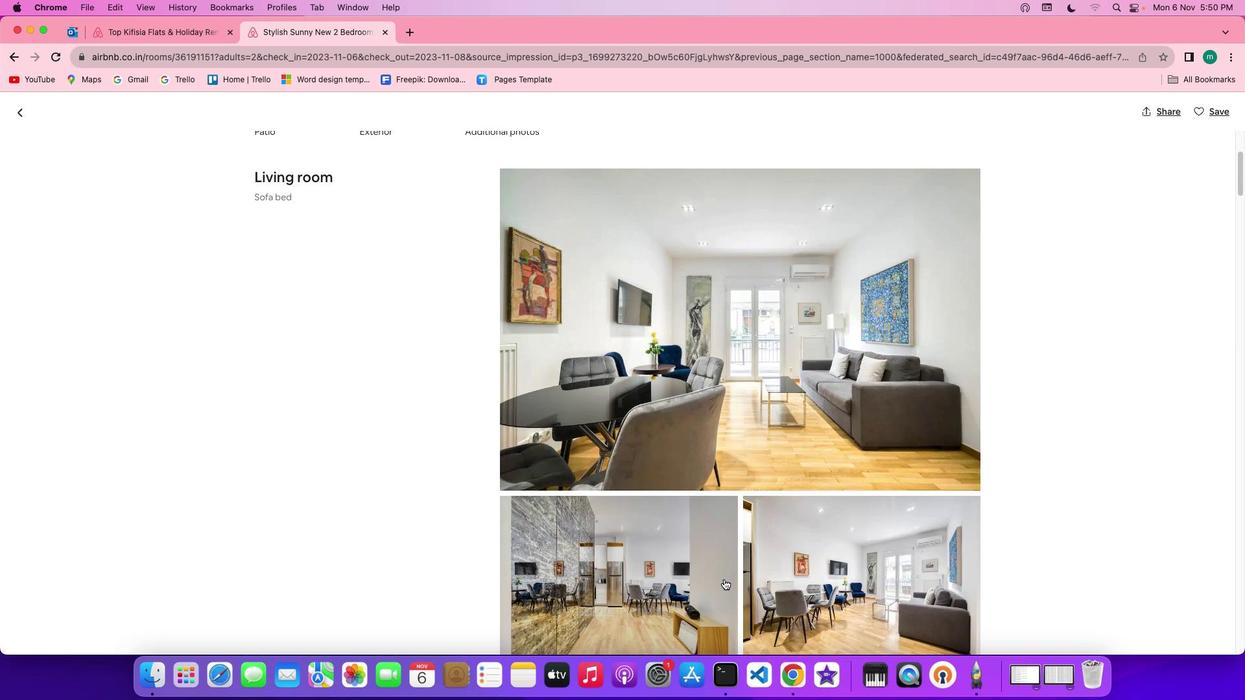
Action: Mouse scrolled (723, 579) with delta (0, -1)
Screenshot: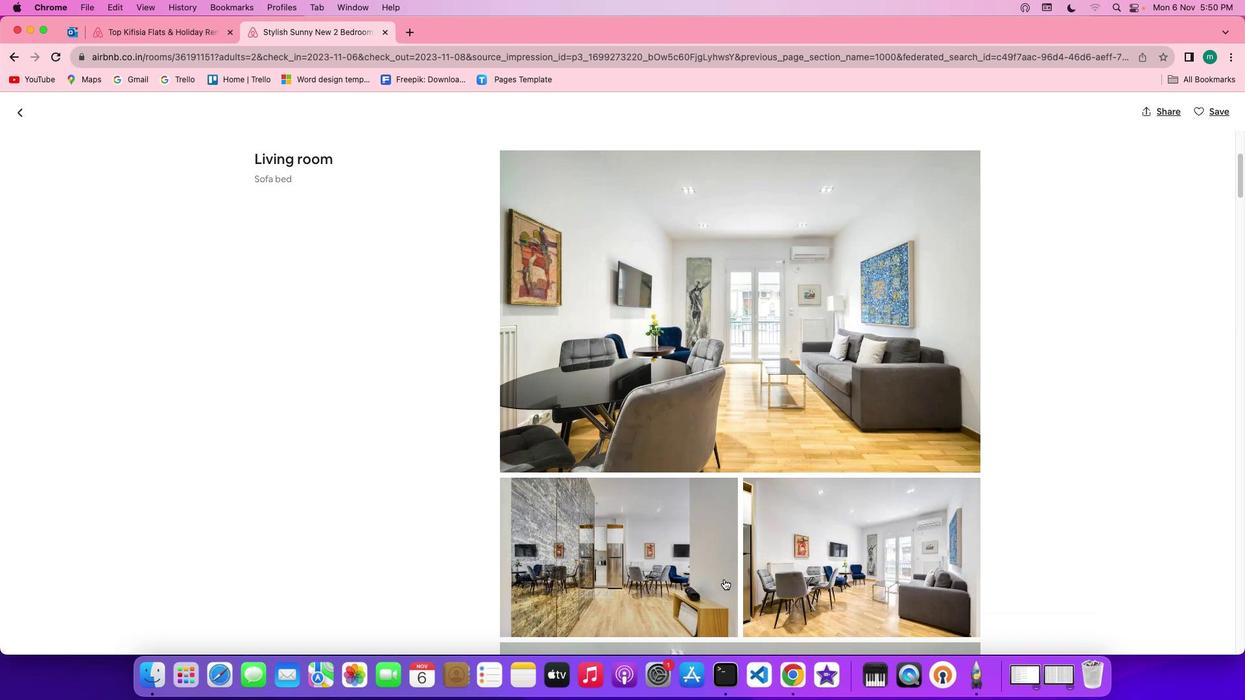 
Action: Mouse scrolled (723, 579) with delta (0, 0)
Screenshot: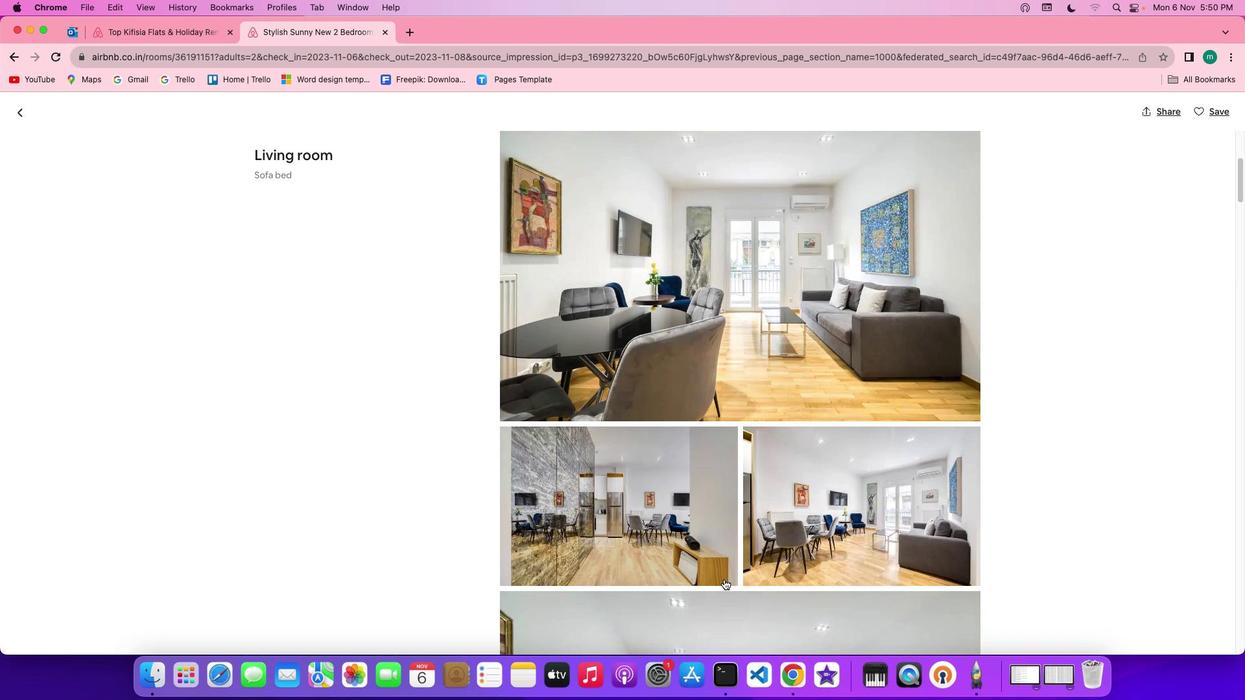 
Action: Mouse scrolled (723, 579) with delta (0, 0)
Screenshot: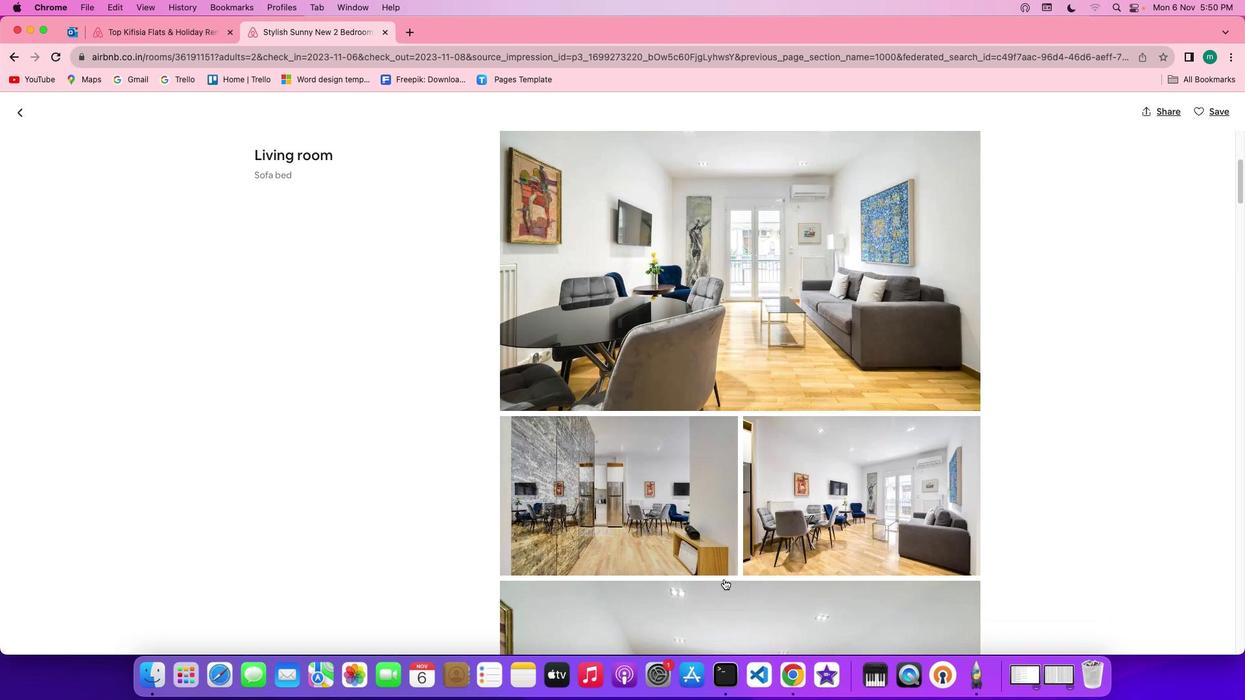 
Action: Mouse scrolled (723, 579) with delta (0, 0)
Screenshot: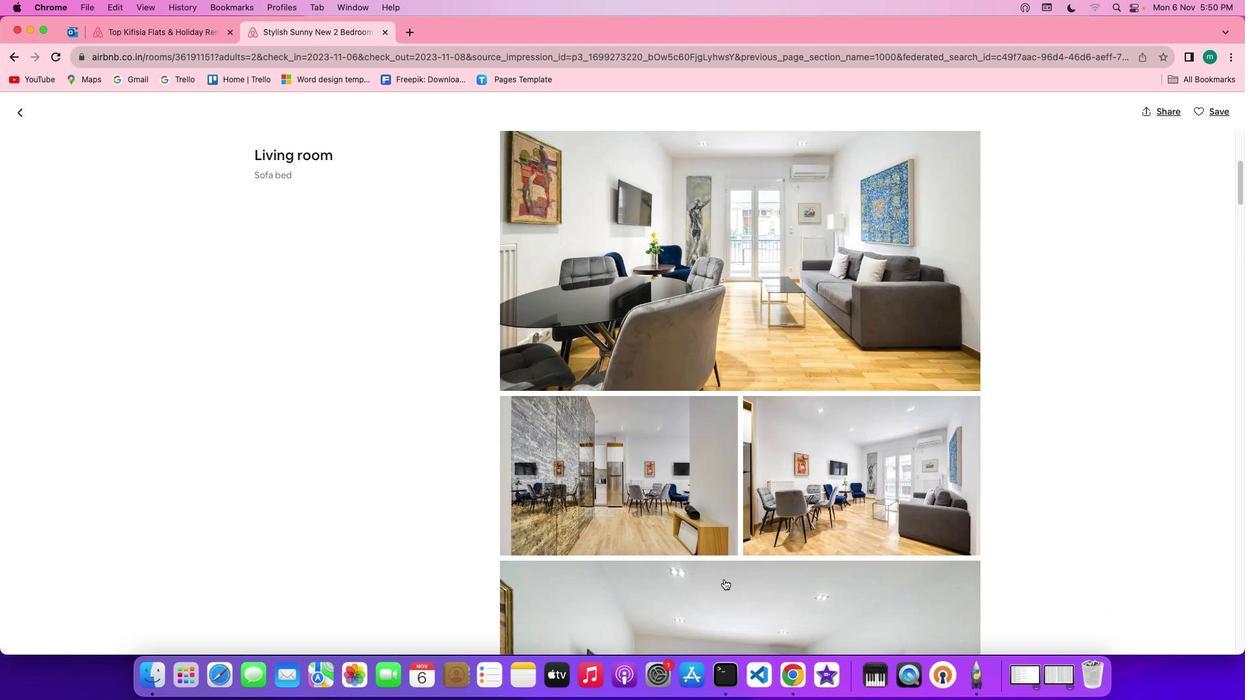 
Action: Mouse scrolled (723, 579) with delta (0, 0)
Screenshot: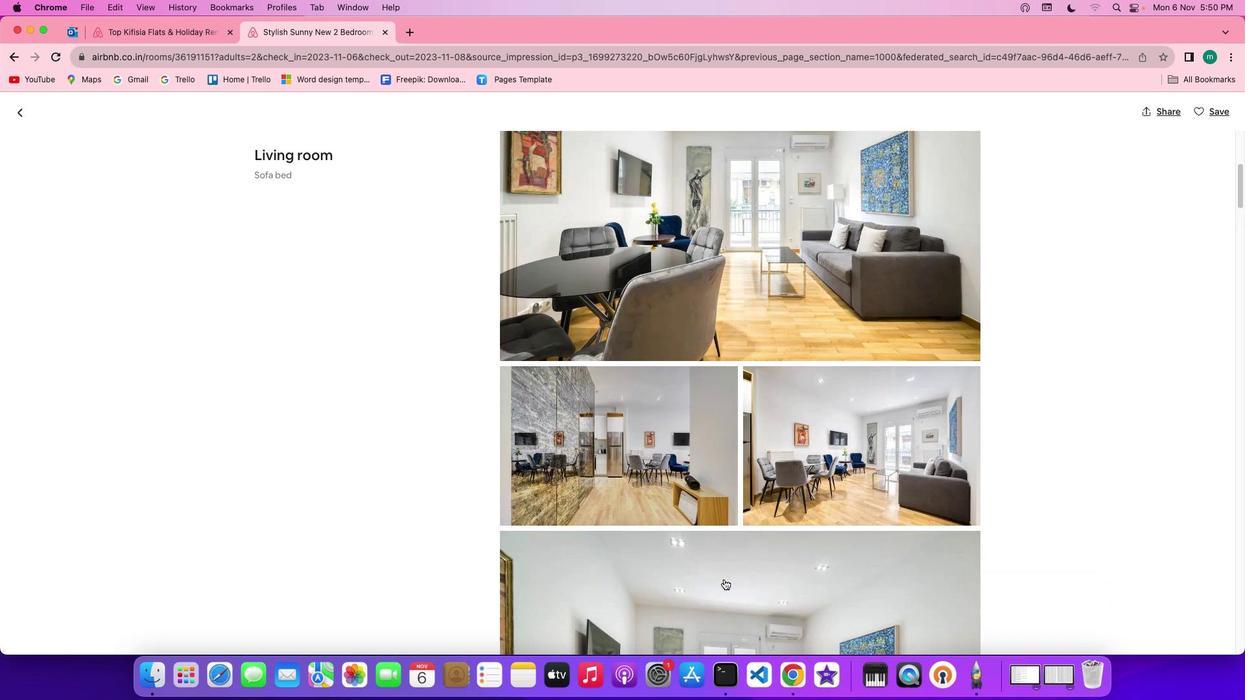 
Action: Mouse scrolled (723, 579) with delta (0, 0)
Screenshot: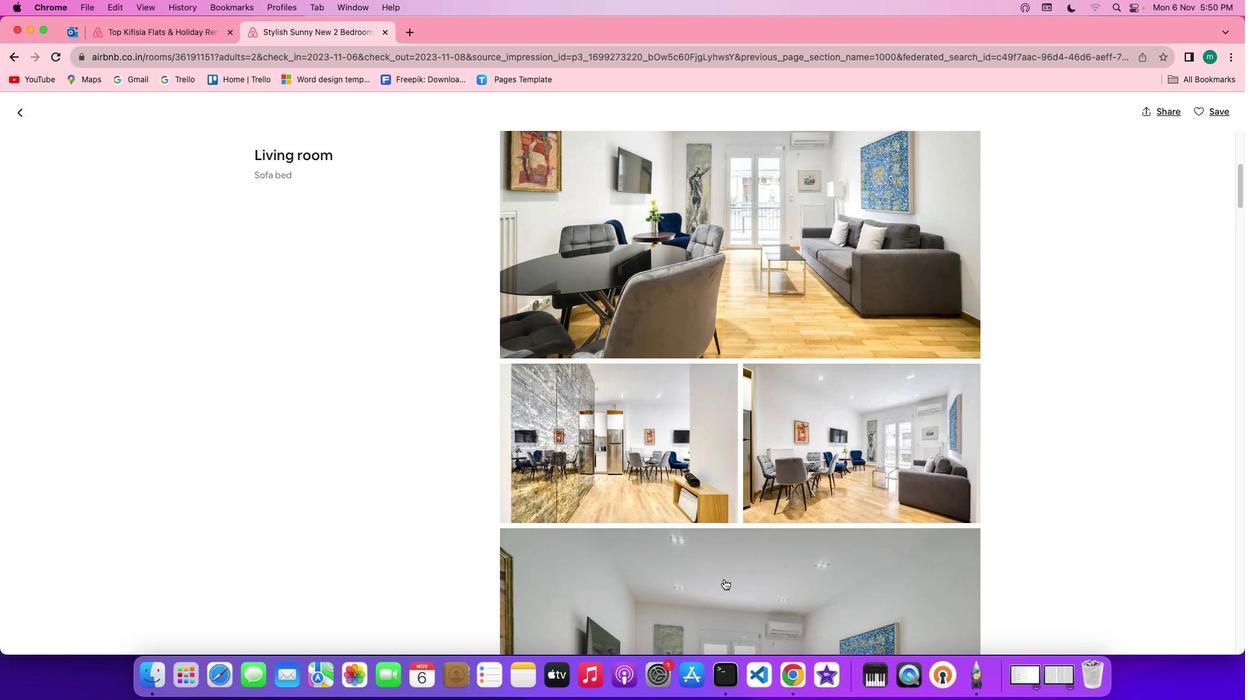 
Action: Mouse scrolled (723, 579) with delta (0, 0)
Screenshot: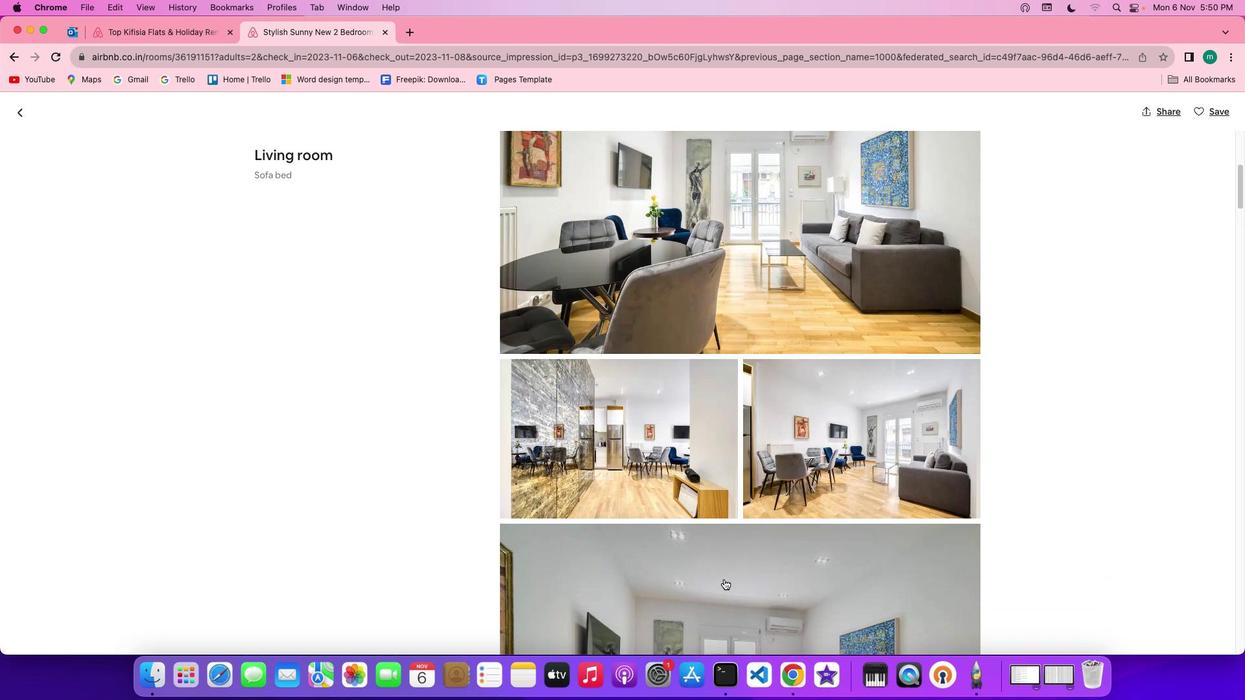 
Action: Mouse scrolled (723, 579) with delta (0, 0)
Screenshot: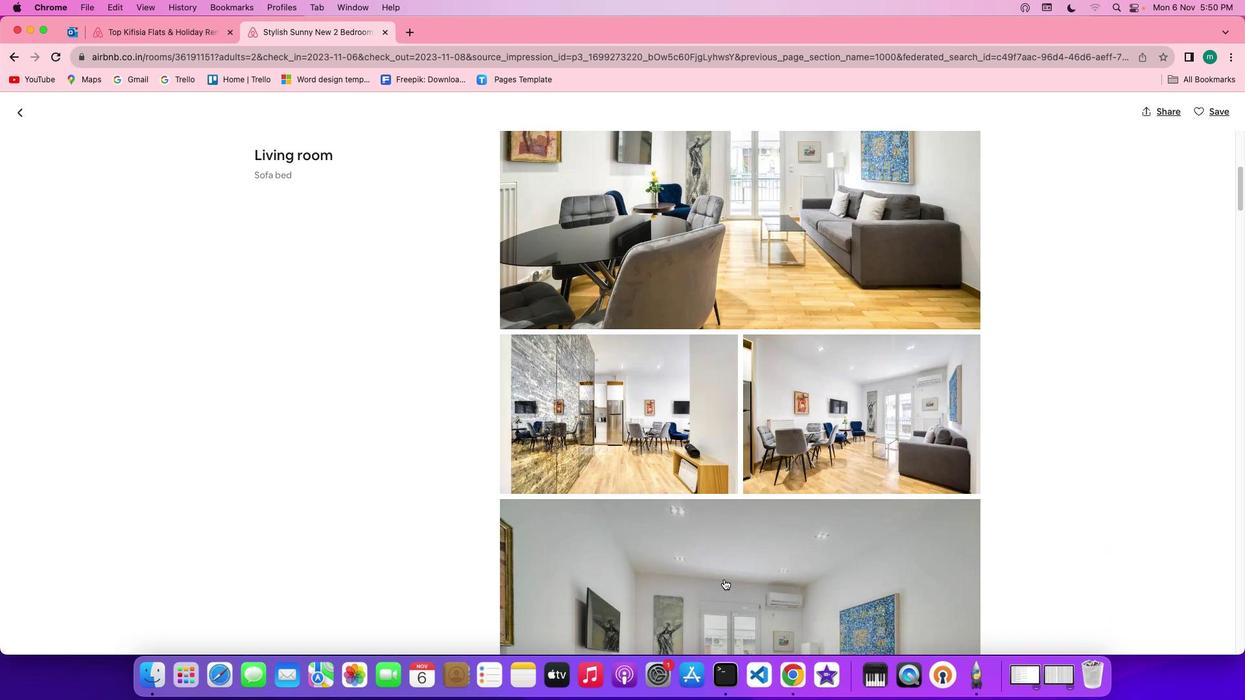 
Action: Mouse scrolled (723, 579) with delta (0, 0)
Screenshot: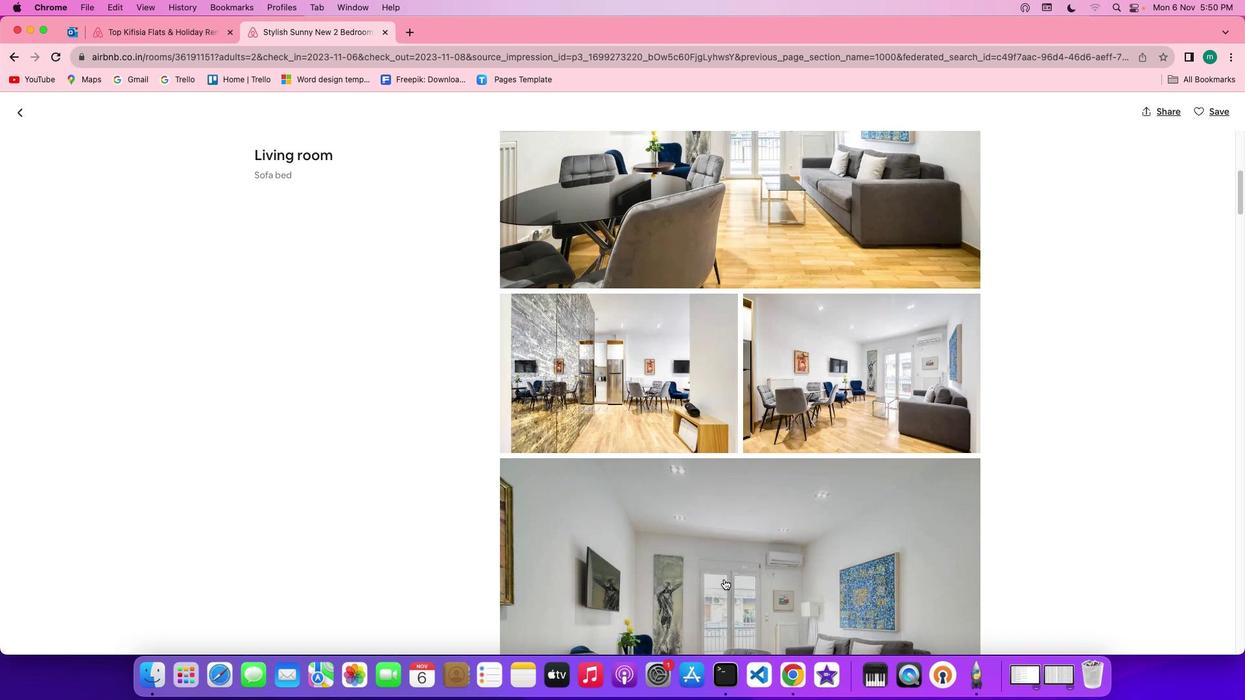 
Action: Mouse scrolled (723, 579) with delta (0, 0)
Screenshot: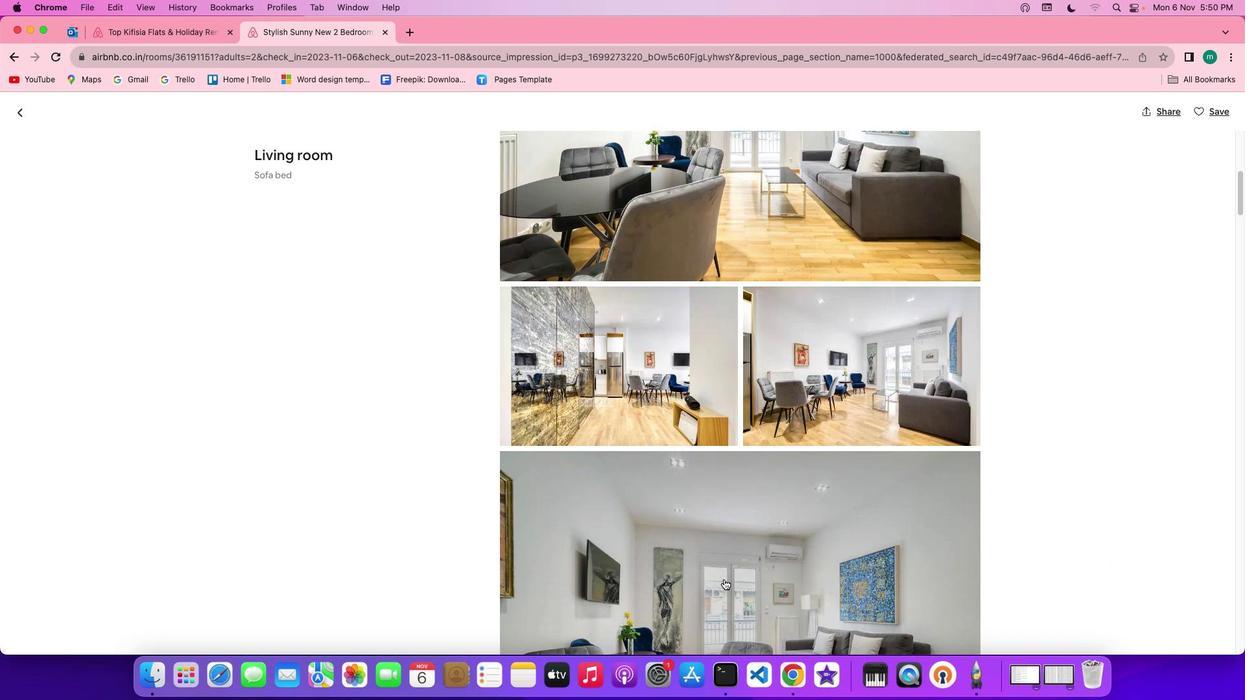 
Action: Mouse scrolled (723, 579) with delta (0, 0)
Screenshot: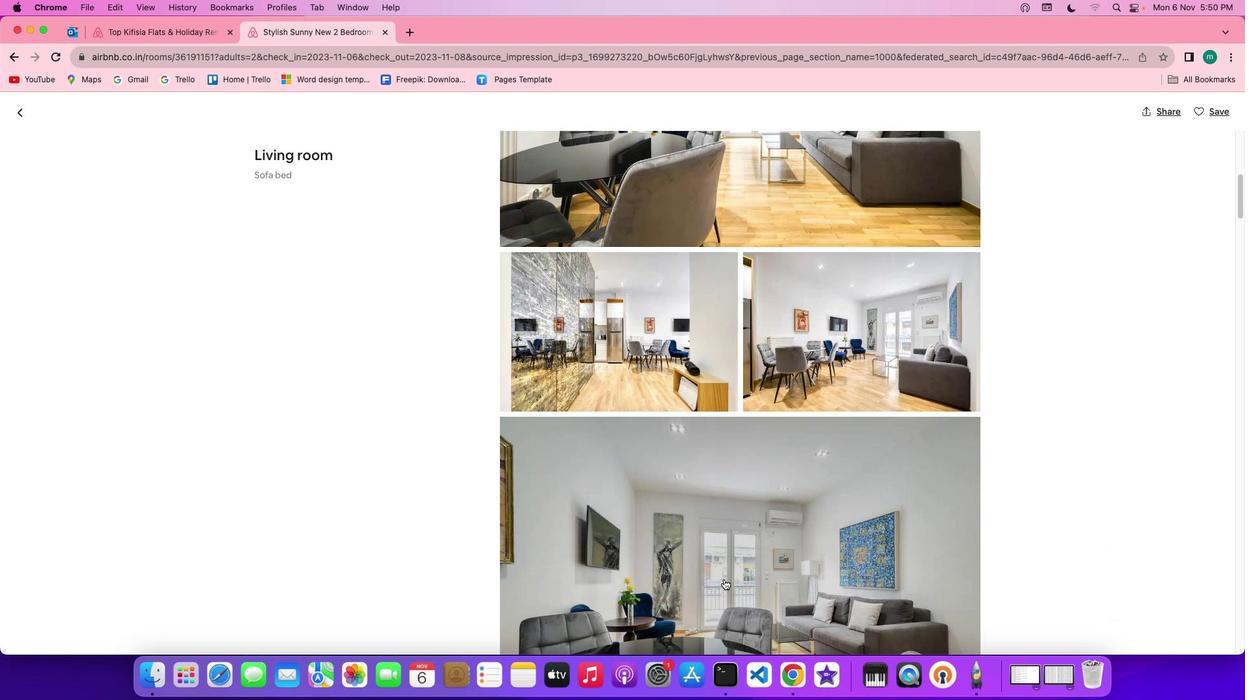 
Action: Mouse scrolled (723, 579) with delta (0, 0)
Screenshot: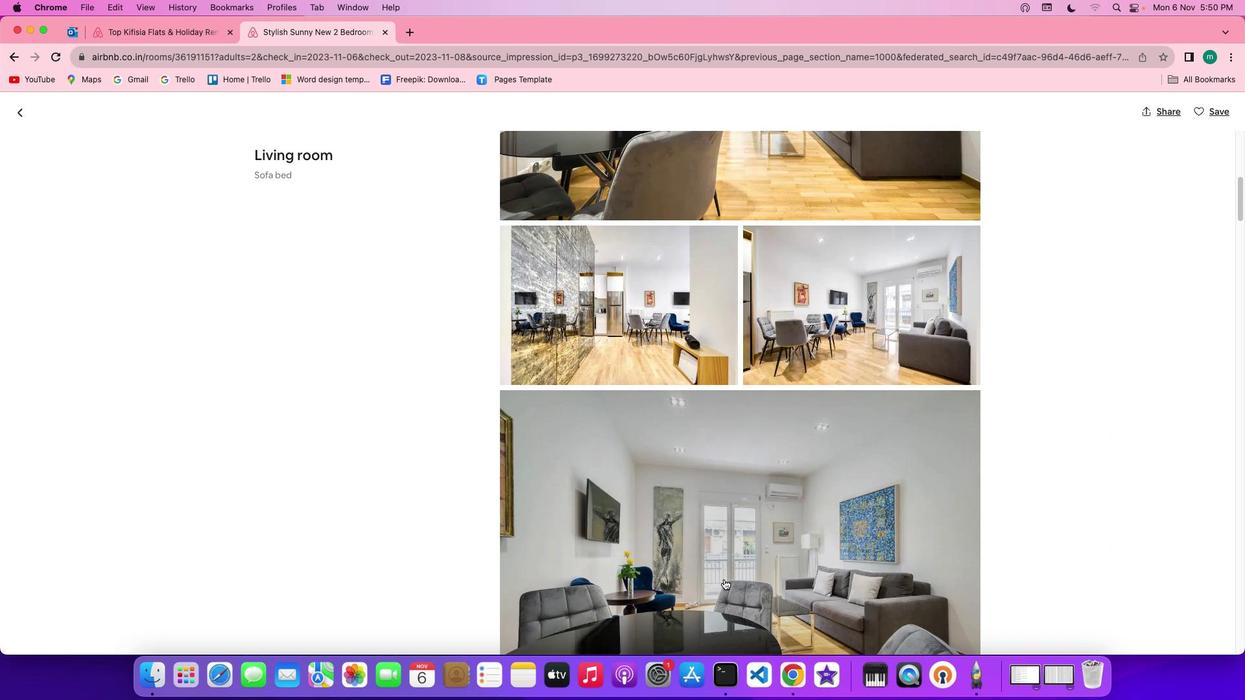
Action: Mouse scrolled (723, 579) with delta (0, 0)
Screenshot: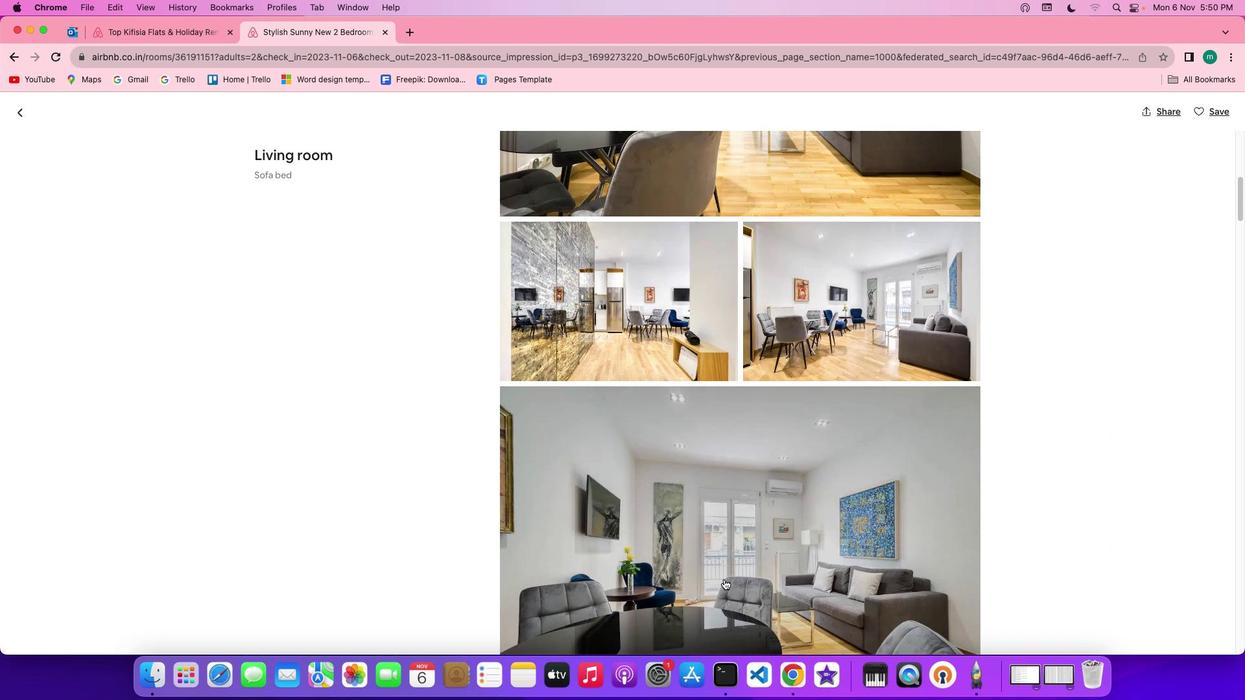 
Action: Mouse scrolled (723, 579) with delta (0, 0)
Screenshot: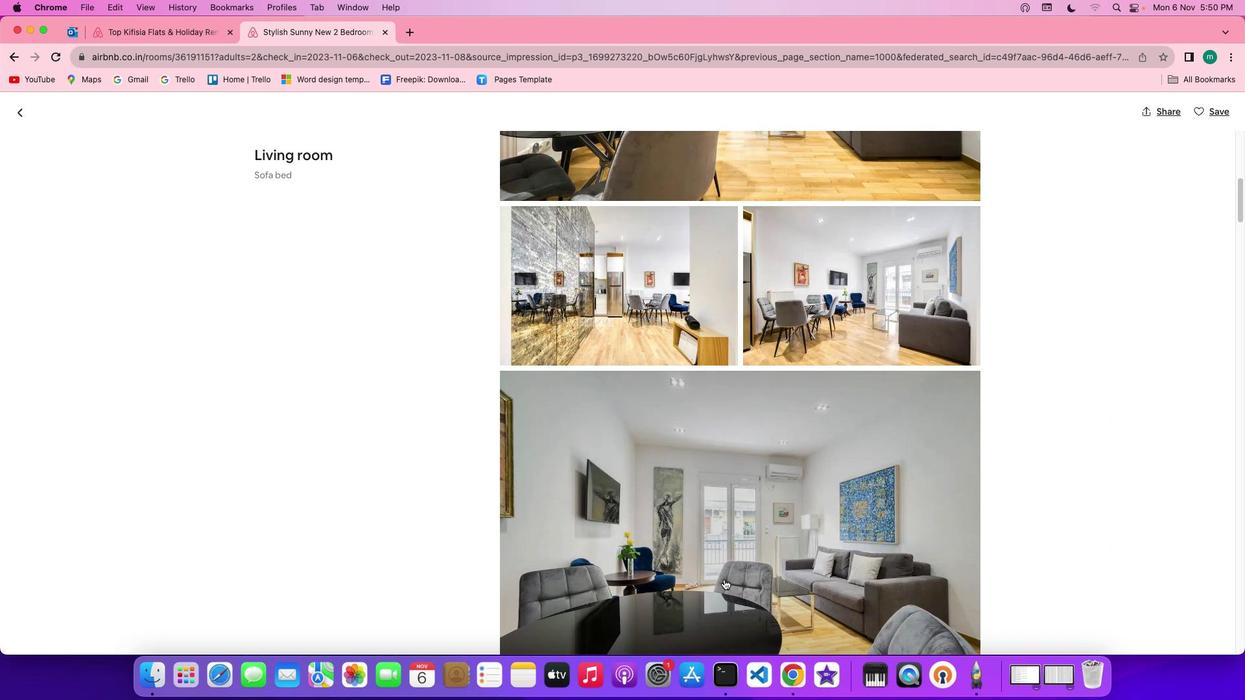 
Action: Mouse scrolled (723, 579) with delta (0, 0)
Screenshot: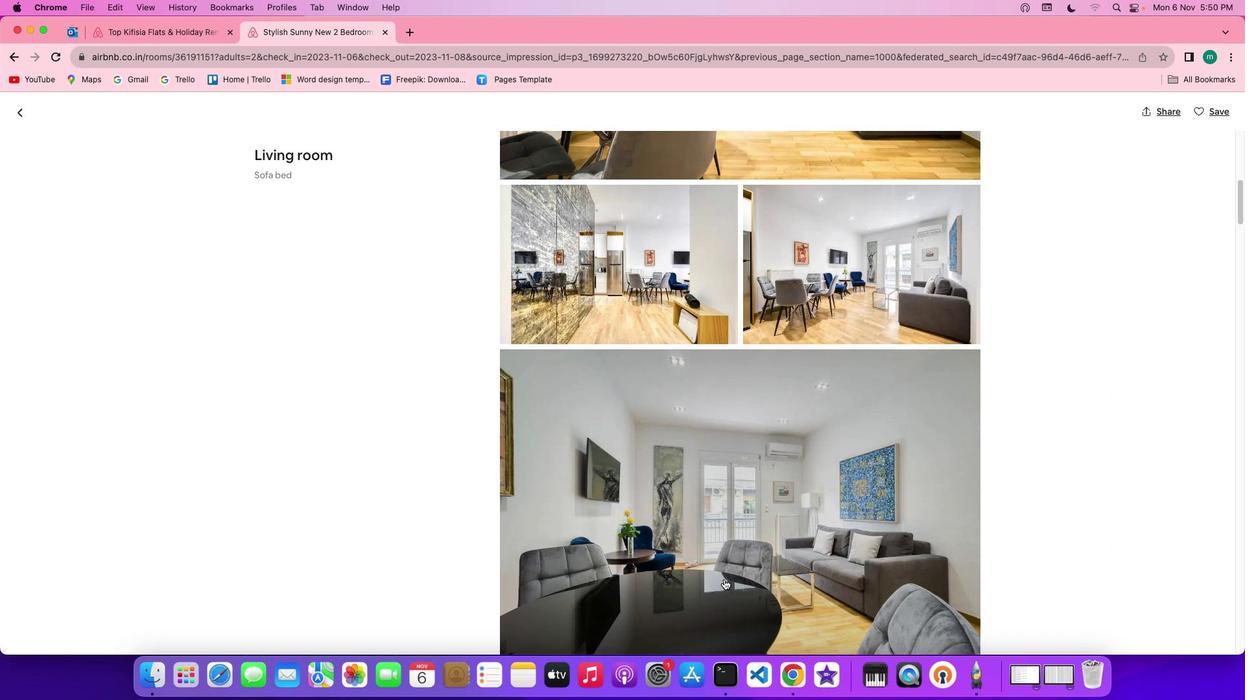 
Action: Mouse scrolled (723, 579) with delta (0, 0)
Screenshot: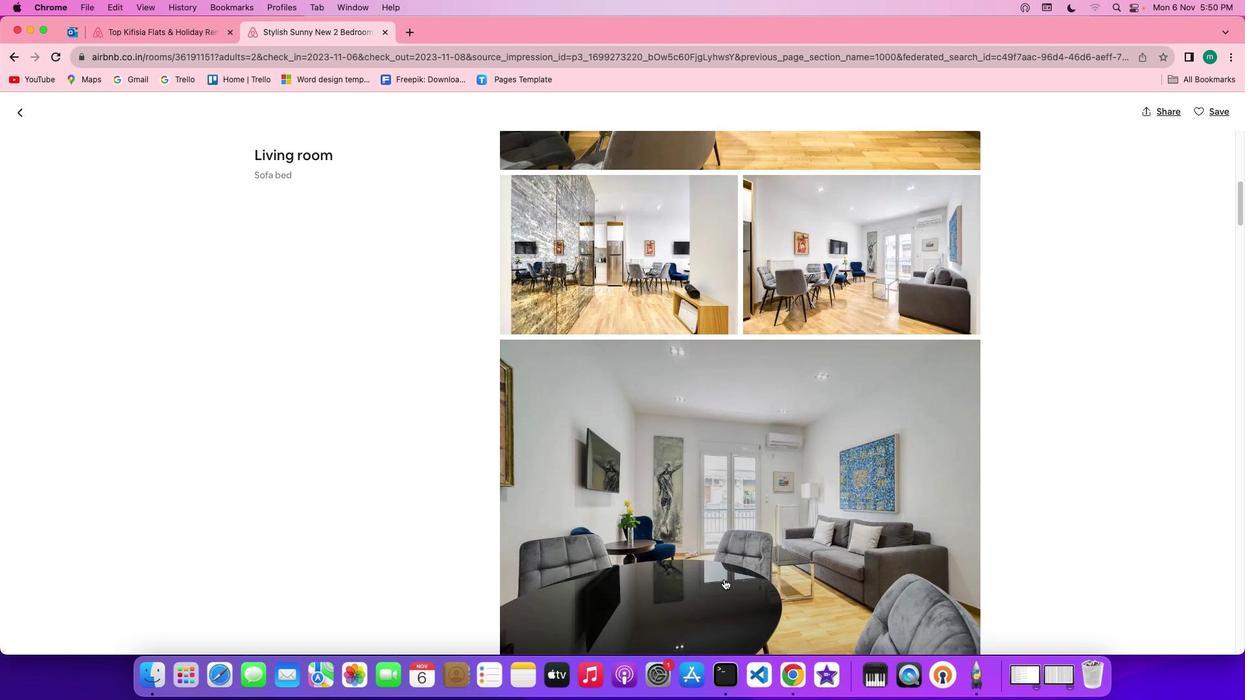 
Action: Mouse scrolled (723, 579) with delta (0, 0)
Screenshot: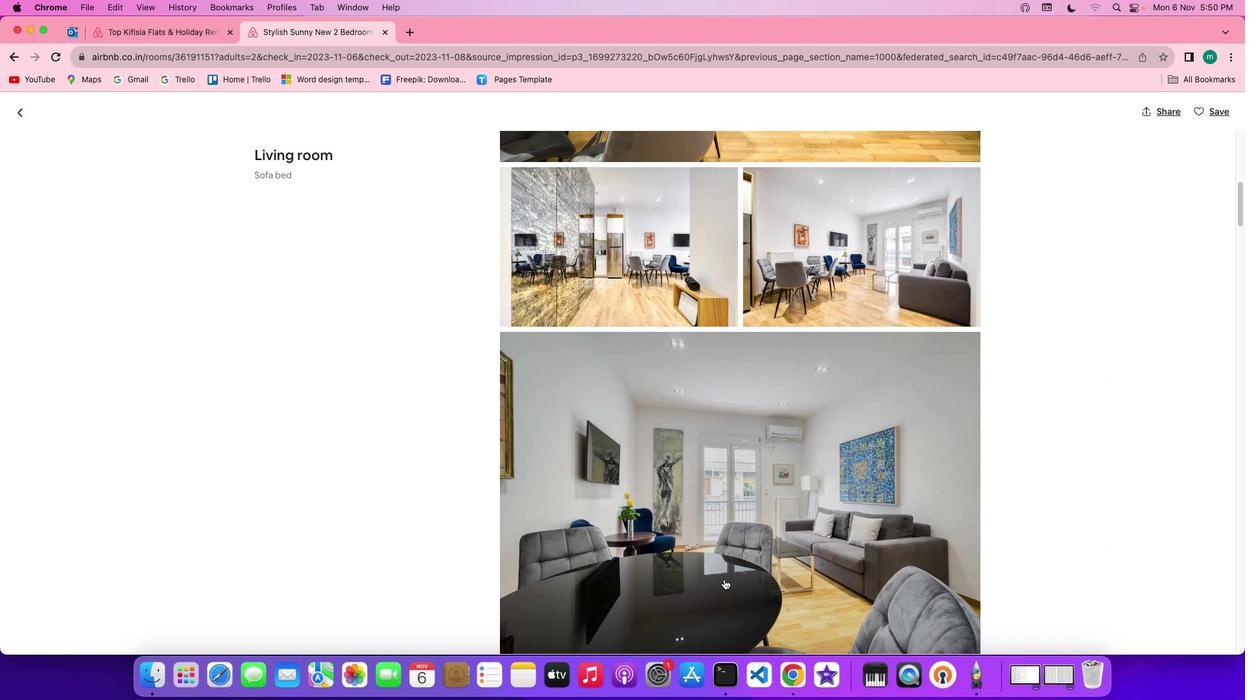 
Action: Mouse scrolled (723, 579) with delta (0, 0)
Screenshot: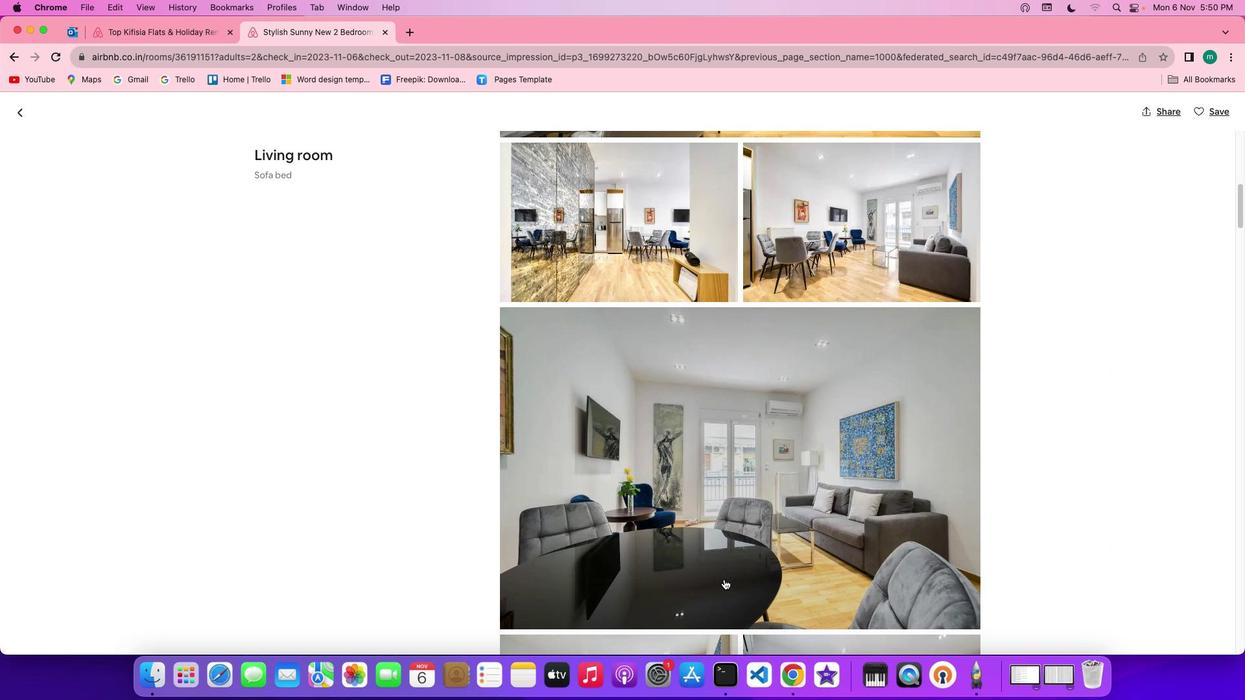 
Action: Mouse scrolled (723, 579) with delta (0, 0)
Screenshot: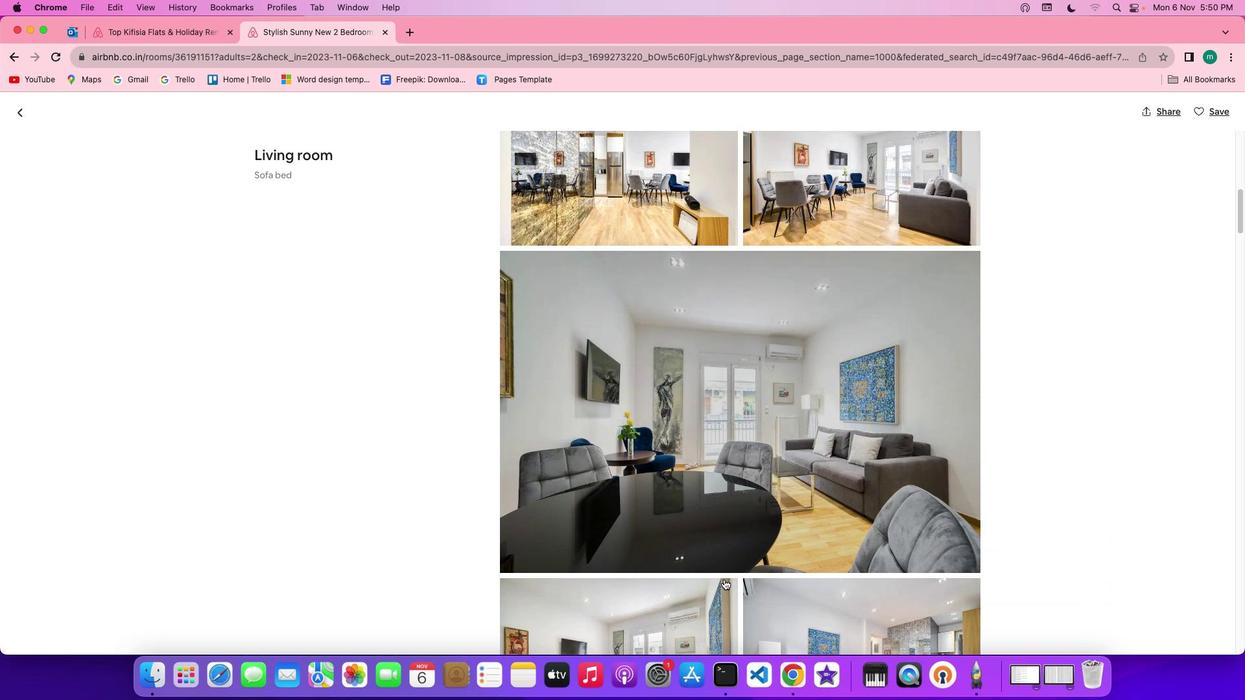 
Action: Mouse scrolled (723, 579) with delta (0, 0)
Screenshot: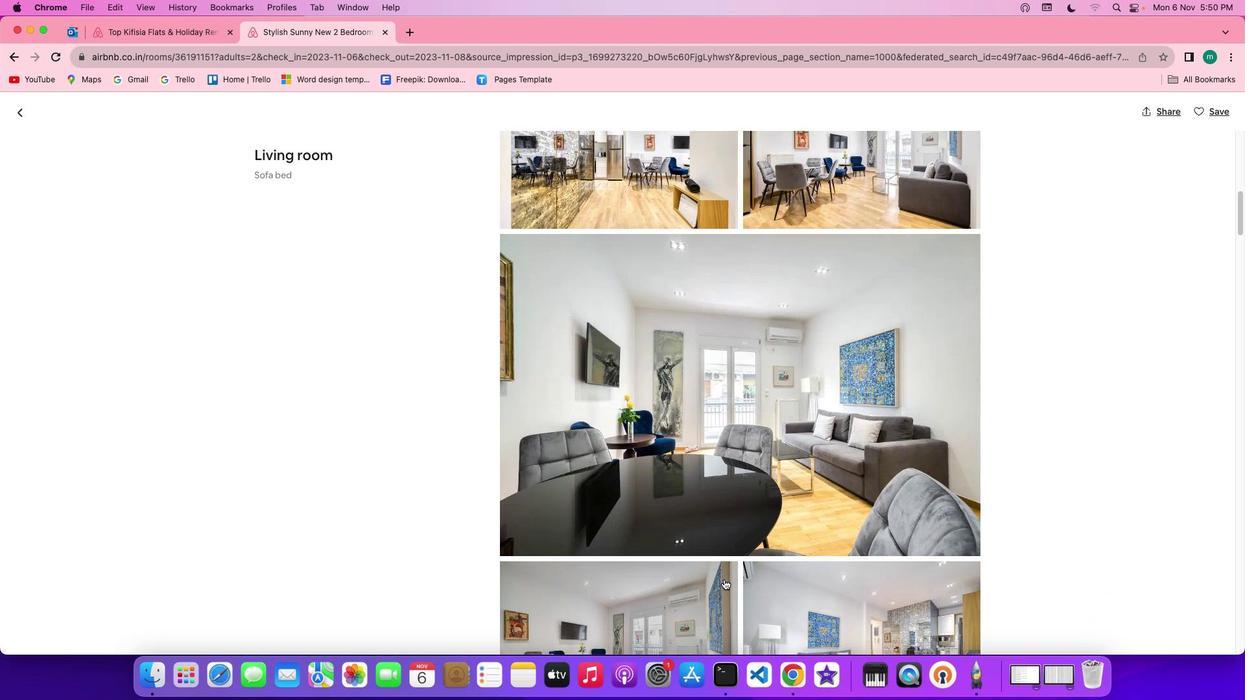 
Action: Mouse scrolled (723, 579) with delta (0, 0)
Screenshot: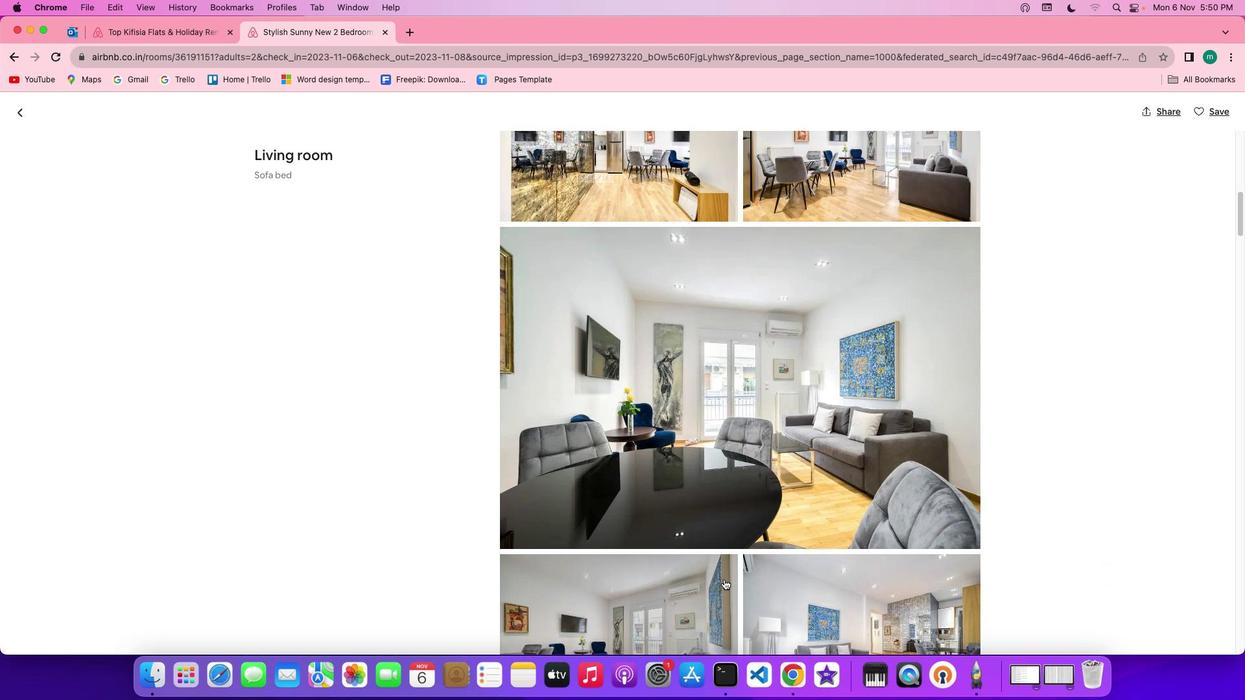 
Action: Mouse scrolled (723, 579) with delta (0, 0)
Screenshot: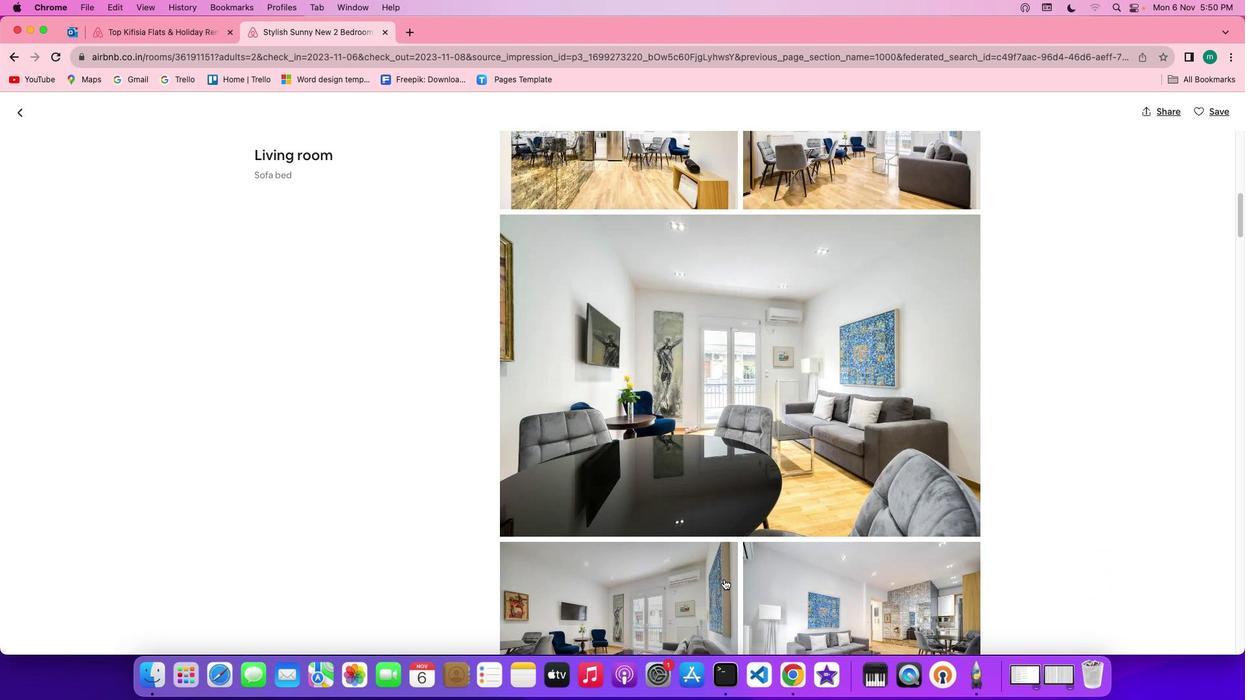 
Action: Mouse scrolled (723, 579) with delta (0, 0)
Screenshot: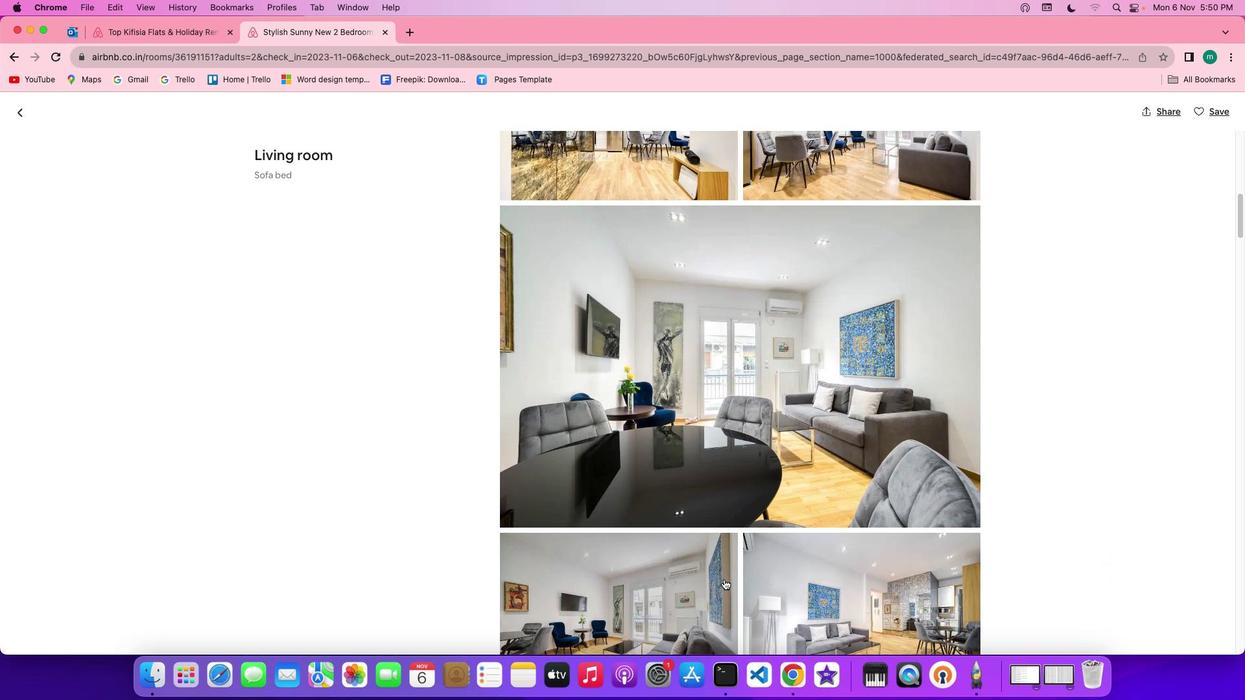
Action: Mouse scrolled (723, 579) with delta (0, 0)
Screenshot: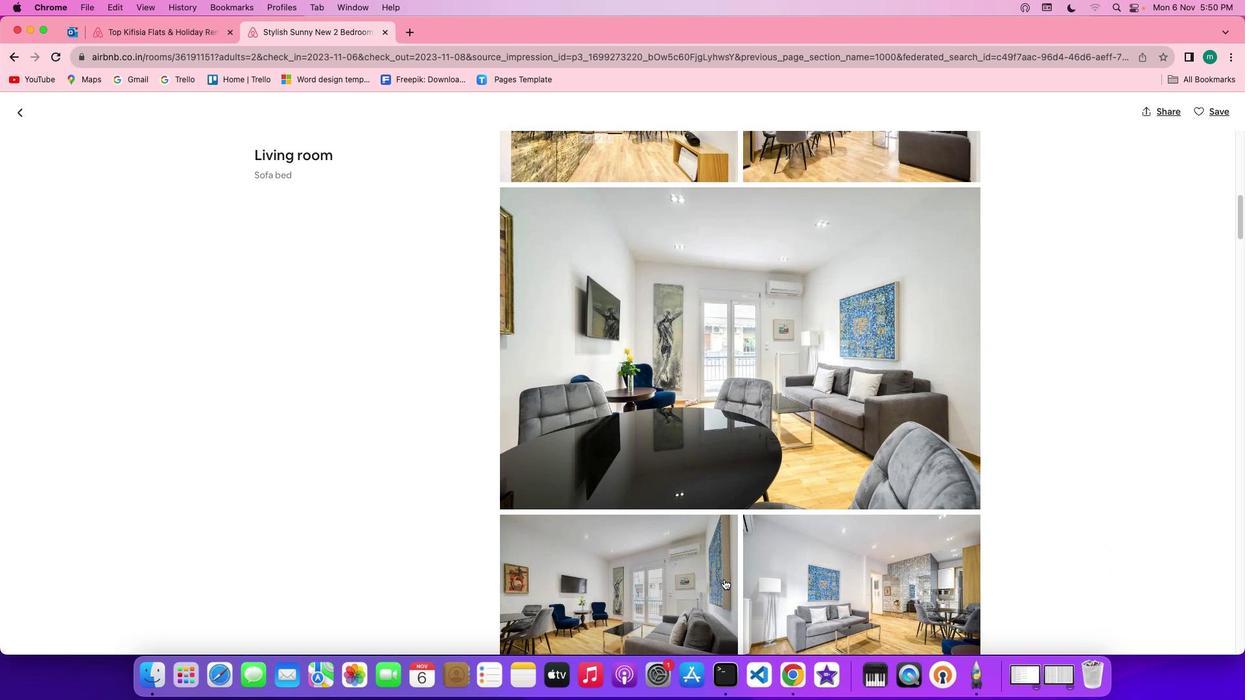 
Action: Mouse scrolled (723, 579) with delta (0, 0)
Screenshot: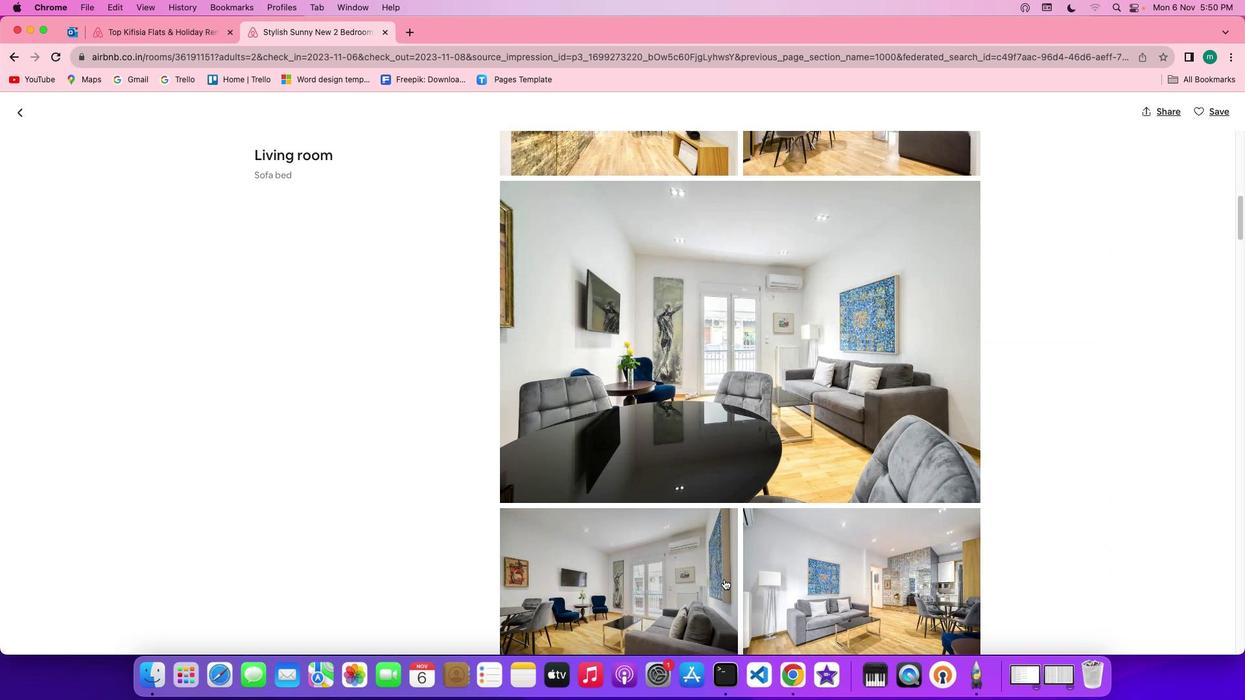 
Action: Mouse scrolled (723, 579) with delta (0, -1)
Screenshot: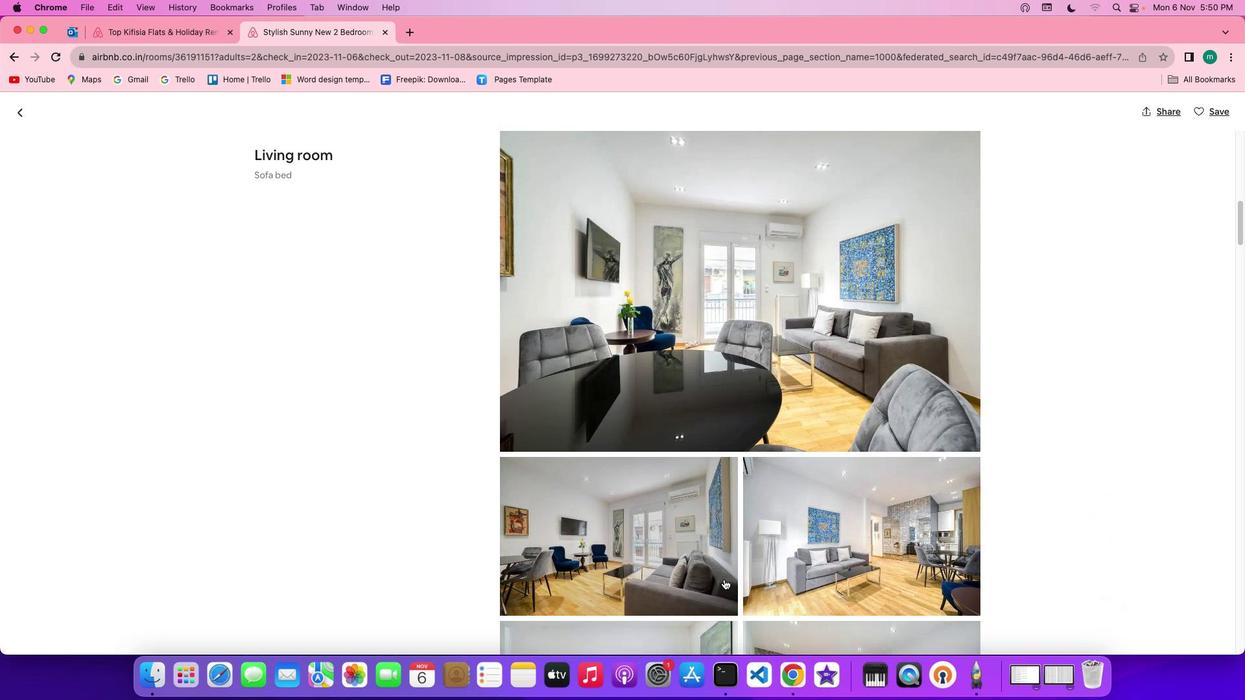 
Action: Mouse scrolled (723, 579) with delta (0, 0)
Screenshot: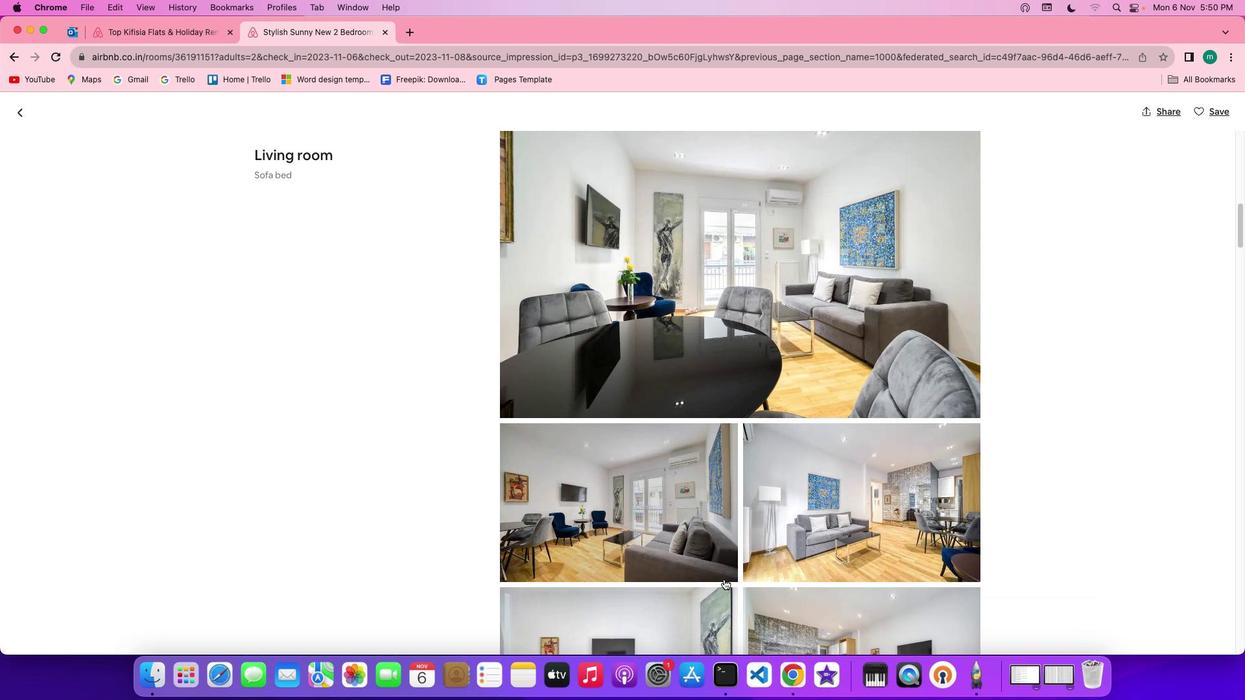 
Action: Mouse scrolled (723, 579) with delta (0, 0)
Screenshot: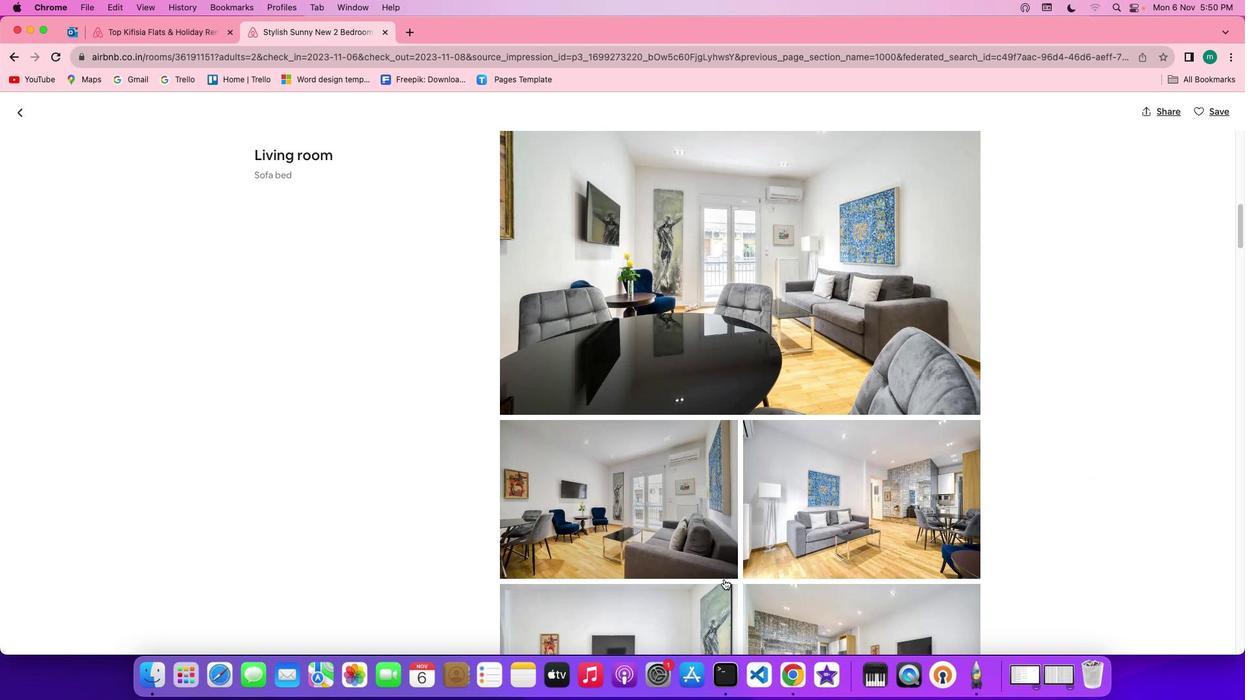 
Action: Mouse scrolled (723, 579) with delta (0, 0)
Screenshot: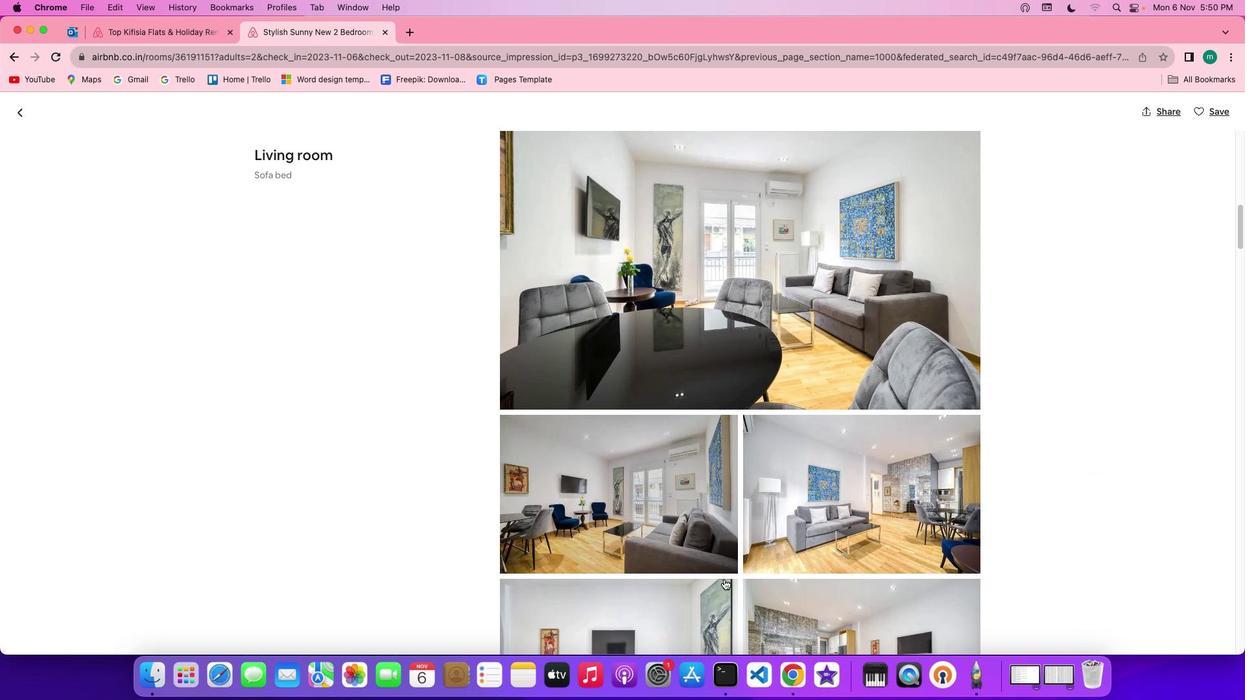 
Action: Mouse scrolled (723, 579) with delta (0, 0)
Screenshot: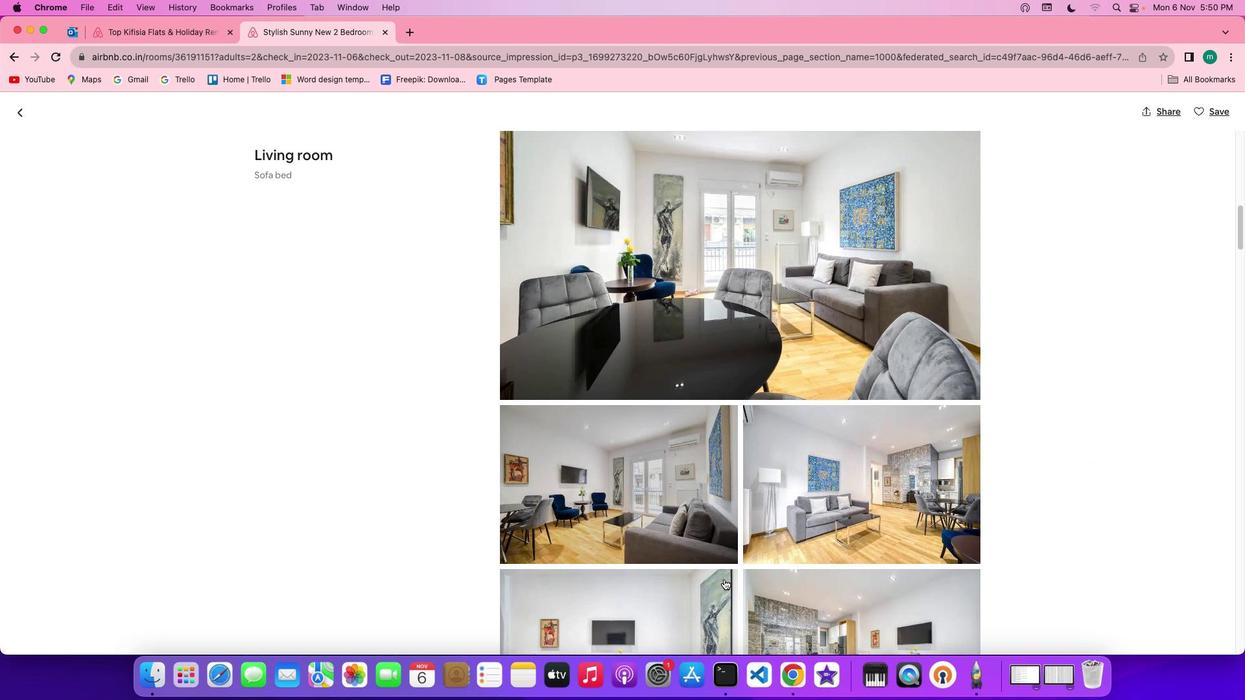
Action: Mouse scrolled (723, 579) with delta (0, 0)
Screenshot: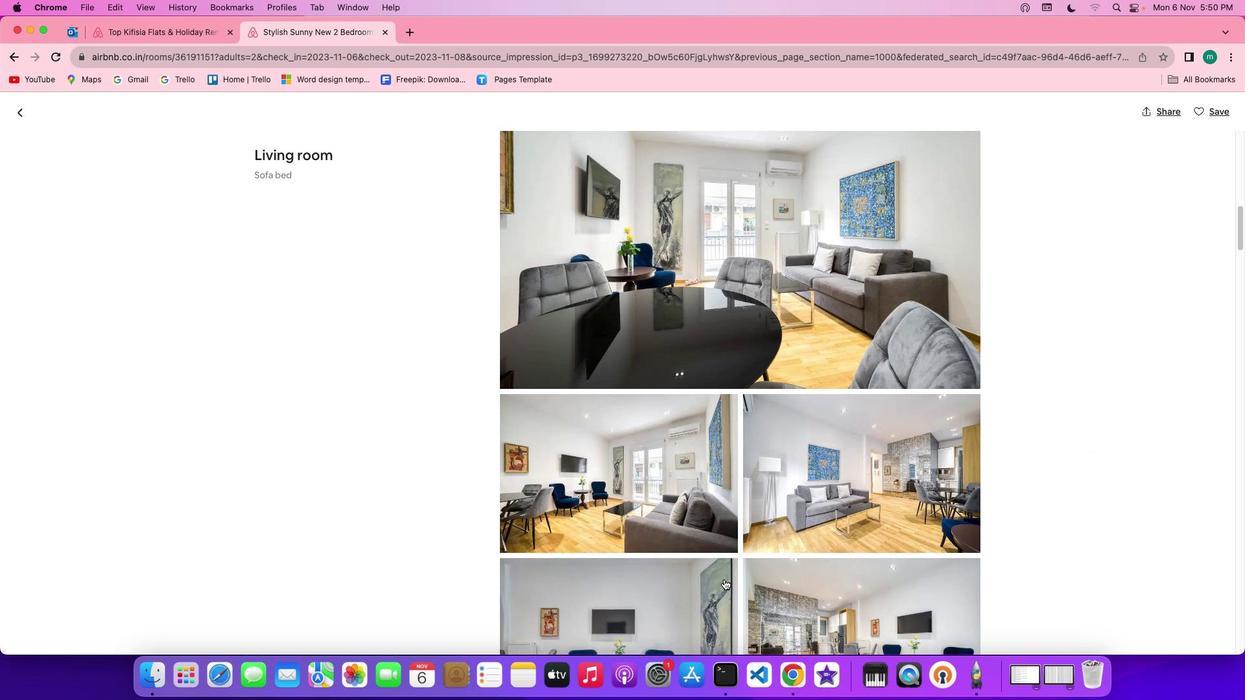 
Action: Mouse scrolled (723, 579) with delta (0, 0)
Screenshot: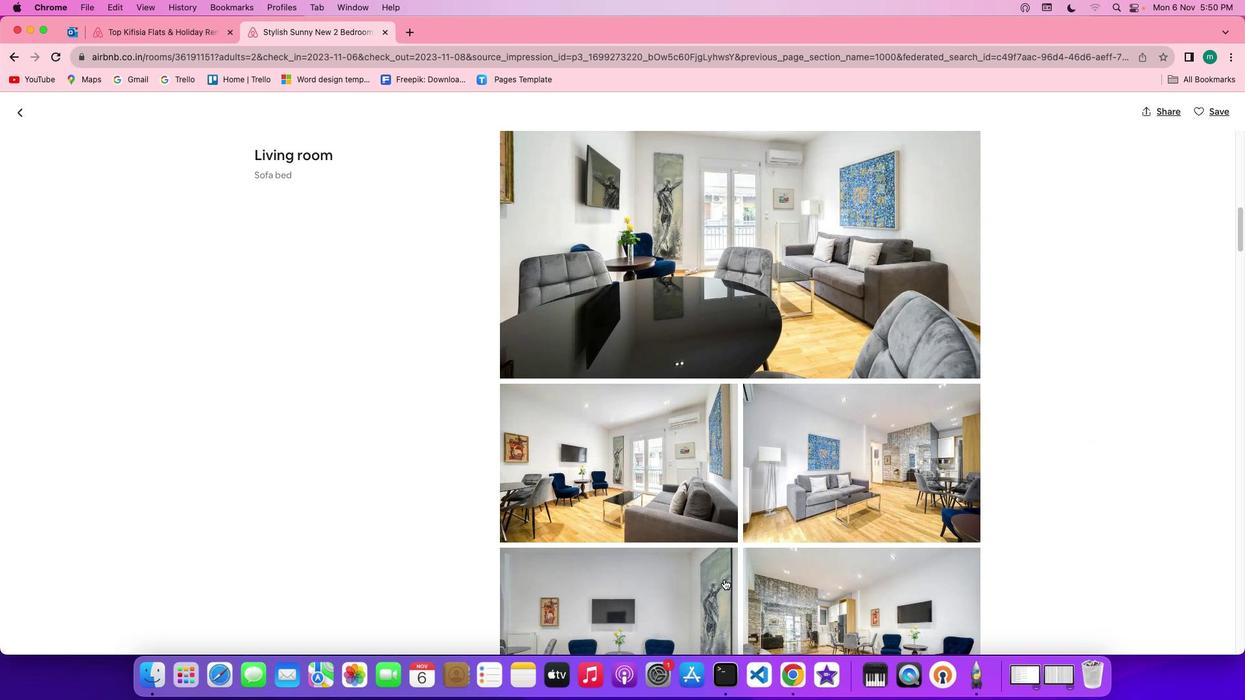 
Action: Mouse scrolled (723, 579) with delta (0, 0)
Screenshot: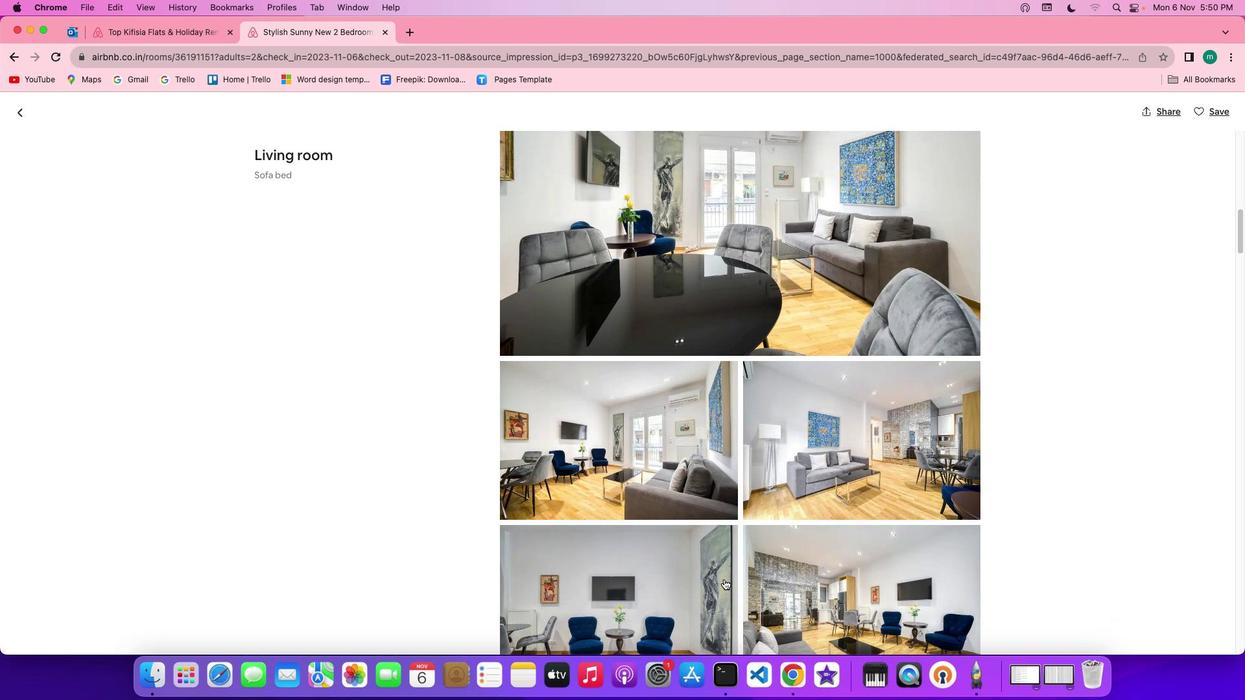 
Action: Mouse scrolled (723, 579) with delta (0, 0)
Screenshot: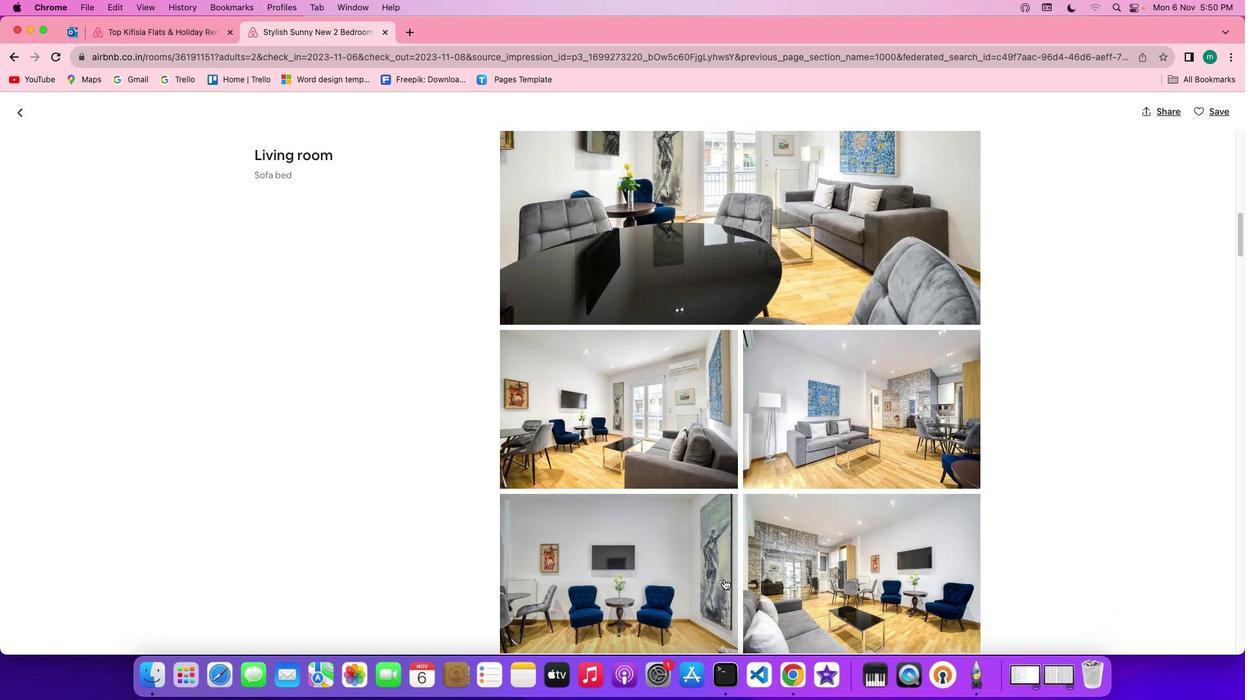 
Action: Mouse scrolled (723, 579) with delta (0, 0)
Screenshot: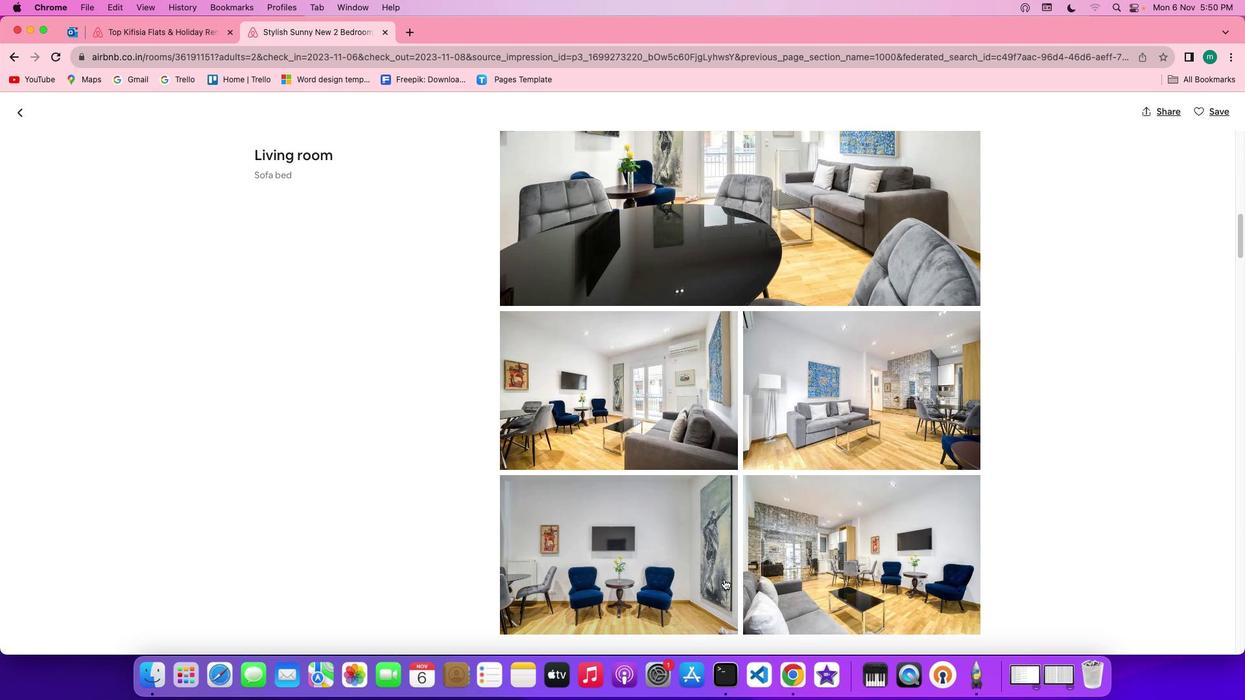 
Action: Mouse scrolled (723, 579) with delta (0, 0)
Screenshot: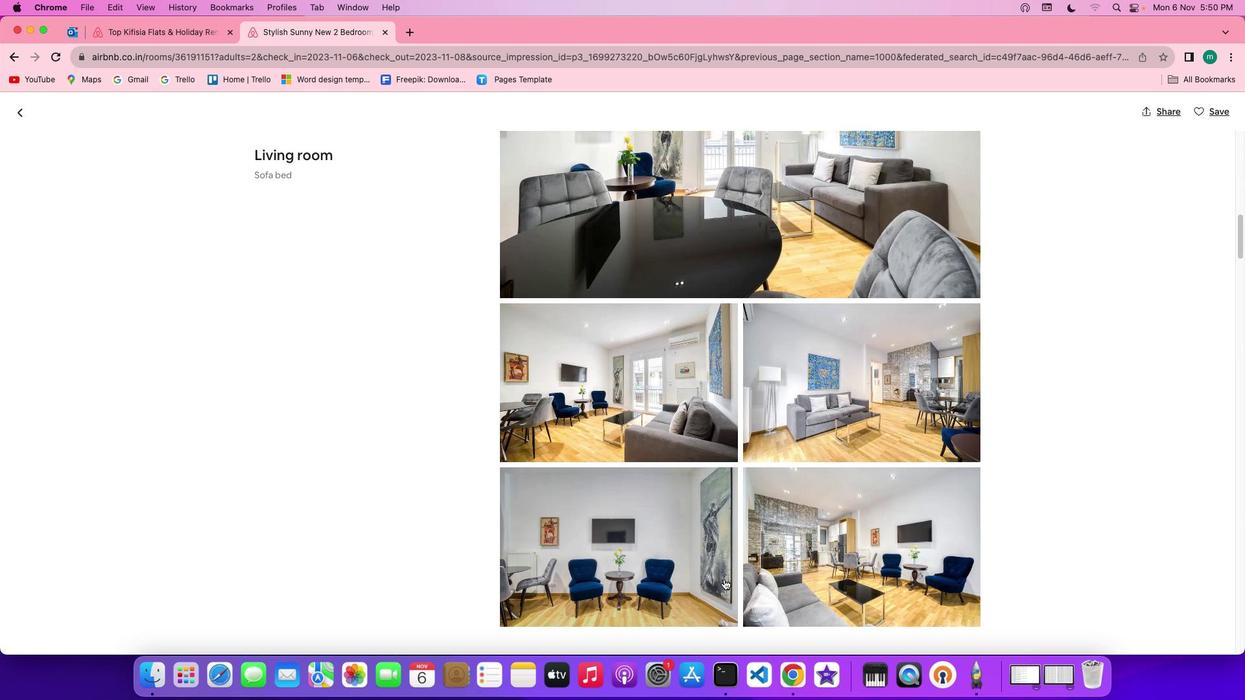 
Action: Mouse scrolled (723, 579) with delta (0, 0)
Screenshot: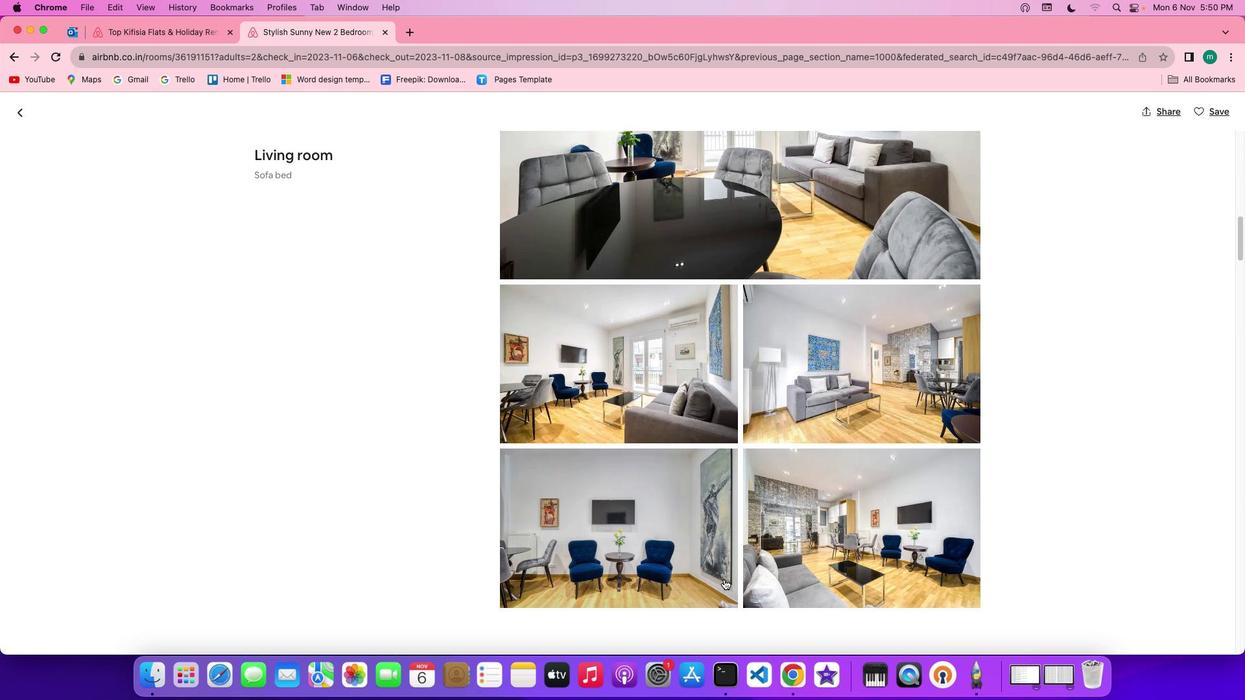 
Action: Mouse scrolled (723, 579) with delta (0, 0)
Screenshot: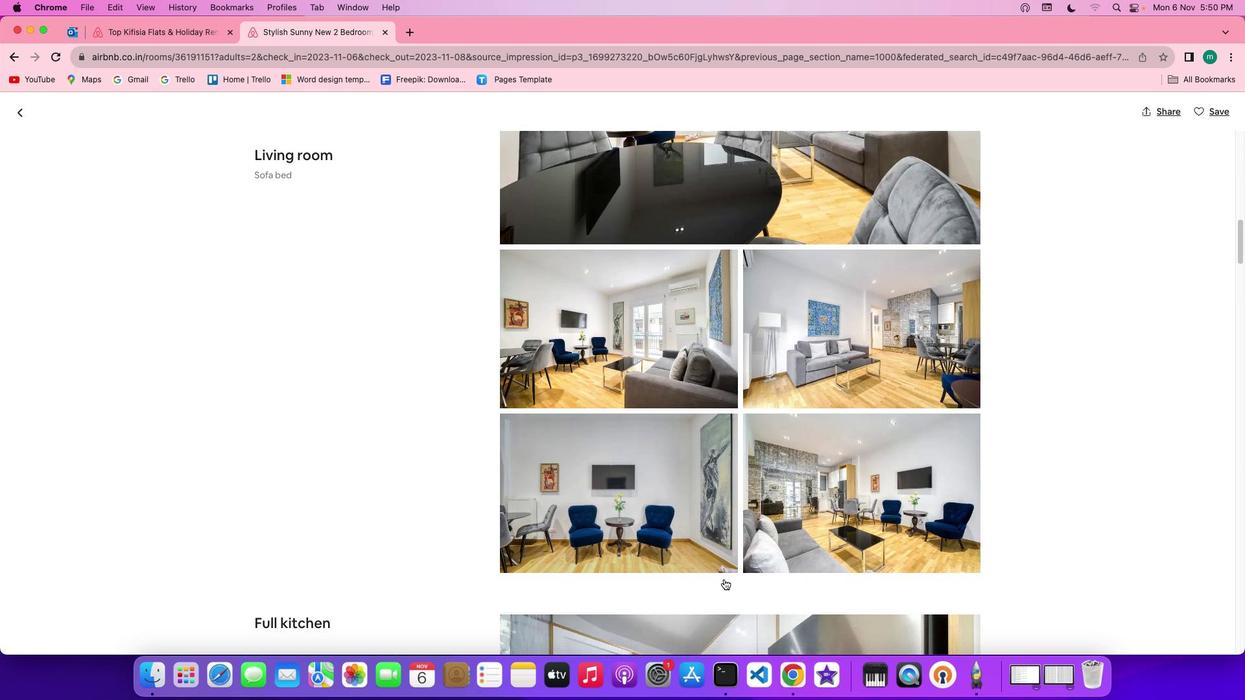 
Action: Mouse scrolled (723, 579) with delta (0, 0)
Screenshot: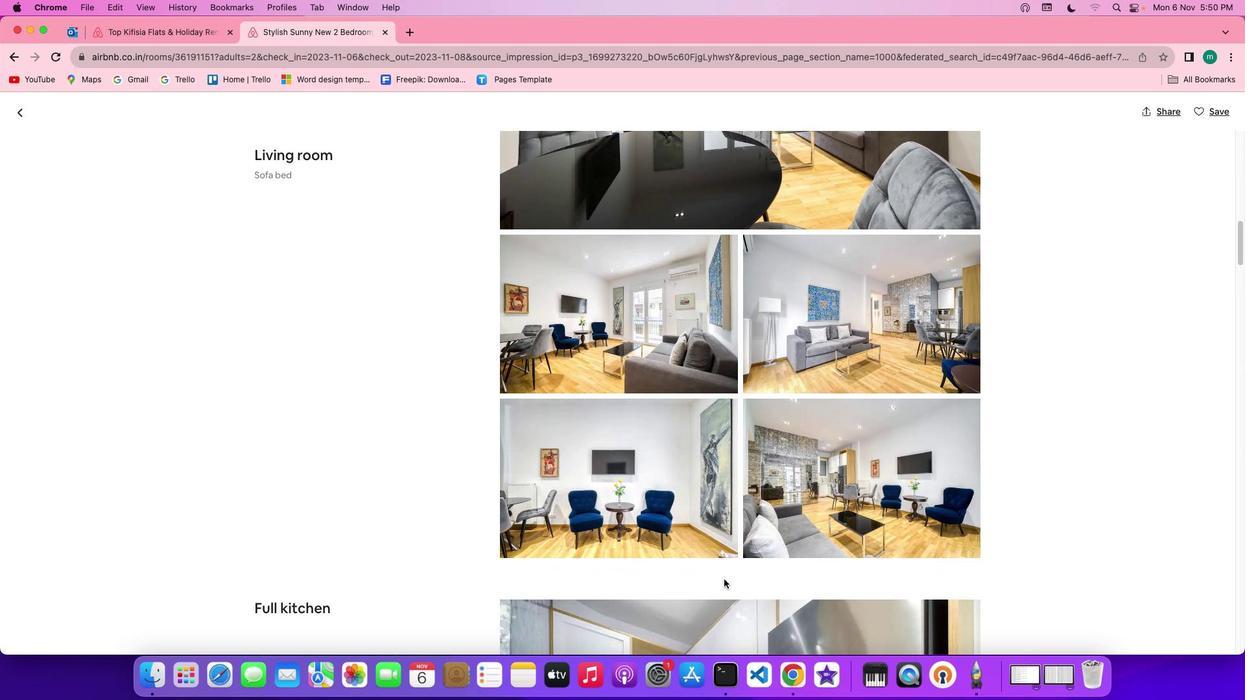 
Action: Mouse scrolled (723, 579) with delta (0, 0)
Screenshot: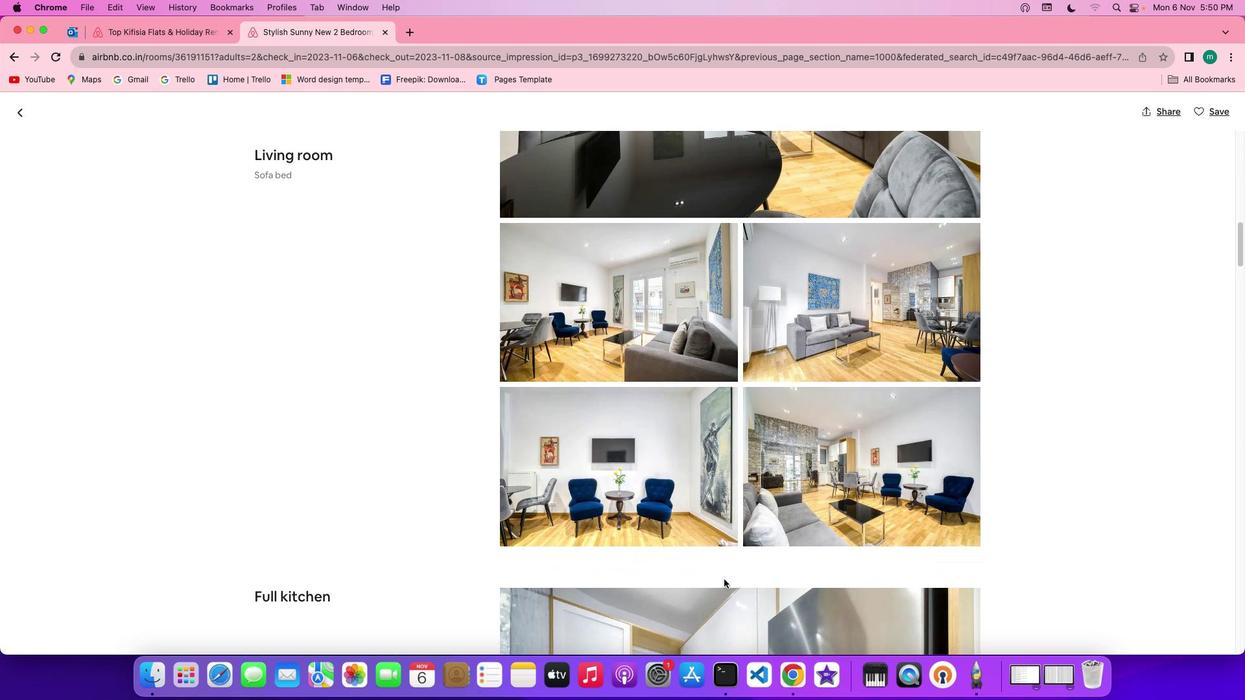 
Action: Mouse scrolled (723, 579) with delta (0, 0)
Screenshot: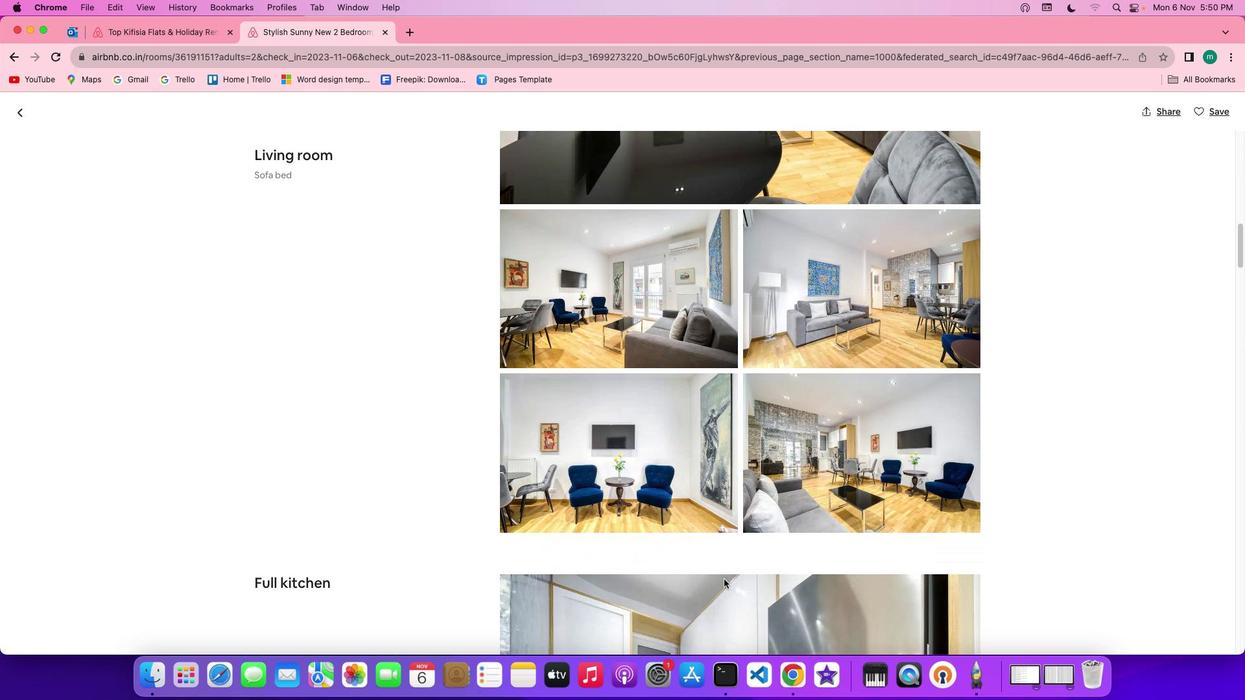 
Action: Mouse scrolled (723, 579) with delta (0, 0)
Screenshot: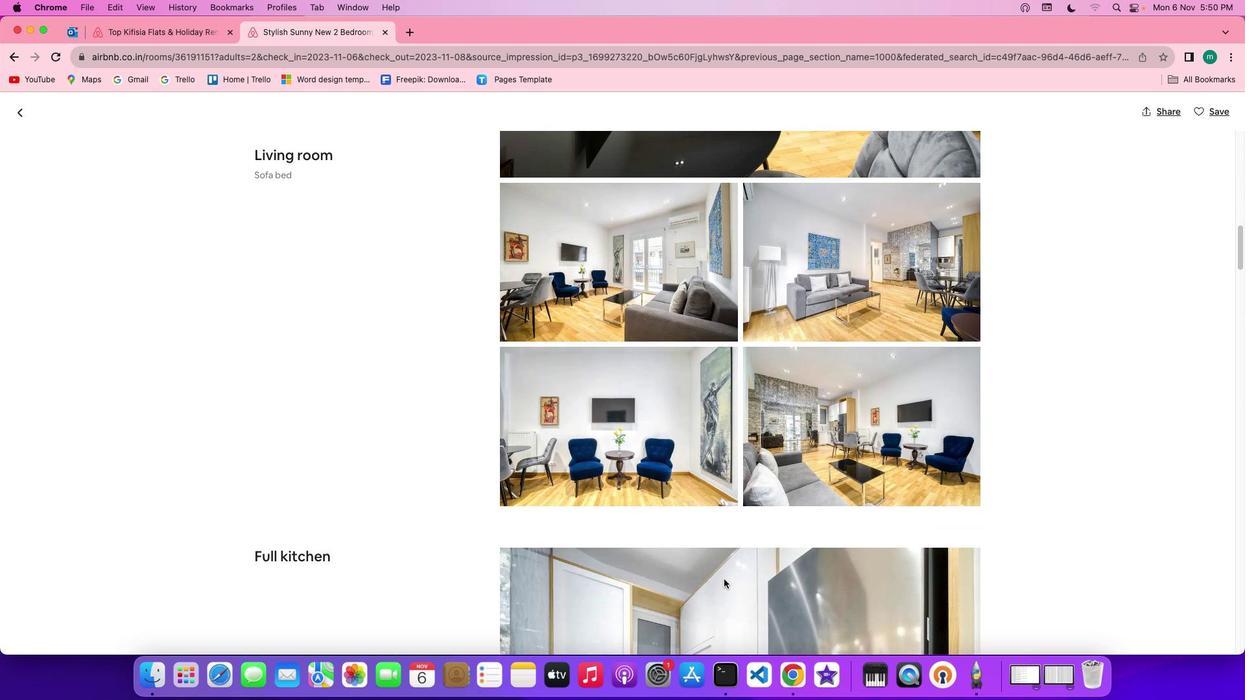 
Action: Mouse scrolled (723, 579) with delta (0, 0)
Screenshot: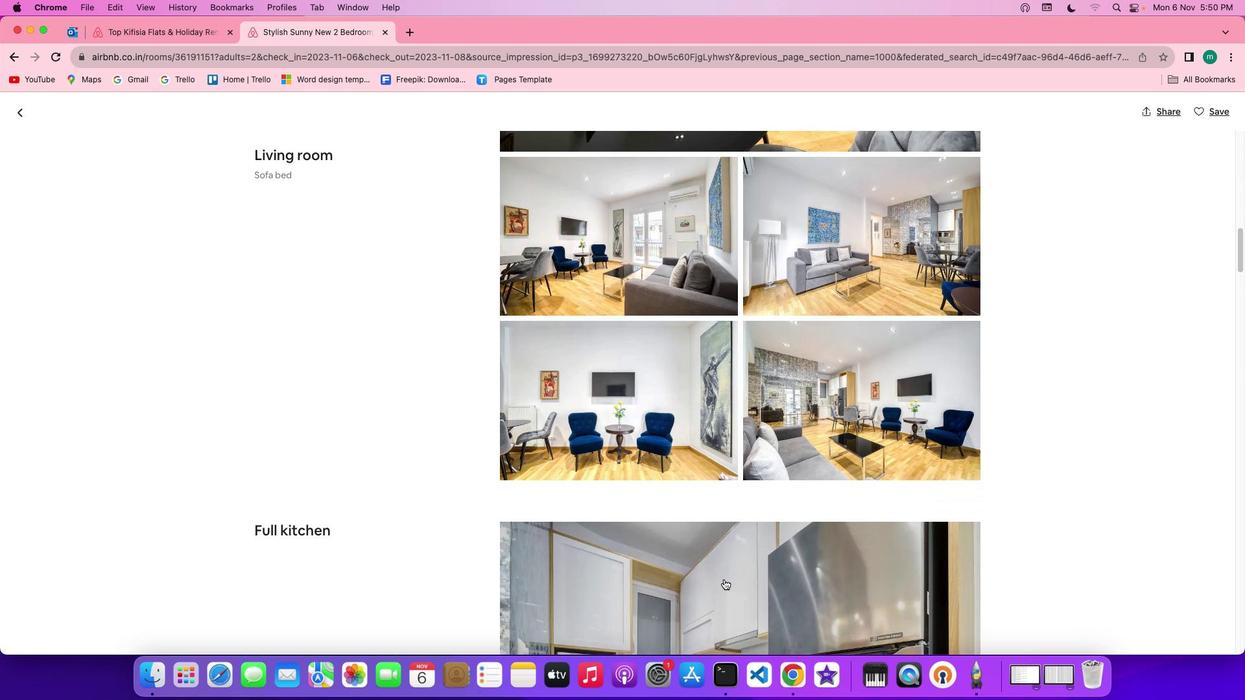 
Action: Mouse scrolled (723, 579) with delta (0, 0)
Screenshot: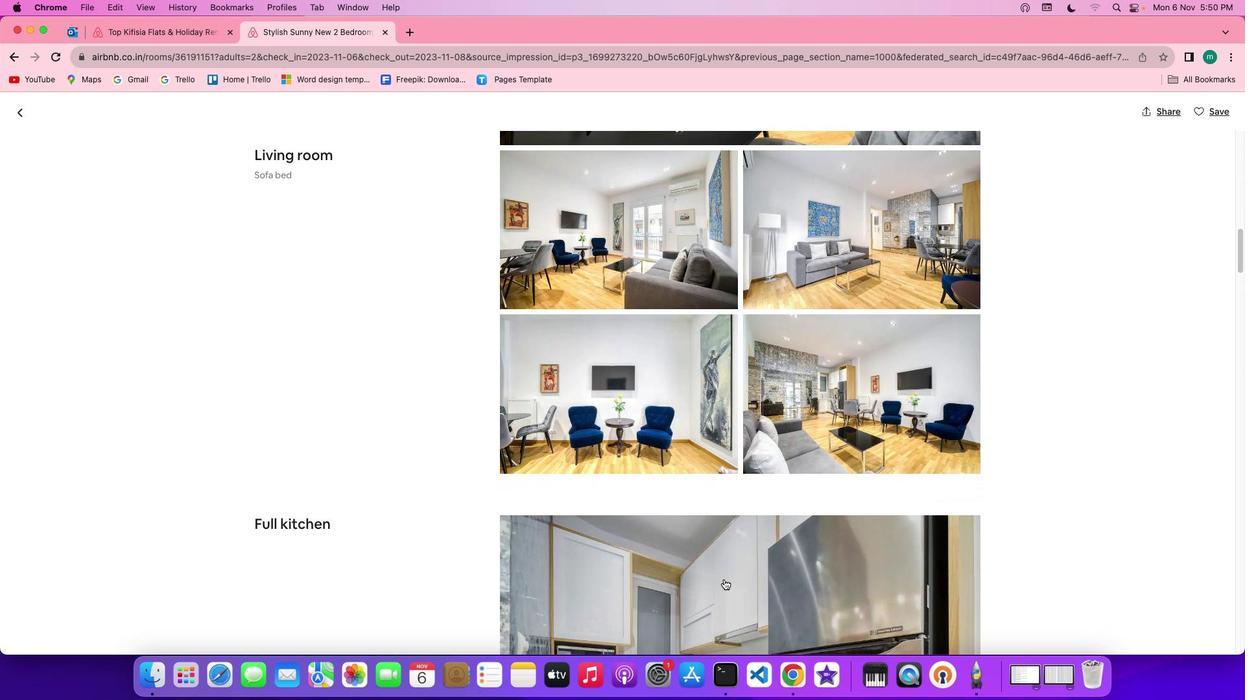 
Action: Mouse scrolled (723, 579) with delta (0, 0)
Screenshot: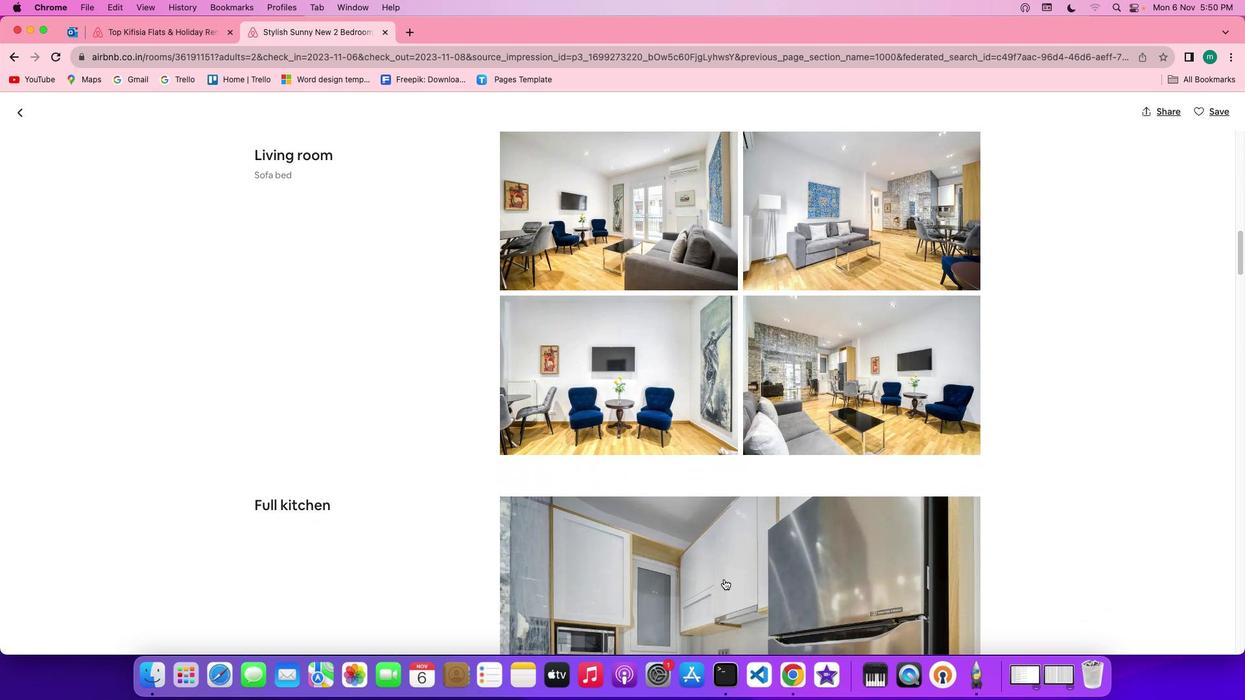 
Action: Mouse scrolled (723, 579) with delta (0, 0)
Screenshot: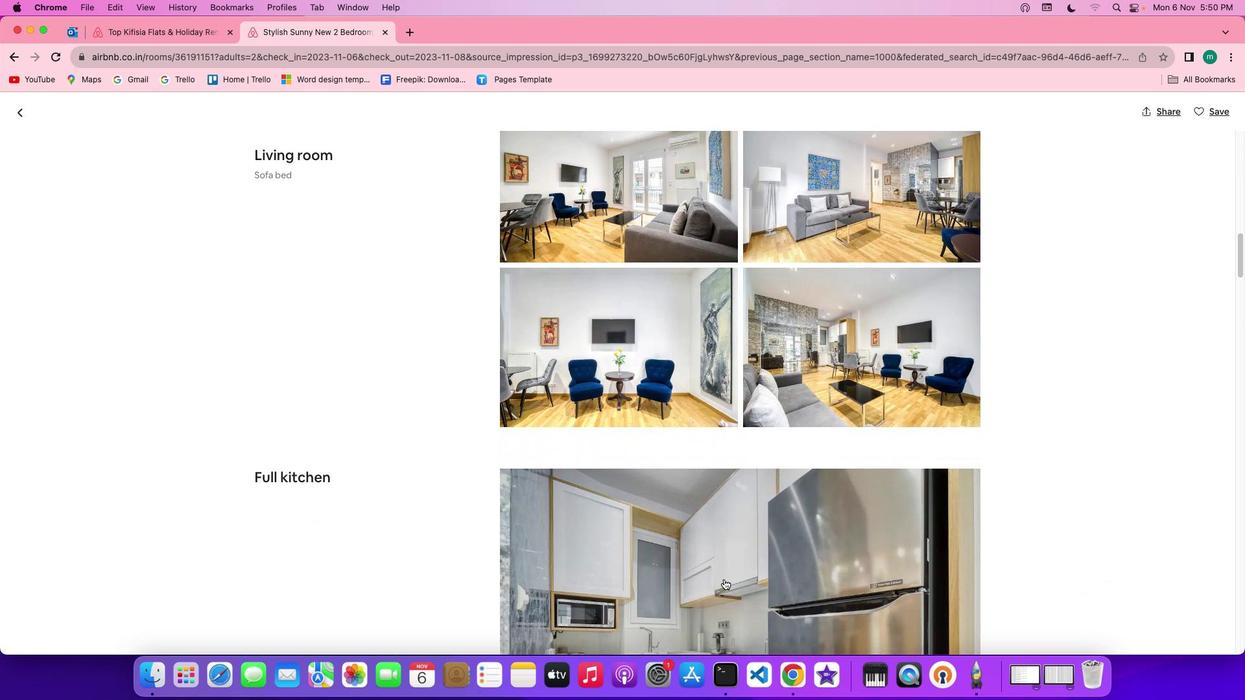 
Action: Mouse scrolled (723, 579) with delta (0, -1)
Screenshot: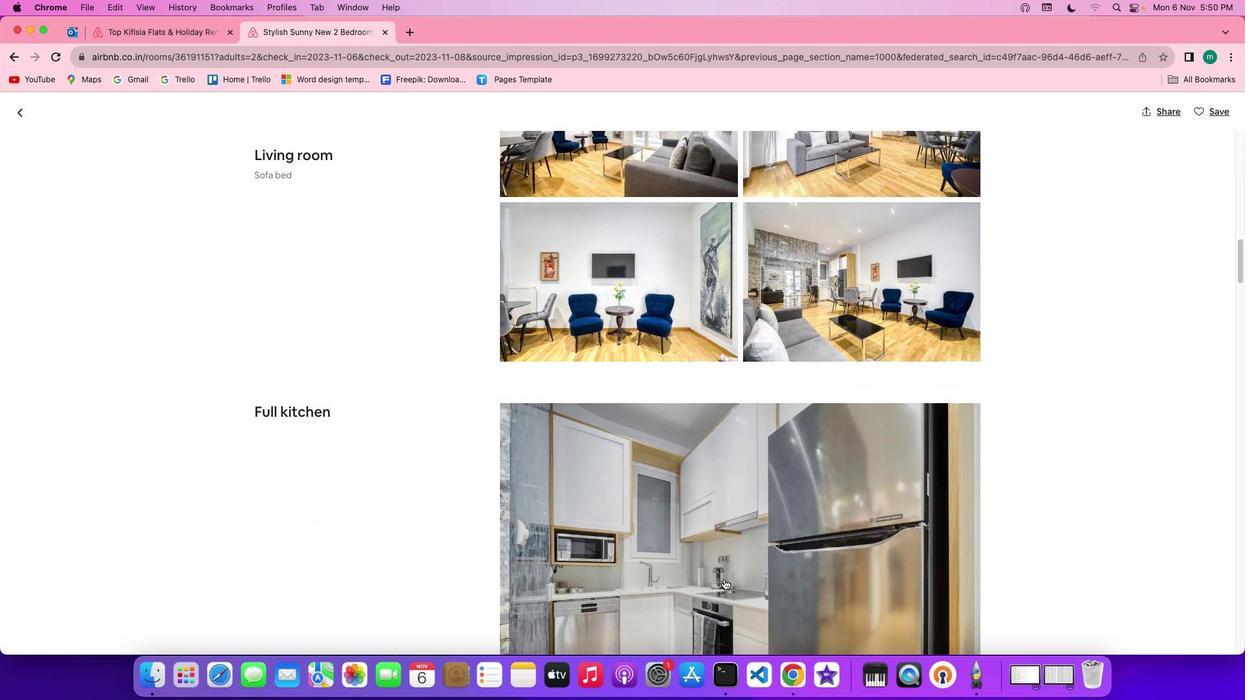 
Action: Mouse scrolled (723, 579) with delta (0, 0)
Screenshot: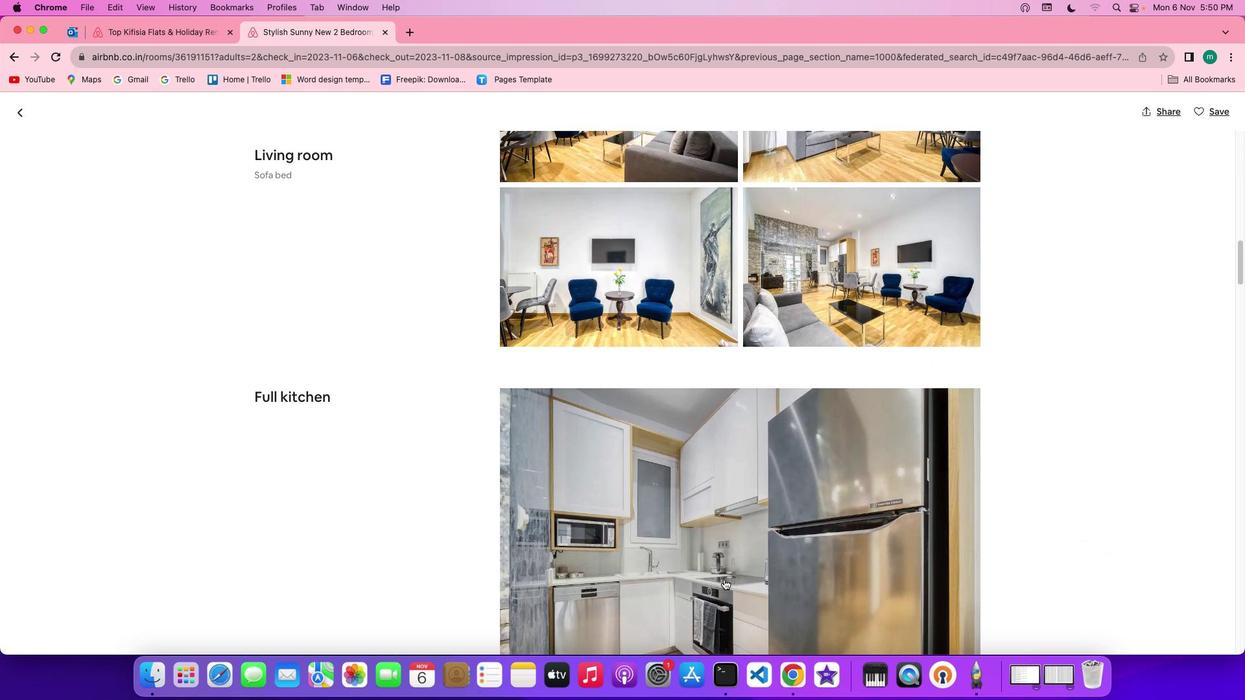 
Action: Mouse scrolled (723, 579) with delta (0, 0)
Screenshot: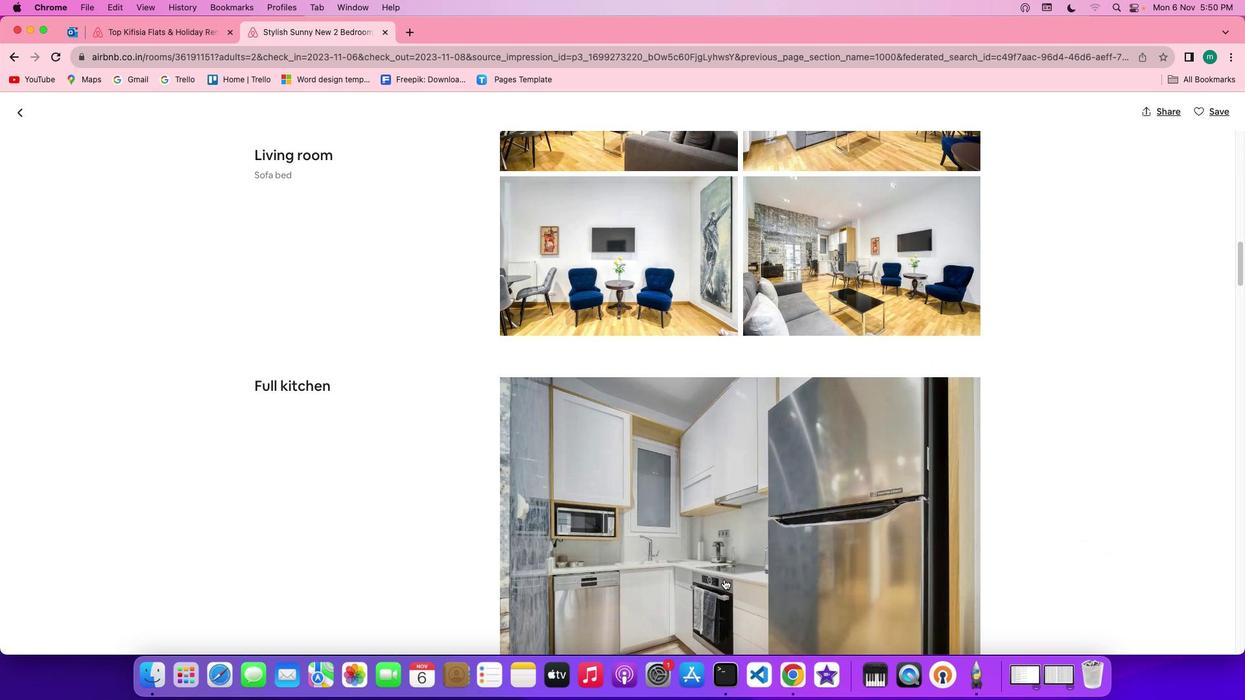 
Action: Mouse scrolled (723, 579) with delta (0, 0)
Screenshot: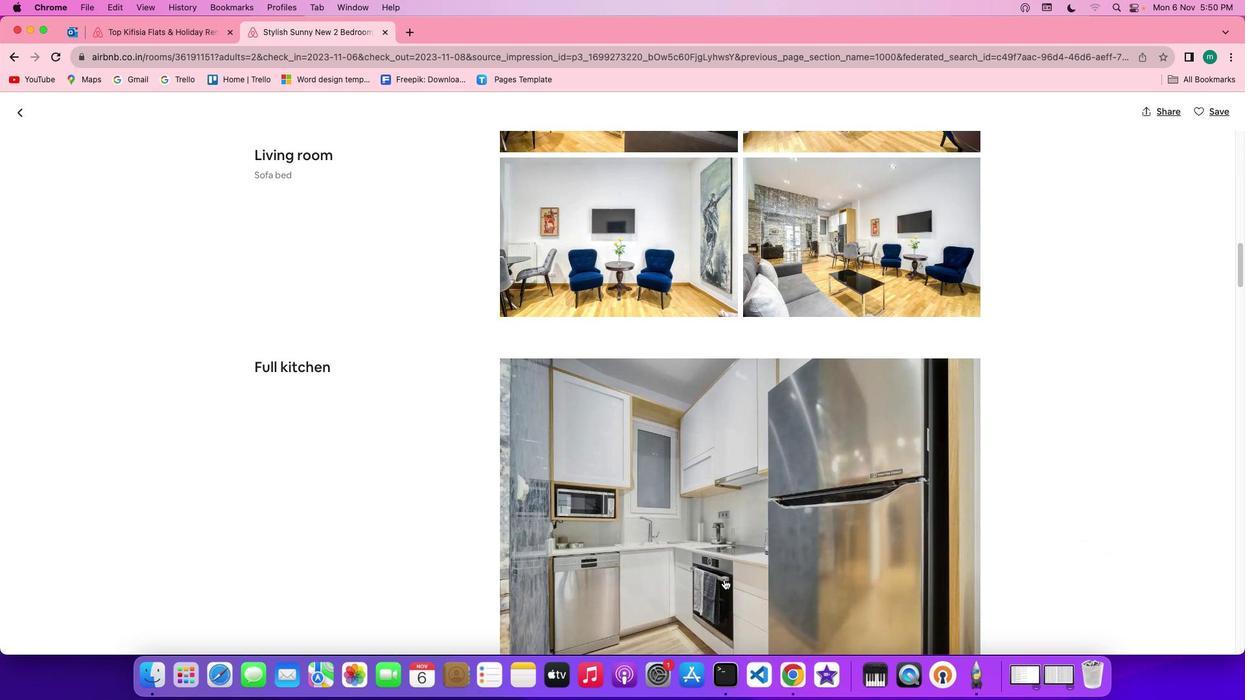 
Action: Mouse scrolled (723, 579) with delta (0, -1)
Screenshot: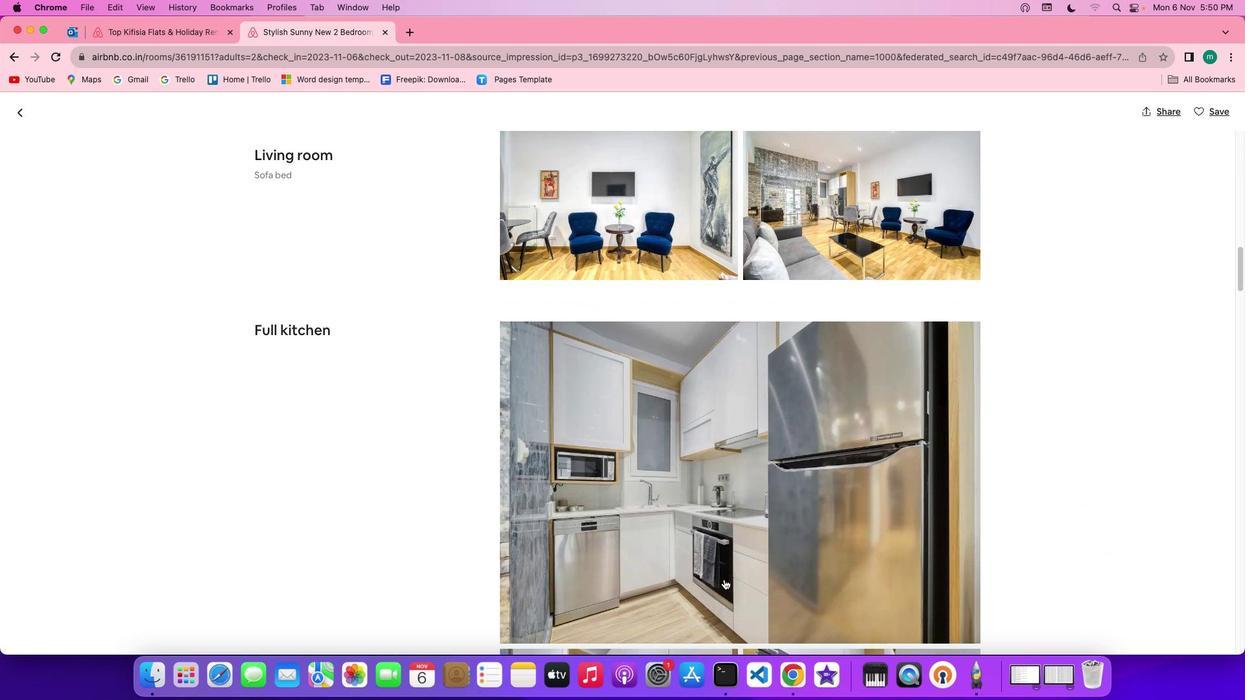 
Action: Mouse scrolled (723, 579) with delta (0, 0)
Screenshot: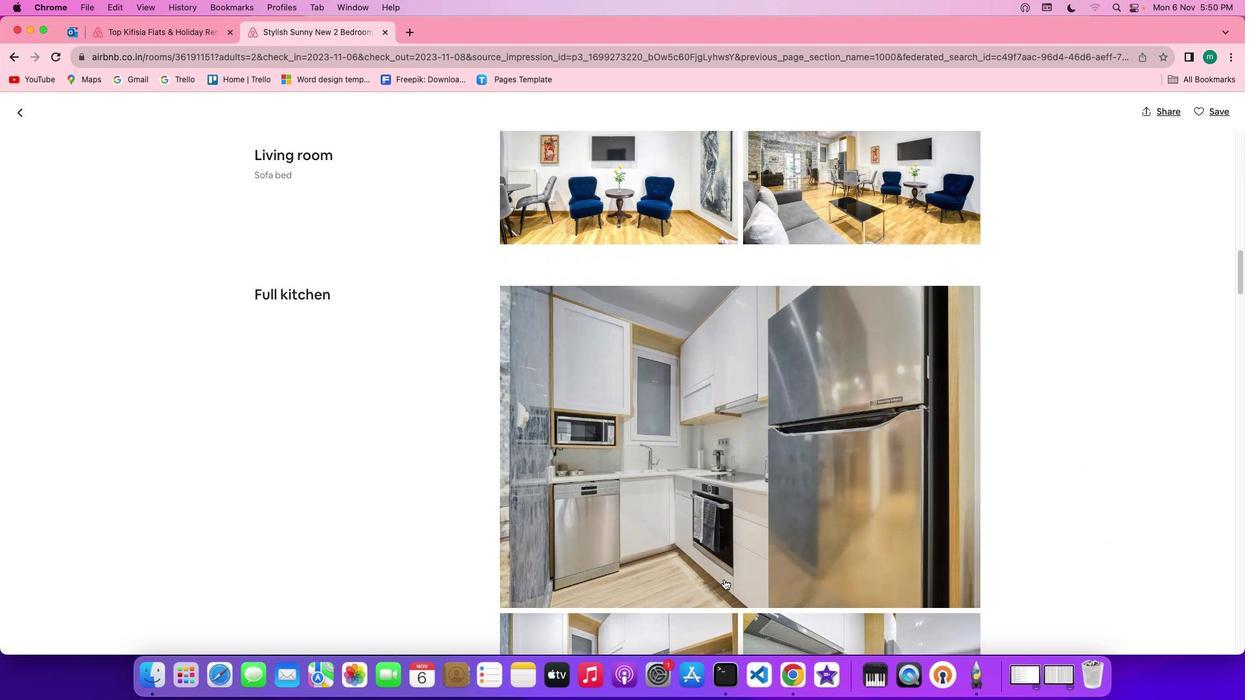 
Action: Mouse scrolled (723, 579) with delta (0, 0)
Screenshot: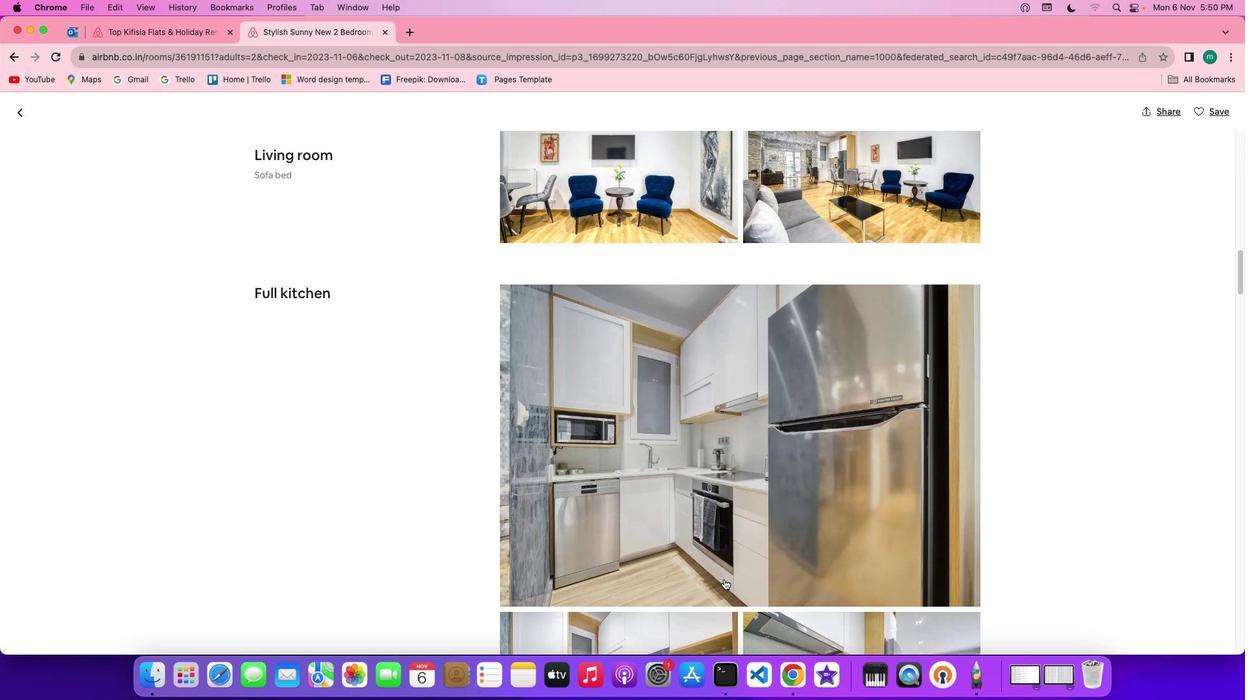 
Action: Mouse scrolled (723, 579) with delta (0, 0)
Screenshot: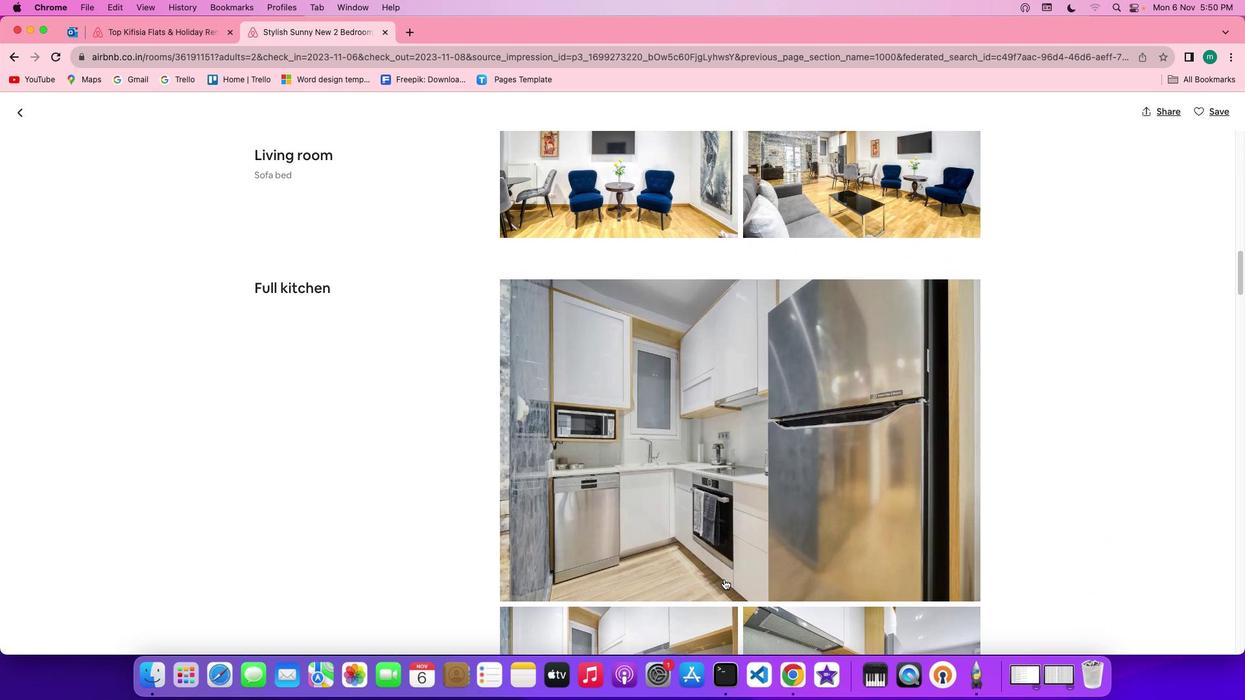 
Action: Mouse scrolled (723, 579) with delta (0, 0)
Screenshot: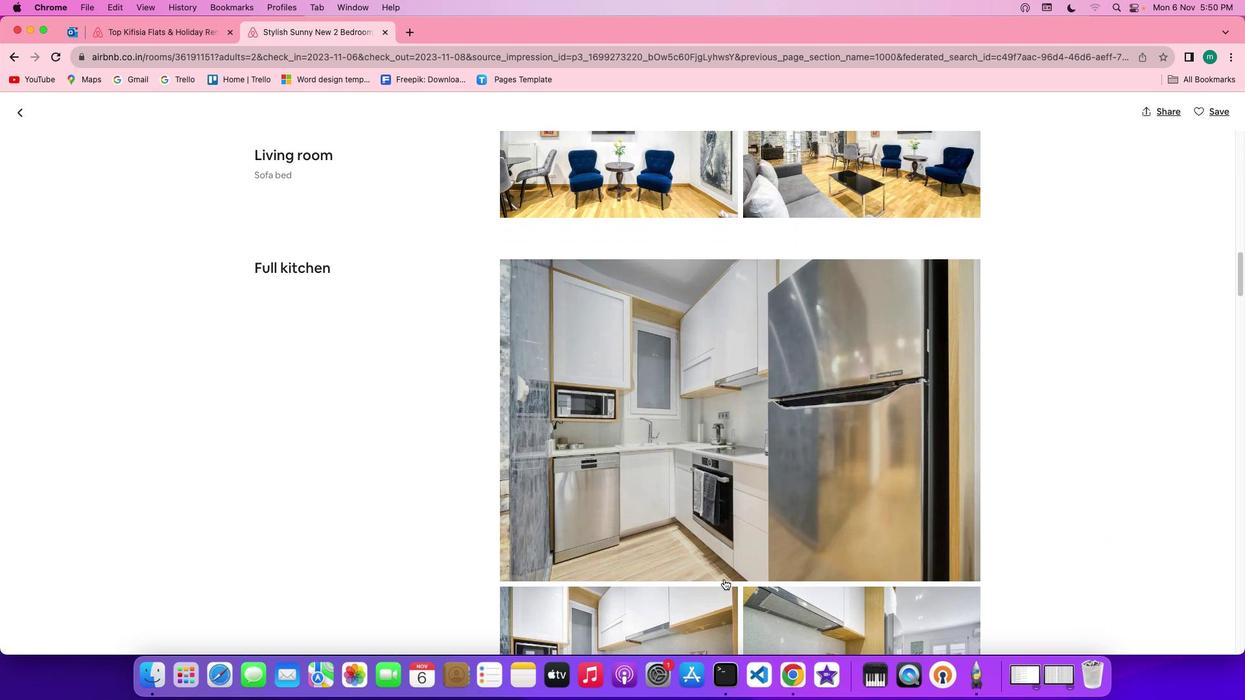 
Action: Mouse scrolled (723, 579) with delta (0, 0)
Screenshot: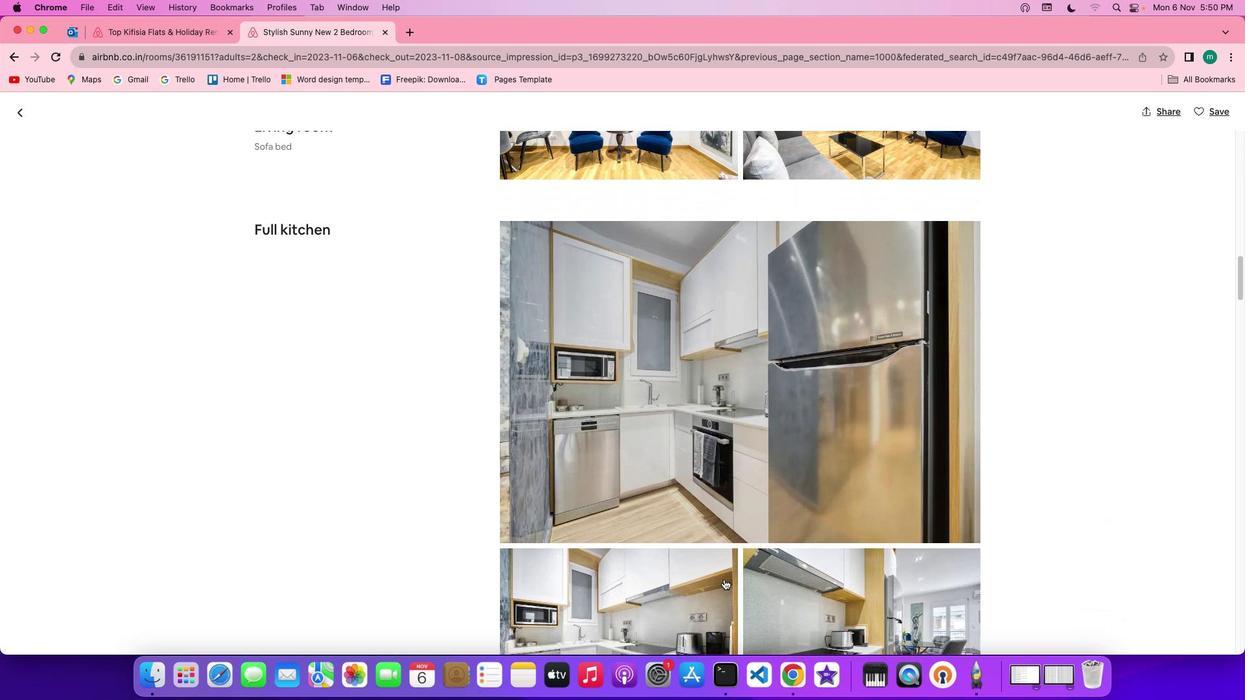 
Action: Mouse scrolled (723, 579) with delta (0, 0)
Screenshot: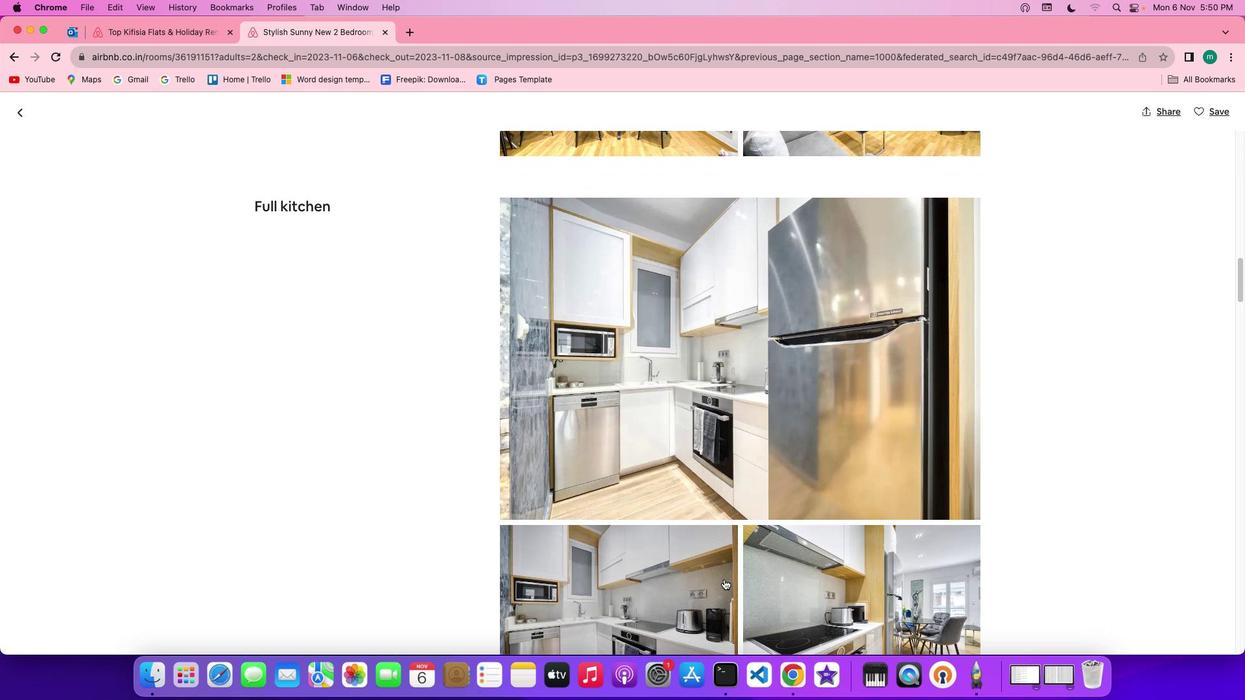 
Action: Mouse scrolled (723, 579) with delta (0, 0)
Screenshot: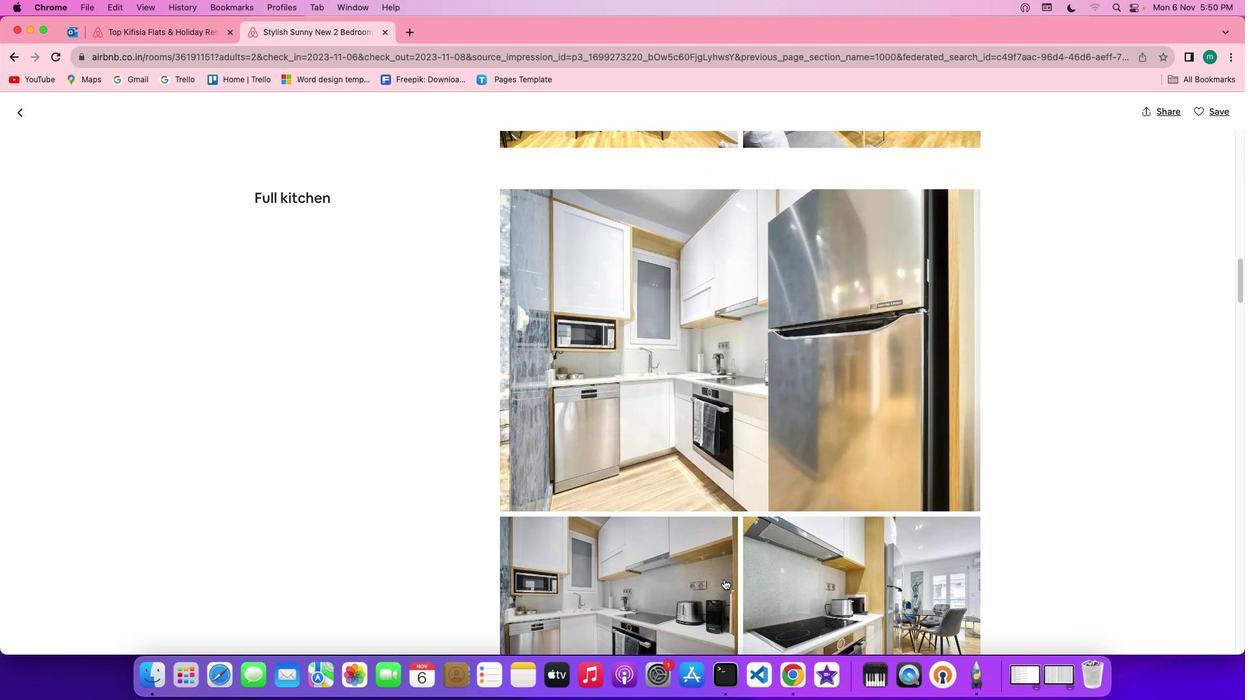 
Action: Mouse scrolled (723, 579) with delta (0, 0)
Screenshot: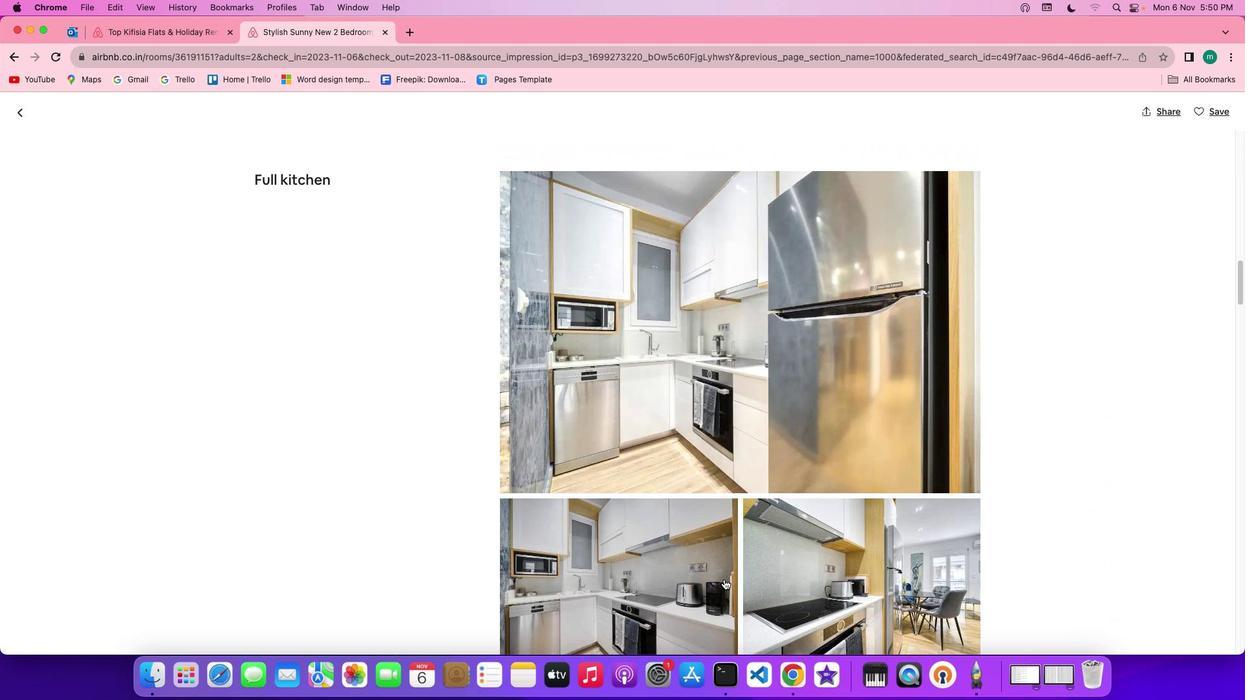 
Action: Mouse scrolled (723, 579) with delta (0, 0)
Screenshot: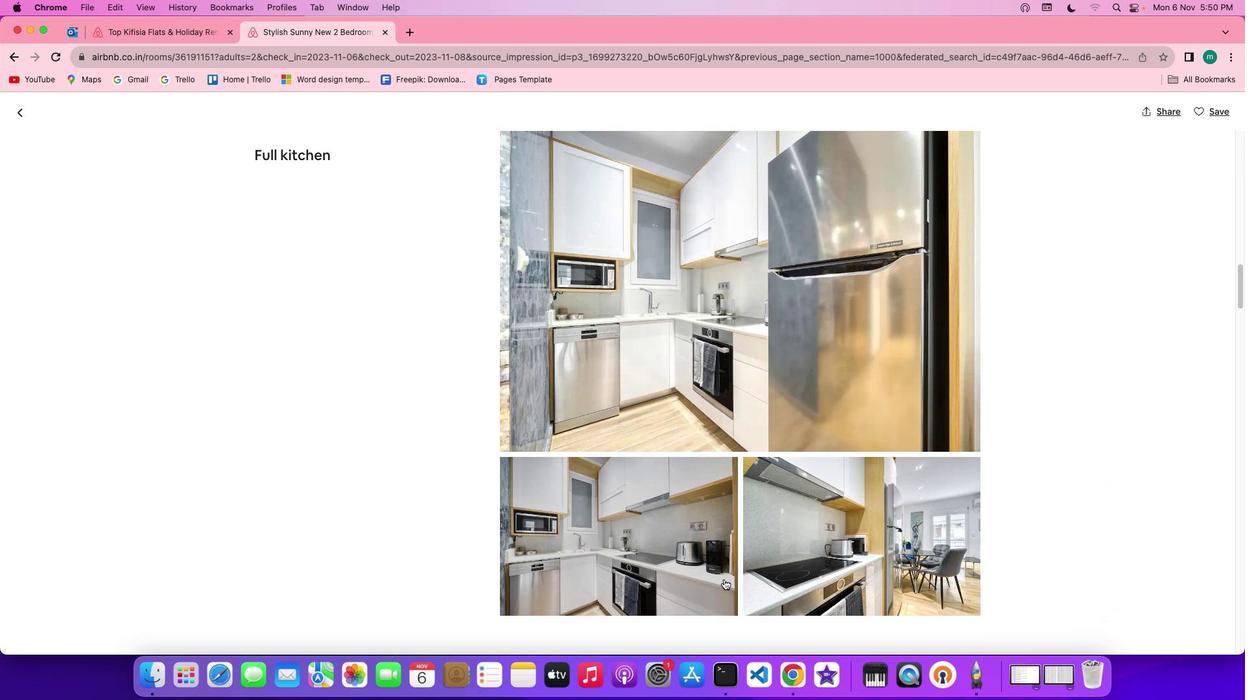 
Action: Mouse scrolled (723, 579) with delta (0, 0)
Screenshot: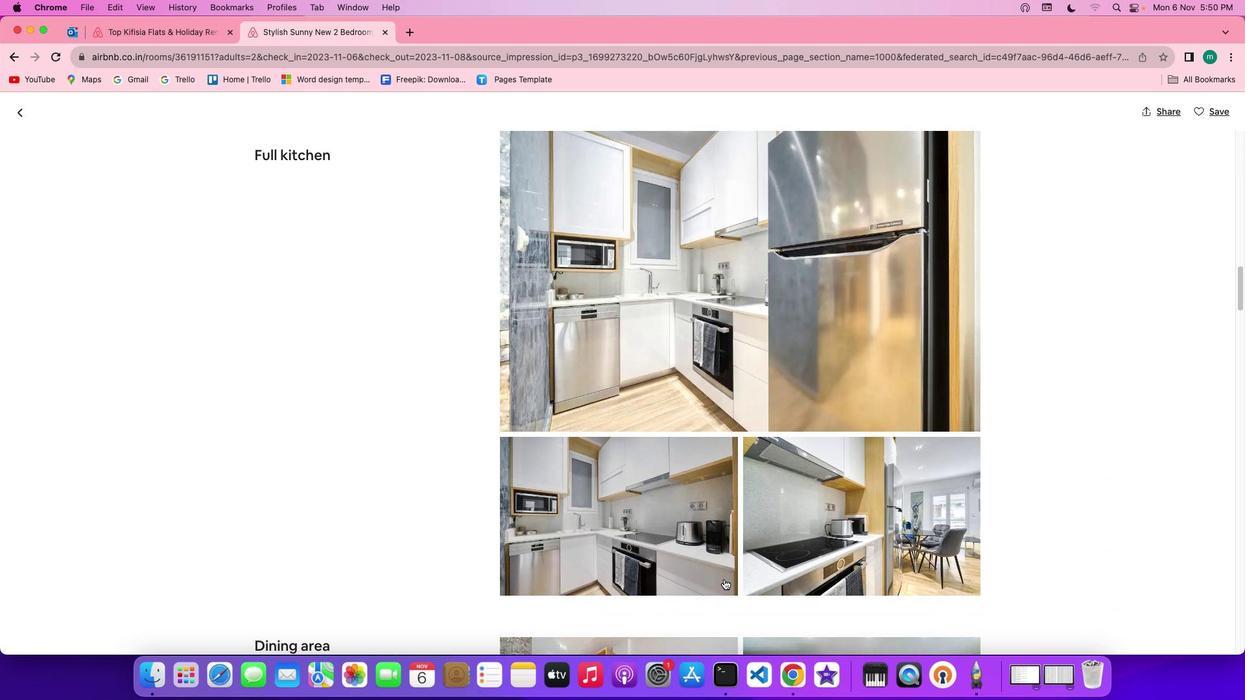 
Action: Mouse scrolled (723, 579) with delta (0, 0)
Screenshot: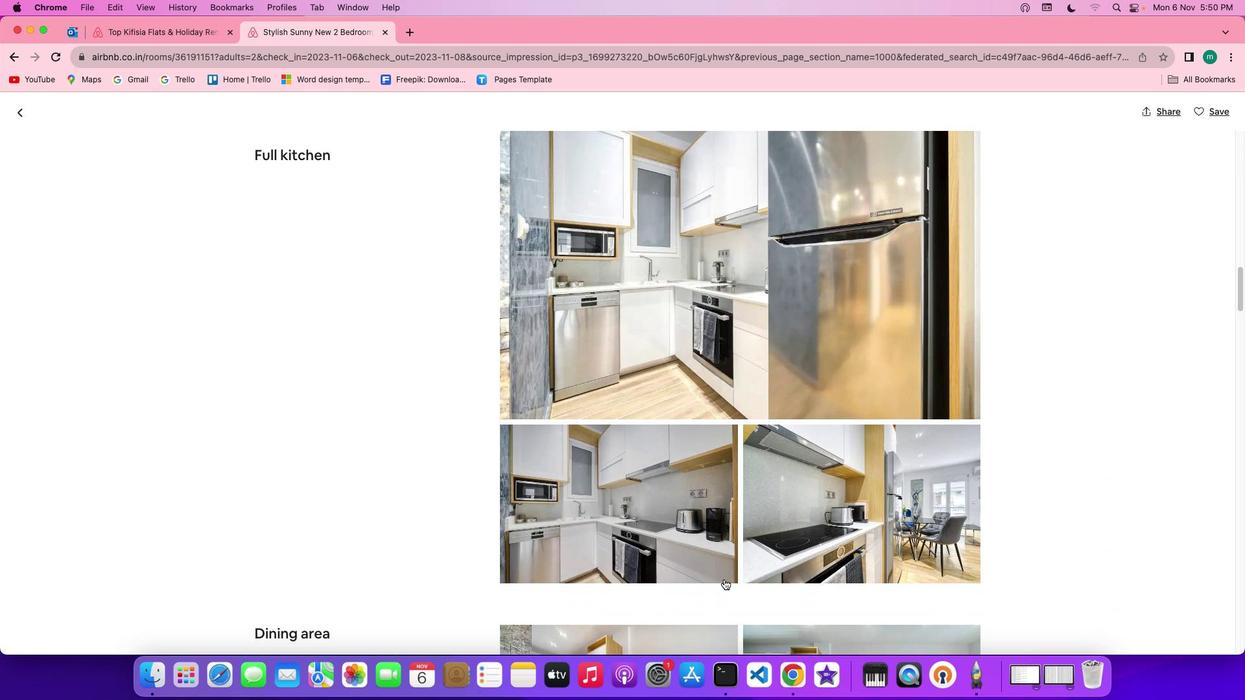 
Action: Mouse scrolled (723, 579) with delta (0, 0)
Screenshot: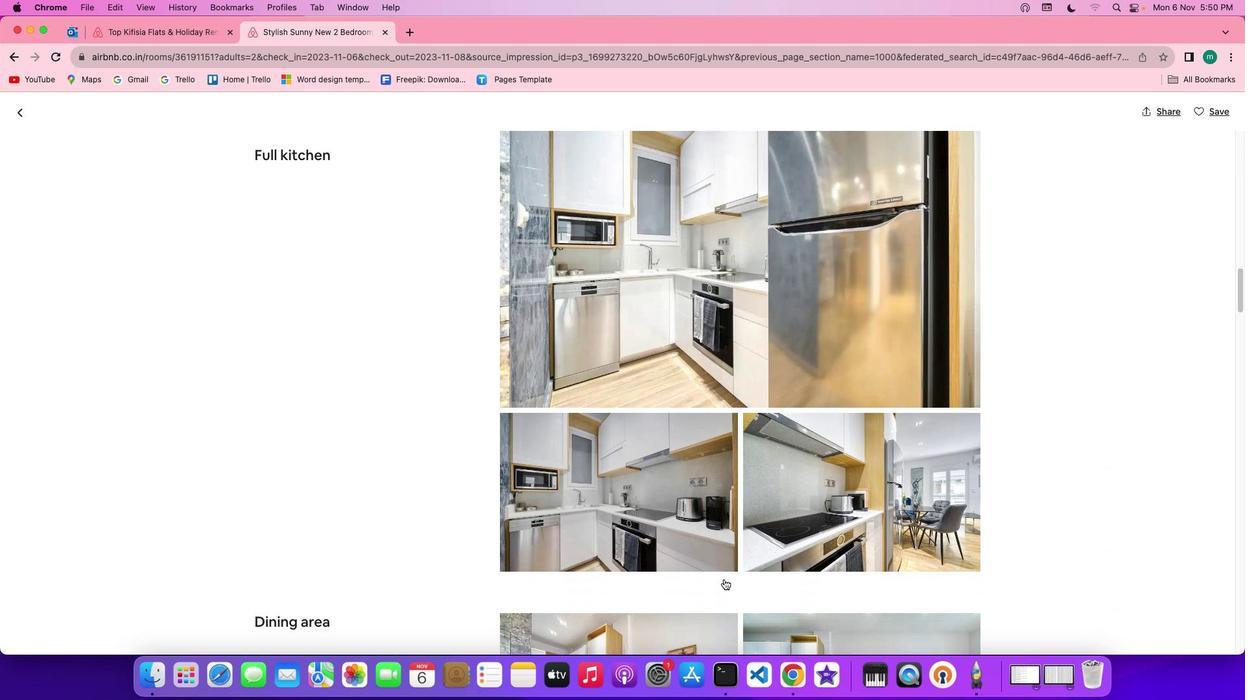 
Action: Mouse scrolled (723, 579) with delta (0, -1)
Screenshot: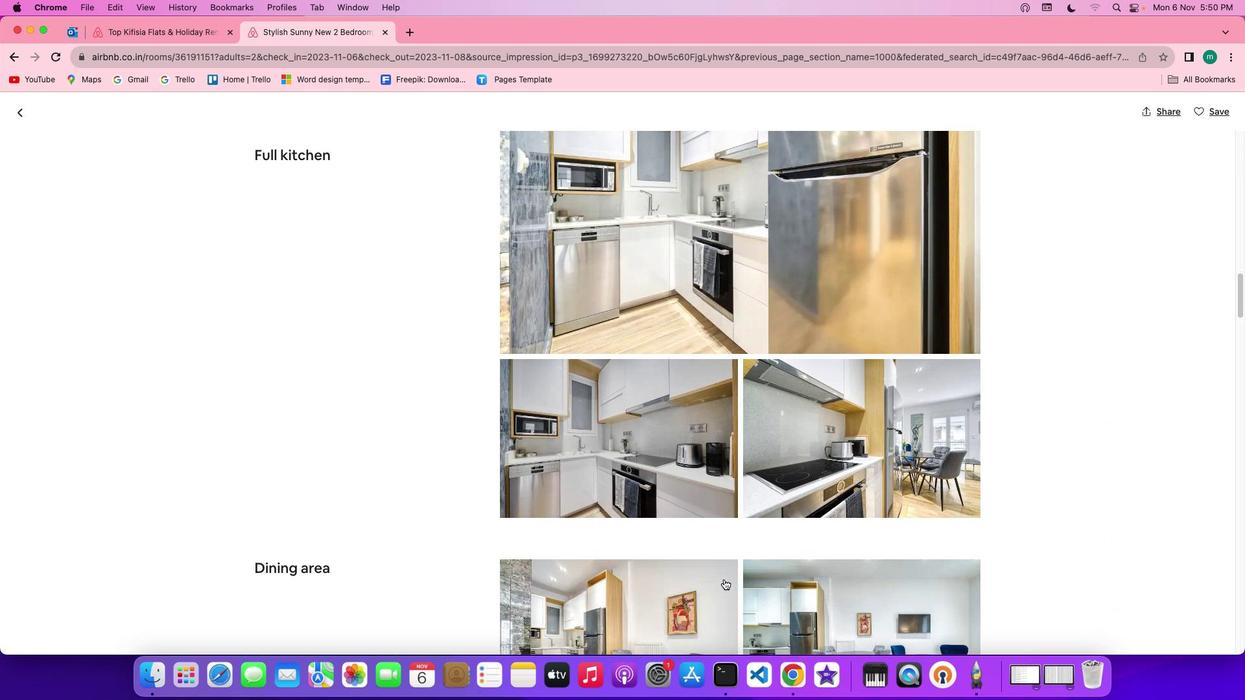 
Action: Mouse scrolled (723, 579) with delta (0, 0)
Screenshot: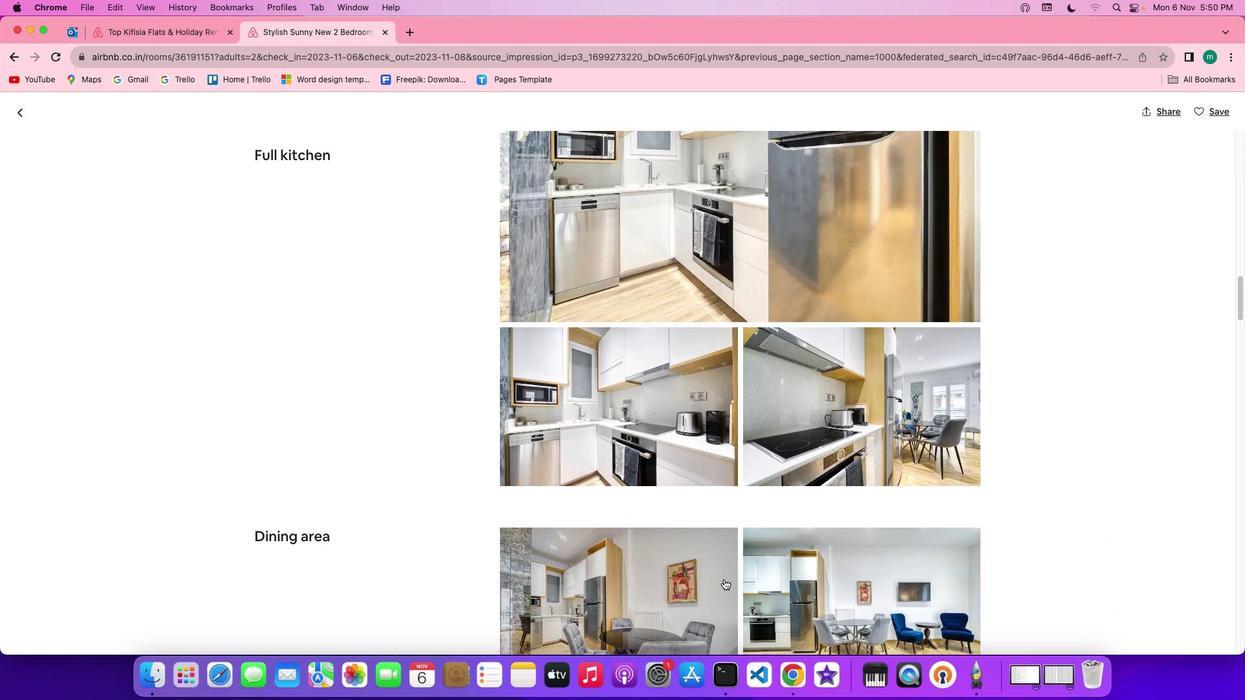 
Action: Mouse scrolled (723, 579) with delta (0, 0)
Screenshot: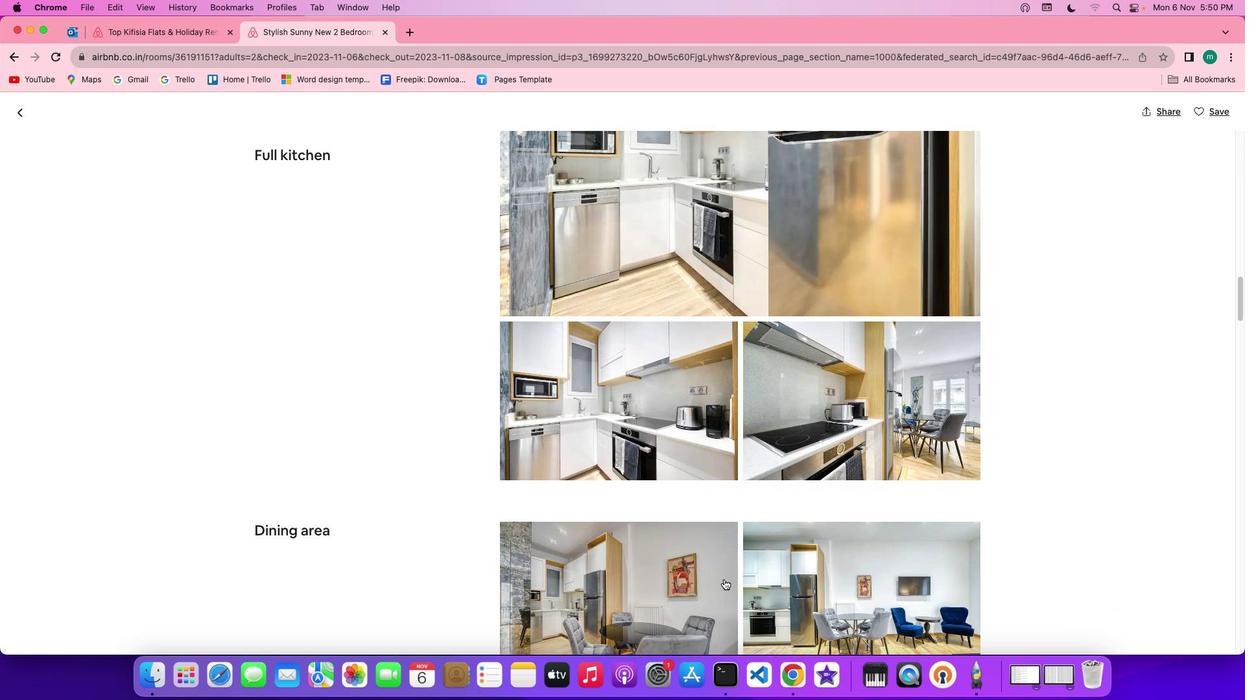 
Action: Mouse scrolled (723, 579) with delta (0, 0)
Screenshot: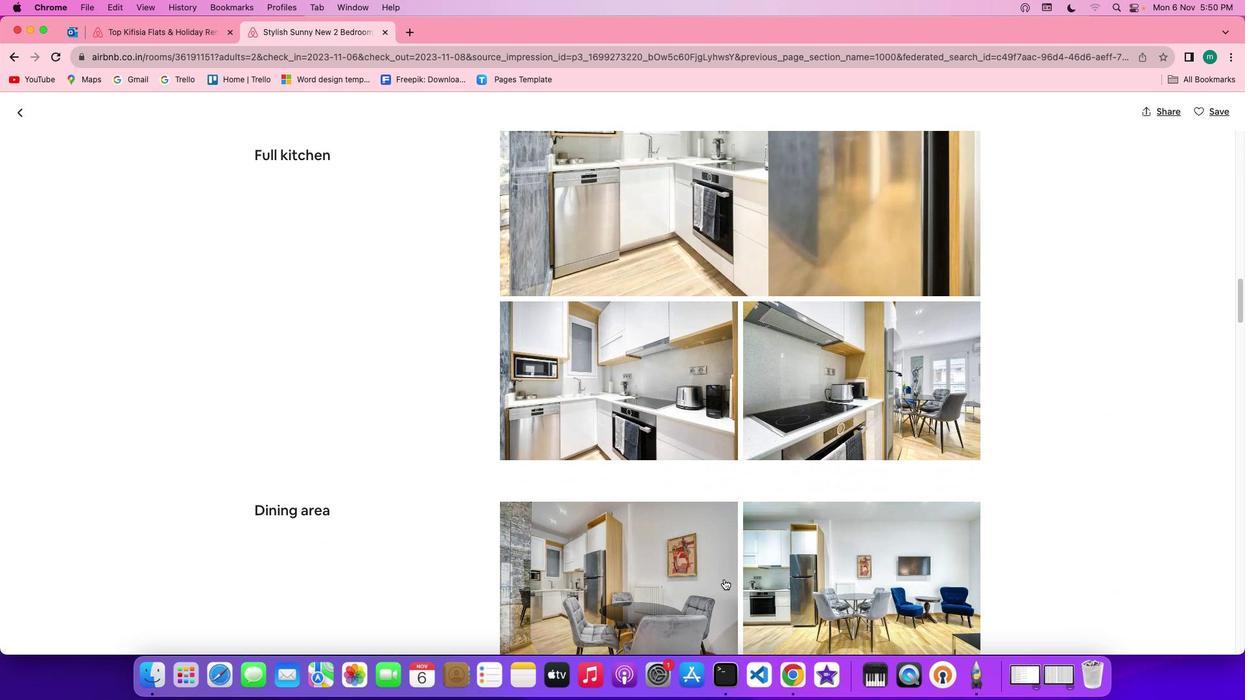 
Action: Mouse scrolled (723, 579) with delta (0, 0)
Screenshot: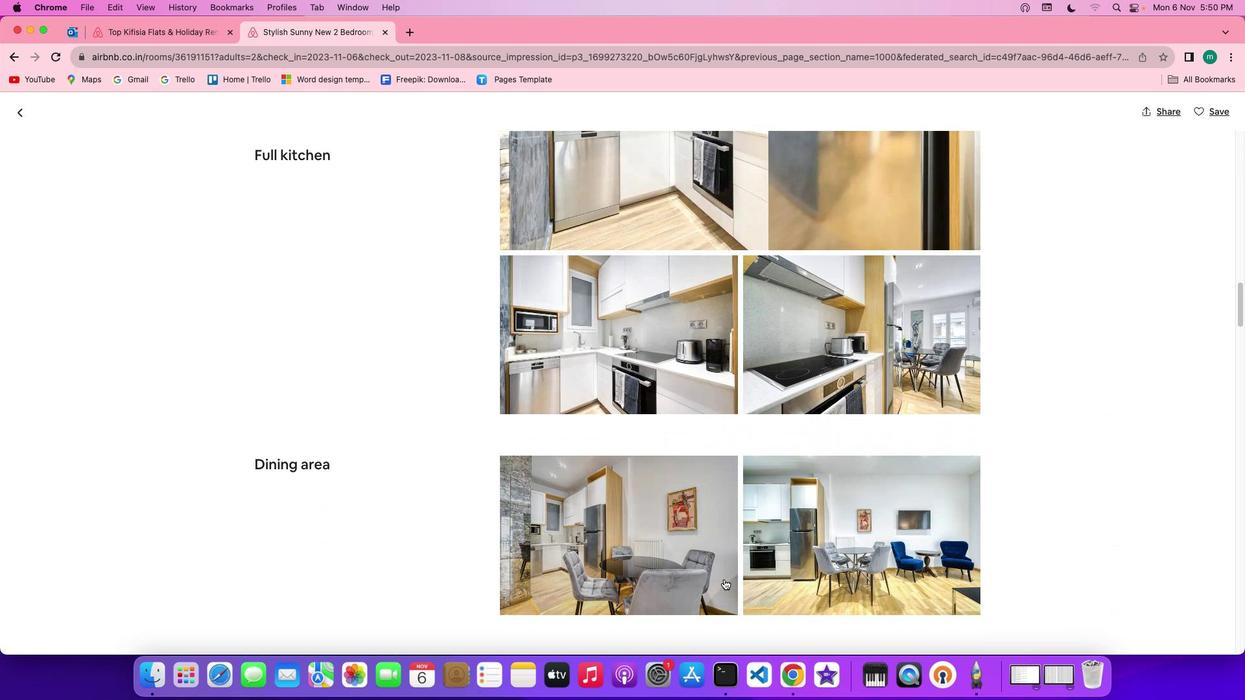
Action: Mouse scrolled (723, 579) with delta (0, 0)
Screenshot: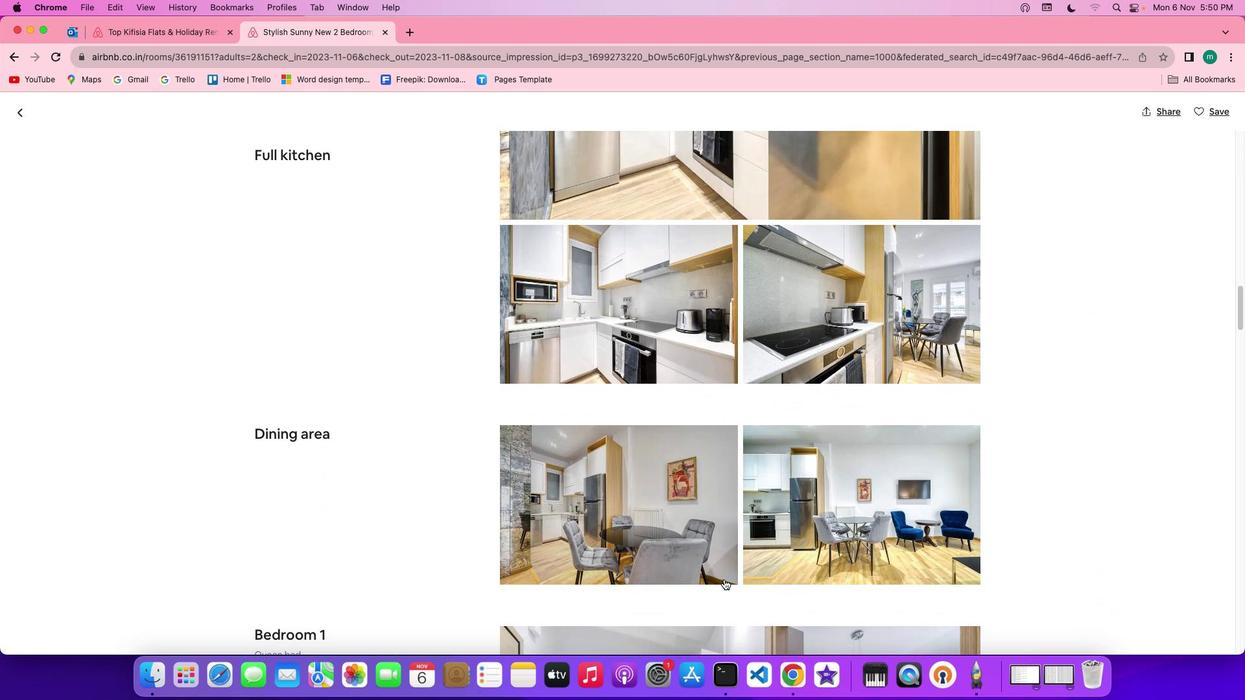 
Action: Mouse scrolled (723, 579) with delta (0, 0)
Screenshot: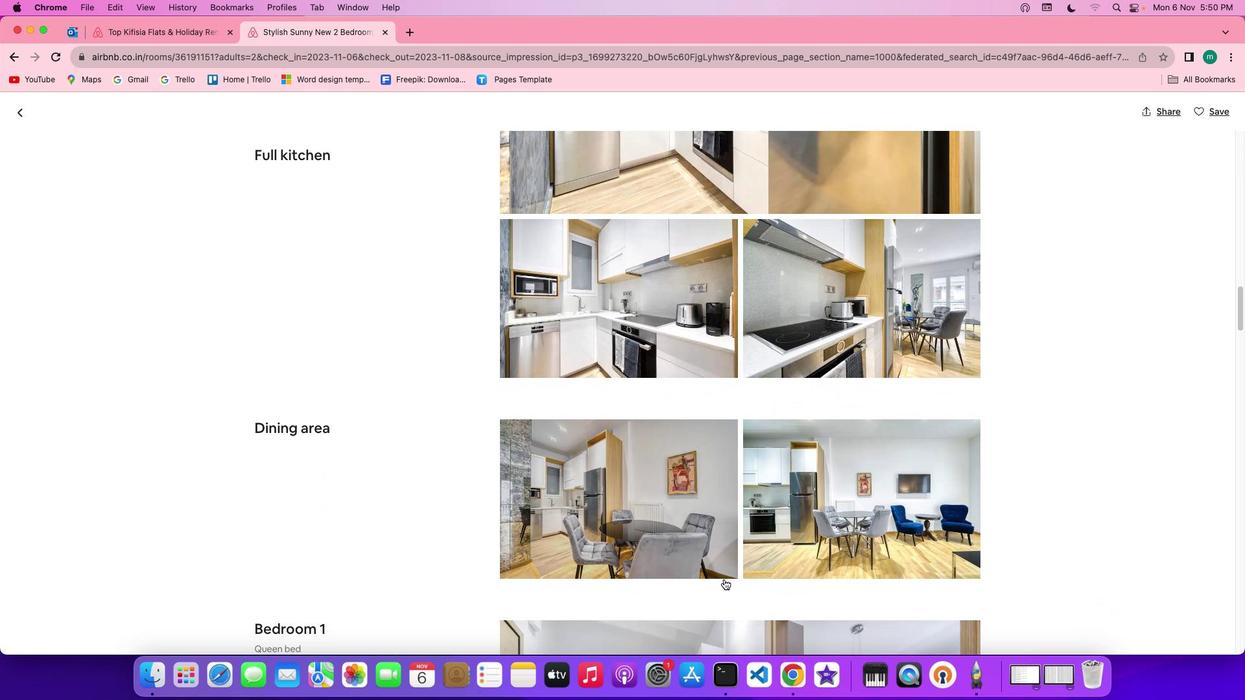 
Action: Mouse scrolled (723, 579) with delta (0, 0)
Screenshot: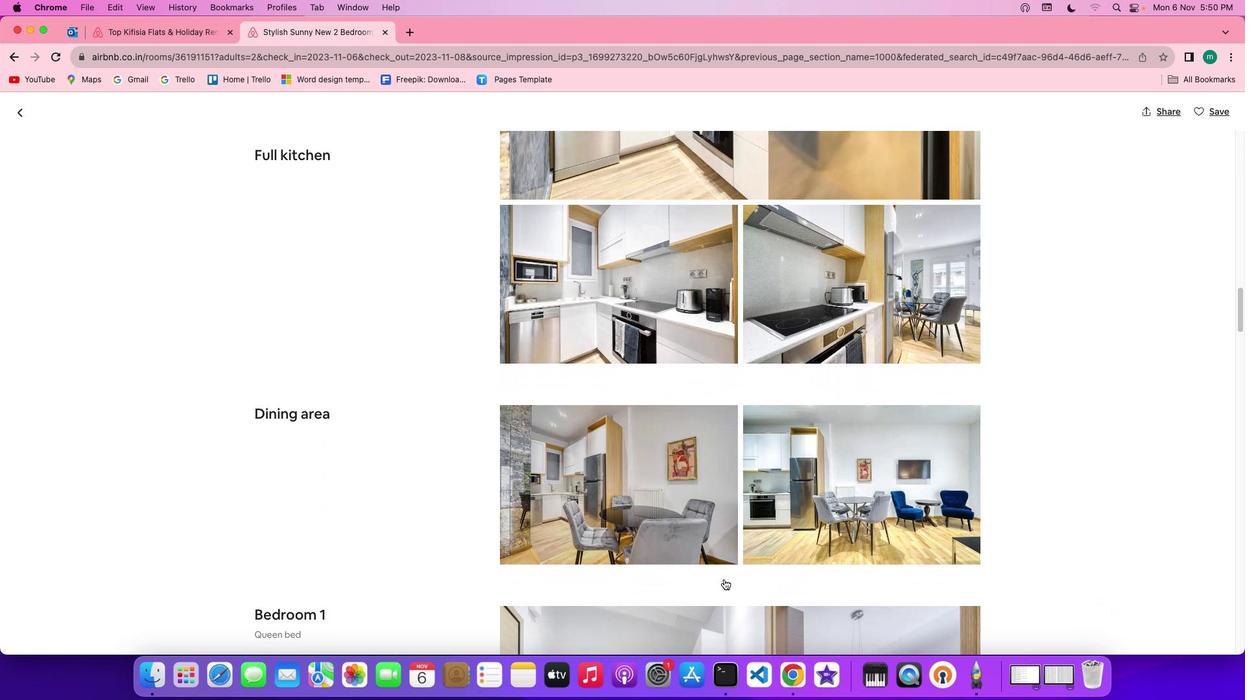 
Action: Mouse scrolled (723, 579) with delta (0, 0)
Screenshot: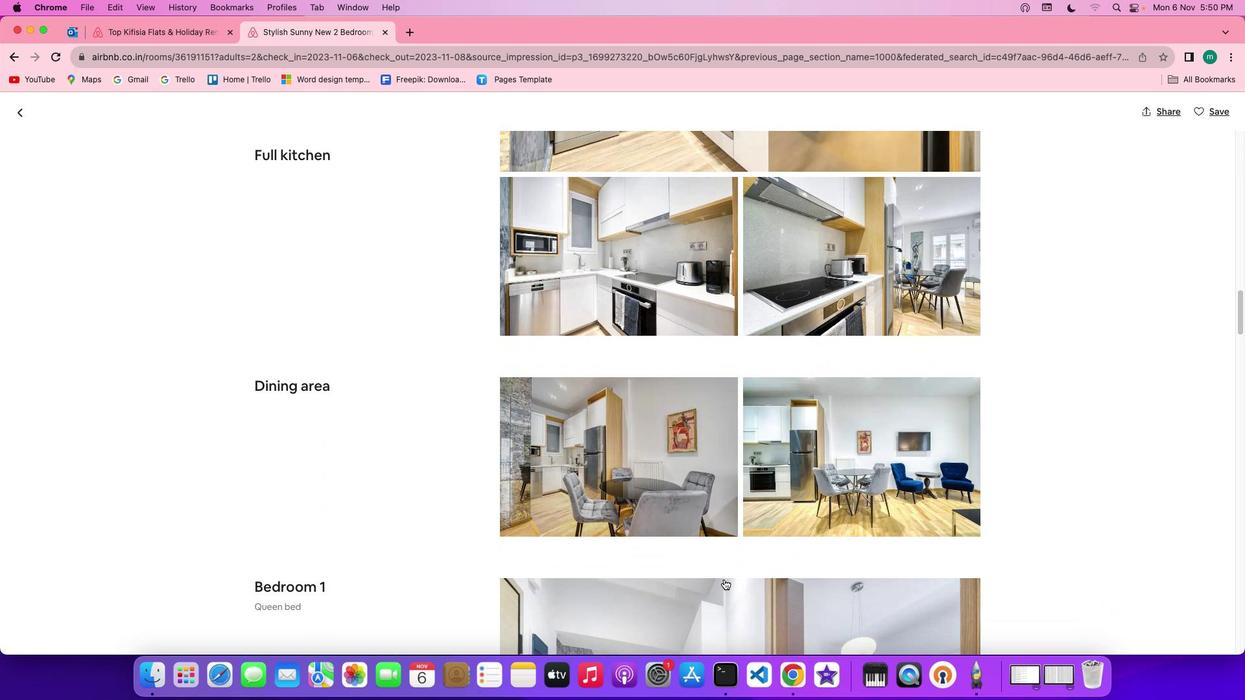 
Action: Mouse scrolled (723, 579) with delta (0, 0)
Screenshot: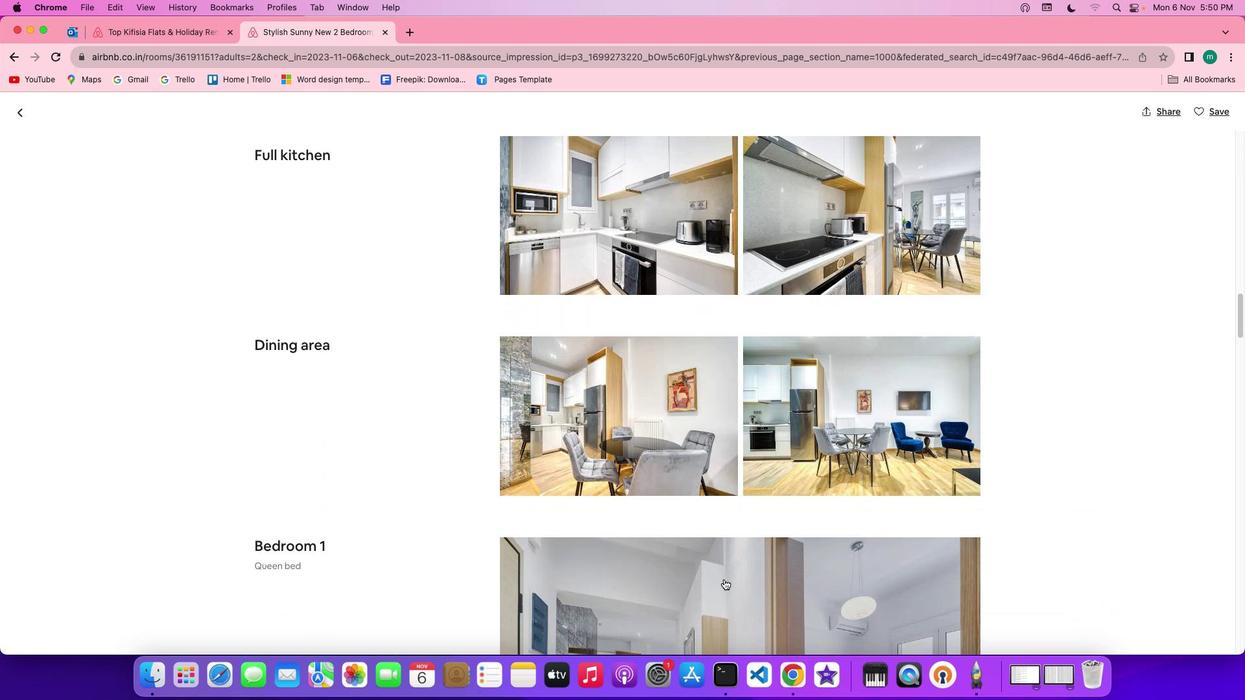 
Action: Mouse scrolled (723, 579) with delta (0, 0)
Screenshot: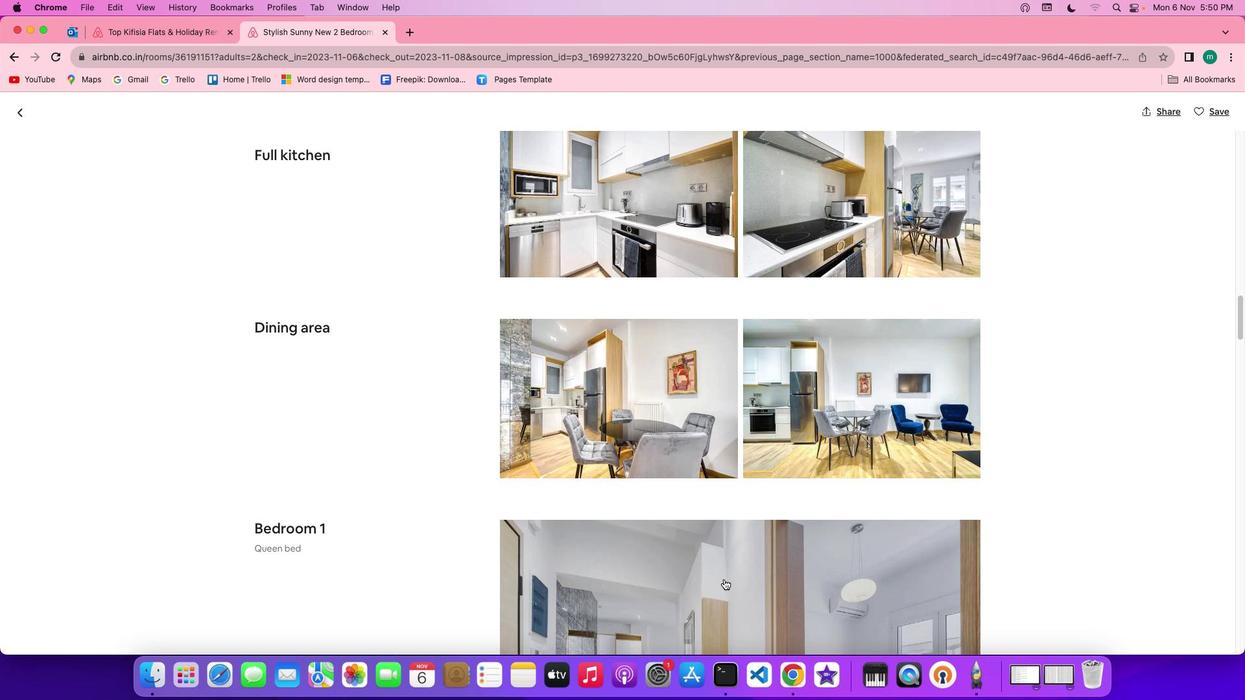 
Action: Mouse scrolled (723, 579) with delta (0, 0)
Screenshot: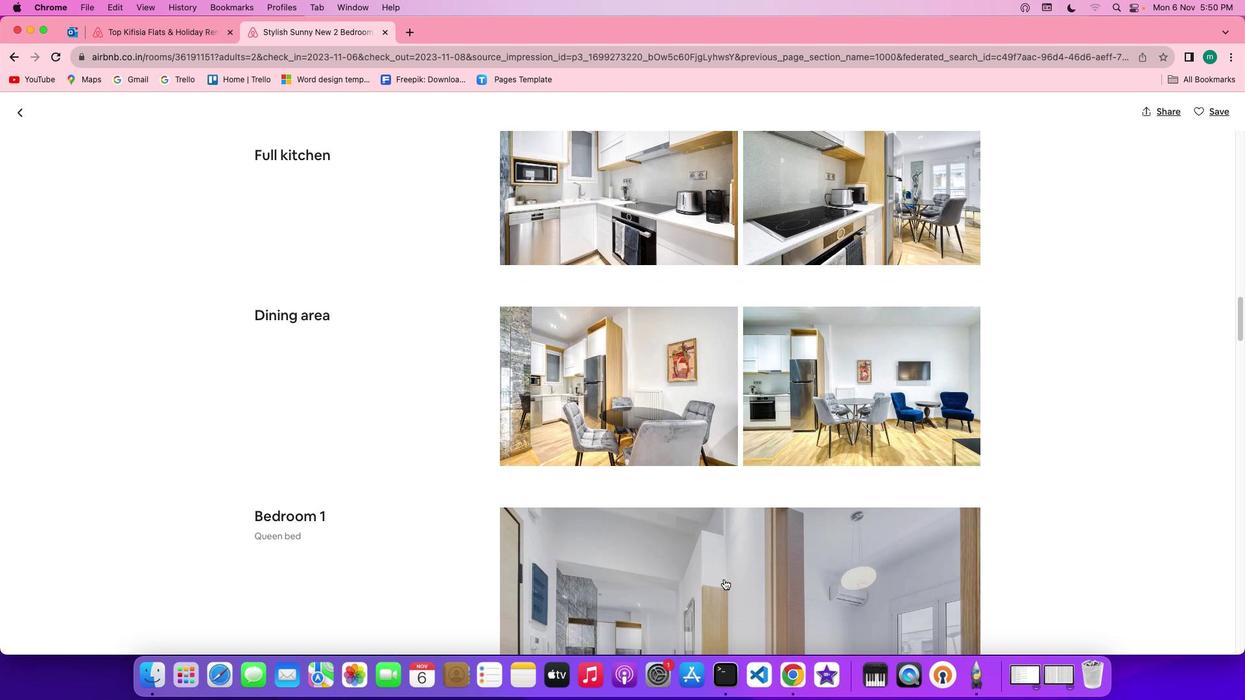 
Action: Mouse scrolled (723, 579) with delta (0, -1)
Screenshot: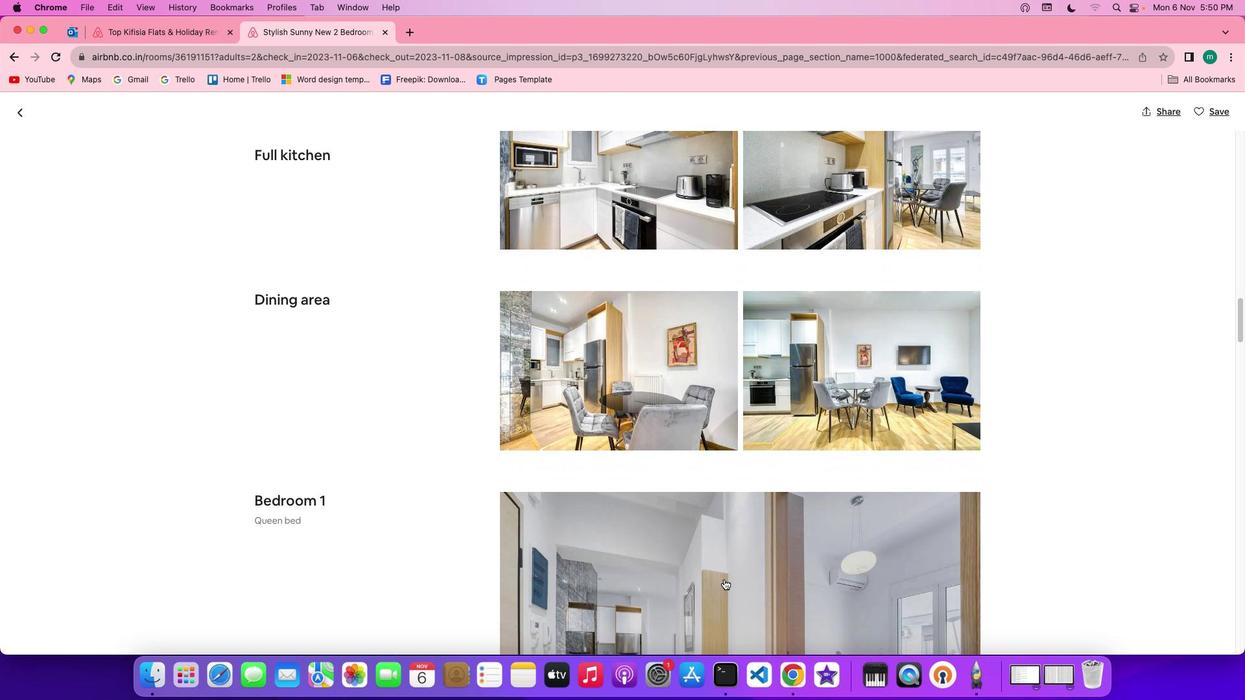 
Action: Mouse scrolled (723, 579) with delta (0, -1)
Screenshot: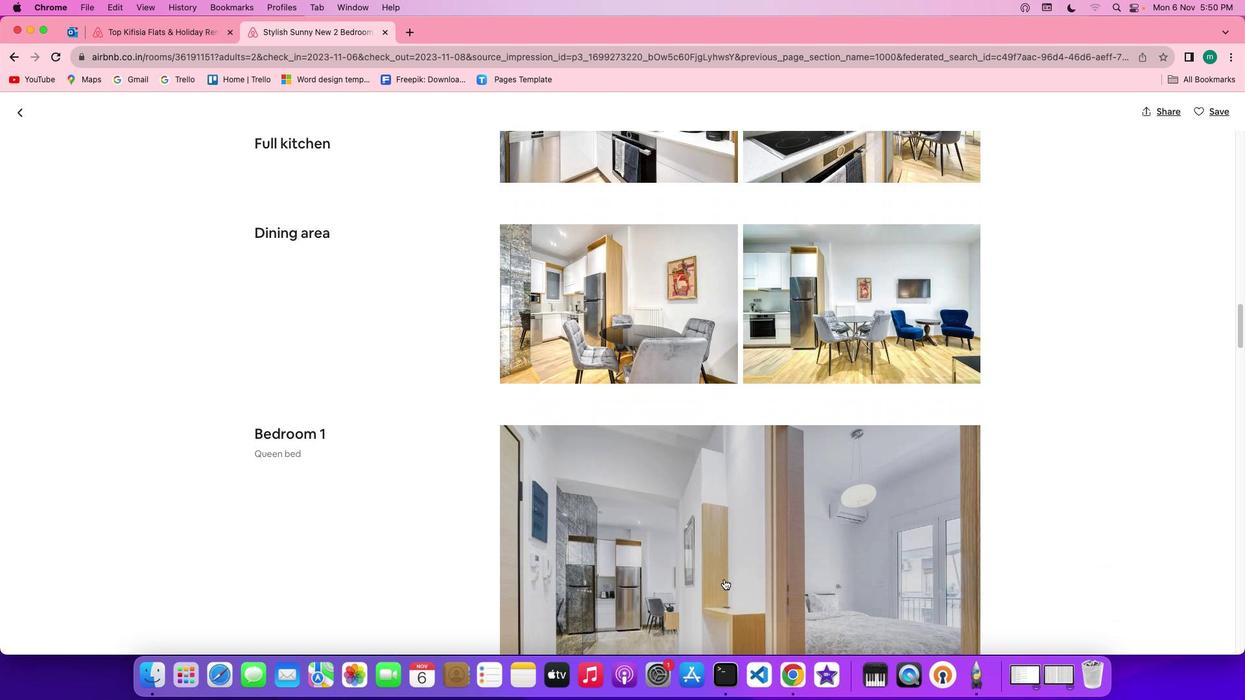 
Action: Mouse scrolled (723, 579) with delta (0, 0)
Screenshot: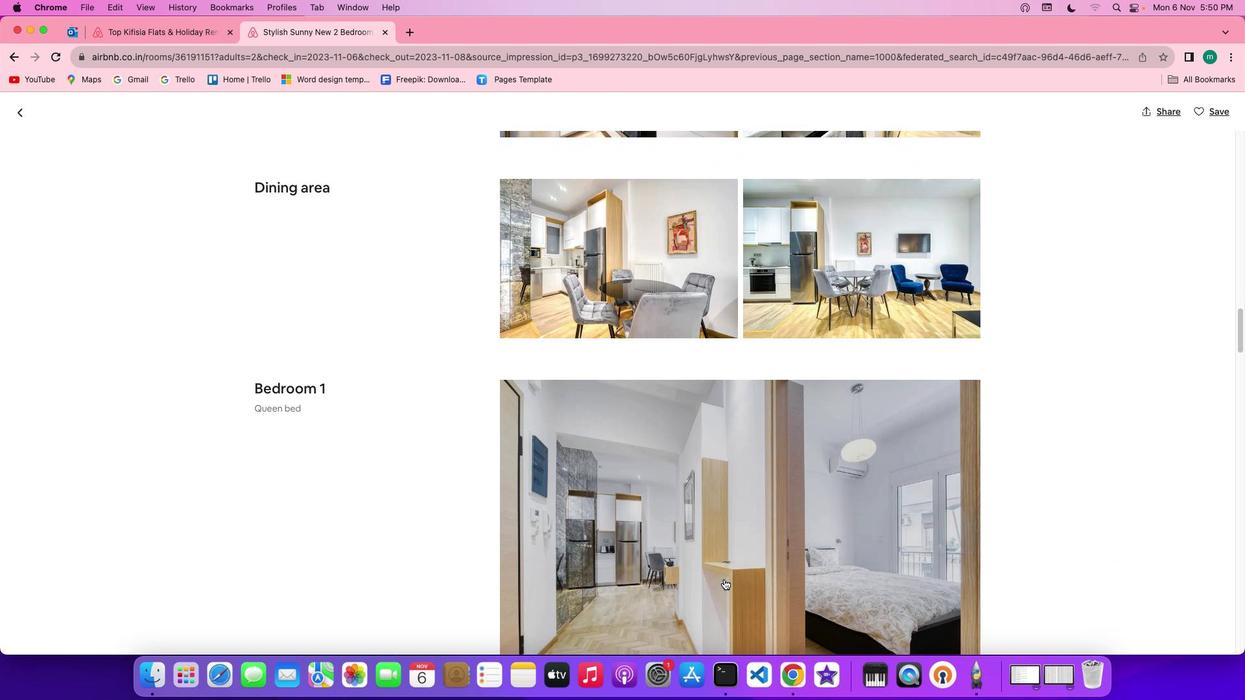 
Action: Mouse scrolled (723, 579) with delta (0, 0)
Screenshot: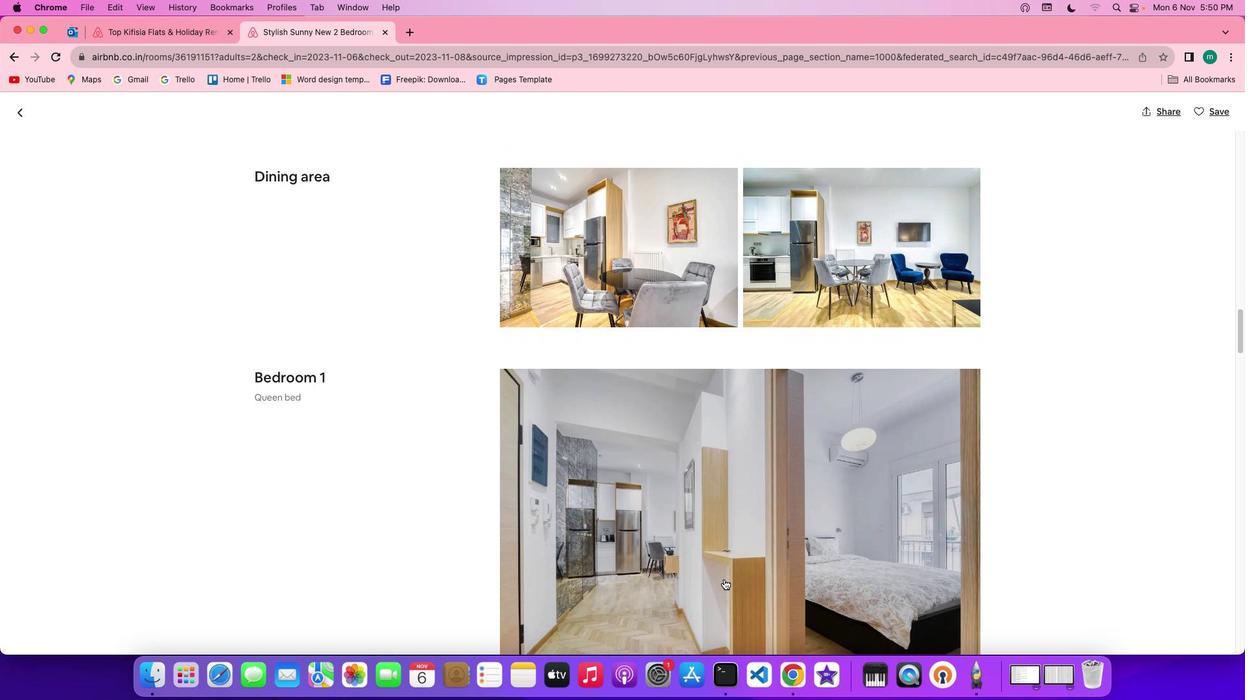 
Action: Mouse scrolled (723, 579) with delta (0, -1)
Screenshot: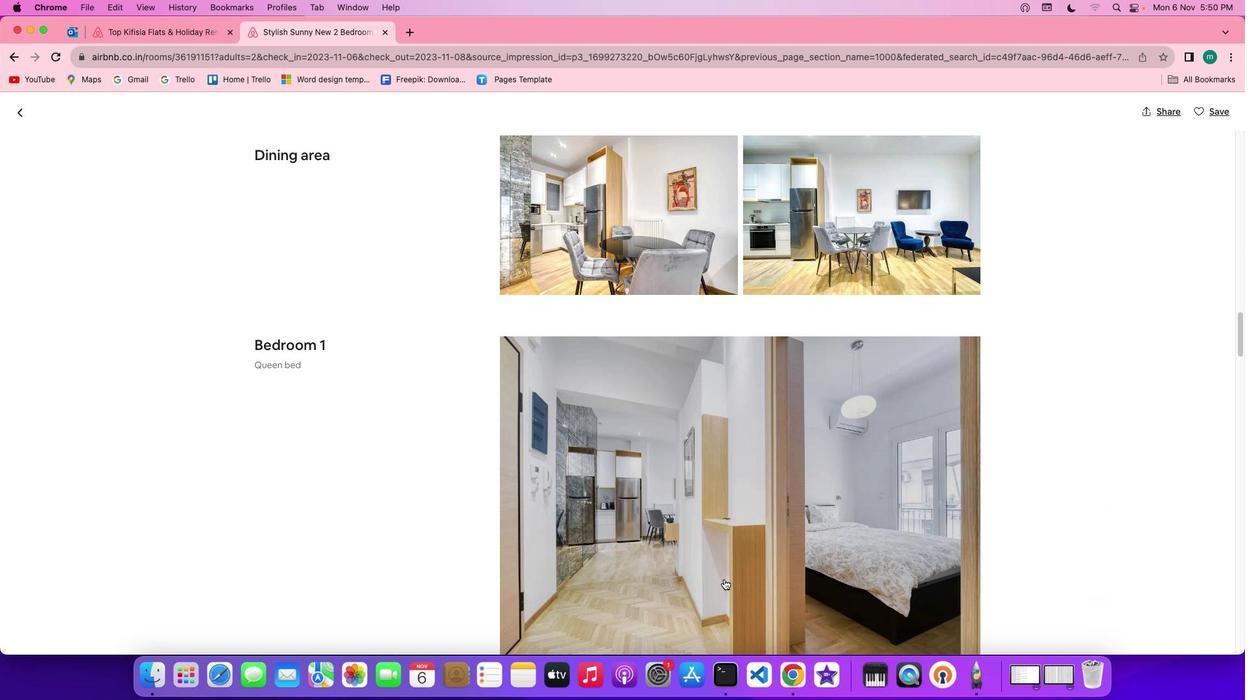 
Action: Mouse scrolled (723, 579) with delta (0, -1)
Screenshot: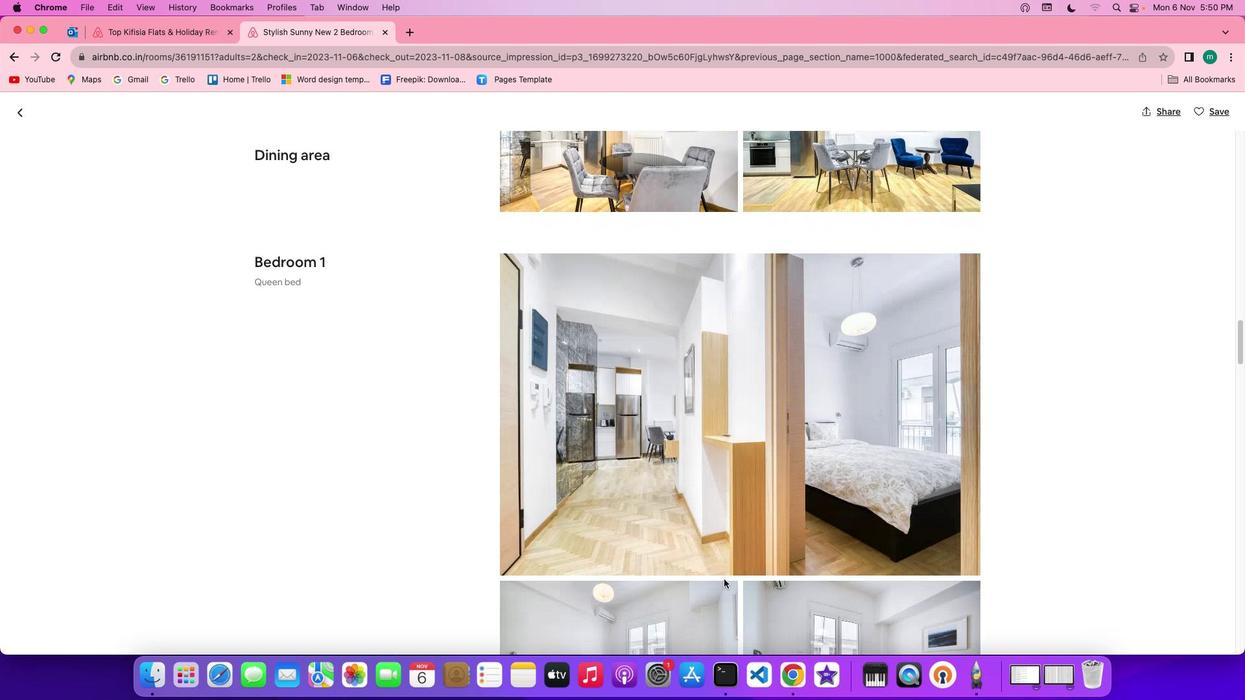 
Action: Mouse scrolled (723, 579) with delta (0, 0)
Screenshot: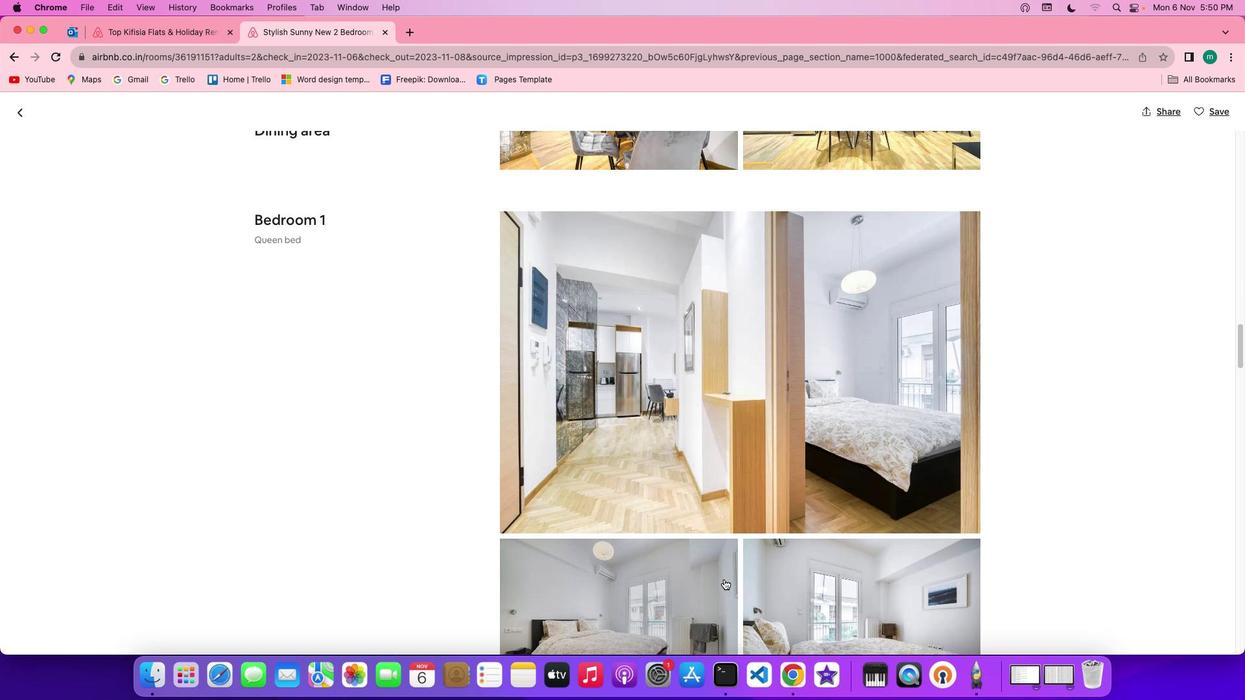
Action: Mouse scrolled (723, 579) with delta (0, 0)
Screenshot: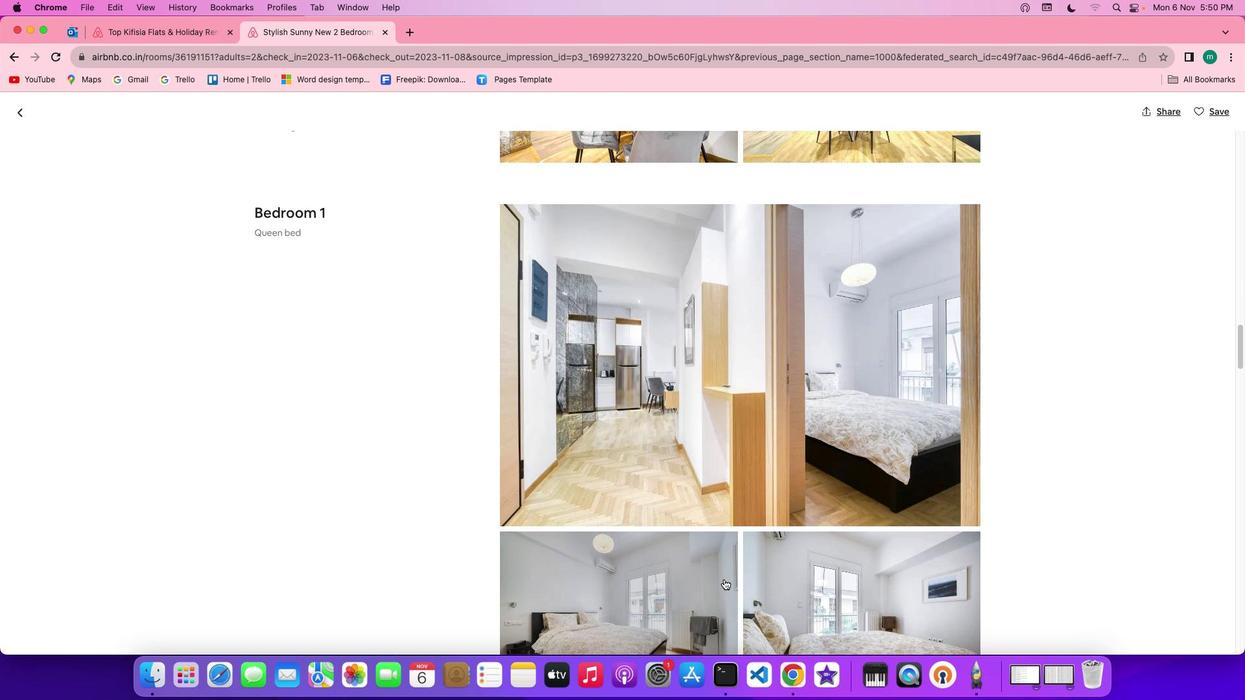 
Action: Mouse scrolled (723, 579) with delta (0, 0)
Screenshot: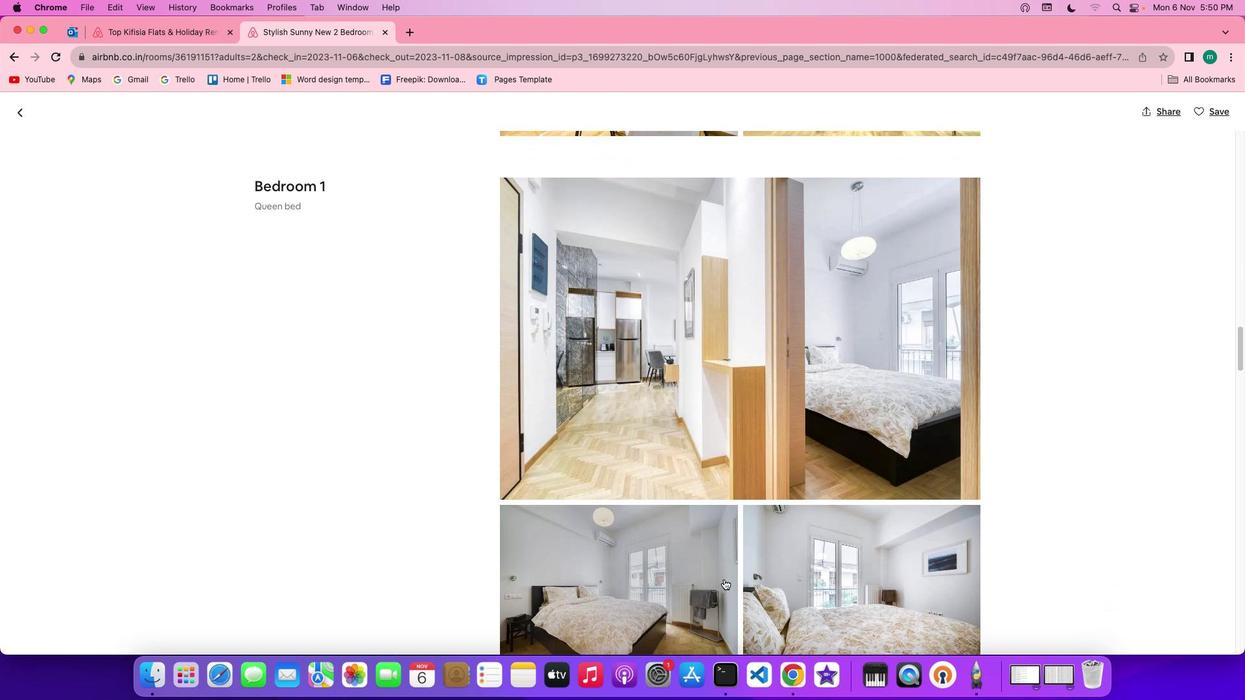 
Action: Mouse scrolled (723, 579) with delta (0, 0)
Screenshot: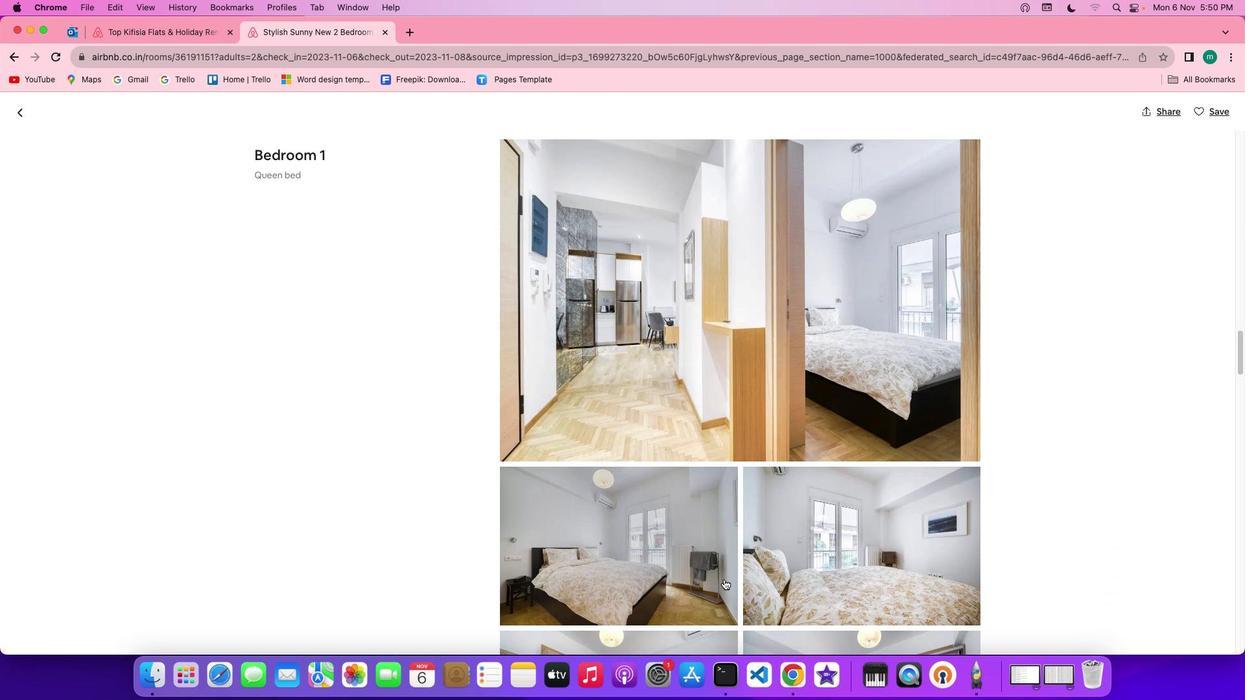 
Action: Mouse scrolled (723, 579) with delta (0, 0)
Screenshot: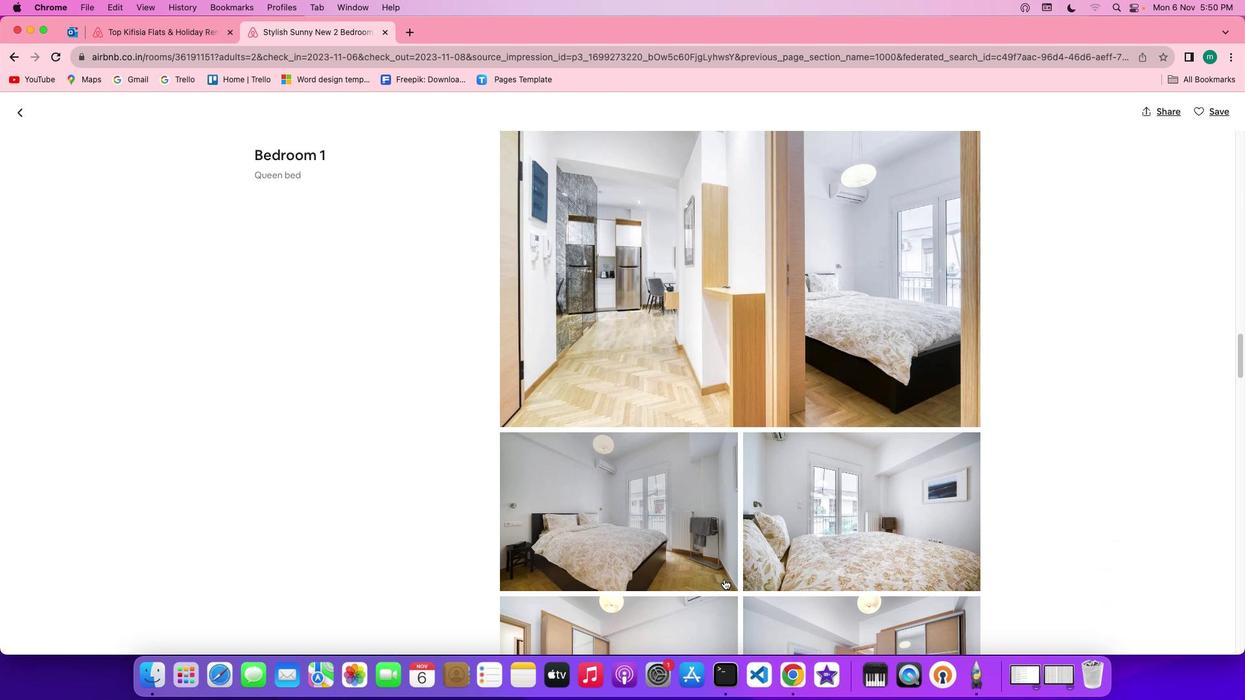 
Action: Mouse scrolled (723, 579) with delta (0, 0)
Screenshot: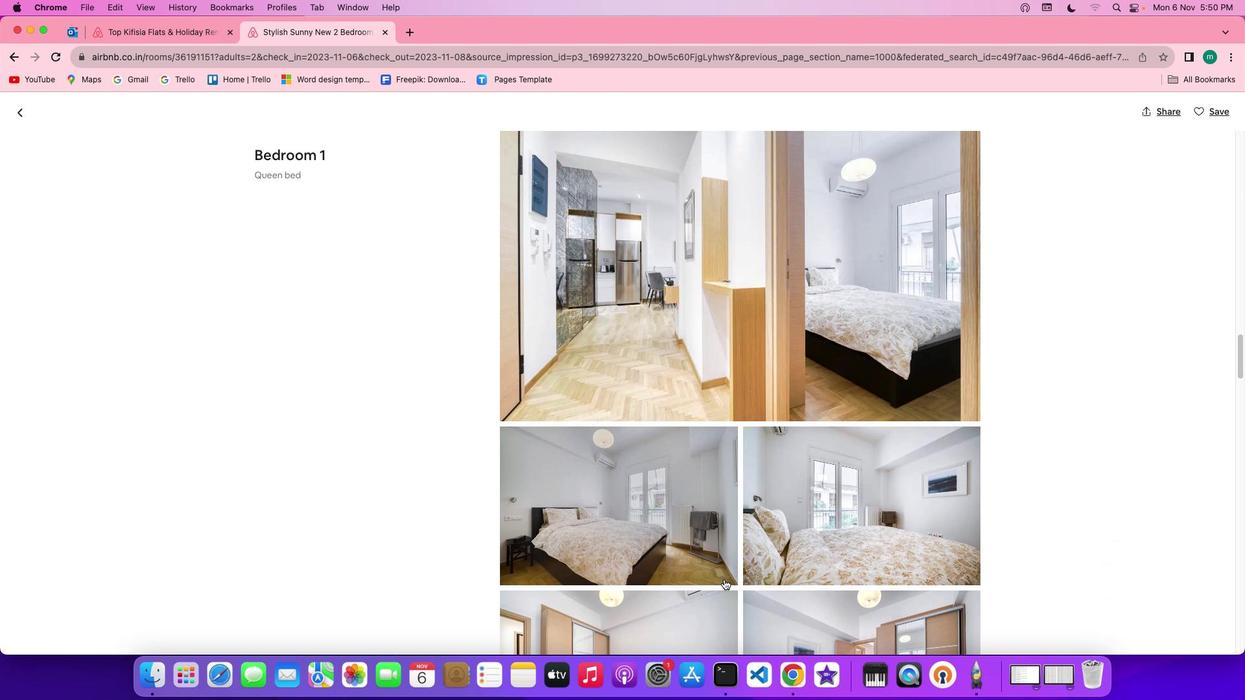 
Action: Mouse scrolled (723, 579) with delta (0, -1)
